 Task: Create a retirement savings estimate in Excel using the following parameters: current age 35, retirement age 58, investment up to now 10000, expected annual return 6%, and 15 payments made.
Action: Mouse moved to (380, 209)
Screenshot: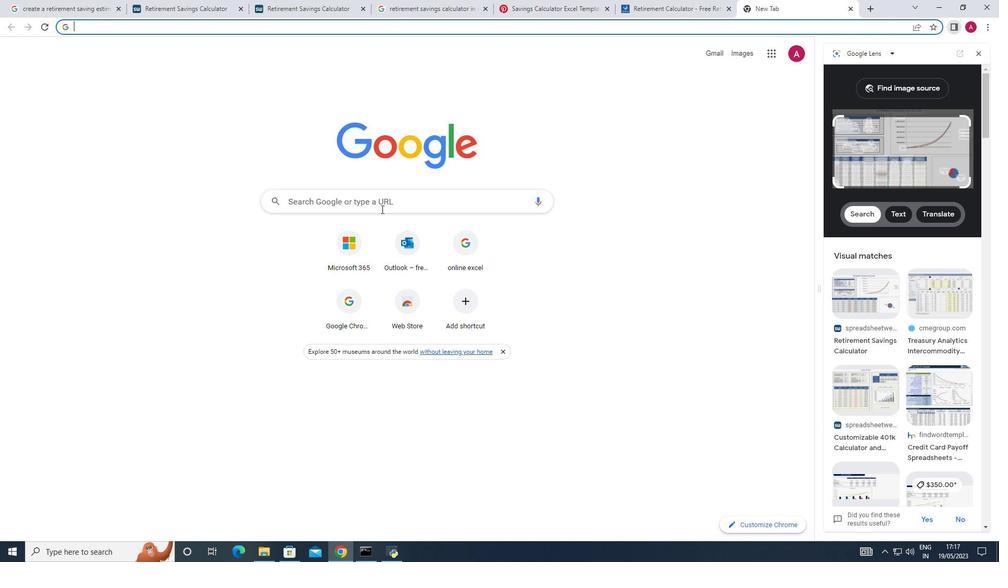 
Action: Mouse pressed left at (380, 209)
Screenshot: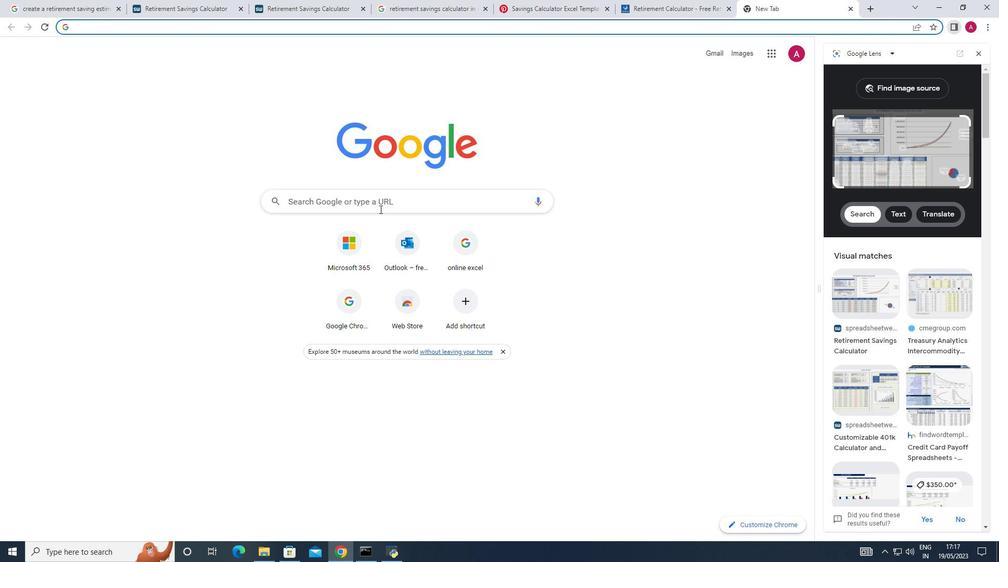 
Action: Mouse pressed left at (380, 209)
Screenshot: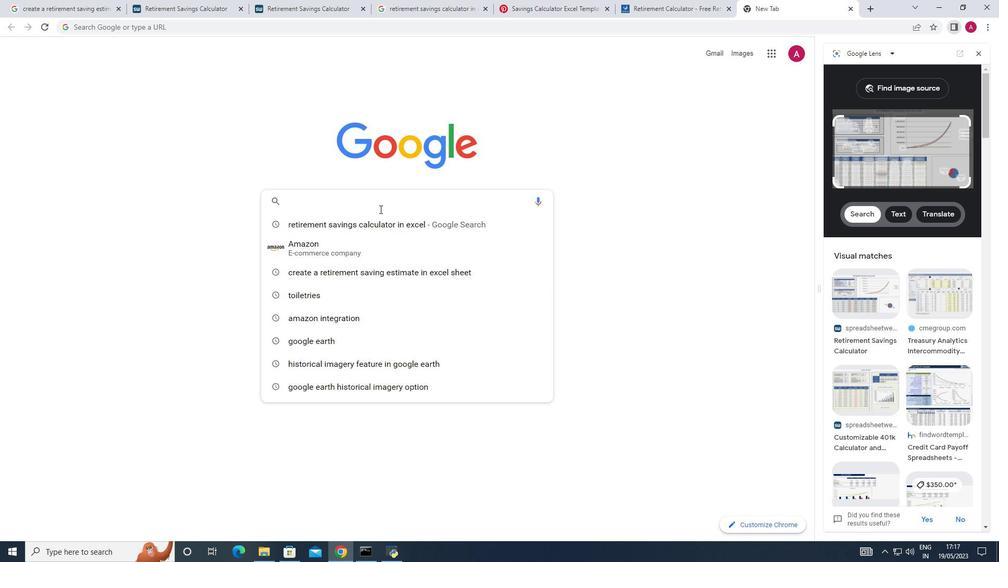 
Action: Mouse moved to (626, 216)
Screenshot: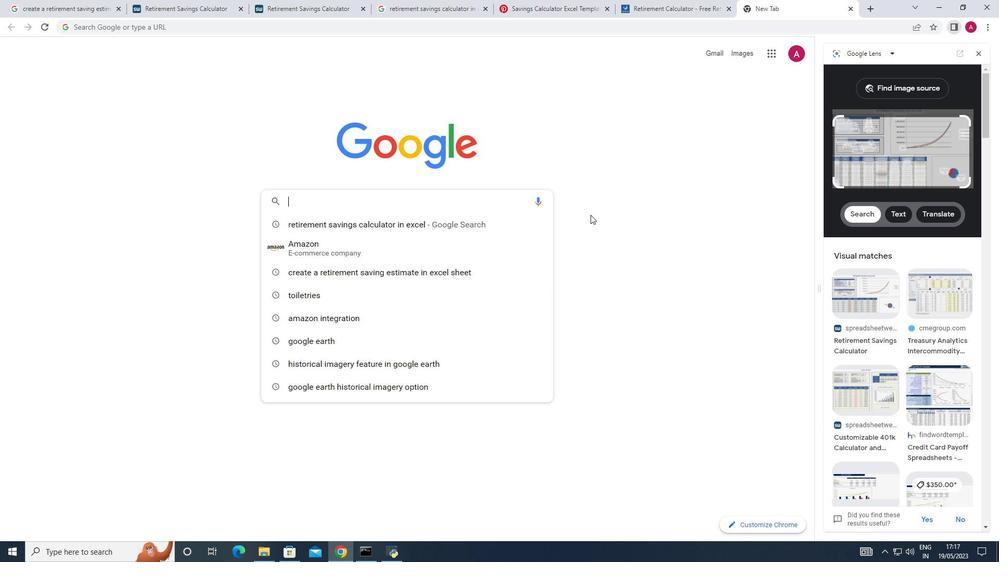 
Action: Mouse pressed left at (626, 216)
Screenshot: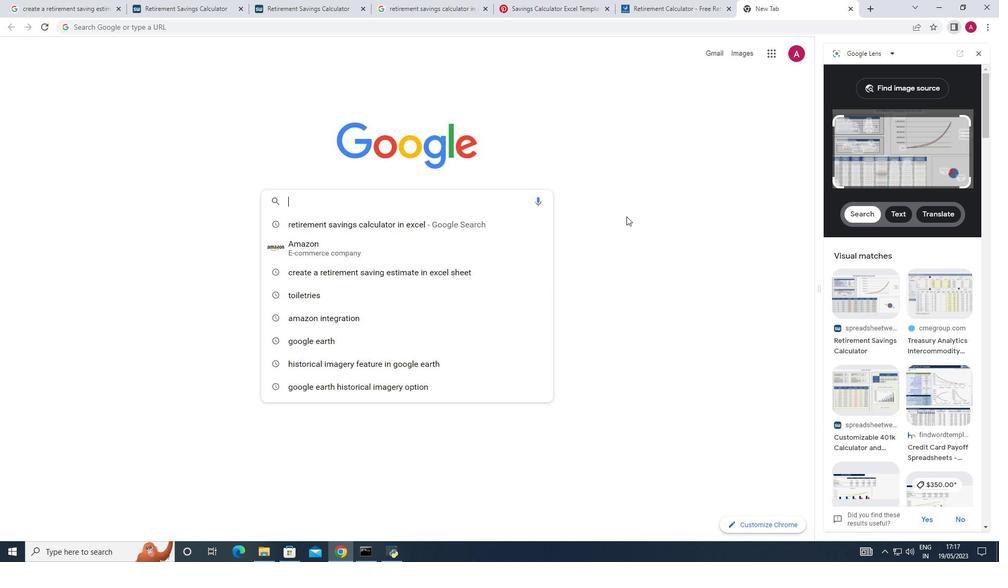 
Action: Mouse moved to (330, 242)
Screenshot: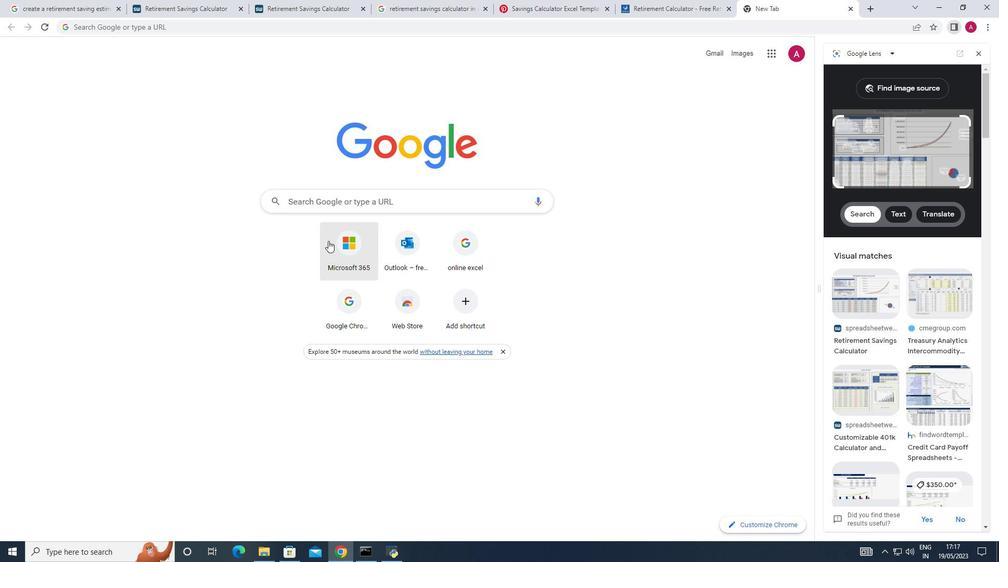
Action: Mouse pressed left at (330, 242)
Screenshot: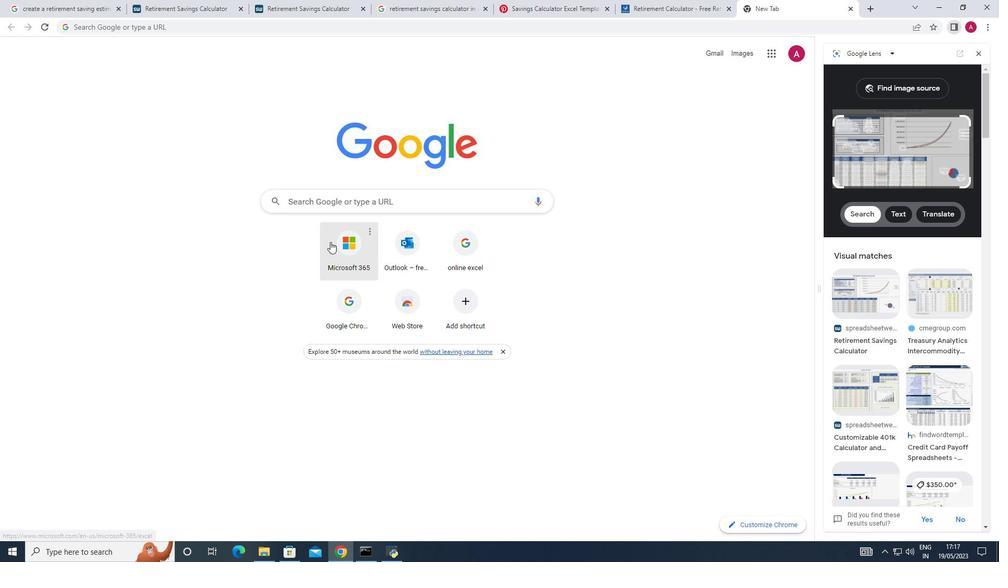 
Action: Mouse moved to (983, 56)
Screenshot: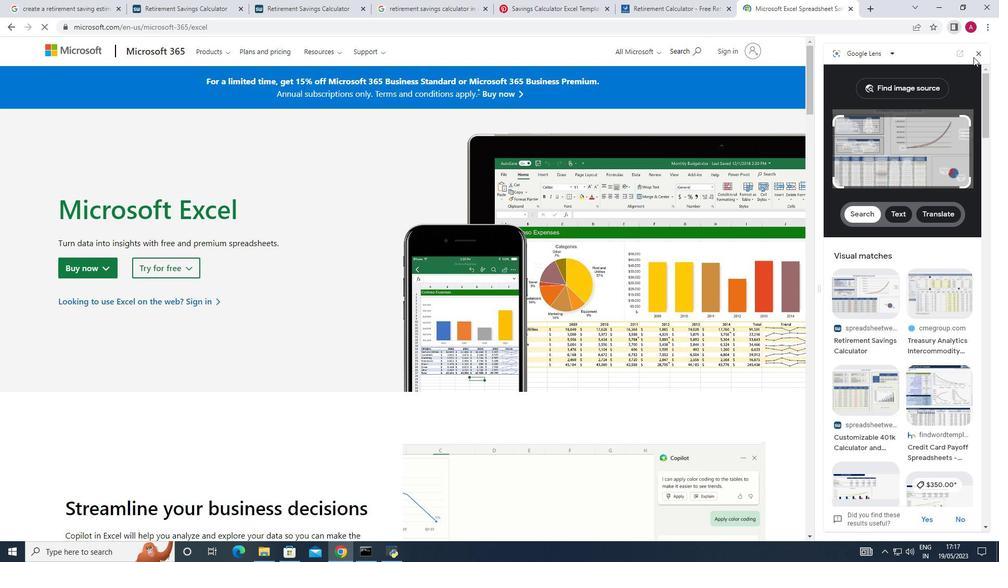 
Action: Mouse pressed left at (983, 56)
Screenshot: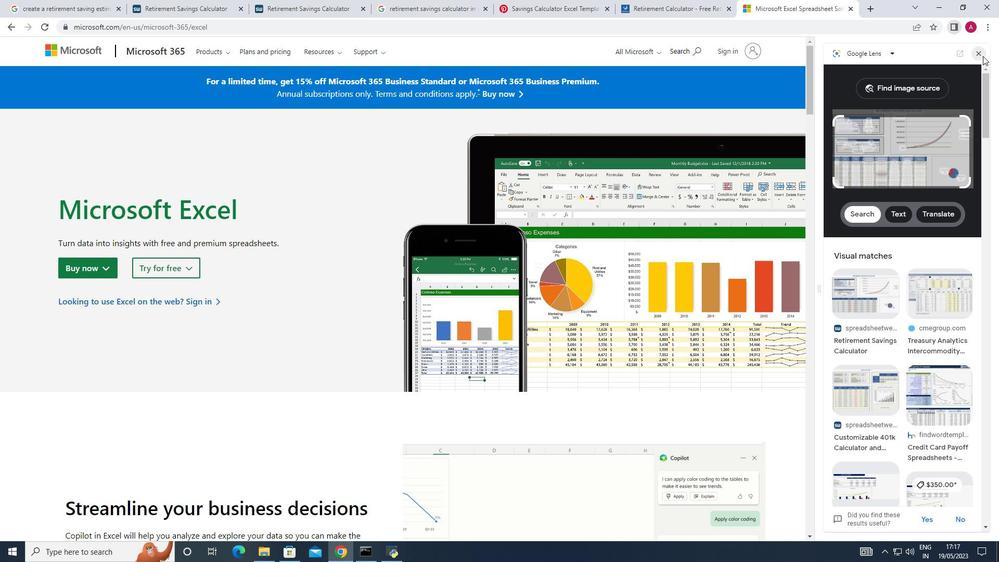 
Action: Mouse moved to (867, 53)
Screenshot: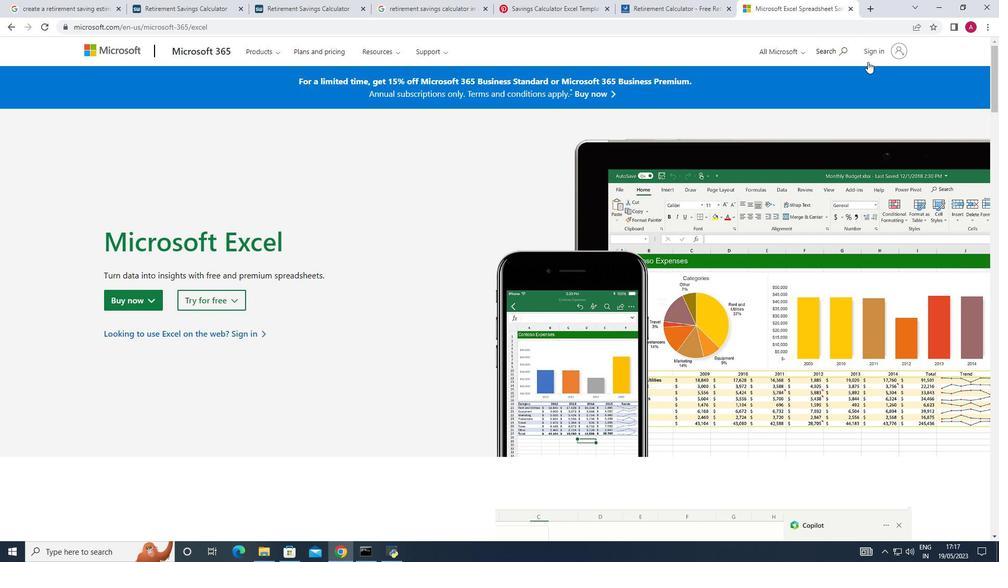 
Action: Mouse pressed left at (867, 53)
Screenshot: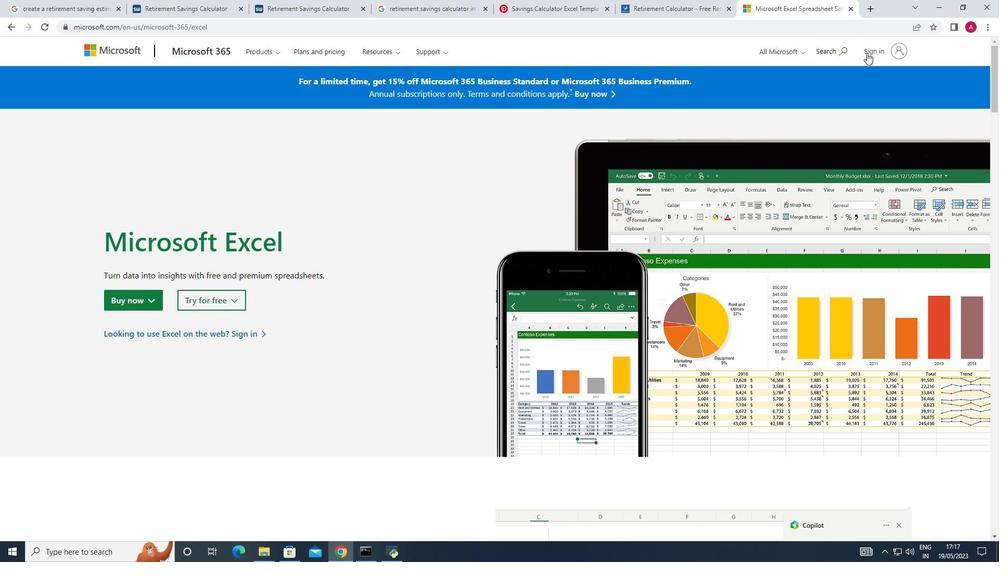 
Action: Mouse moved to (17, 308)
Screenshot: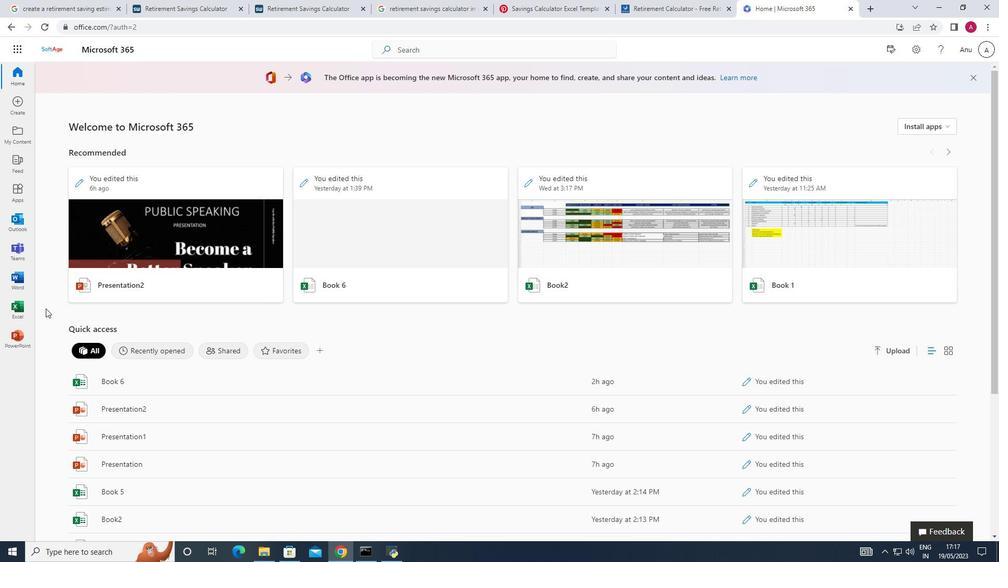 
Action: Mouse pressed left at (17, 308)
Screenshot: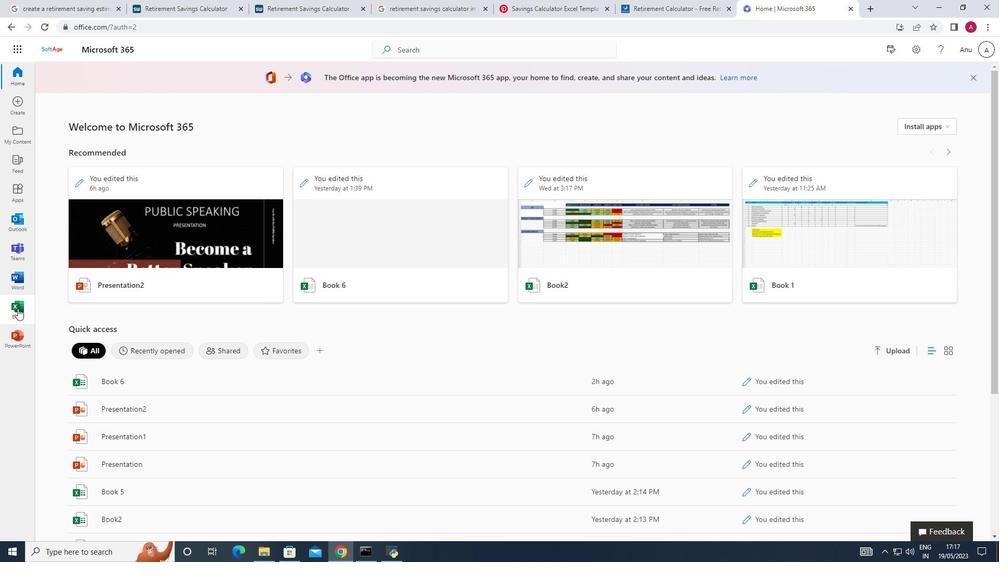 
Action: Mouse moved to (103, 178)
Screenshot: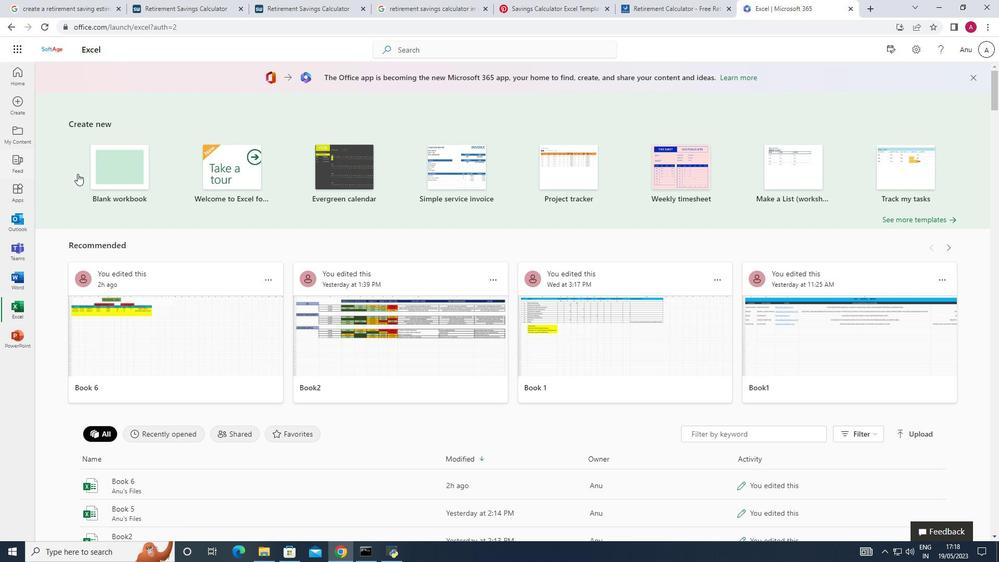 
Action: Mouse pressed left at (103, 178)
Screenshot: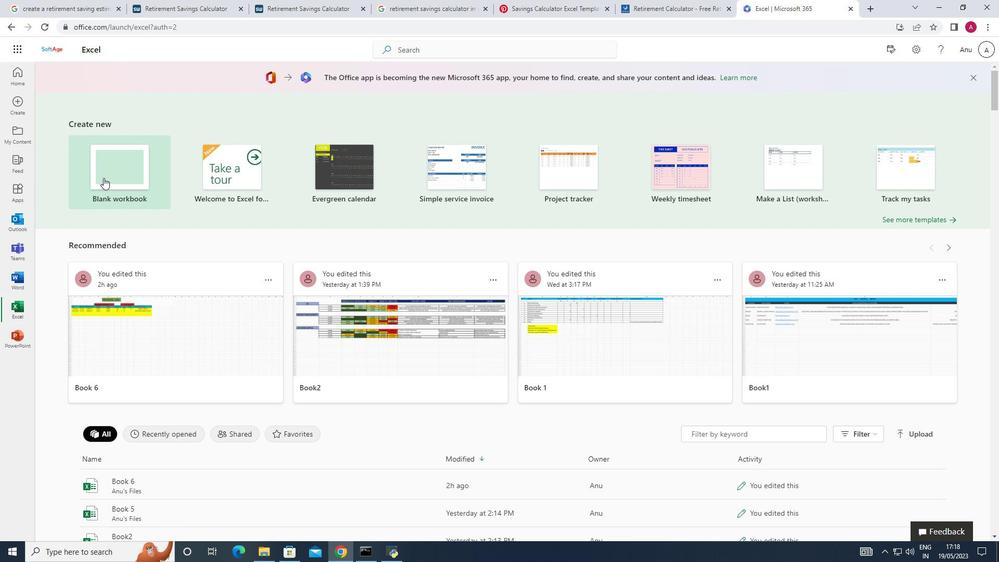 
Action: Mouse moved to (39, 174)
Screenshot: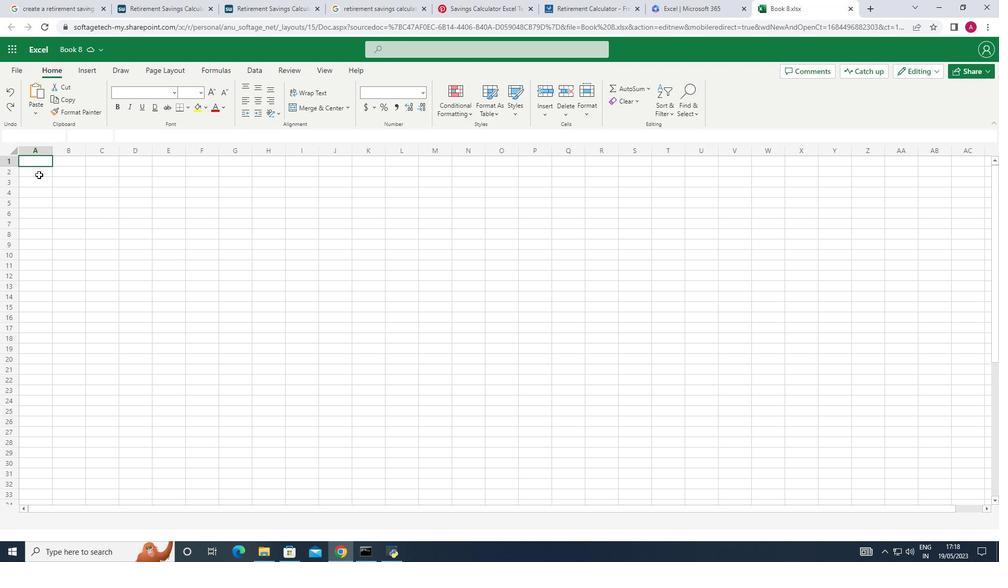 
Action: Mouse pressed left at (39, 174)
Screenshot: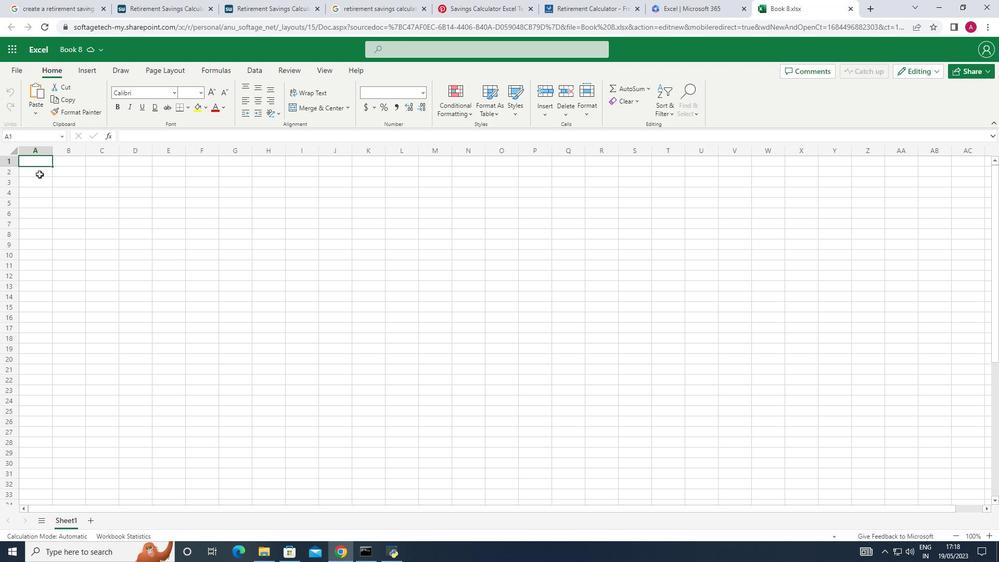 
Action: Key pressed <Key.caps_lock>INPUTS<Key.down>CURR<Key.backspace><Key.backspace><Key.backspace><Key.caps_lock>urrent<Key.space>age<Key.right>35<Key.down><Key.left><Key.shift>Retirement<Key.space>age<Key.right>58<Key.down><Key.left><Key.shift>Investment<Key.space>up<Key.space>to<Key.space>now<Key.right>10000
Screenshot: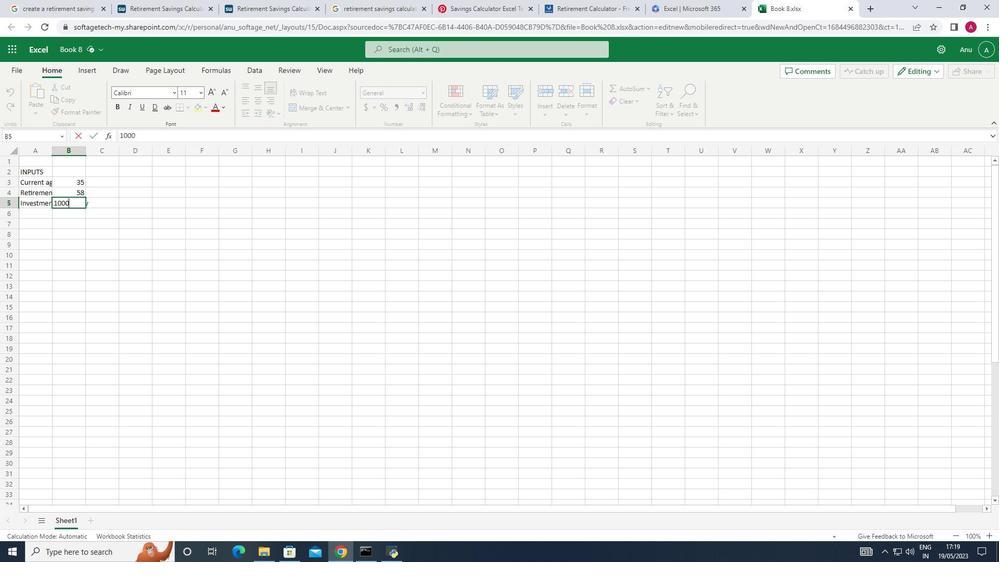 
Action: Mouse moved to (53, 148)
Screenshot: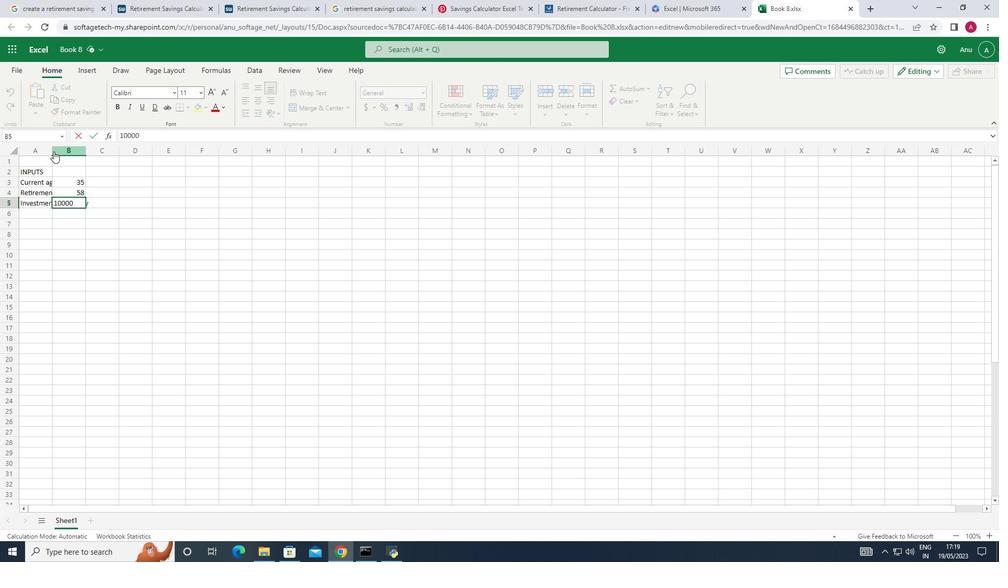 
Action: Mouse pressed left at (53, 148)
Screenshot: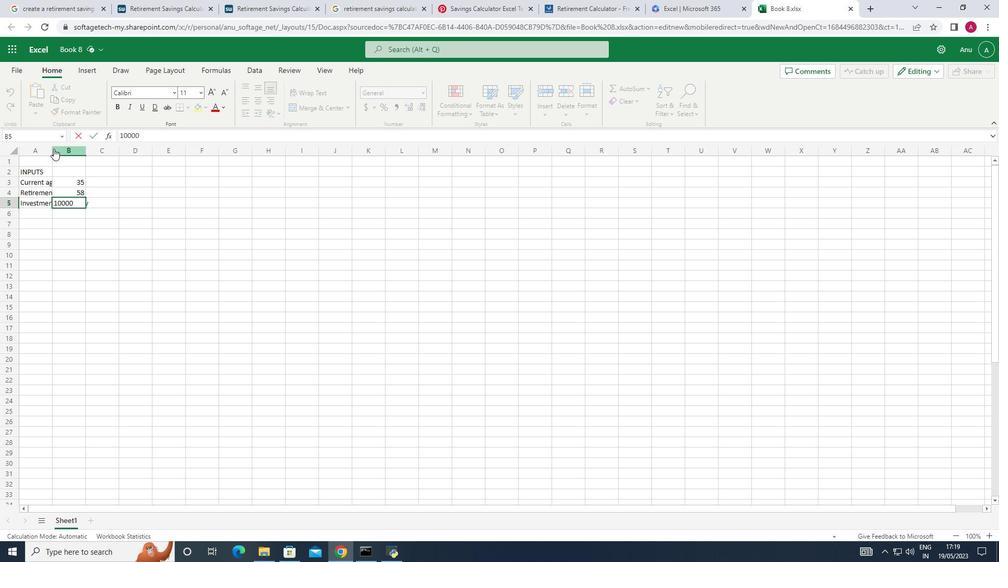 
Action: Mouse moved to (52, 150)
Screenshot: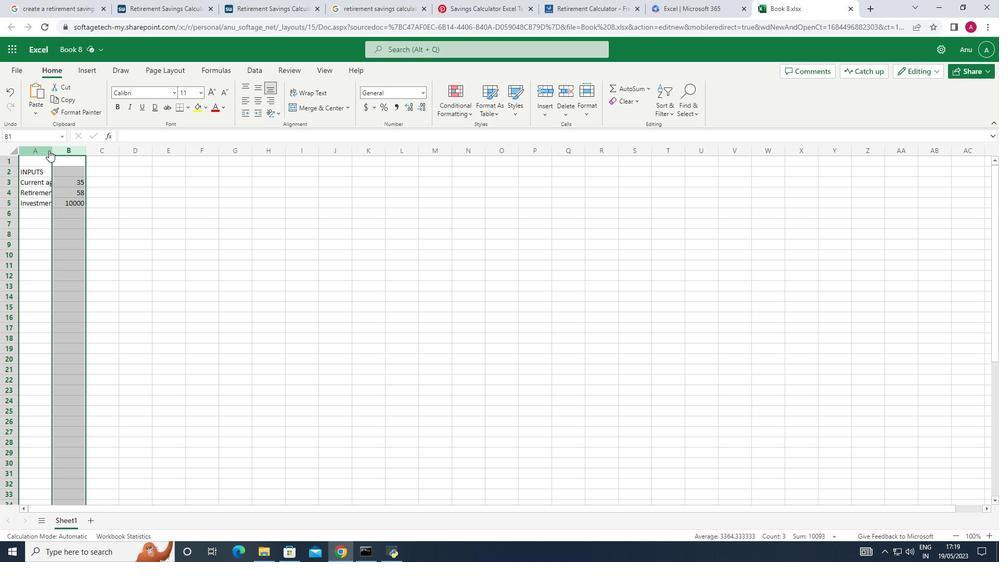 
Action: Mouse pressed left at (52, 150)
Screenshot: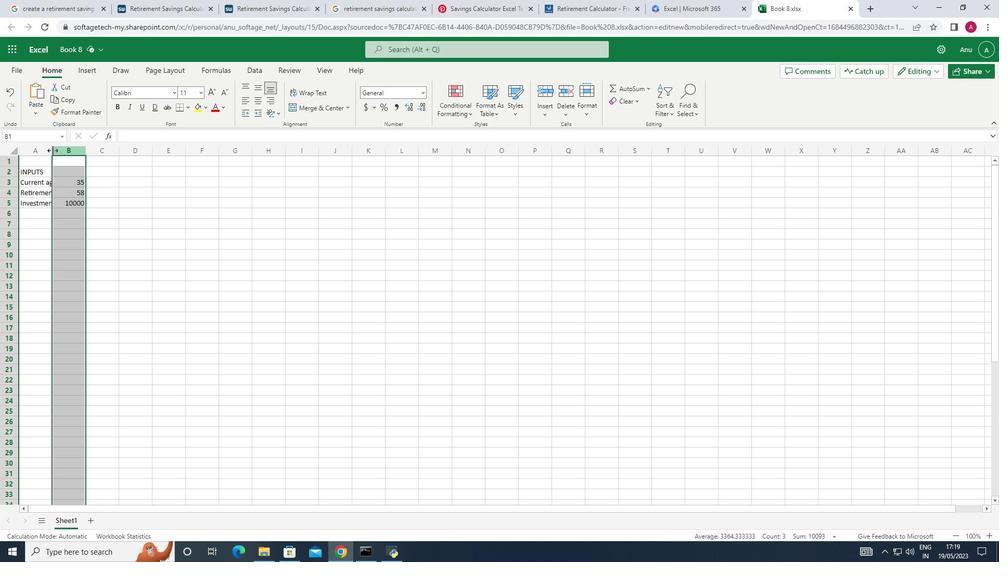 
Action: Mouse pressed left at (52, 150)
Screenshot: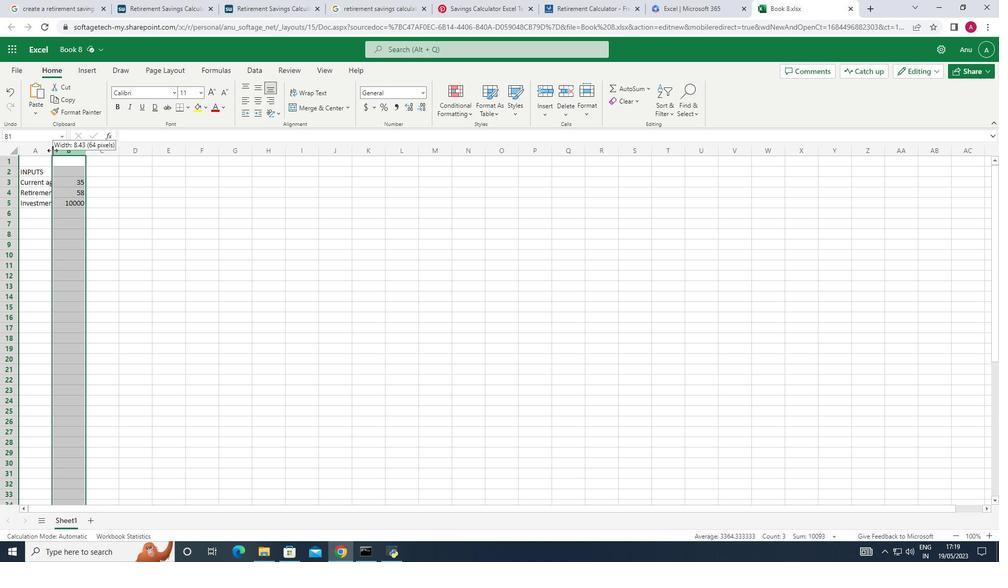 
Action: Mouse moved to (47, 211)
Screenshot: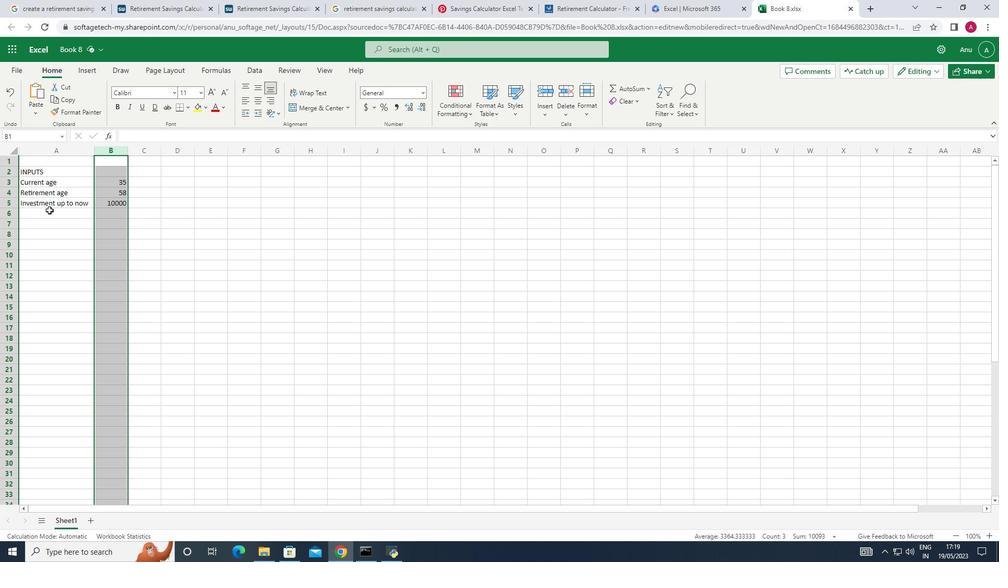 
Action: Mouse pressed left at (47, 211)
Screenshot: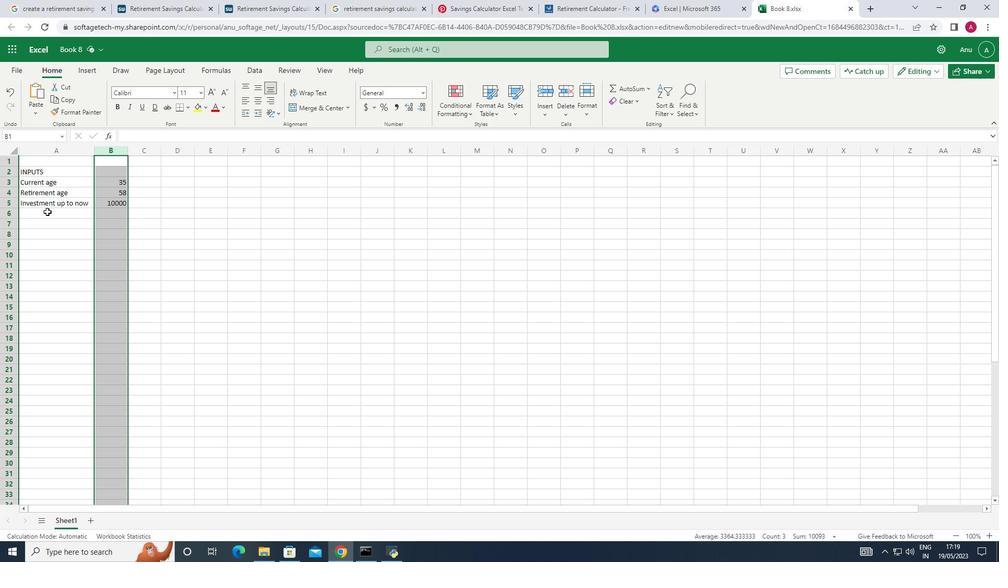 
Action: Mouse moved to (47, 210)
Screenshot: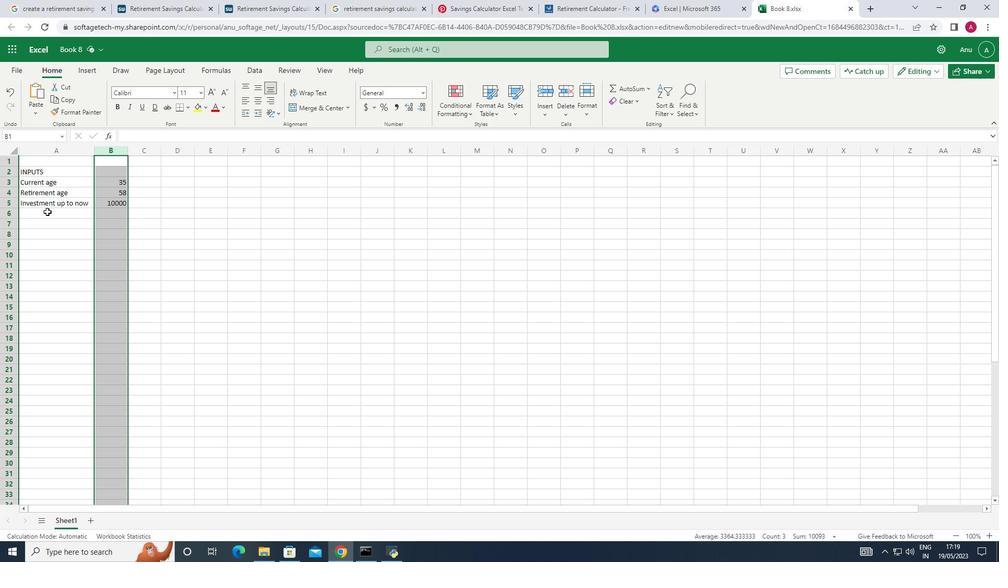 
Action: Key pressed <Key.shift>Expected<Key.space>annual<Key.space>returm<Key.backspace>n
Screenshot: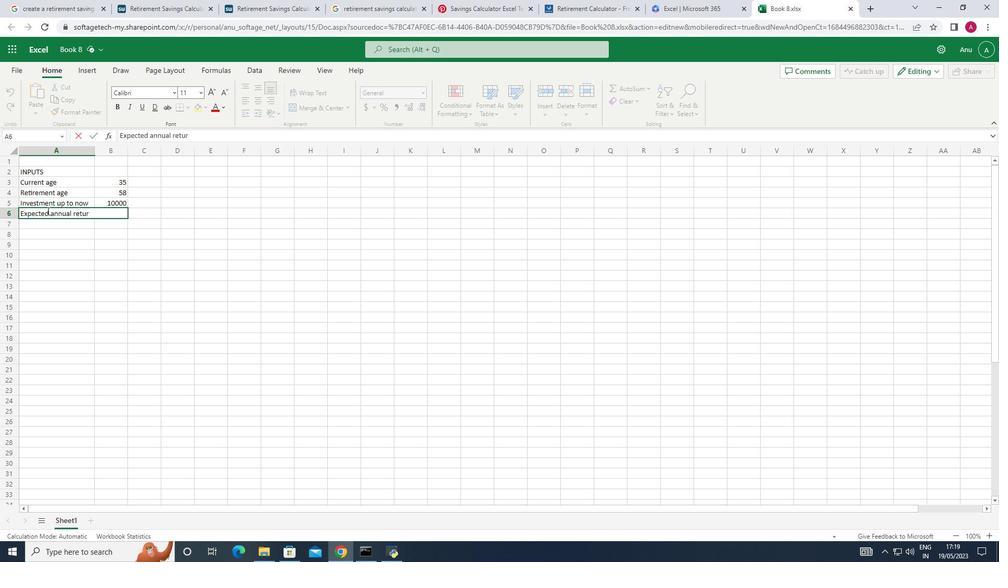 
Action: Mouse moved to (73, 212)
Screenshot: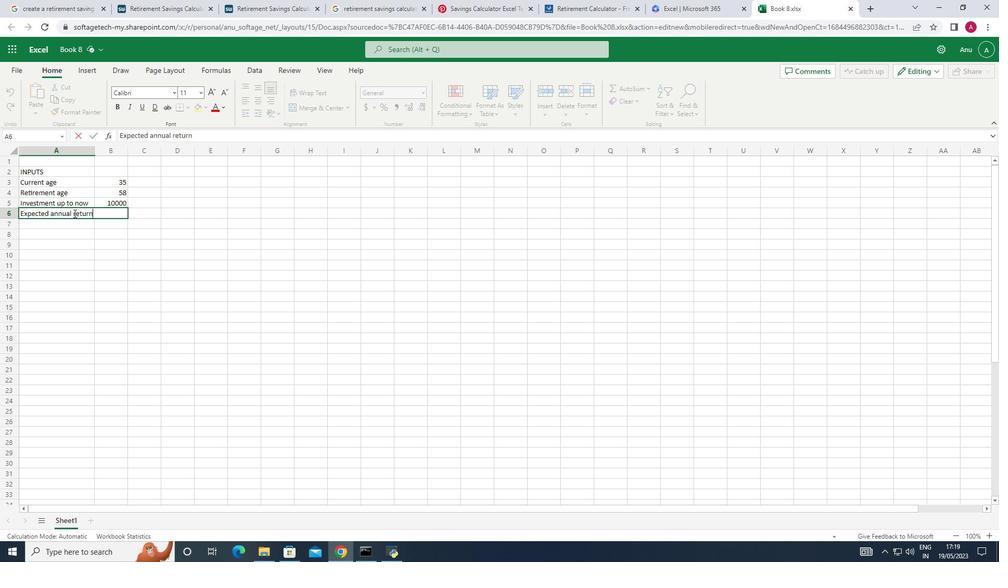 
Action: Mouse pressed left at (73, 212)
Screenshot: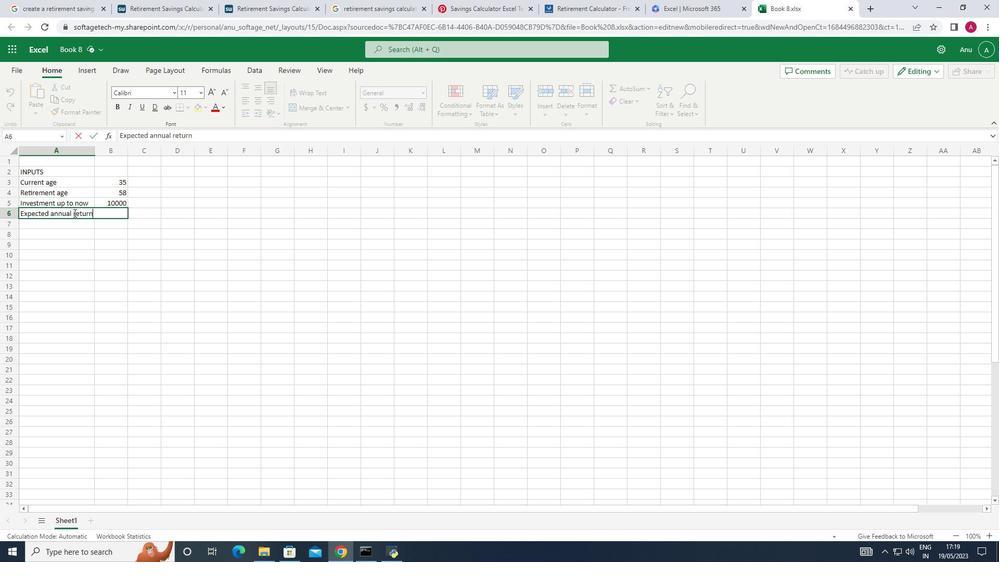 
Action: Mouse moved to (76, 212)
Screenshot: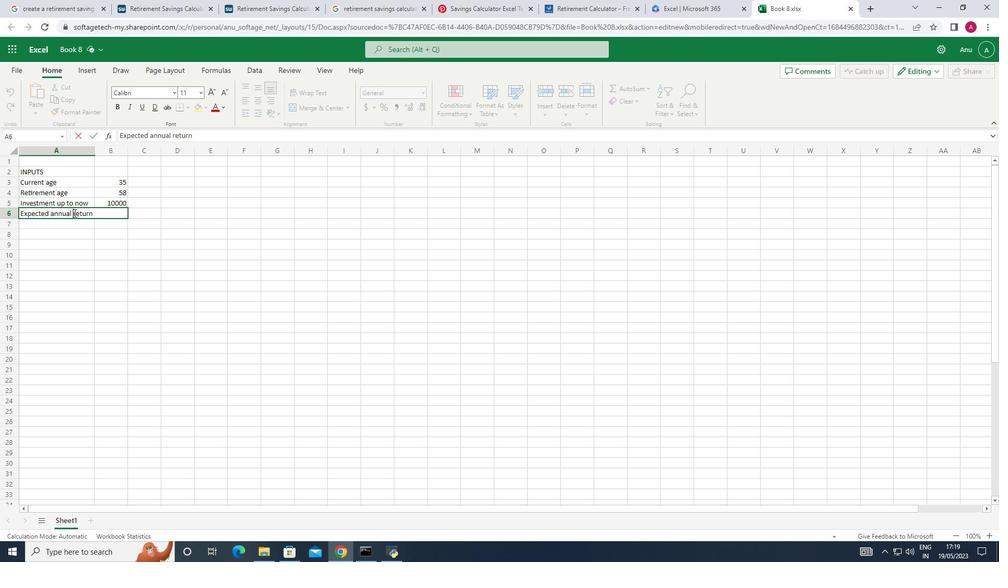 
Action: Mouse pressed left at (76, 212)
Screenshot: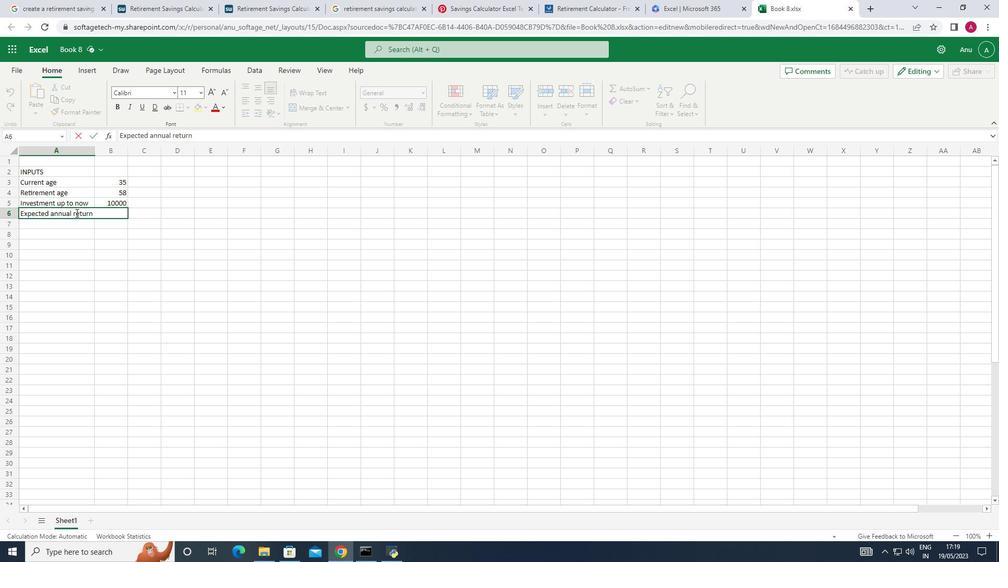 
Action: Key pressed <Key.backspace><Key.shift>R
Screenshot: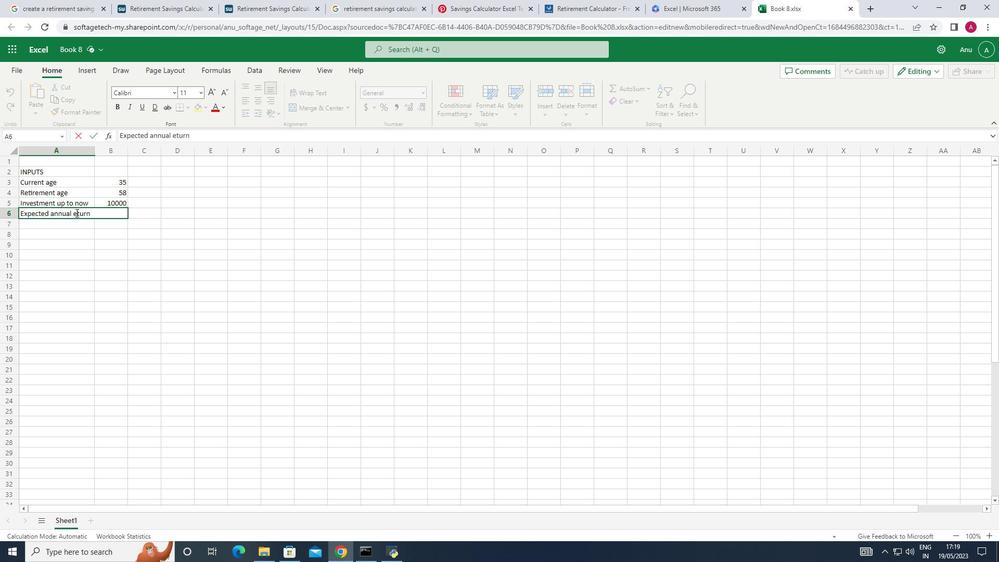 
Action: Mouse moved to (53, 209)
Screenshot: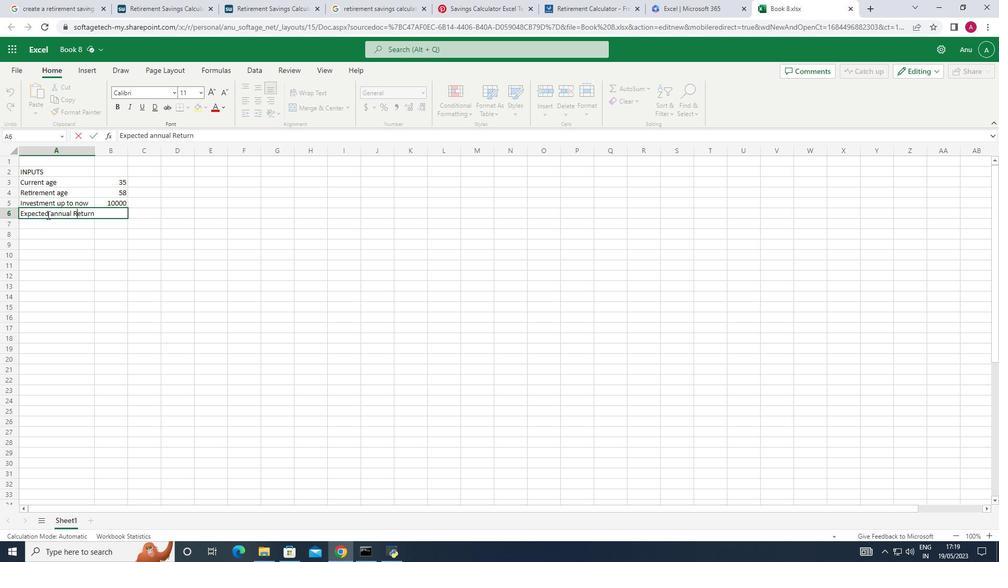 
Action: Mouse pressed left at (53, 209)
Screenshot: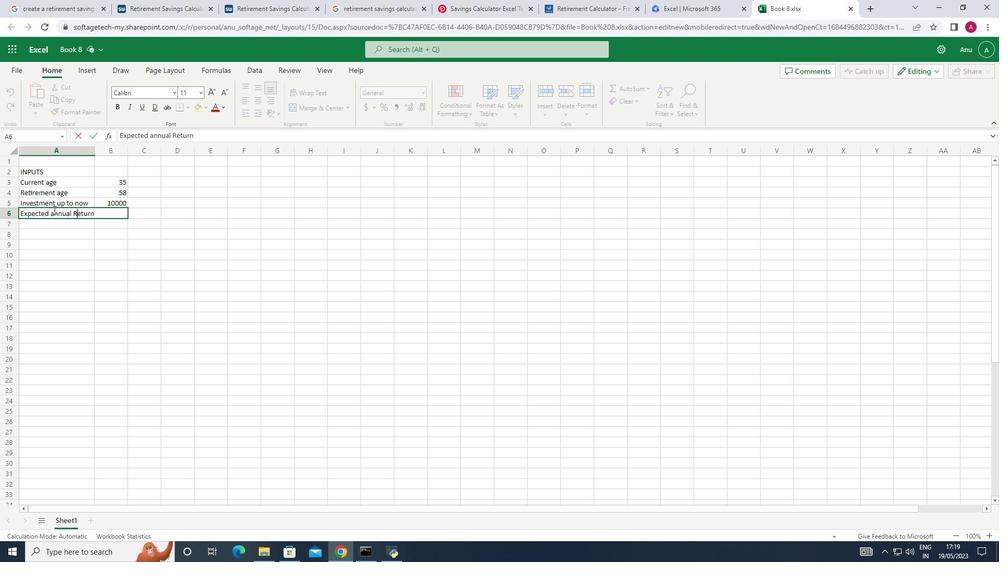 
Action: Key pressed <Key.backspace><Key.shift>A
Screenshot: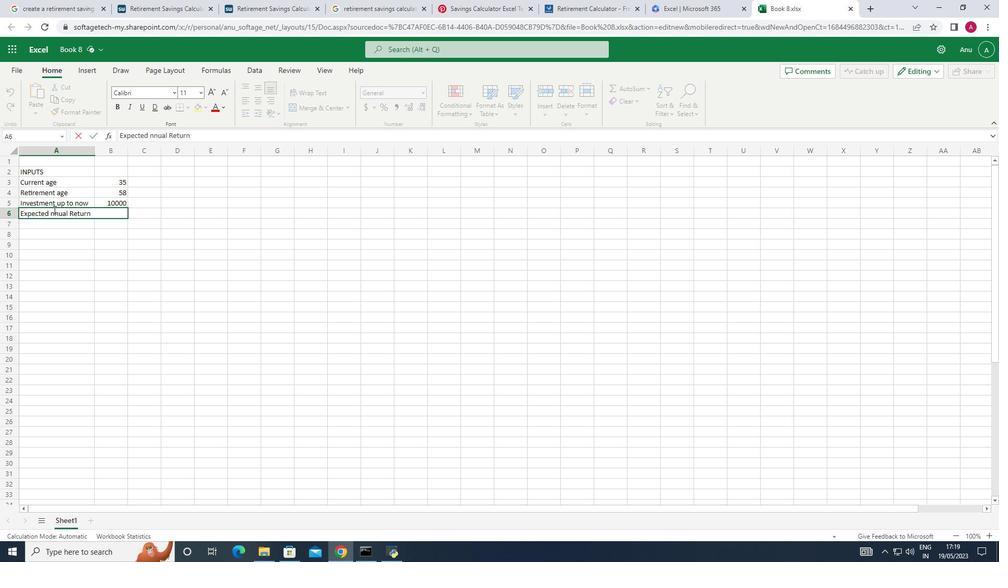 
Action: Mouse moved to (78, 203)
Screenshot: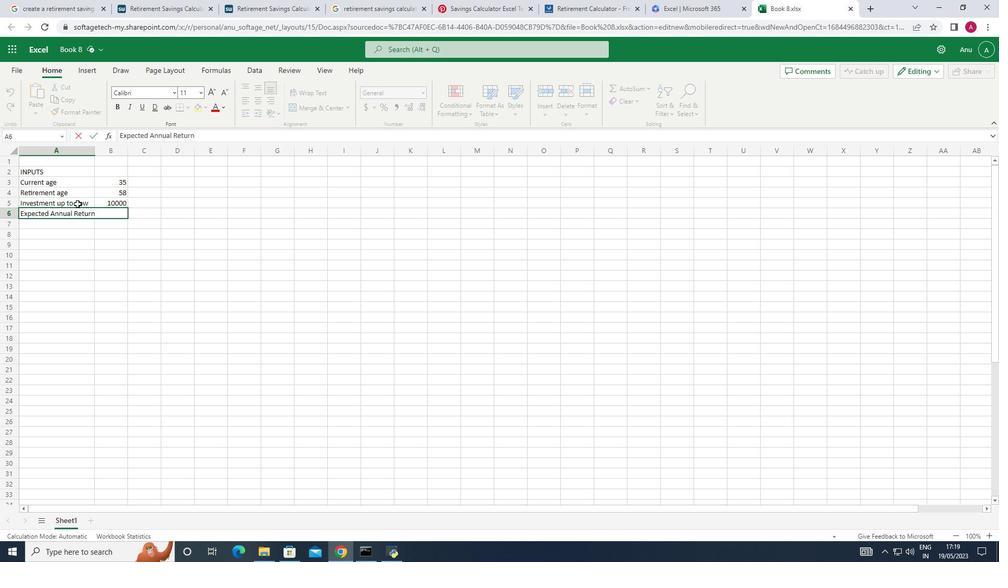 
Action: Mouse pressed left at (78, 203)
Screenshot: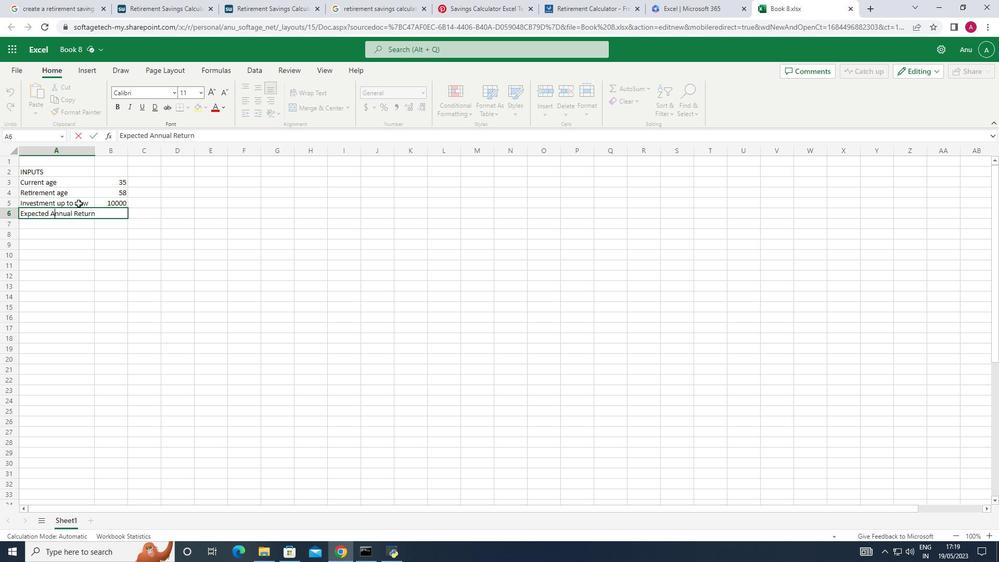 
Action: Mouse pressed left at (78, 203)
Screenshot: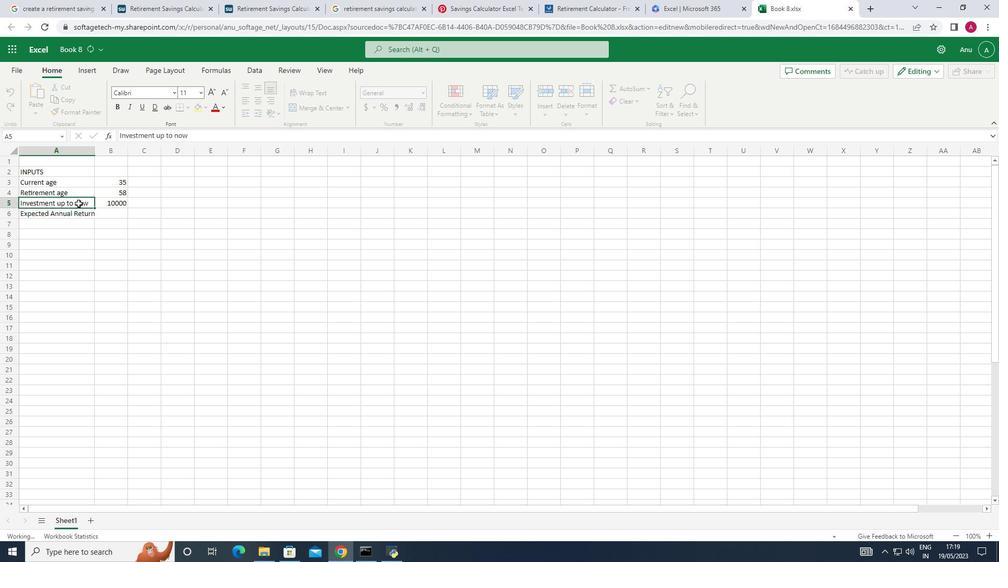 
Action: Mouse pressed left at (78, 203)
Screenshot: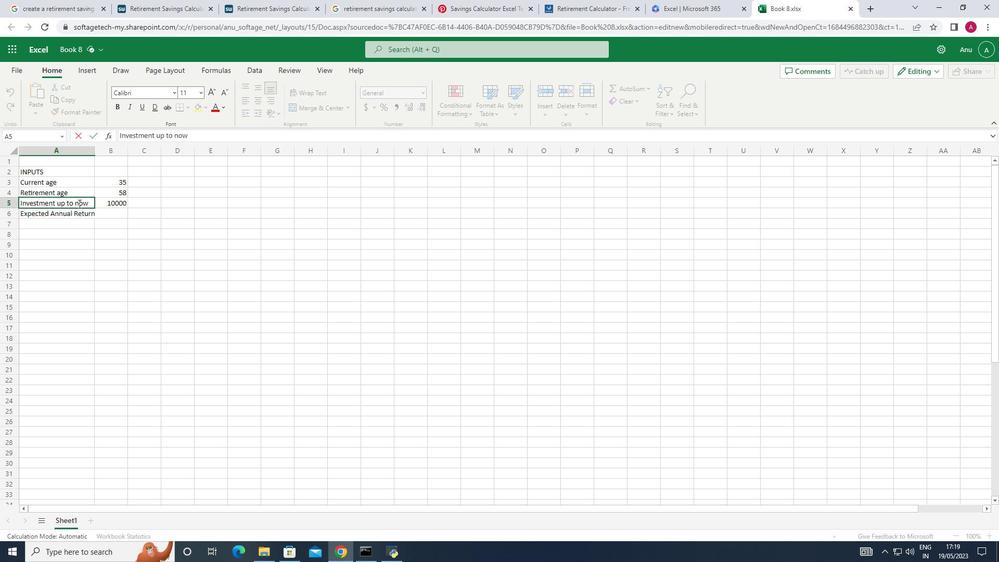 
Action: Key pressed <Key.backspace><Key.shift>N
Screenshot: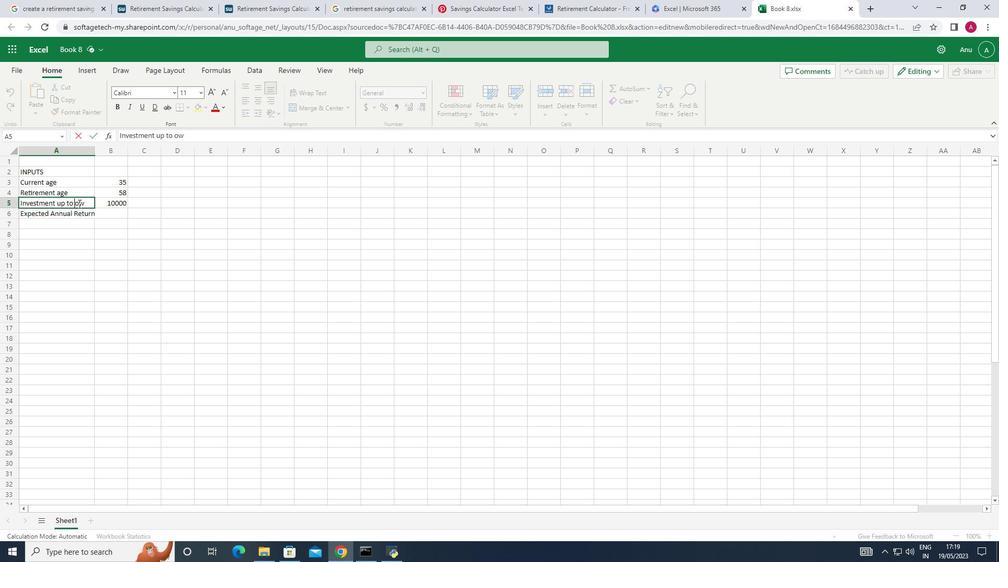
Action: Mouse moved to (60, 192)
Screenshot: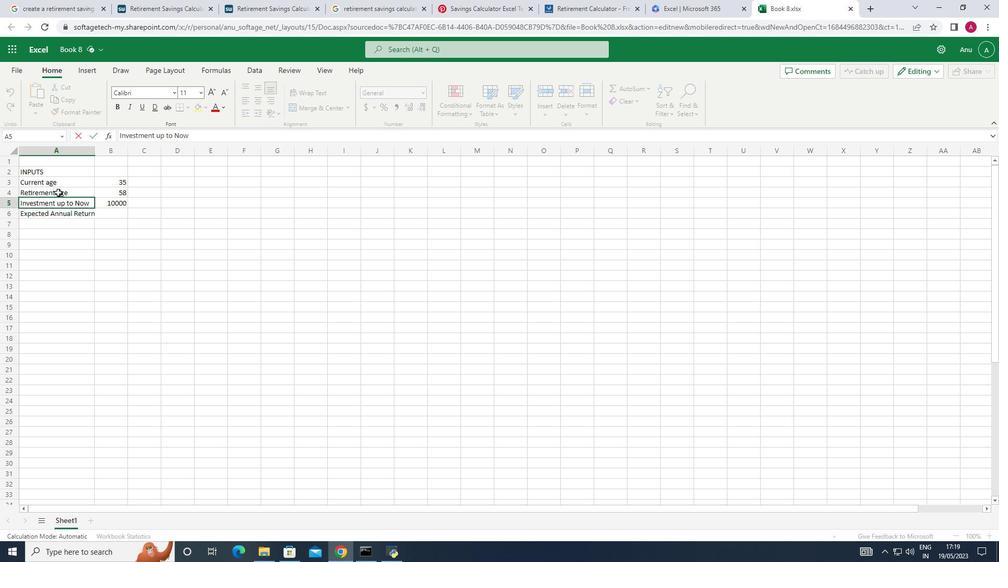 
Action: Mouse pressed left at (60, 192)
Screenshot: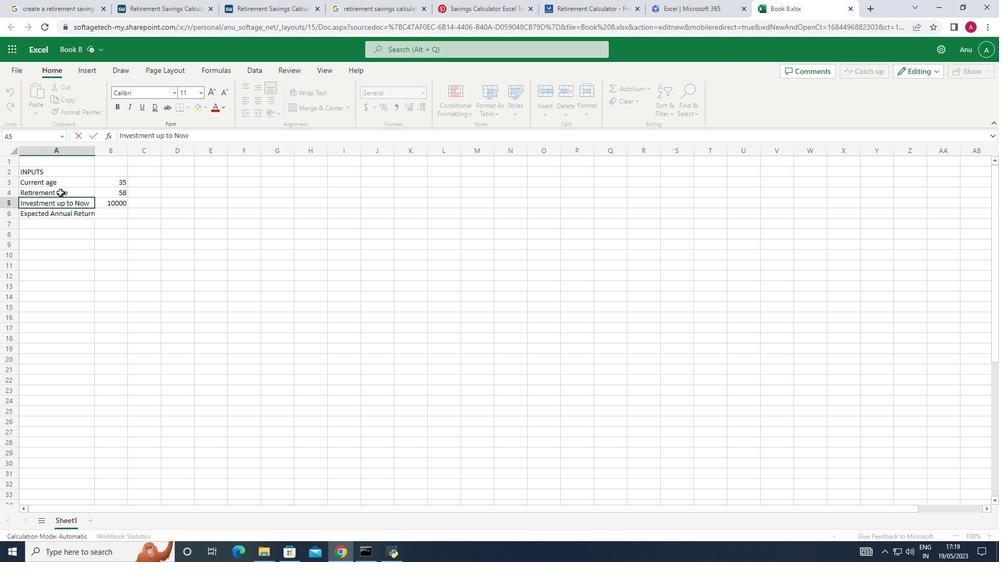 
Action: Mouse pressed left at (60, 192)
Screenshot: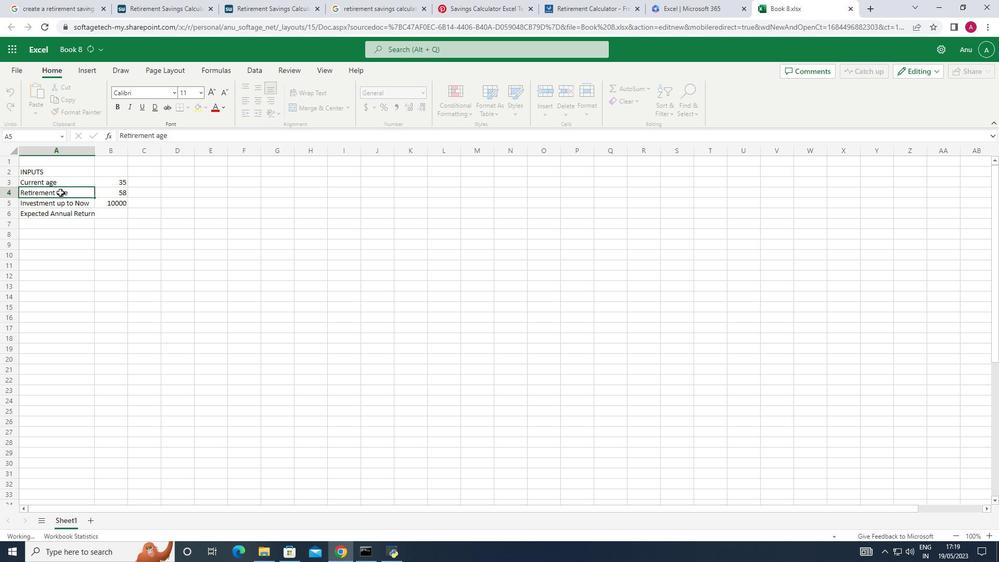 
Action: Mouse moved to (59, 194)
Screenshot: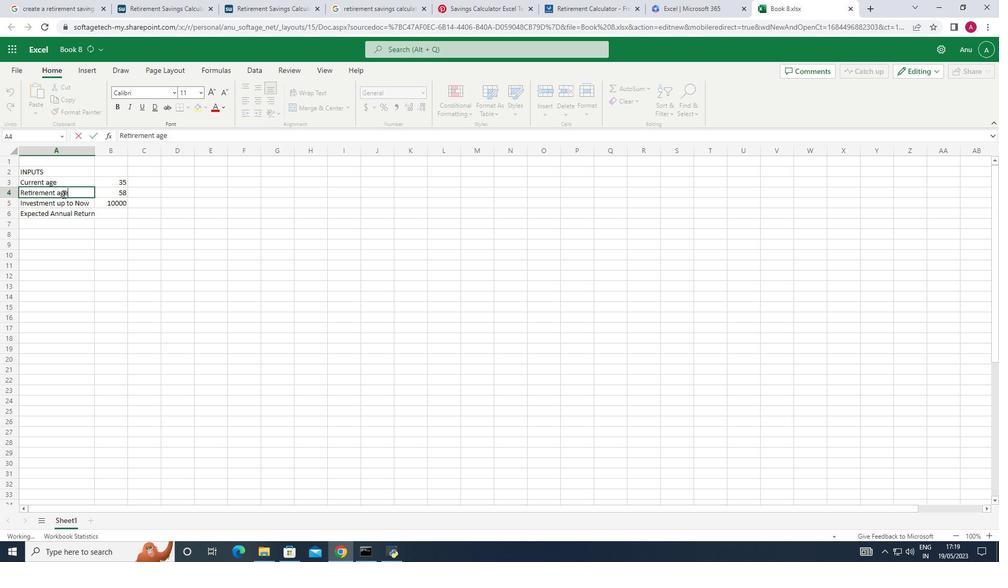 
Action: Mouse pressed left at (59, 194)
Screenshot: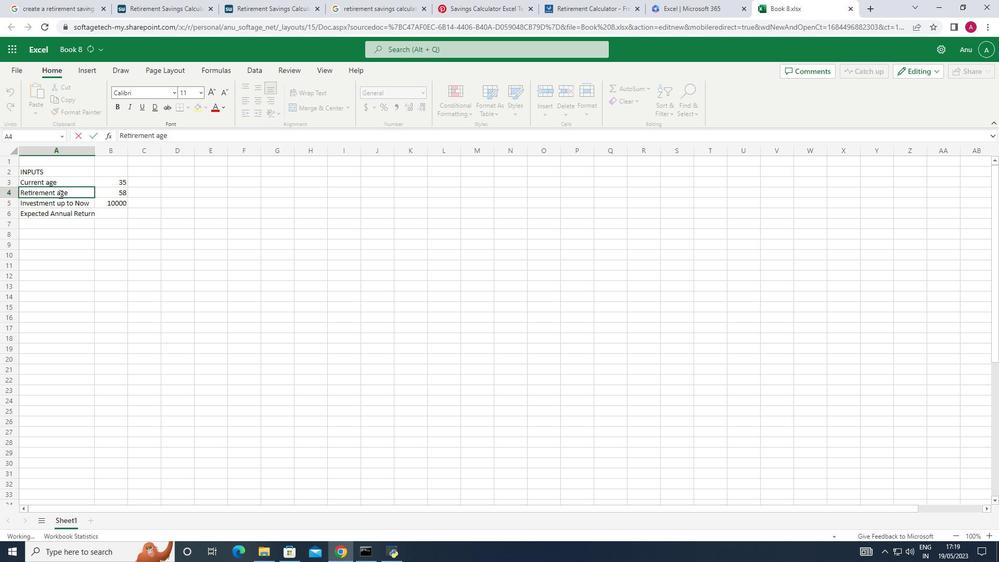
Action: Key pressed <Key.backspace><Key.shift>A
Screenshot: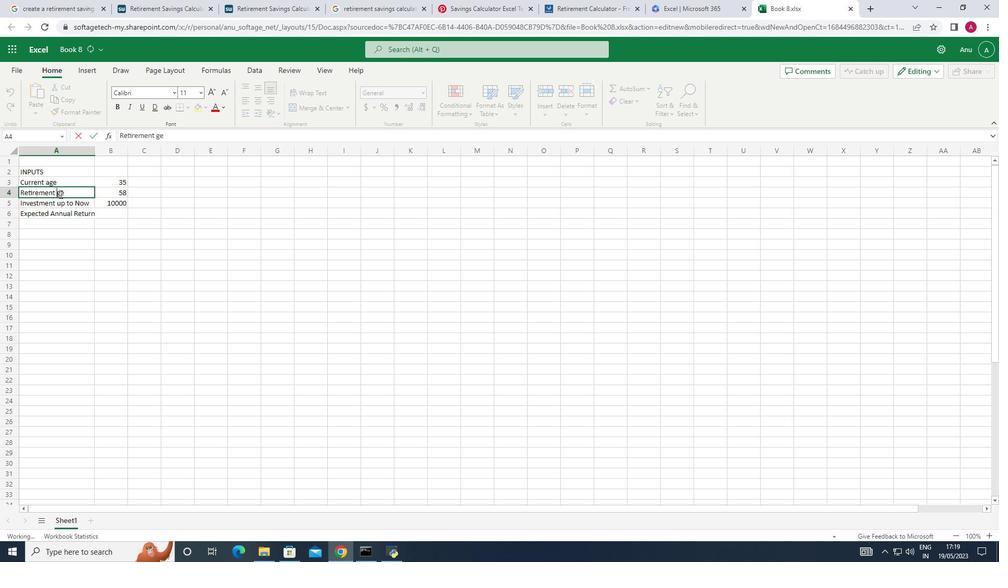 
Action: Mouse moved to (49, 182)
Screenshot: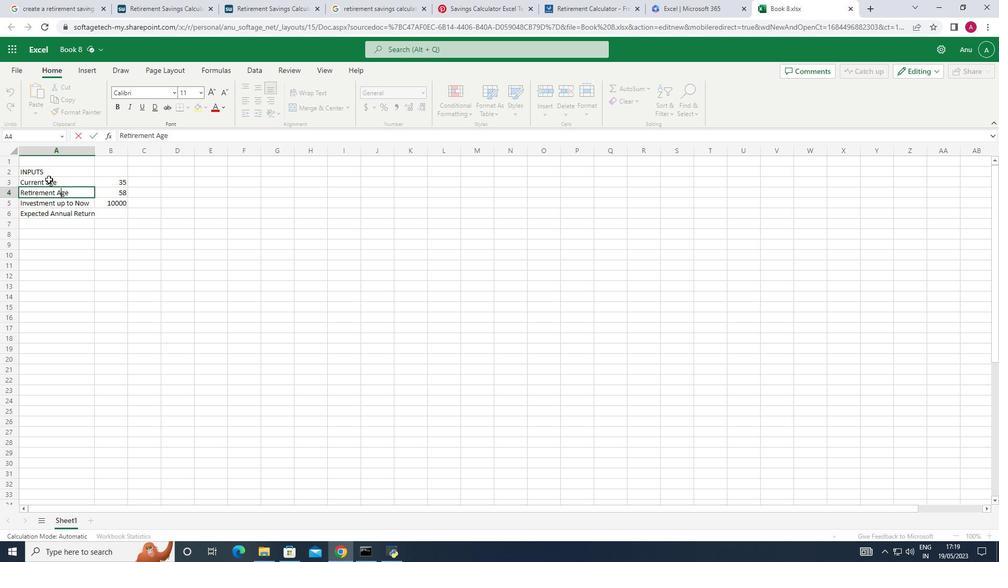 
Action: Mouse pressed left at (49, 182)
Screenshot: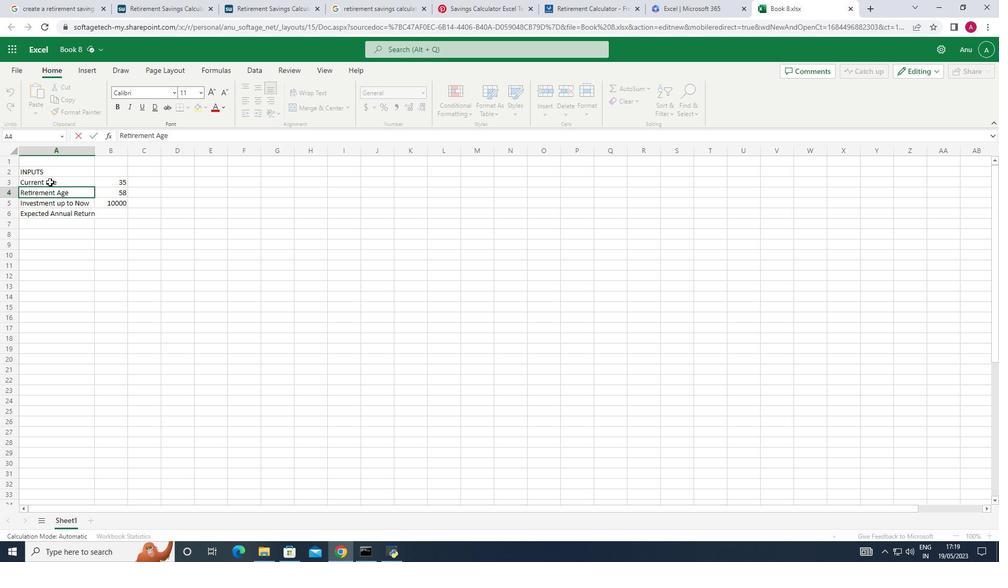 
Action: Mouse pressed left at (49, 182)
Screenshot: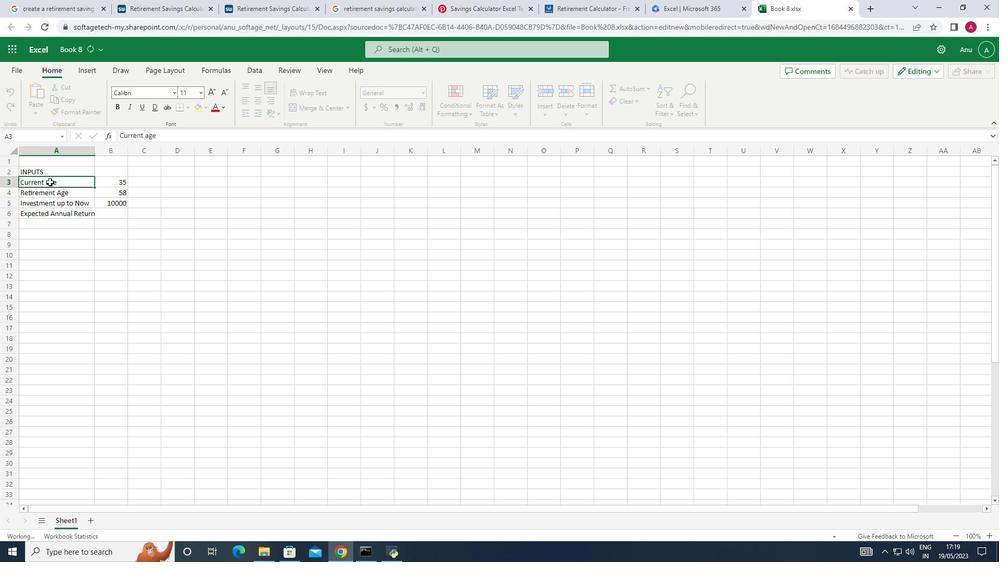 
Action: Mouse pressed left at (49, 182)
Screenshot: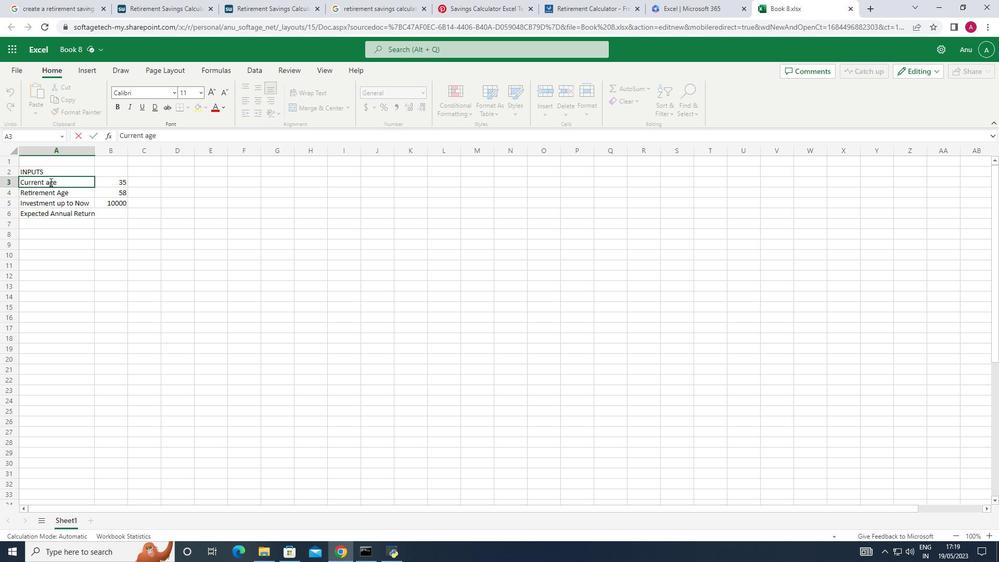 
Action: Key pressed <Key.backspace><Key.shift>A
Screenshot: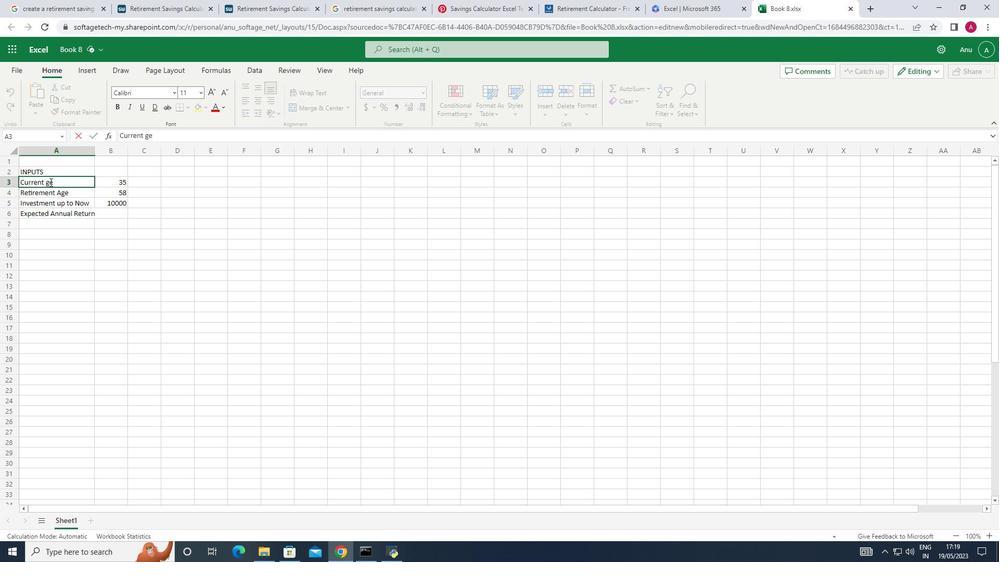 
Action: Mouse moved to (107, 211)
Screenshot: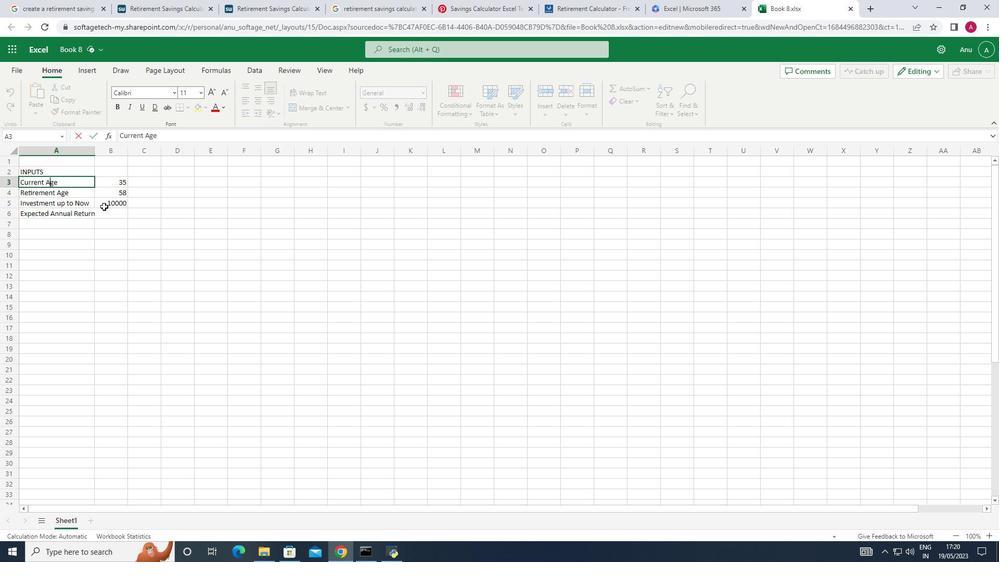 
Action: Mouse pressed left at (107, 211)
Screenshot: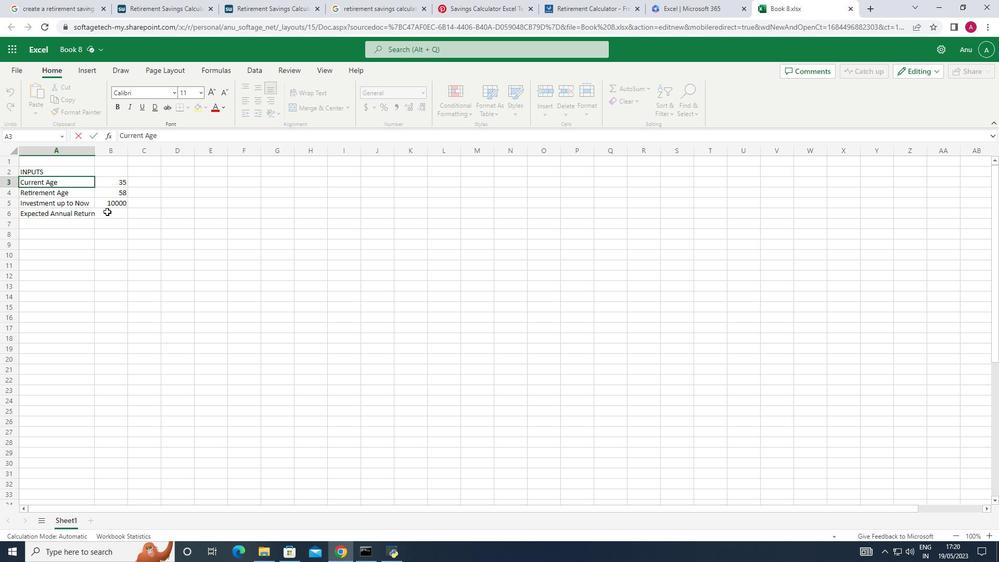 
Action: Key pressed 6.00<Key.shift_r><Key.shift_r><Key.shift_r><Key.shift_r><Key.shift_r><Key.shift_r><Key.shift_r><Key.shift_r><Key.shift_r><Key.shift_r><Key.shift_r><Key.shift_r><Key.shift_r><Key.shift_r><Key.shift_r><Key.shift_r><Key.shift_r><Key.shift_r><Key.shift_r><Key.shift_r><Key.shift_r><Key.shift_r><Key.shift_r><Key.shift_r><Key.shift_r><Key.shift_r><Key.shift_r><Key.shift_r><Key.shift_r><Key.shift_r><Key.shift_r><Key.shift_r><Key.shift_r><Key.shift_r><Key.shift_r><Key.shift_r><Key.shift_r><Key.shift_r><Key.shift_r><Key.shift_r><Key.shift_r><Key.shift_r><Key.shift_r><Key.shift_r><Key.shift_r><Key.shift_r><Key.shift_r><Key.shift_r><Key.shift_r><Key.shift_r><Key.shift_r><Key.shift_r><Key.shift_r><Key.shift_r><Key.shift_r>%
Screenshot: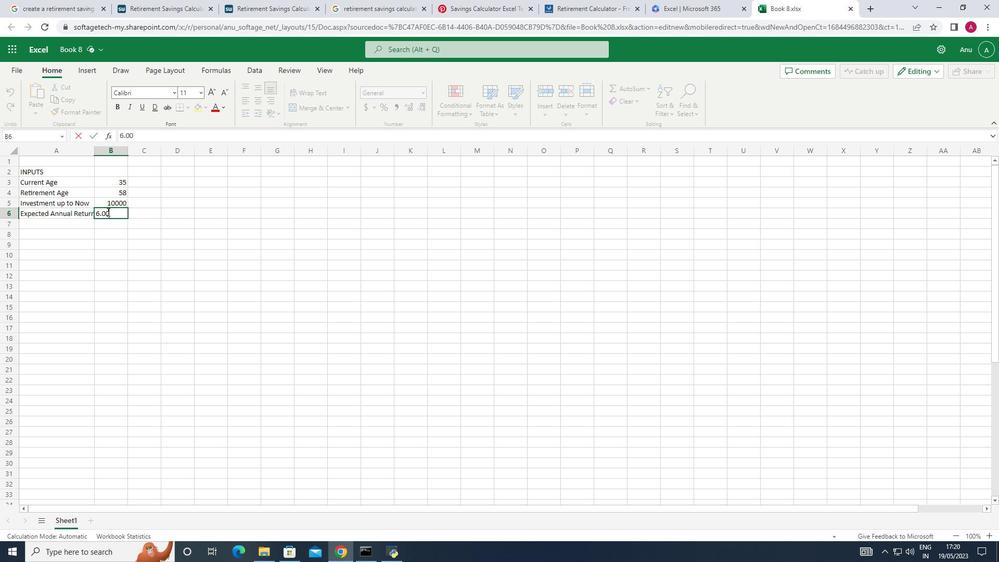 
Action: Mouse moved to (93, 151)
Screenshot: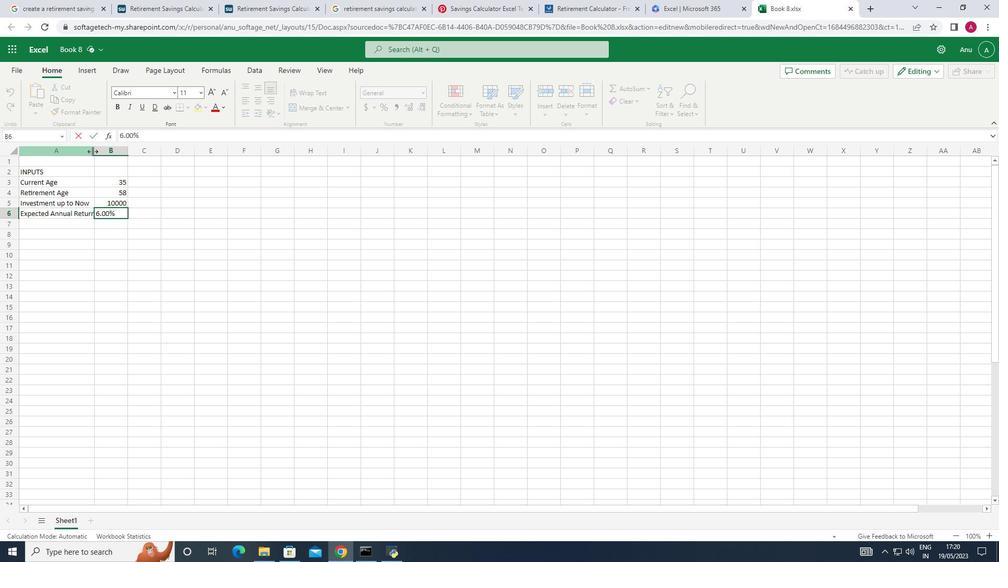 
Action: Mouse pressed left at (93, 151)
Screenshot: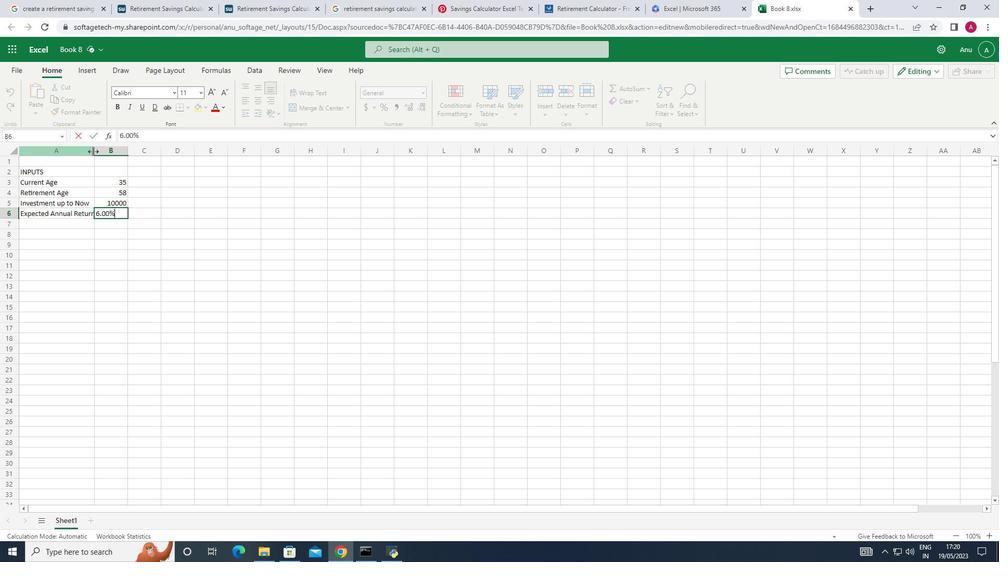 
Action: Mouse moved to (40, 224)
Screenshot: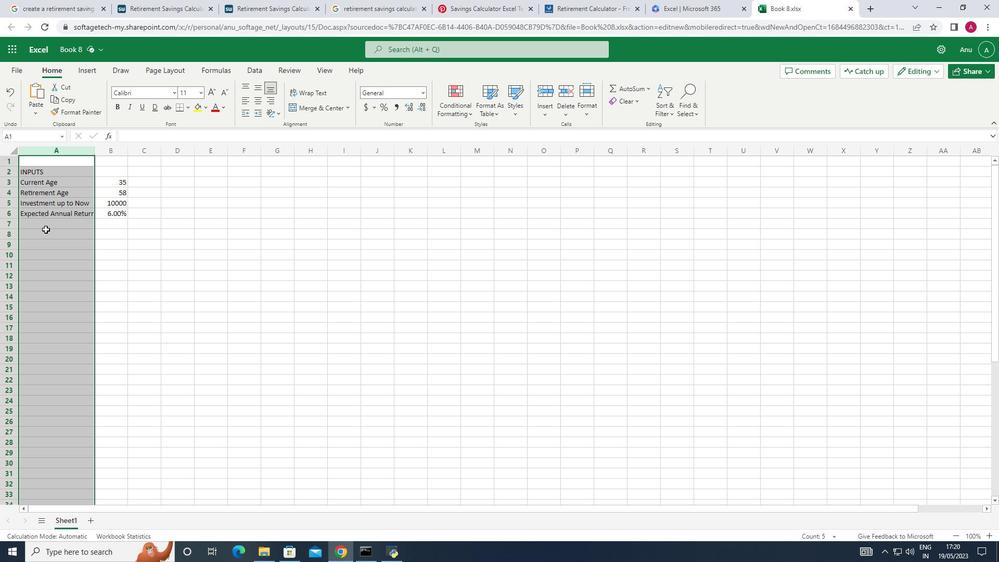 
Action: Mouse pressed left at (40, 224)
Screenshot: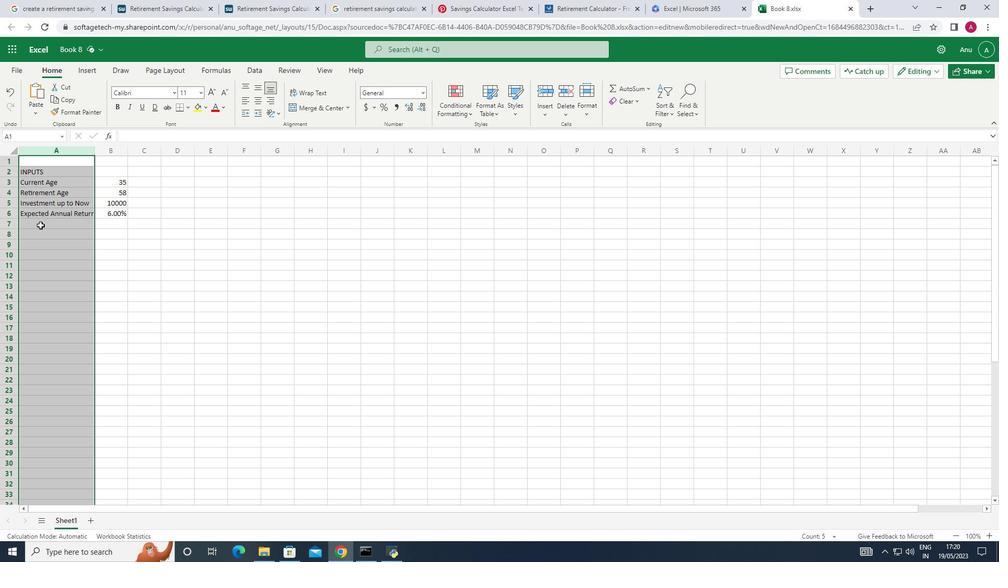 
Action: Key pressed pay<Key.backspace><Key.backspace><Key.backspace><Key.shift_r>#<Key.shift><Key.shift><Key.shift><Key.shift>Payment<Key.space>of<Key.space>the<Key.space>made<Key.right>15
Screenshot: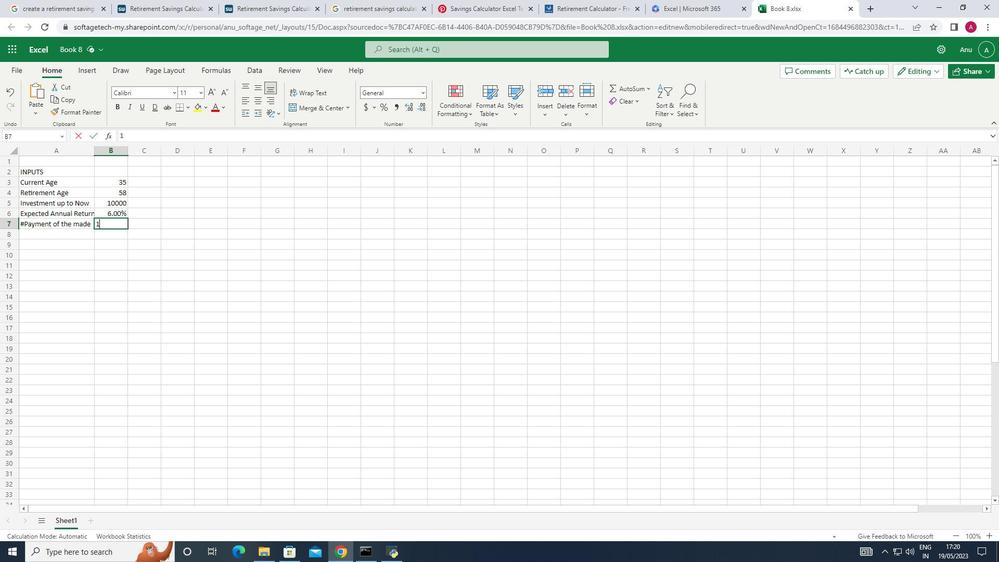 
Action: Mouse moved to (27, 170)
Screenshot: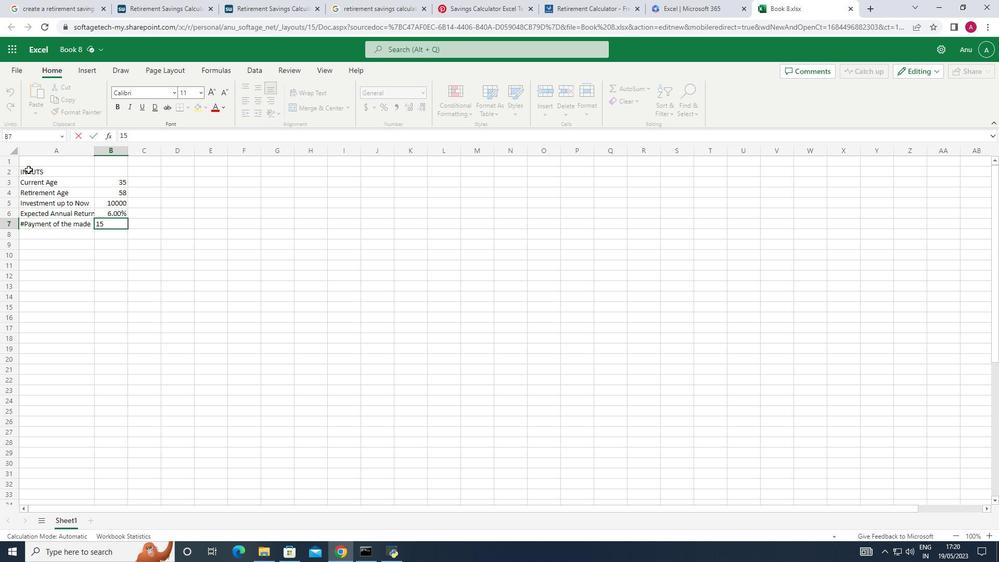 
Action: Mouse pressed left at (27, 170)
Screenshot: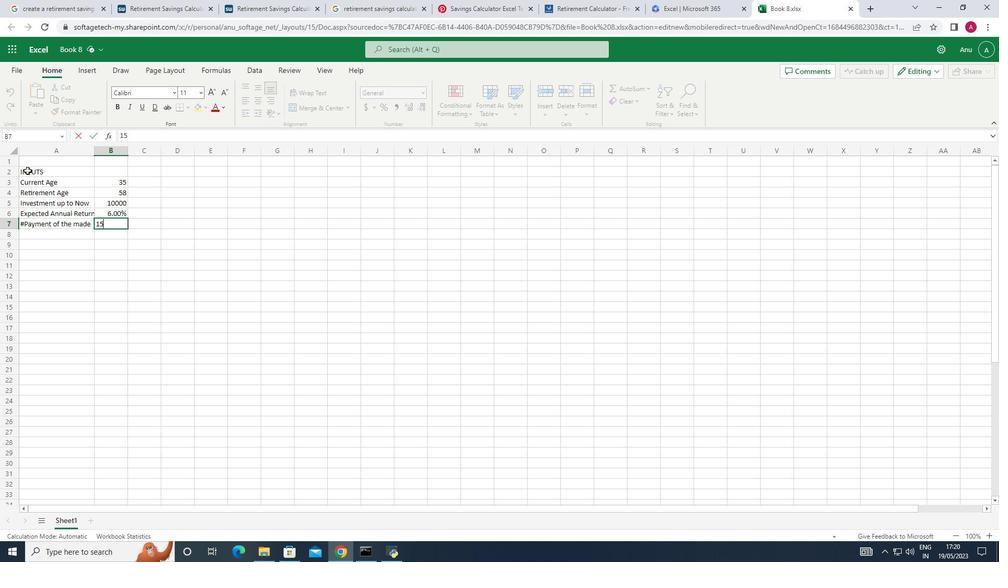 
Action: Mouse moved to (27, 183)
Screenshot: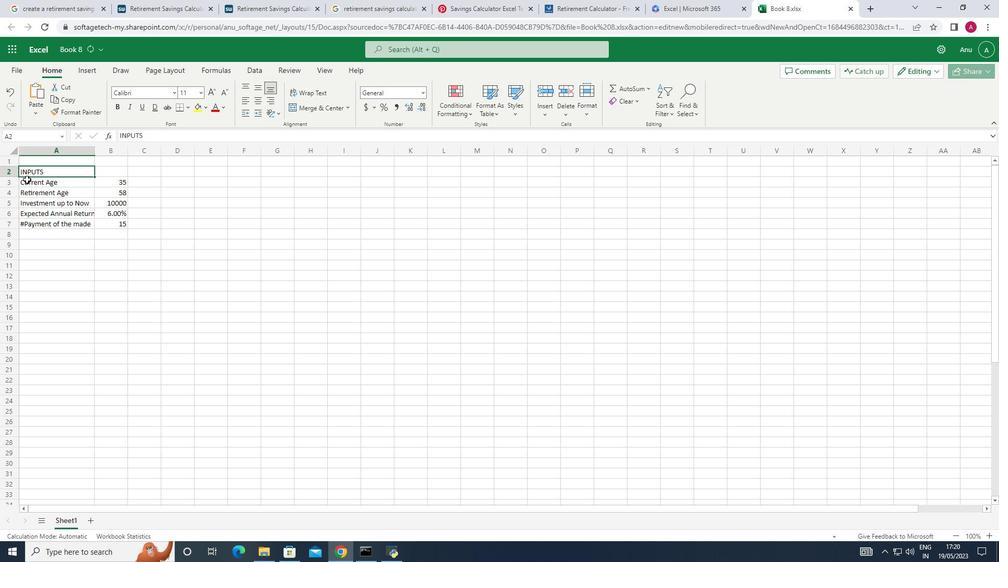 
Action: Mouse pressed left at (27, 183)
Screenshot: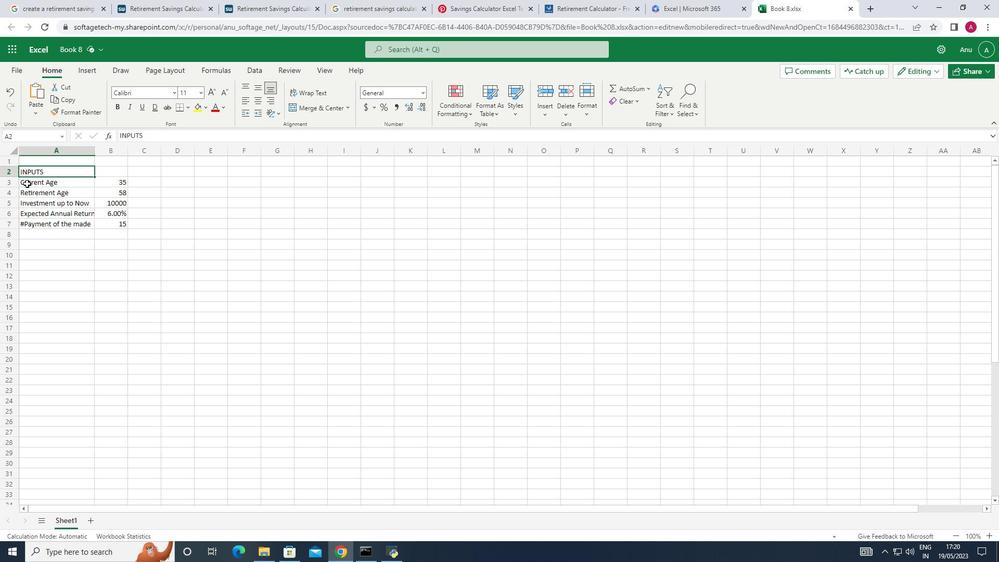 
Action: Mouse moved to (114, 221)
Screenshot: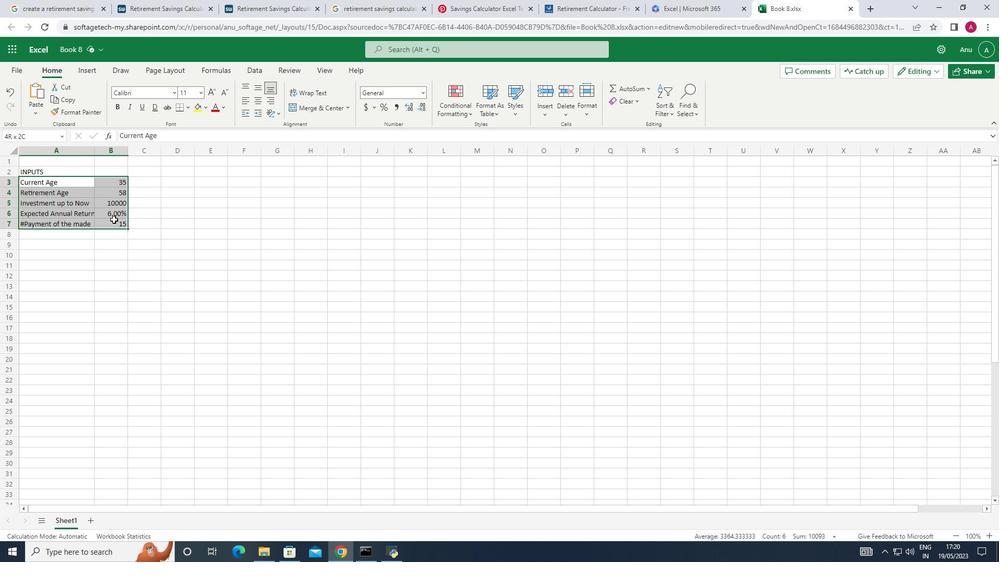 
Action: Key pressed ctrl+X
Screenshot: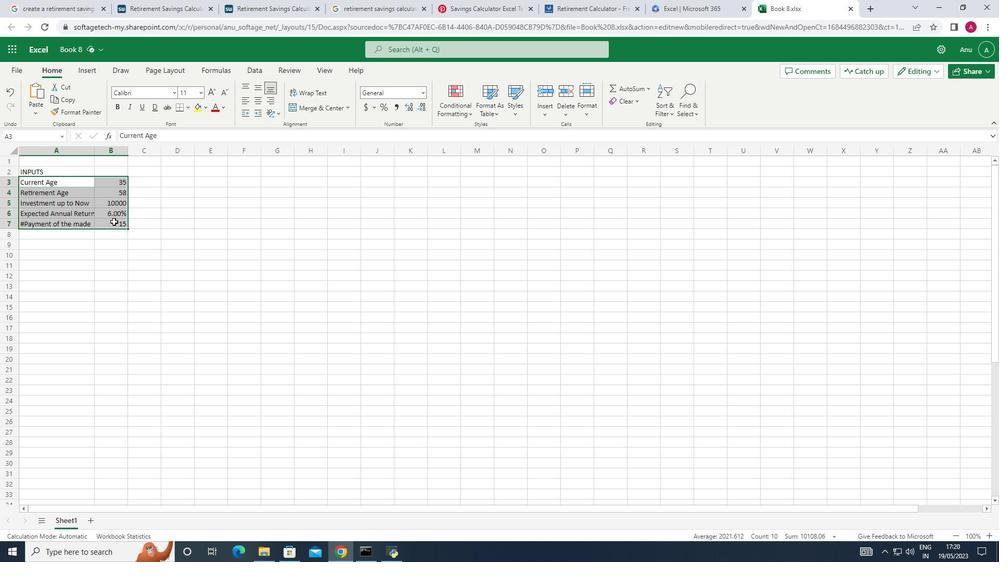 
Action: Mouse moved to (116, 183)
Screenshot: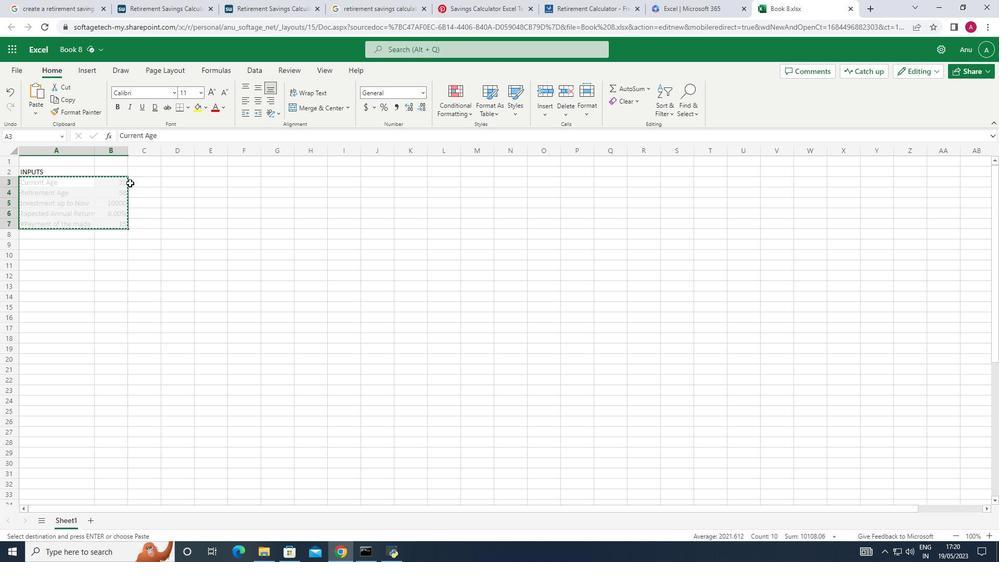 
Action: Mouse pressed left at (116, 183)
Screenshot: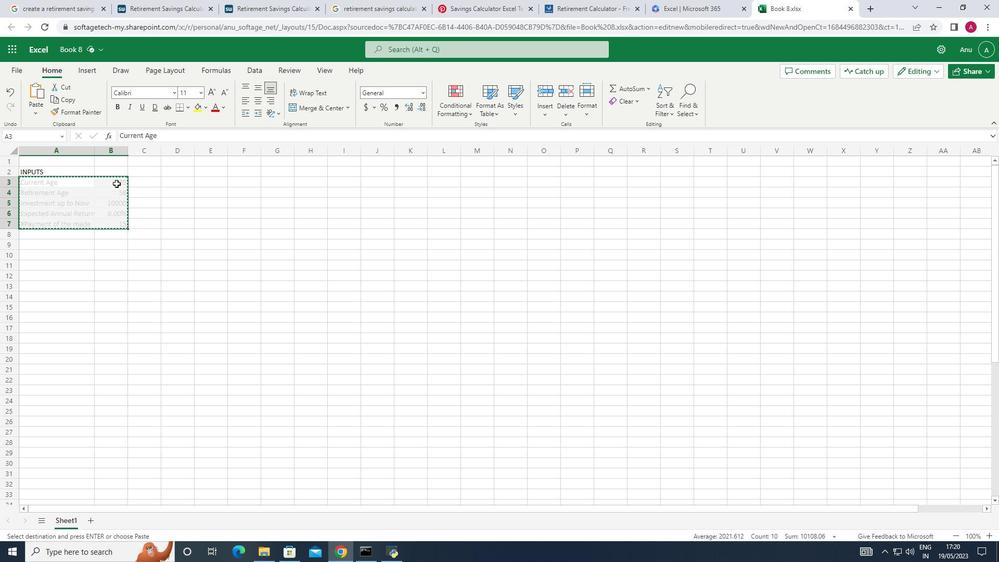 
Action: Key pressed ctrl+V
Screenshot: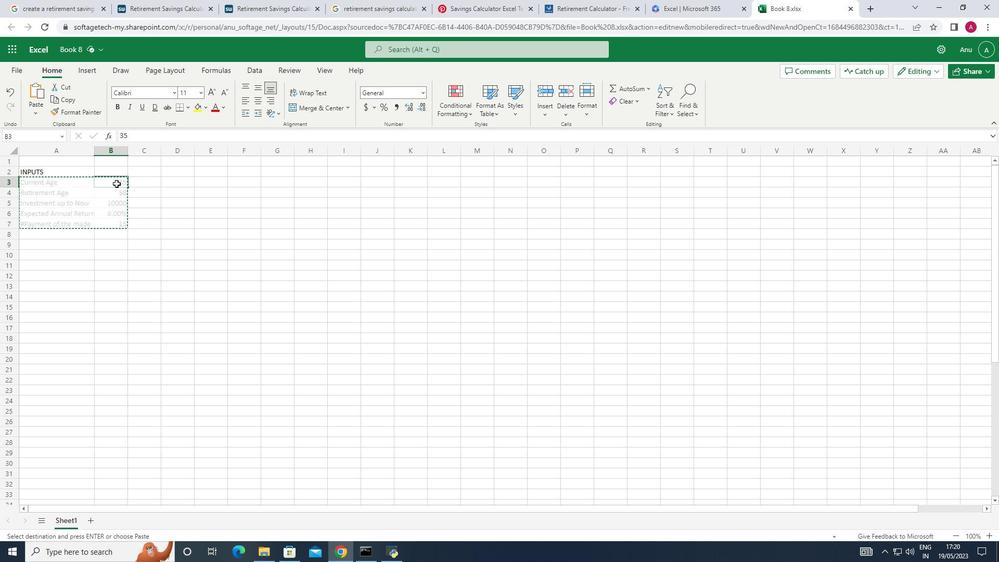 
Action: Mouse moved to (40, 170)
Screenshot: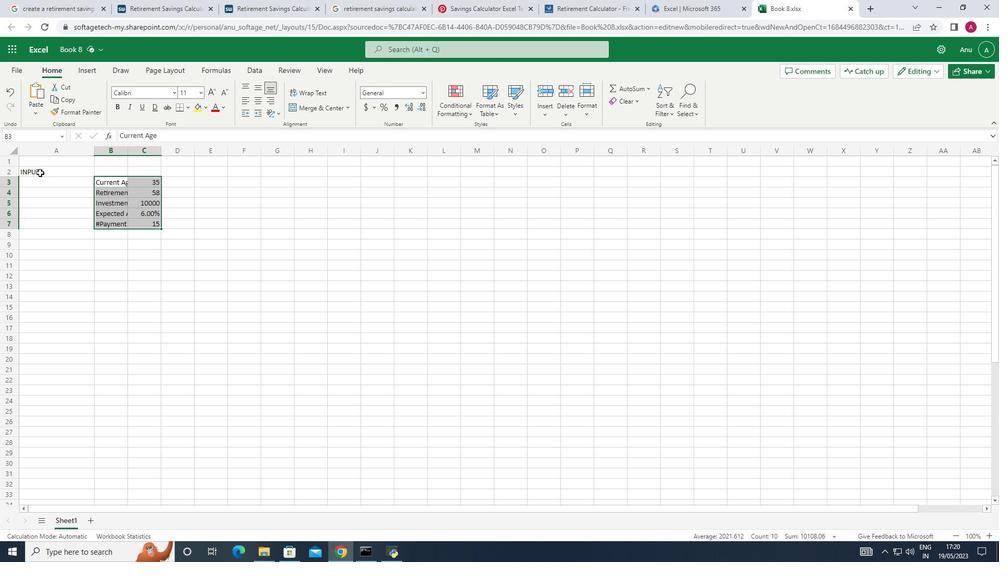 
Action: Mouse pressed left at (40, 170)
Screenshot: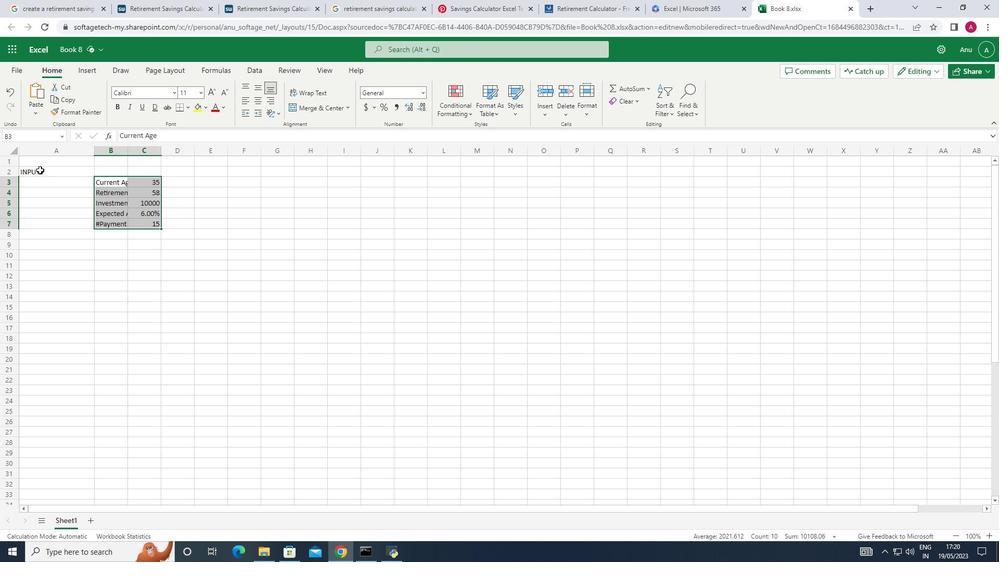 
Action: Key pressed ctrl+X
Screenshot: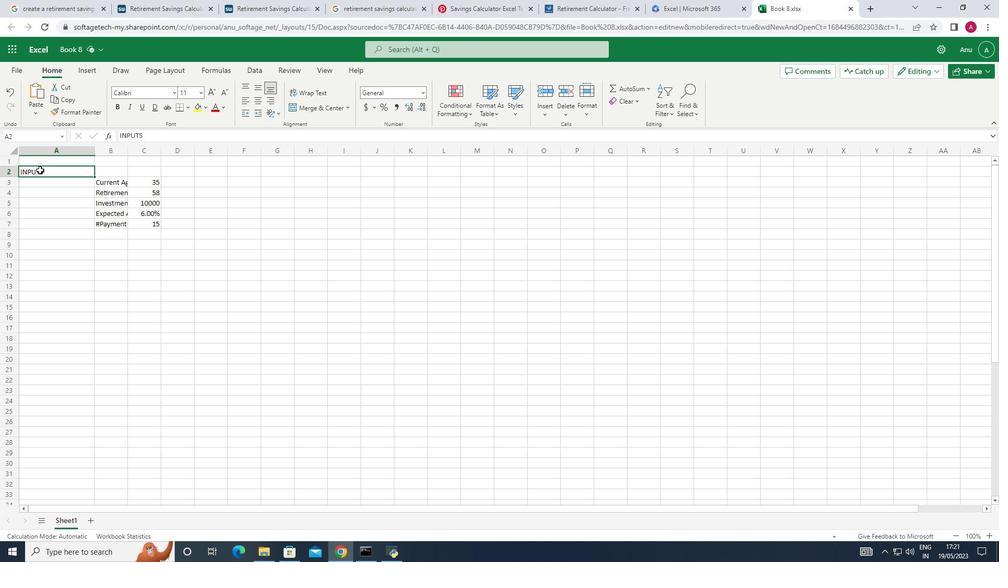 
Action: Mouse moved to (105, 169)
Screenshot: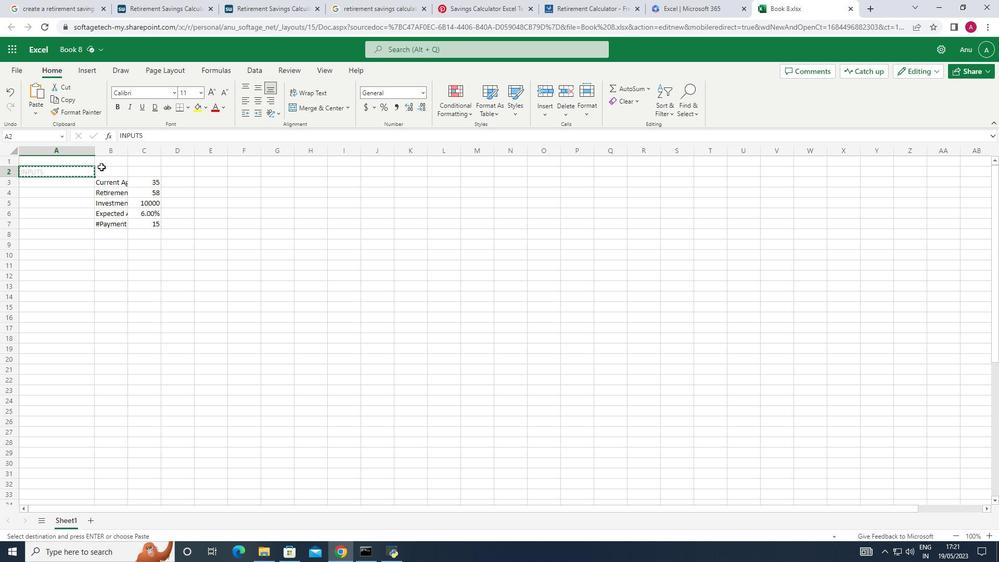 
Action: Mouse pressed left at (105, 169)
Screenshot: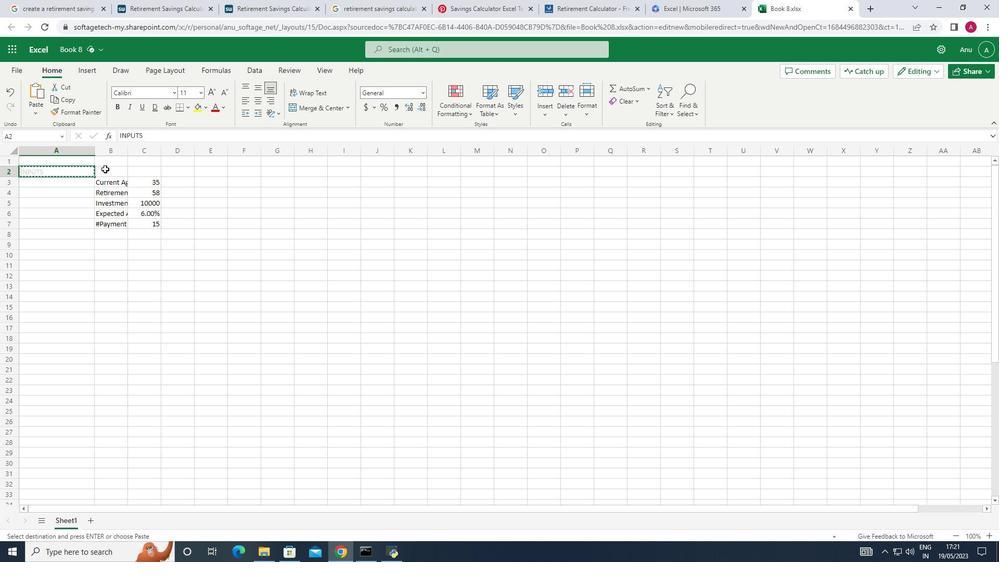 
Action: Key pressed ctrl+V
Screenshot: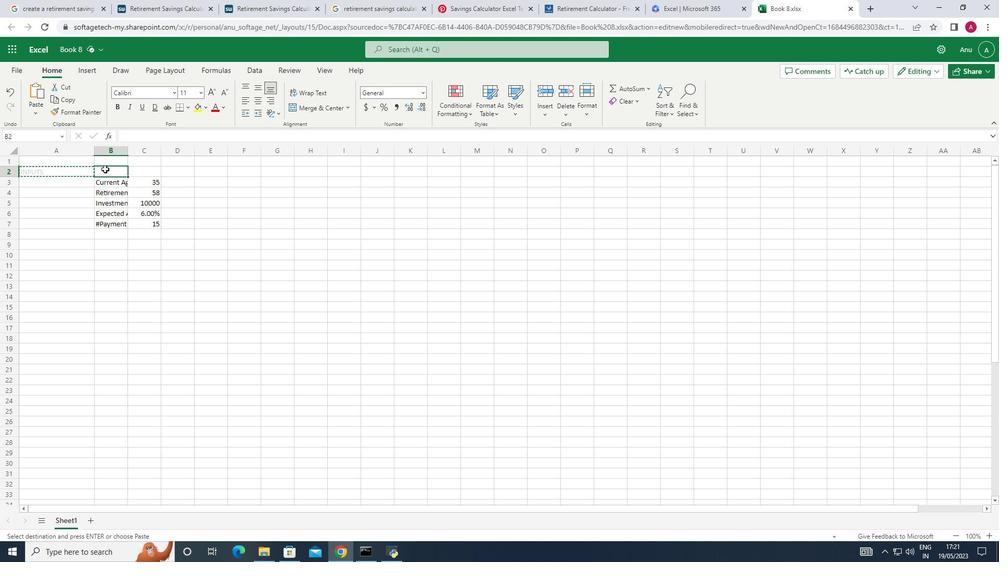 
Action: Mouse moved to (105, 181)
Screenshot: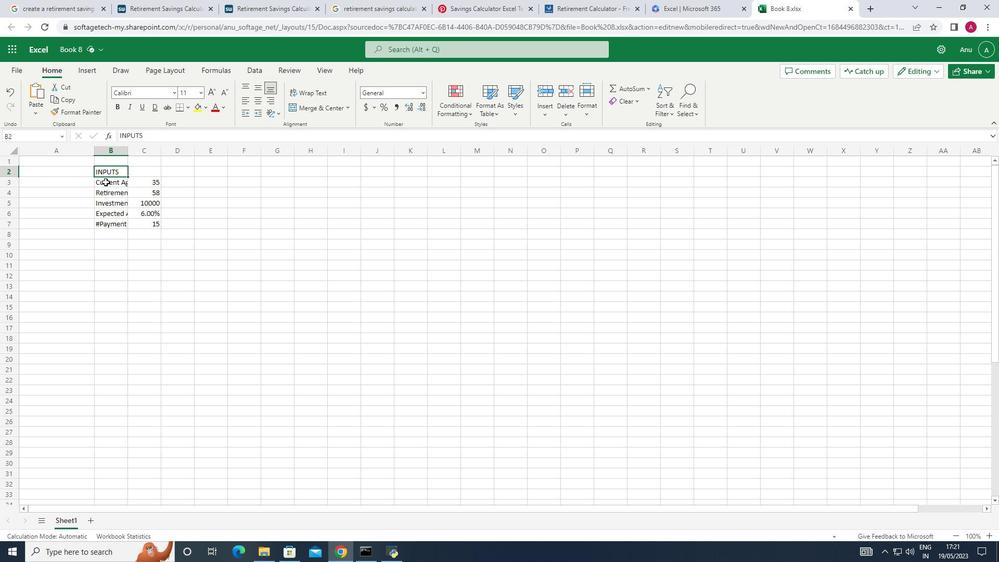 
Action: Mouse pressed left at (105, 181)
Screenshot: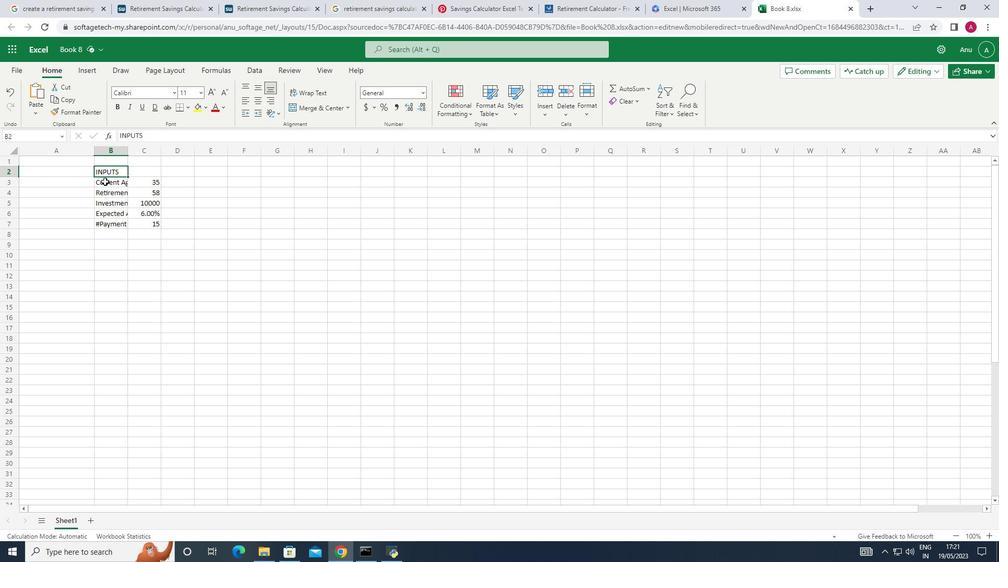 
Action: Mouse moved to (126, 150)
Screenshot: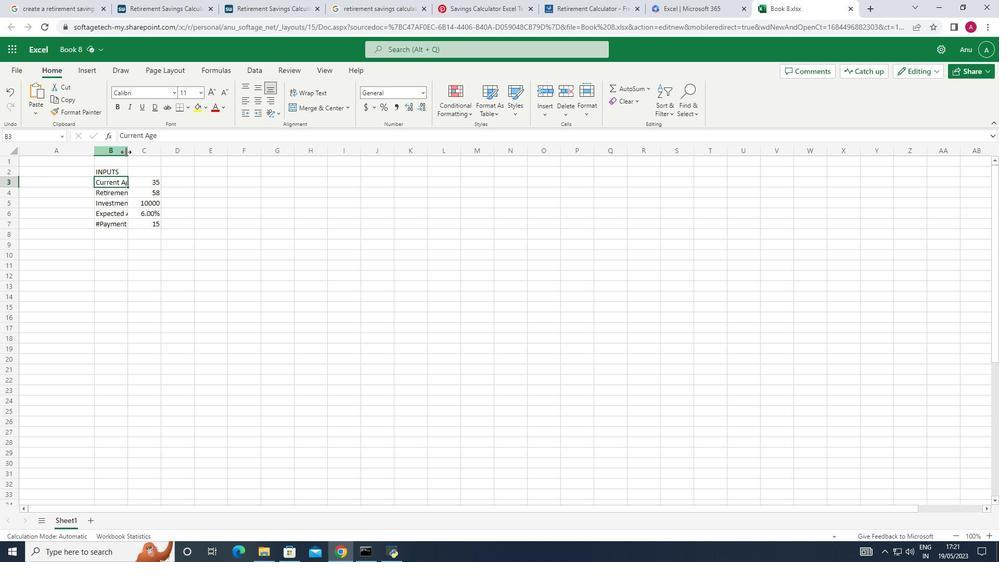 
Action: Mouse pressed left at (126, 150)
Screenshot: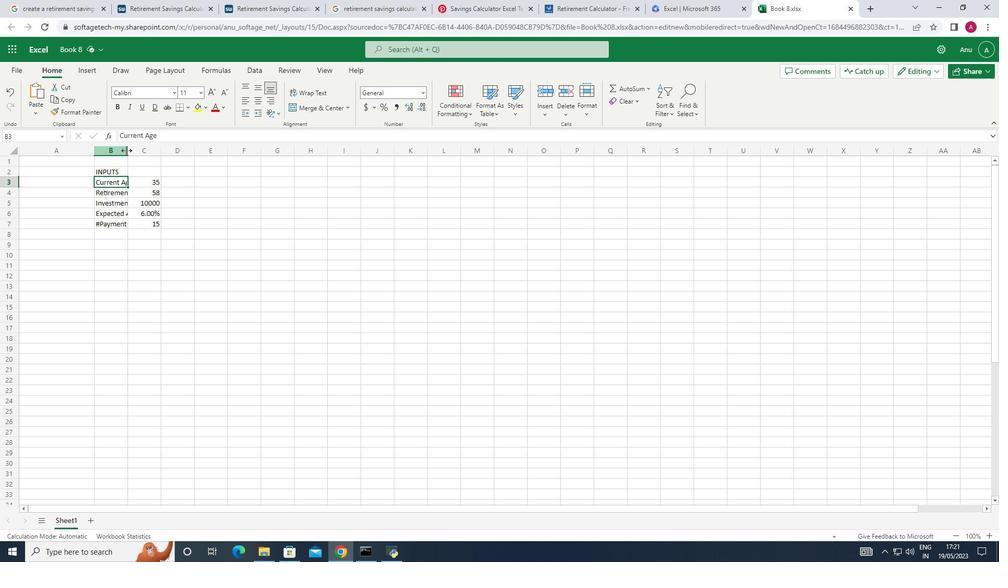 
Action: Mouse pressed left at (126, 150)
Screenshot: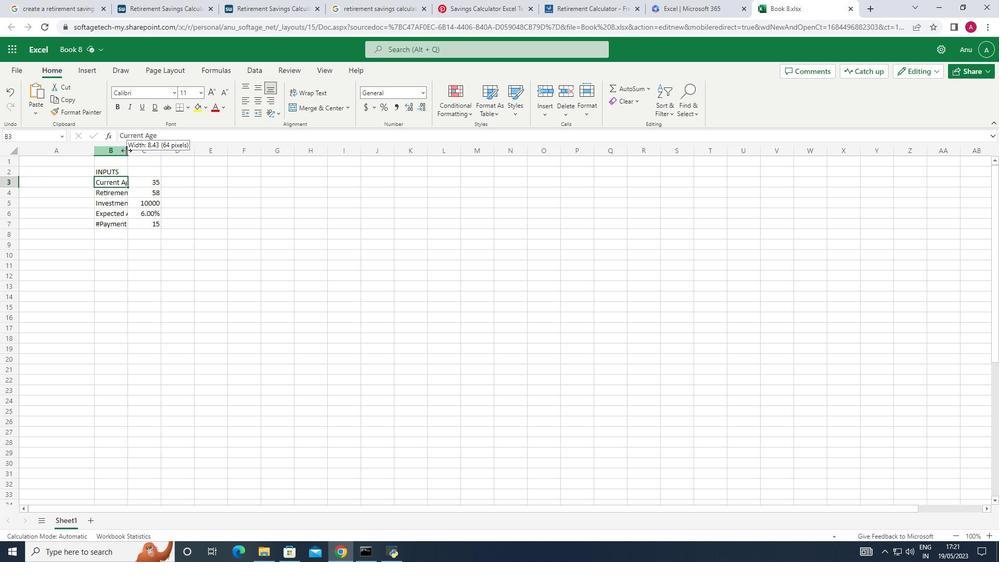 
Action: Mouse moved to (99, 182)
Screenshot: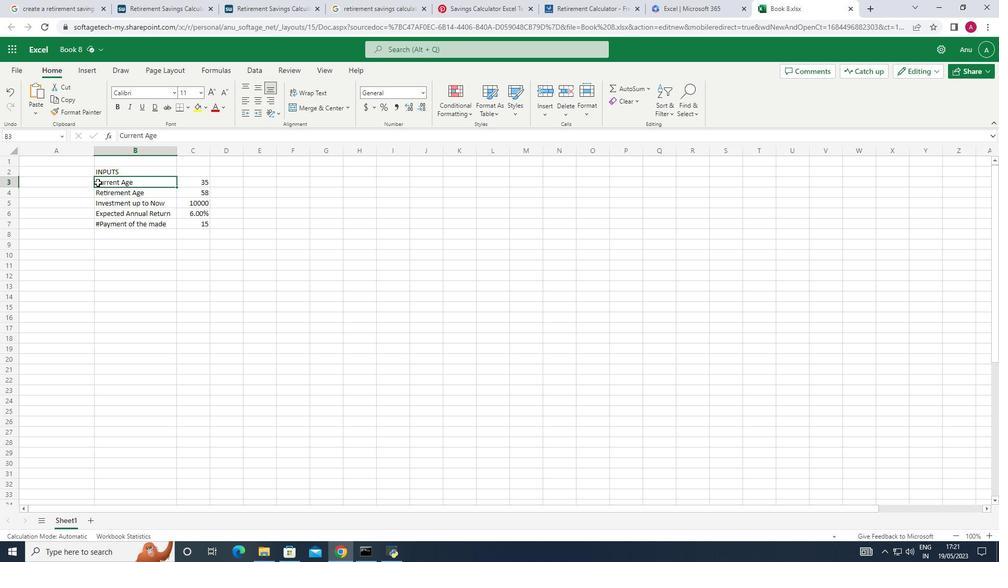 
Action: Mouse pressed left at (99, 182)
Screenshot: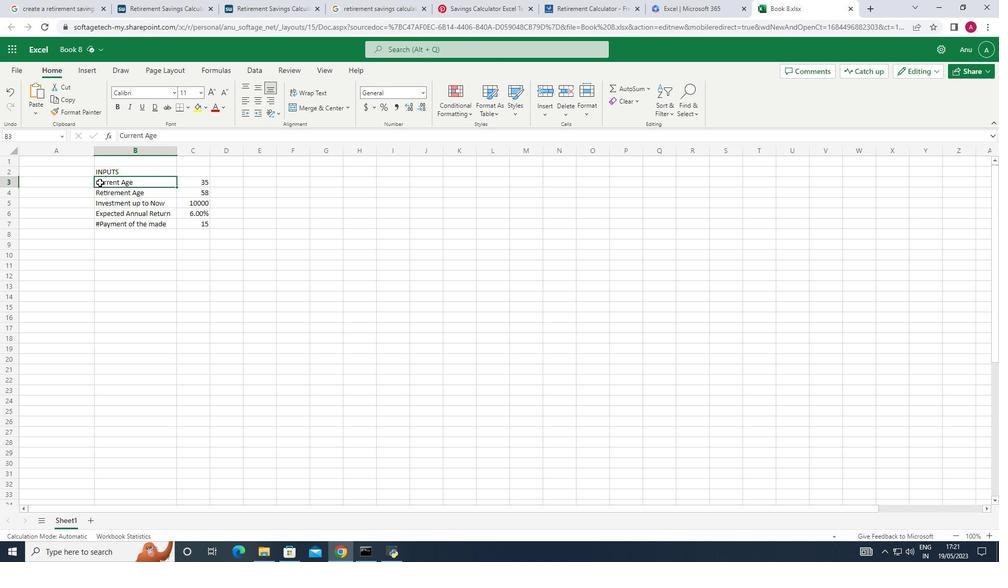 
Action: Mouse moved to (209, 149)
Screenshot: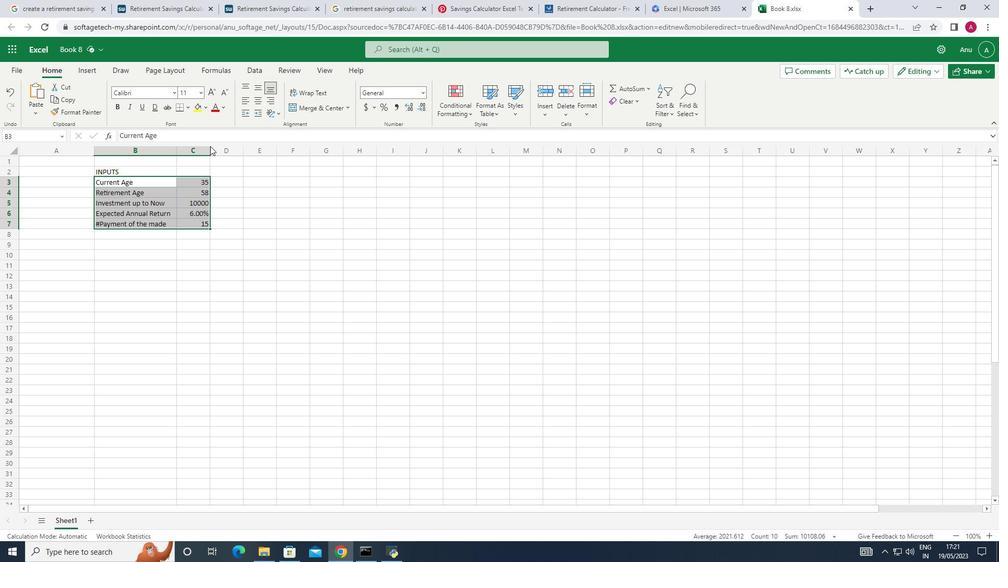 
Action: Mouse pressed left at (209, 149)
Screenshot: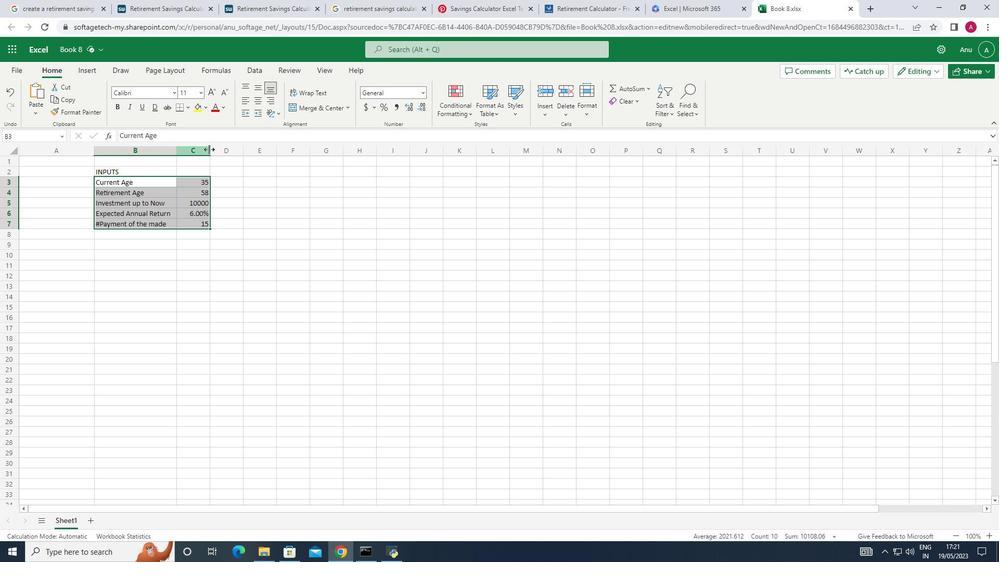 
Action: Mouse moved to (255, 97)
Screenshot: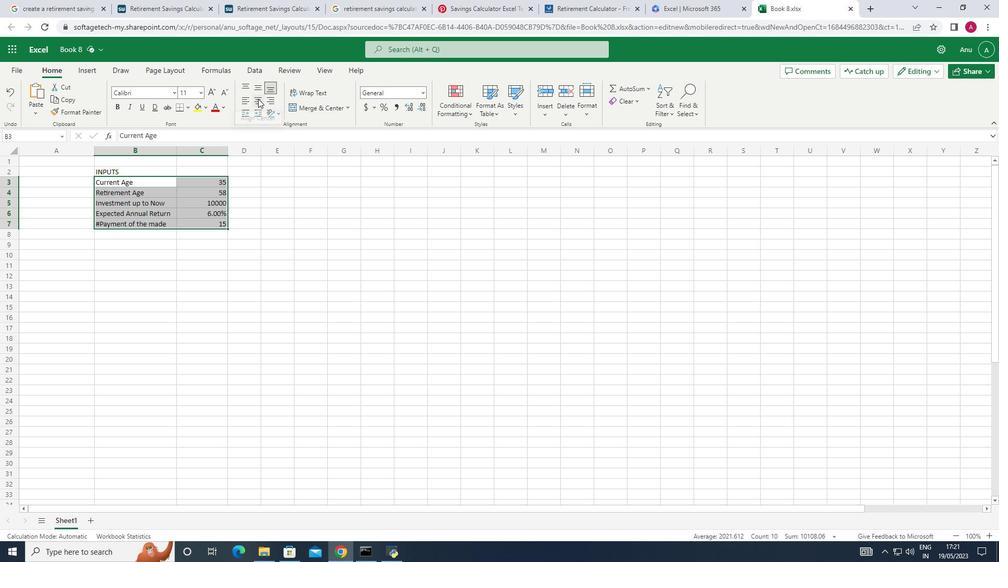 
Action: Mouse pressed left at (255, 97)
Screenshot: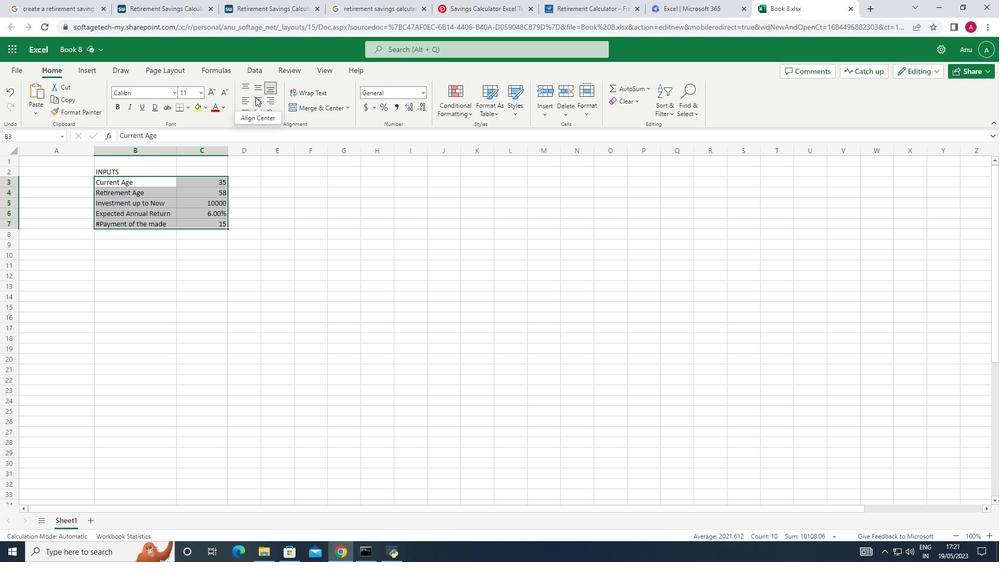 
Action: Mouse moved to (107, 170)
Screenshot: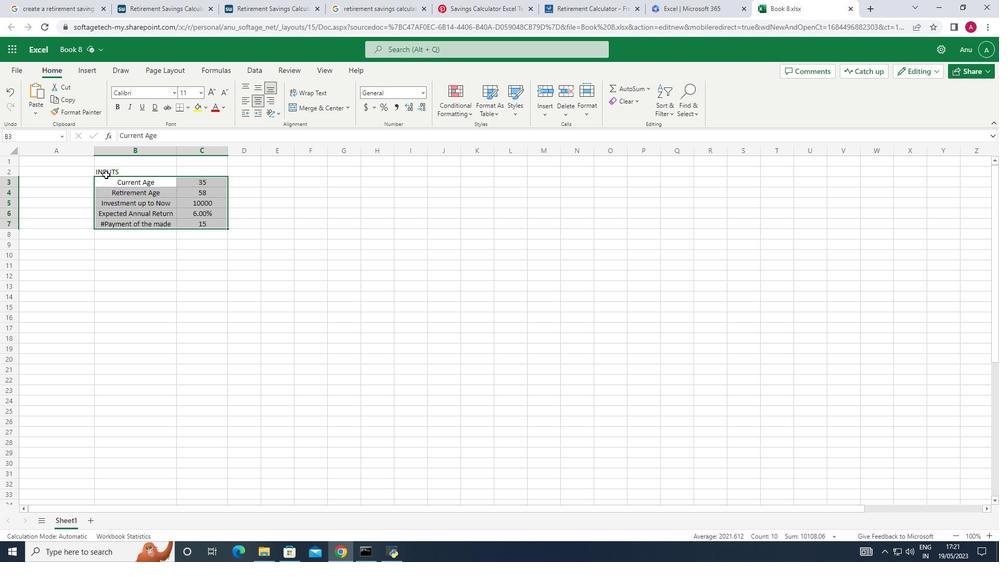 
Action: Mouse pressed left at (107, 170)
Screenshot: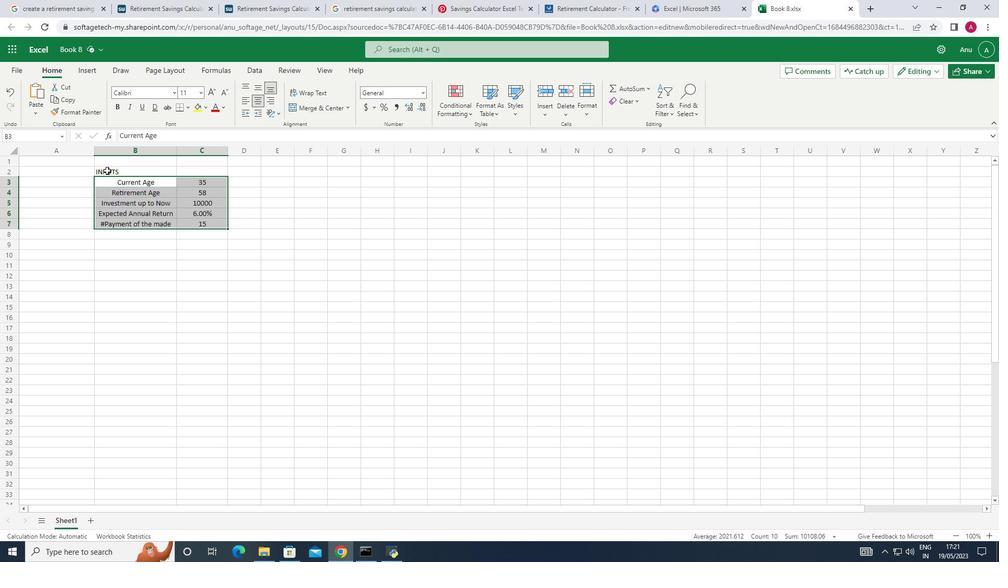 
Action: Mouse moved to (255, 97)
Screenshot: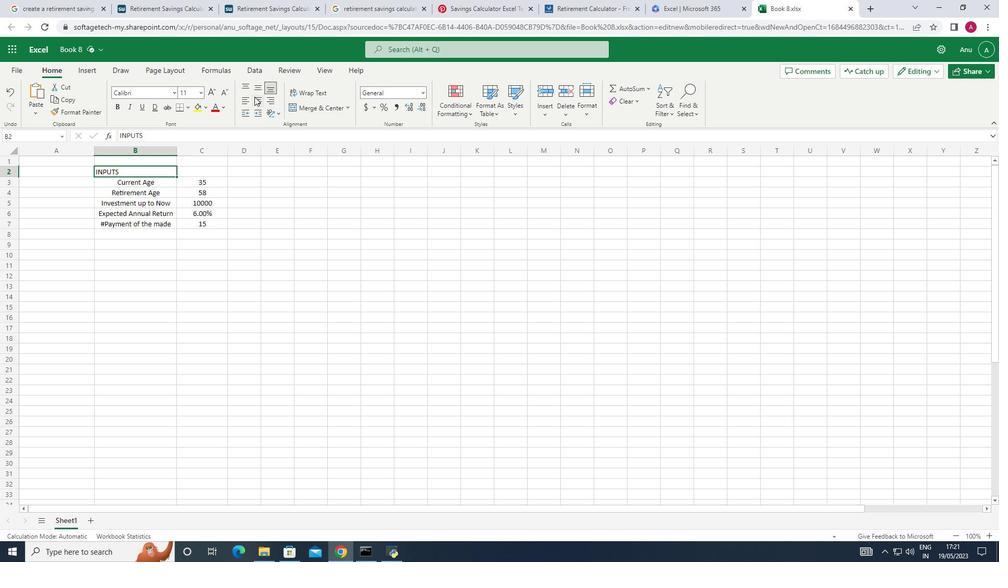 
Action: Mouse pressed left at (255, 97)
Screenshot: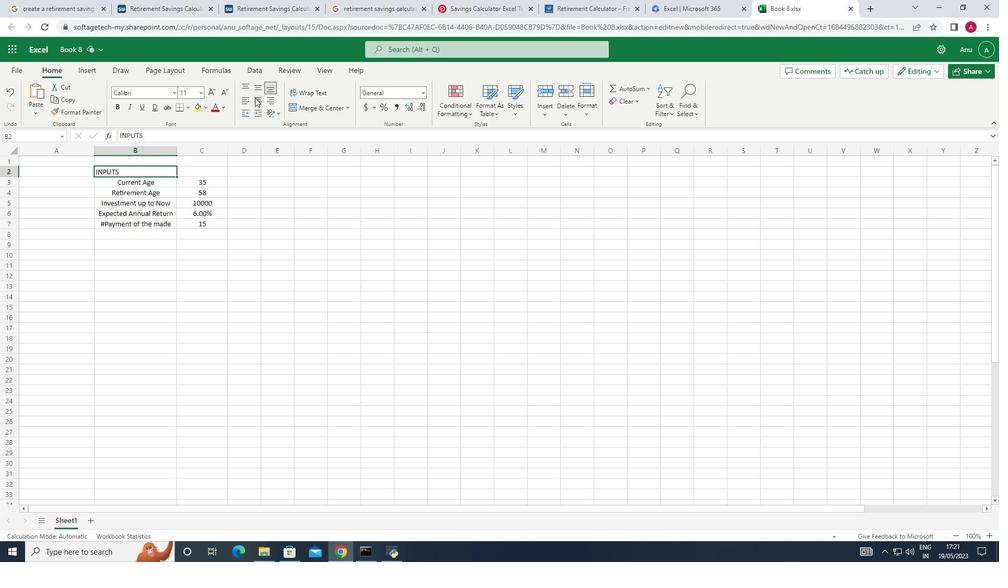 
Action: Mouse moved to (205, 106)
Screenshot: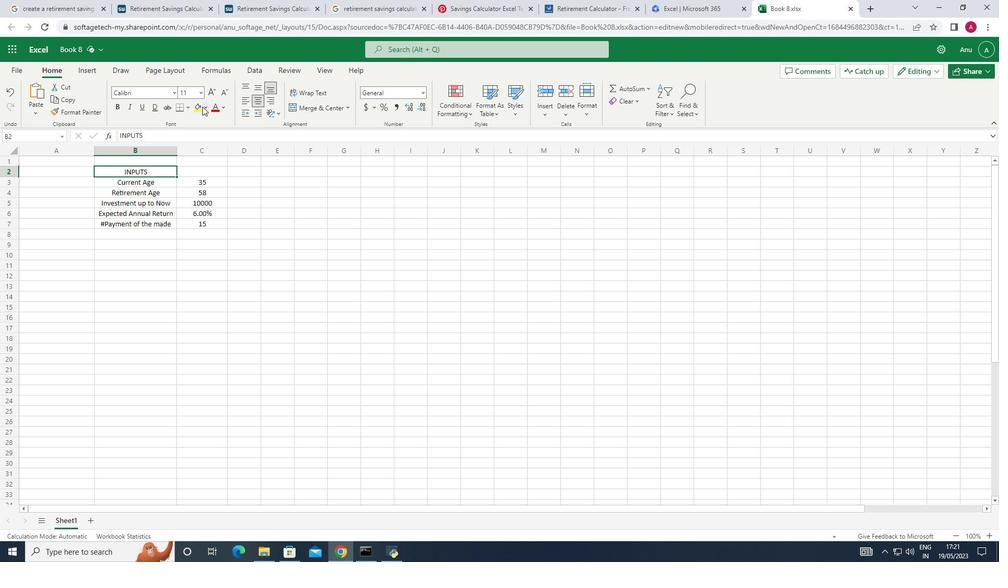 
Action: Mouse pressed left at (205, 106)
Screenshot: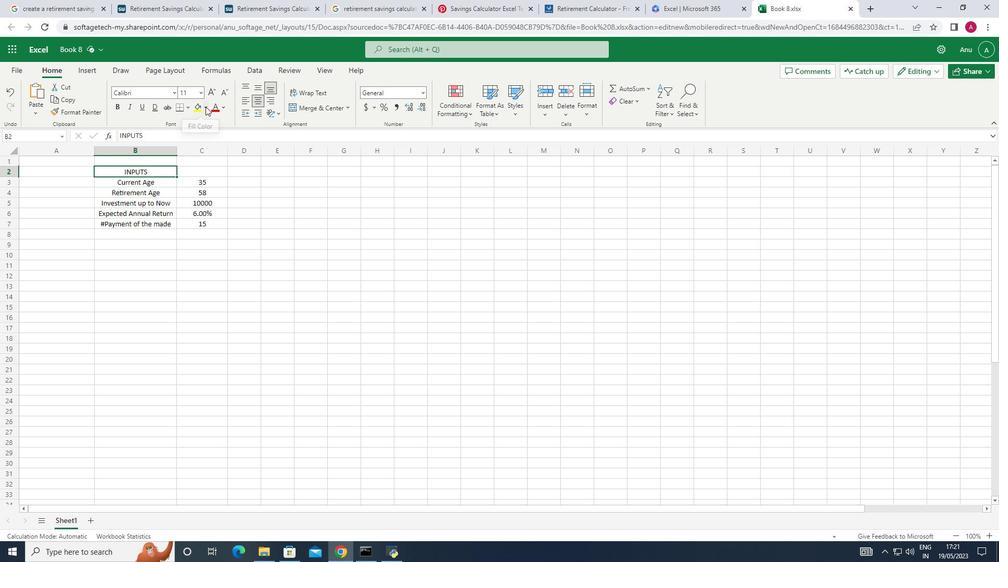 
Action: Mouse moved to (252, 193)
Screenshot: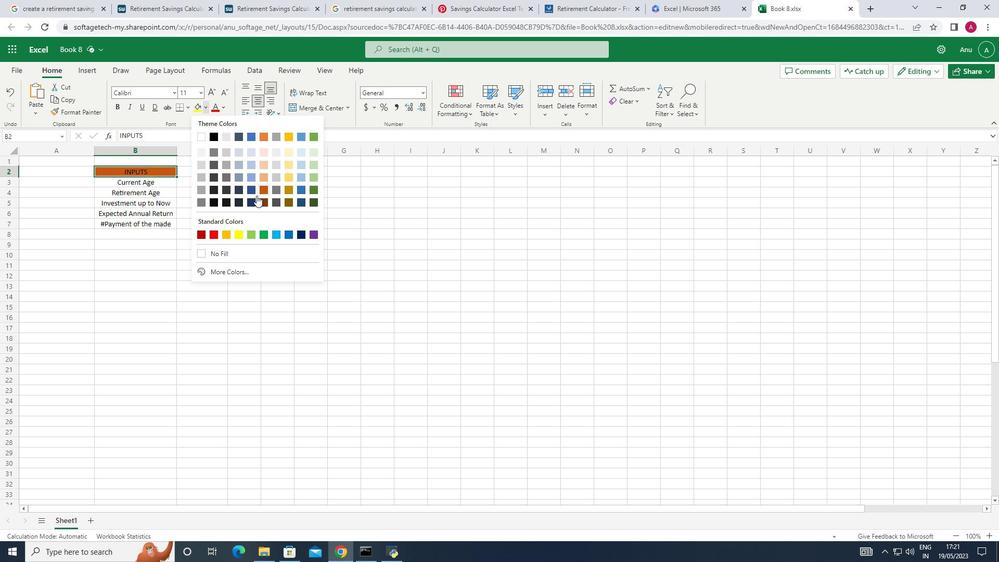 
Action: Mouse pressed left at (252, 193)
Screenshot: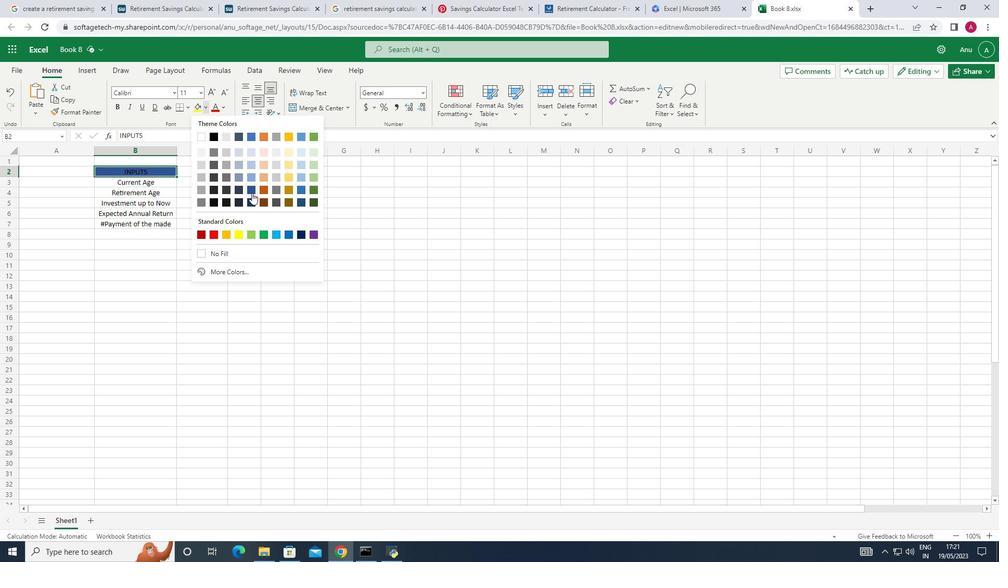 
Action: Mouse moved to (134, 171)
Screenshot: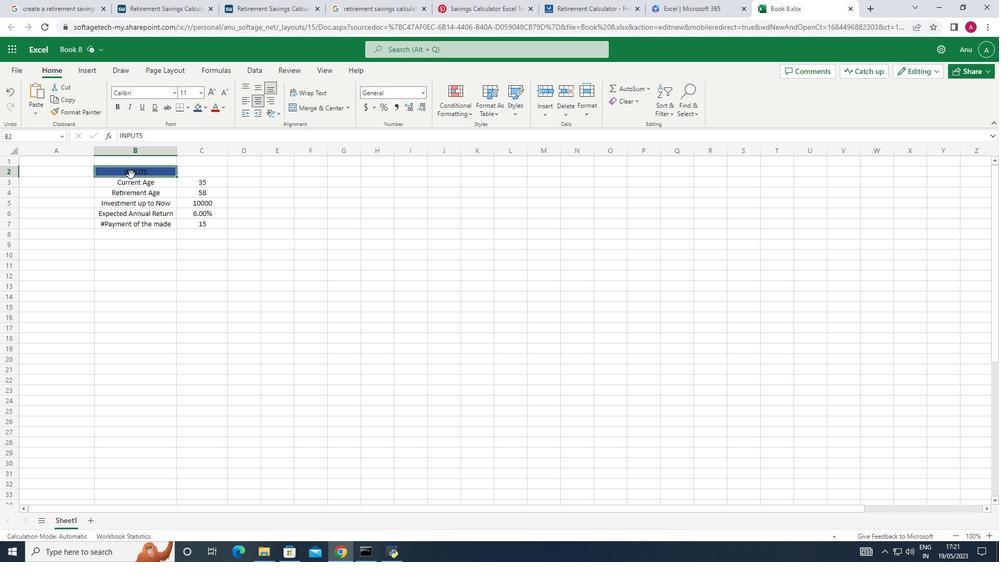 
Action: Mouse pressed left at (134, 171)
Screenshot: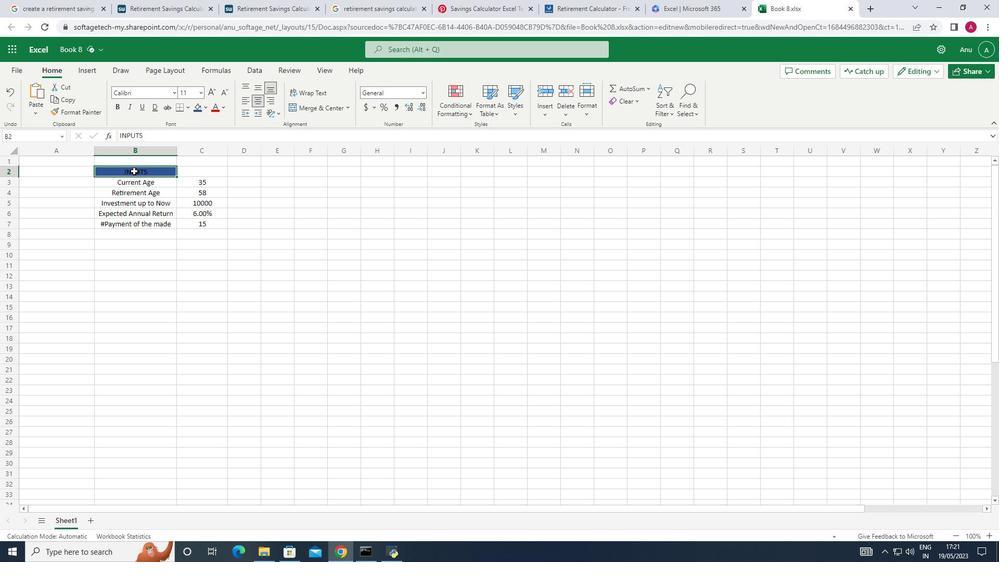 
Action: Mouse moved to (152, 174)
Screenshot: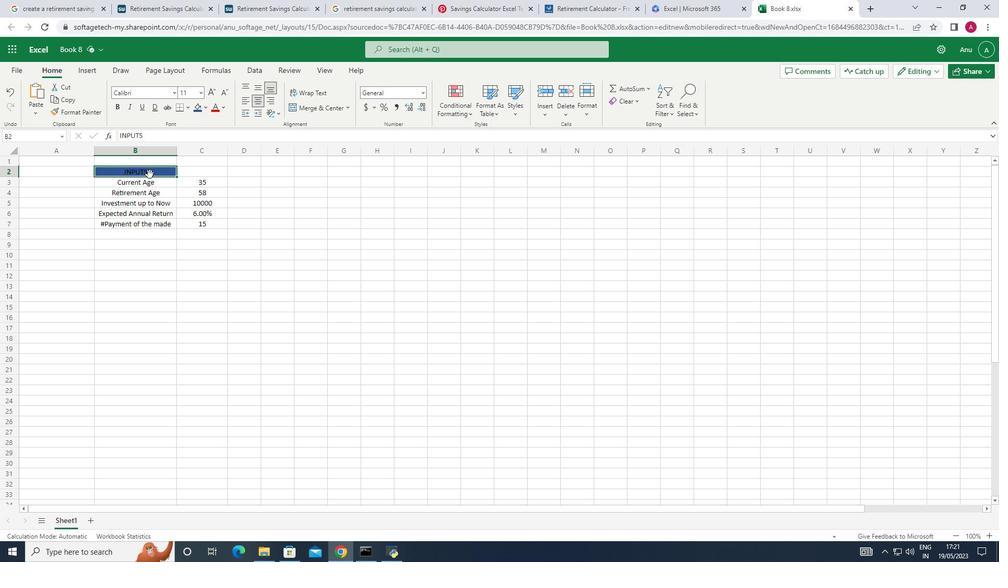 
Action: Mouse pressed left at (152, 174)
Screenshot: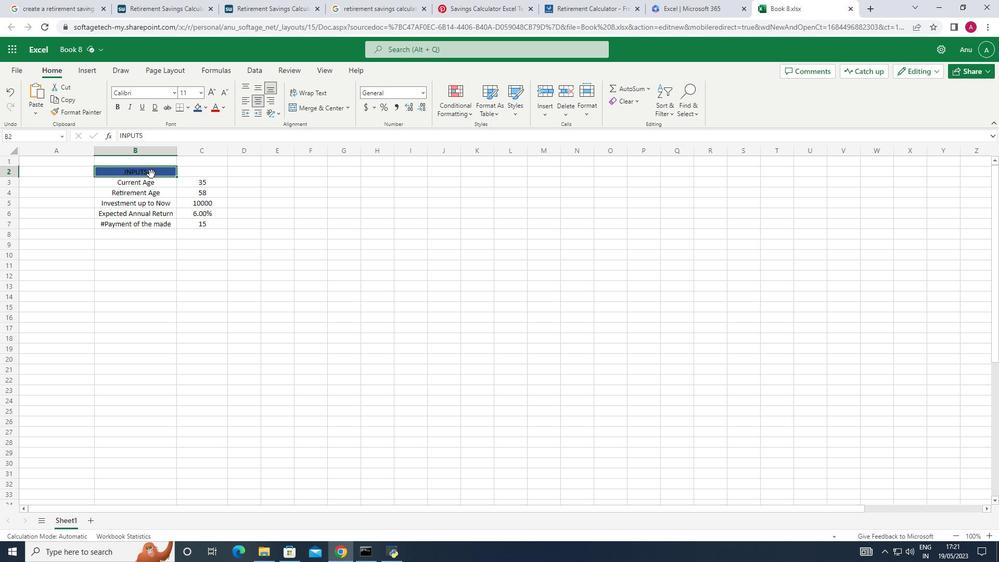 
Action: Mouse moved to (153, 174)
Screenshot: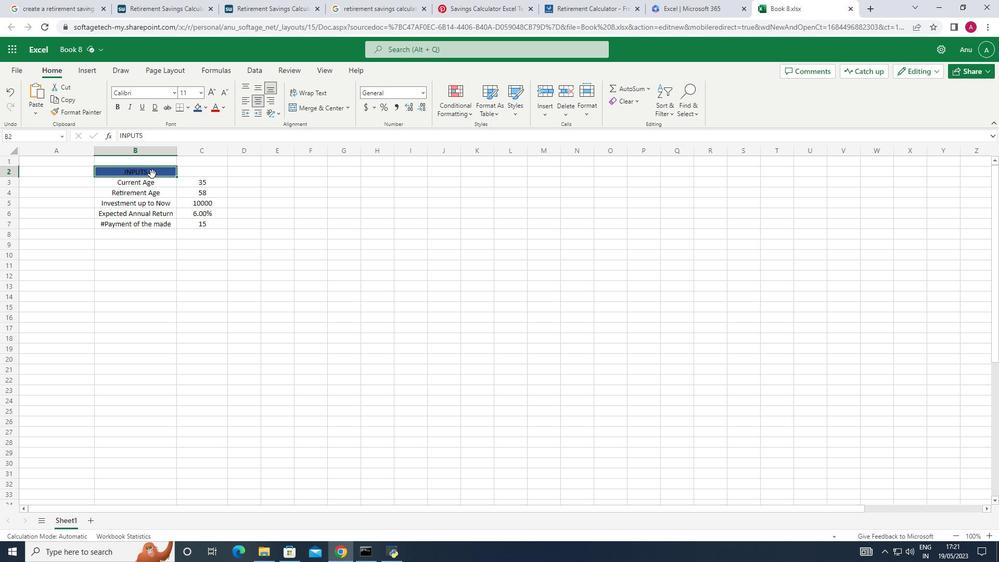 
Action: Mouse pressed left at (153, 174)
Screenshot: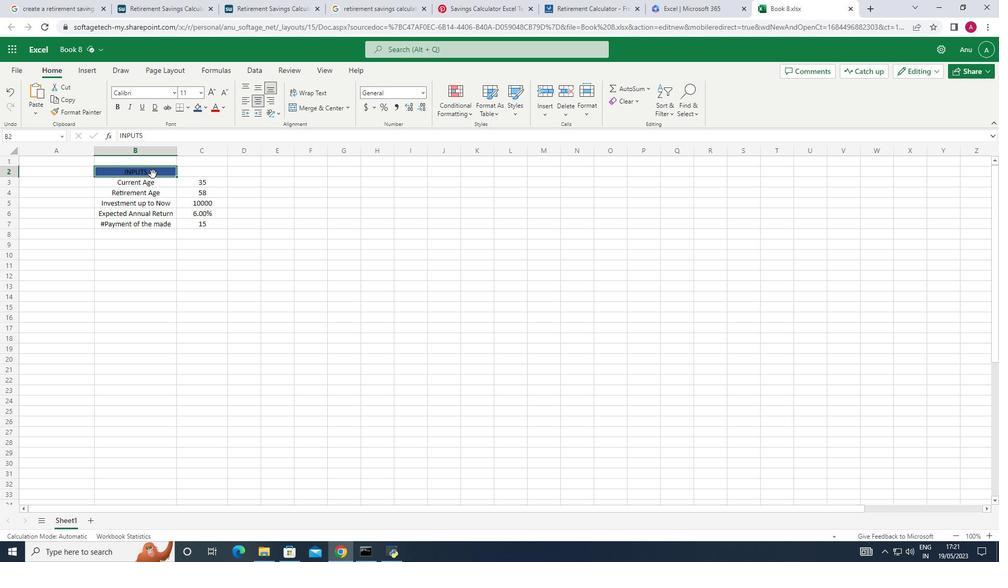
Action: Mouse moved to (117, 105)
Screenshot: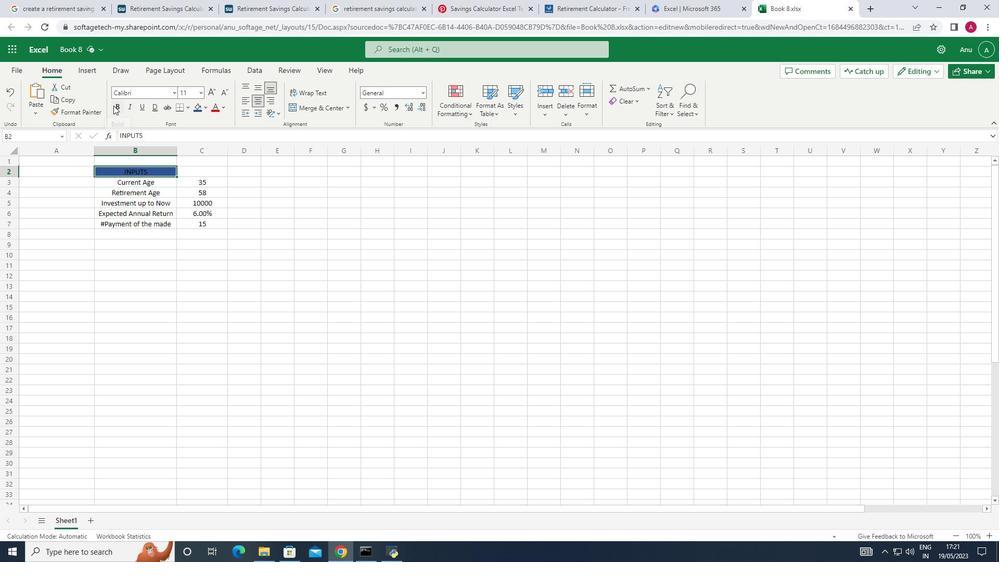 
Action: Mouse pressed left at (117, 105)
Screenshot: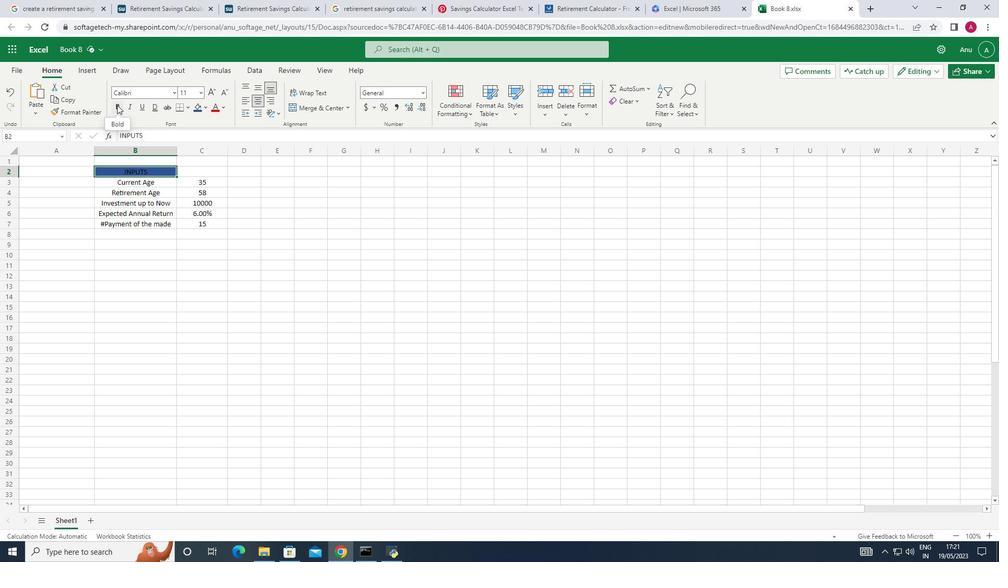 
Action: Mouse moved to (235, 197)
Screenshot: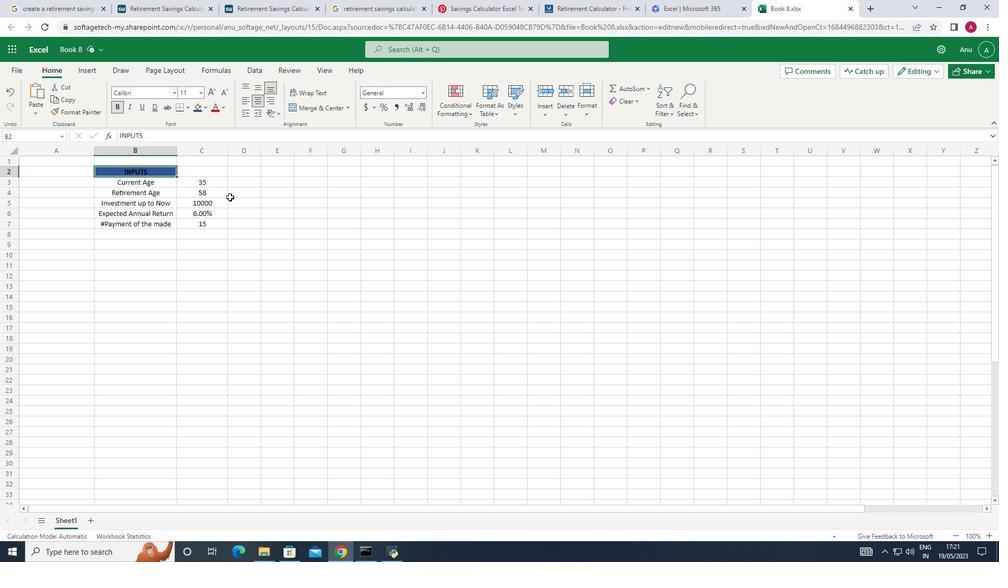 
Action: Mouse pressed left at (235, 197)
Screenshot: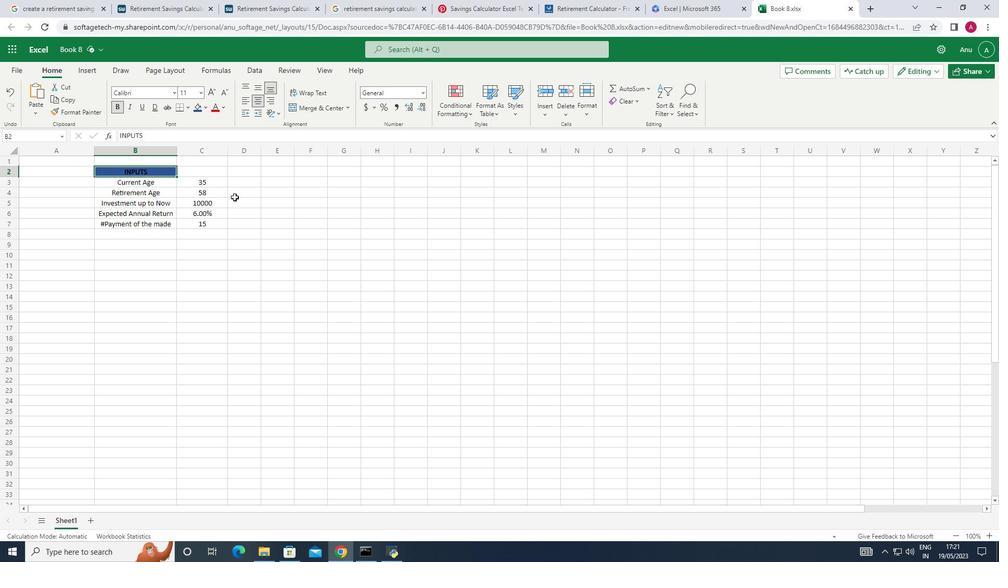 
Action: Mouse moved to (104, 181)
Screenshot: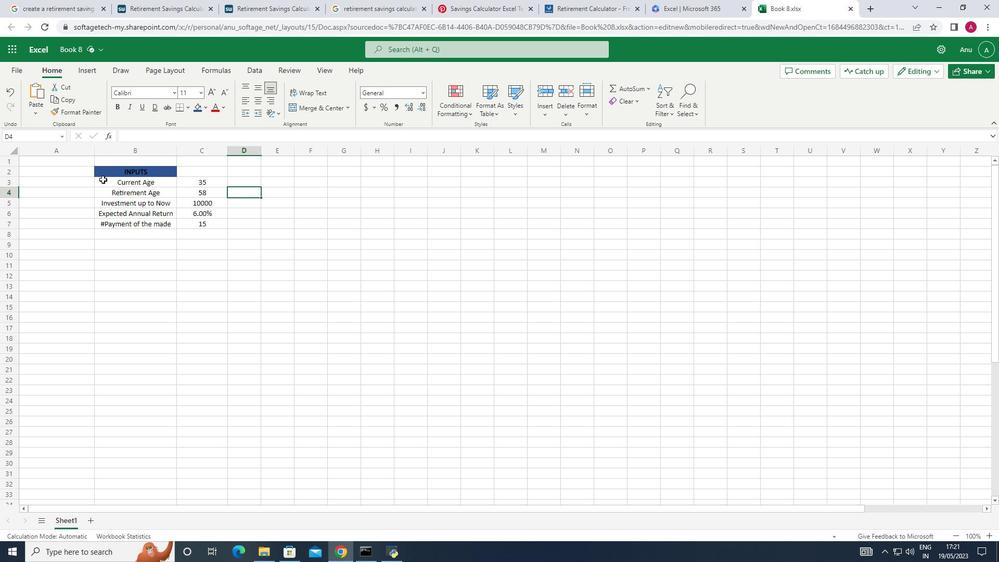 
Action: Mouse pressed left at (104, 181)
Screenshot: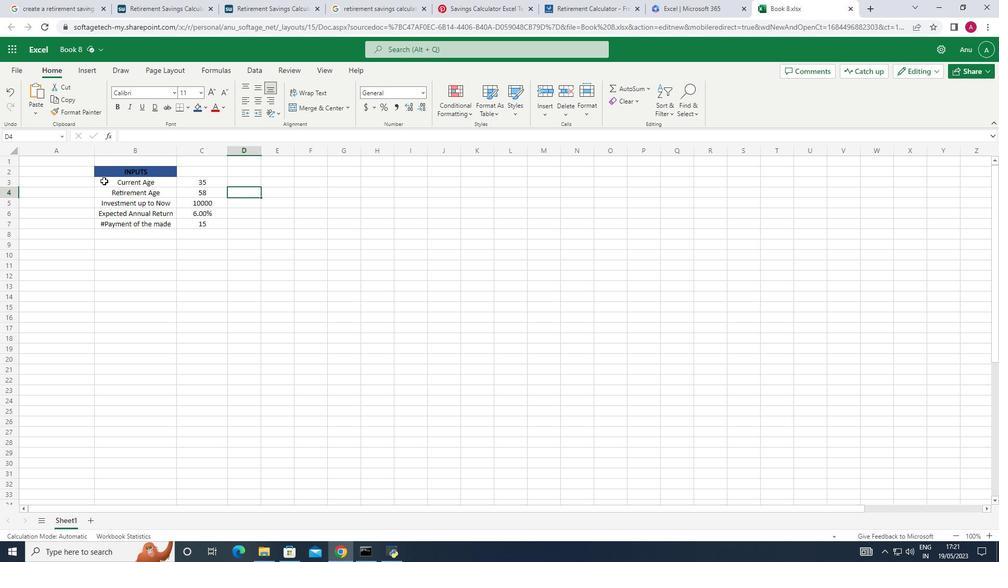 
Action: Mouse moved to (203, 106)
Screenshot: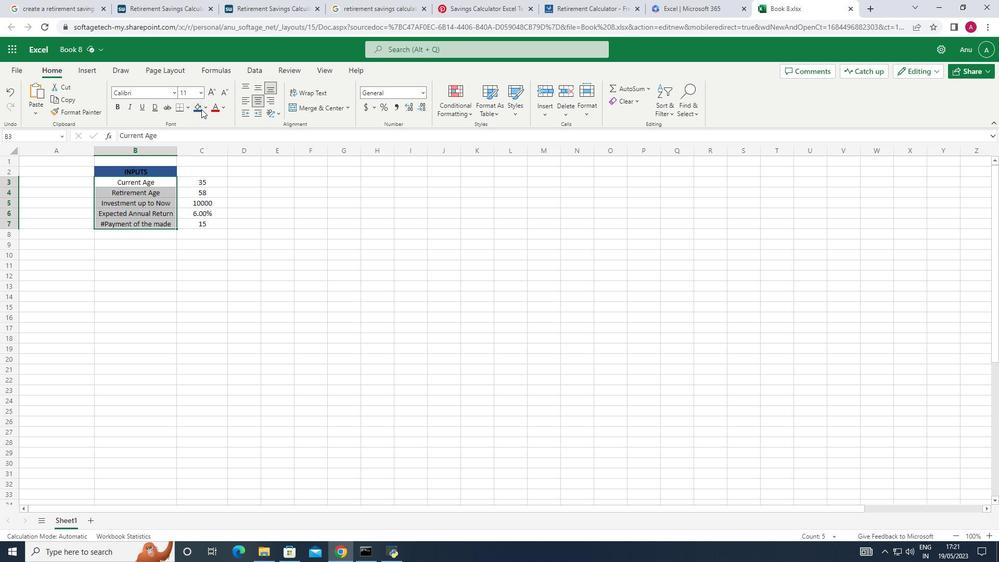 
Action: Mouse pressed left at (203, 106)
Screenshot: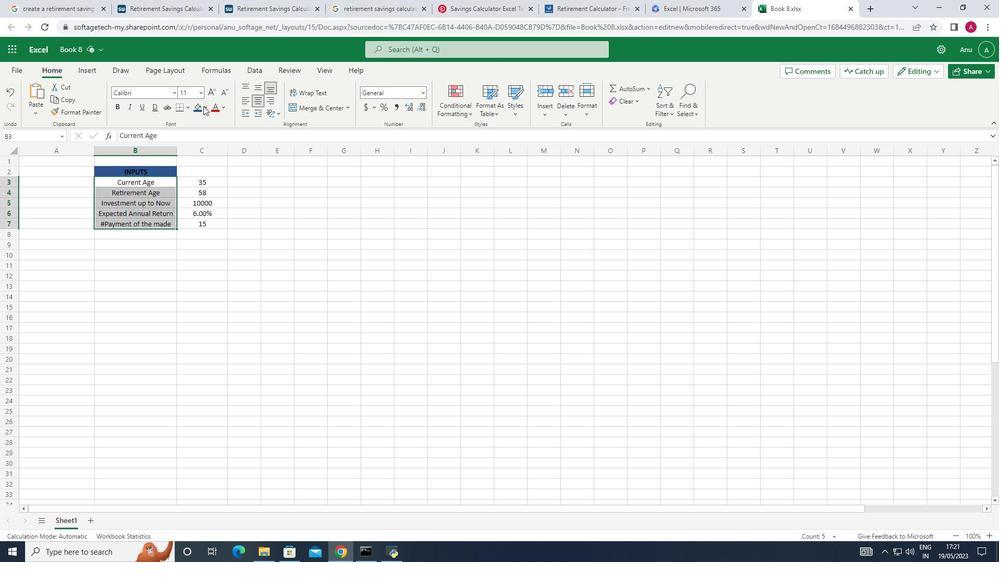 
Action: Mouse moved to (248, 151)
Screenshot: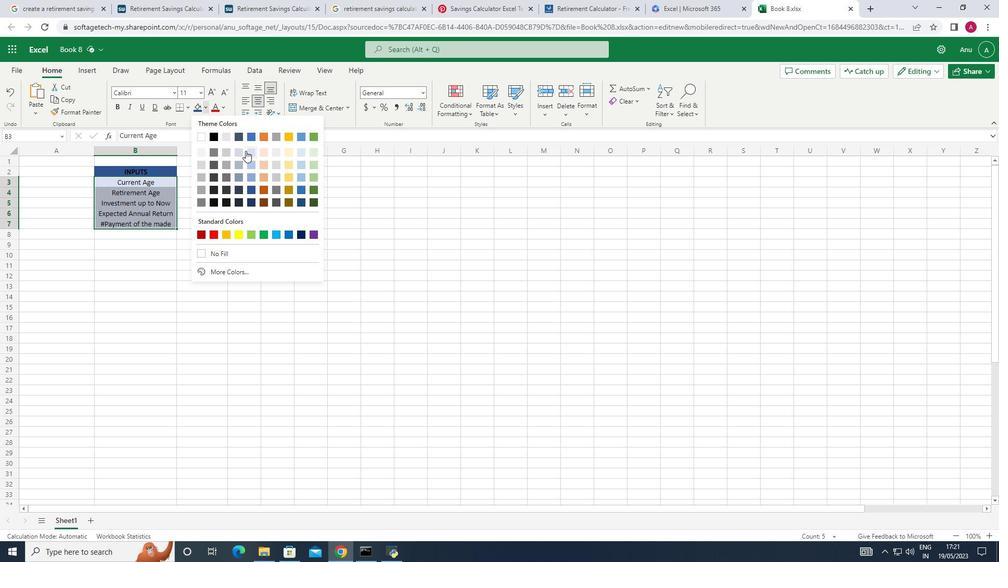 
Action: Mouse pressed left at (248, 151)
Screenshot: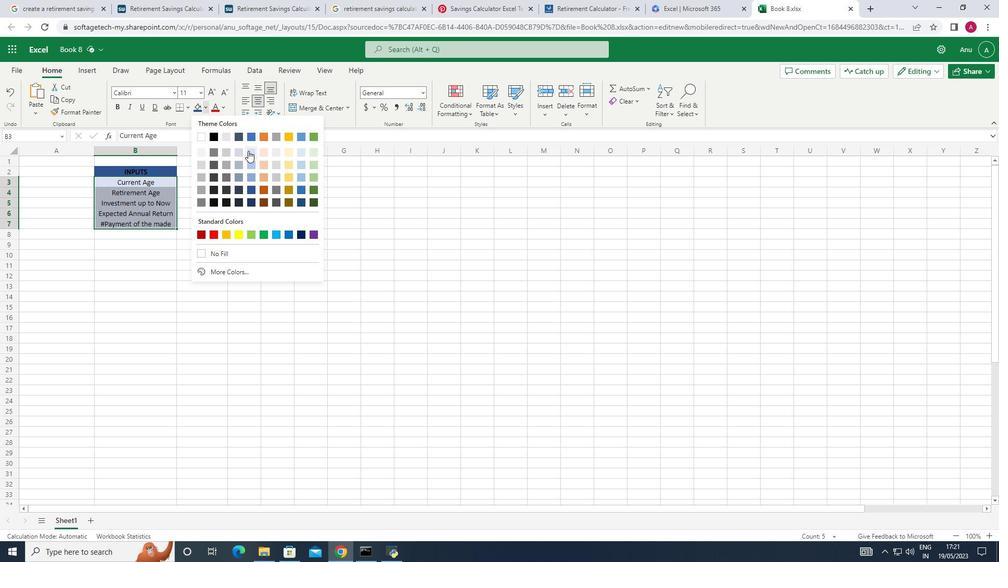 
Action: Mouse moved to (249, 256)
Screenshot: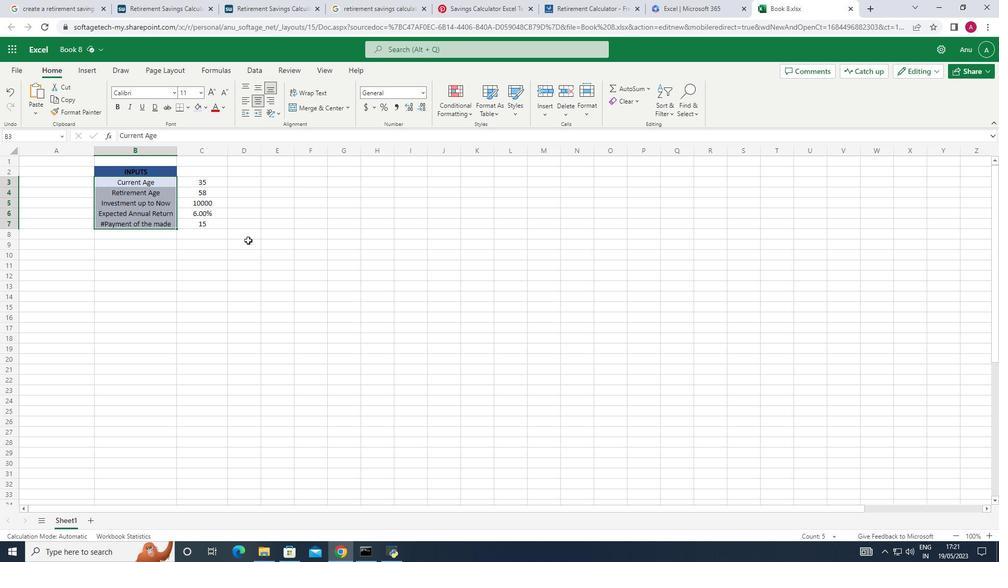 
Action: Mouse pressed left at (249, 256)
Screenshot: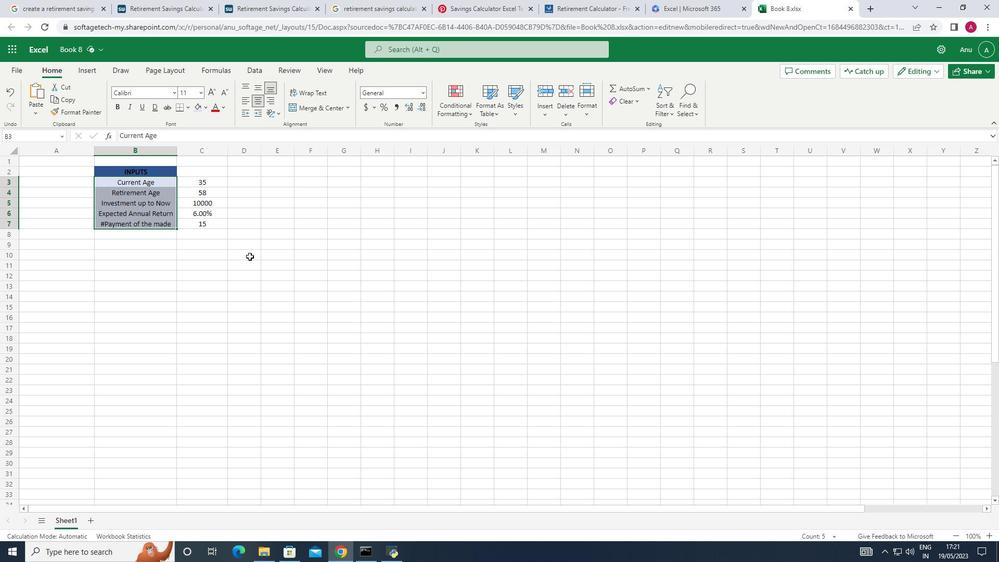 
Action: Mouse moved to (102, 171)
Screenshot: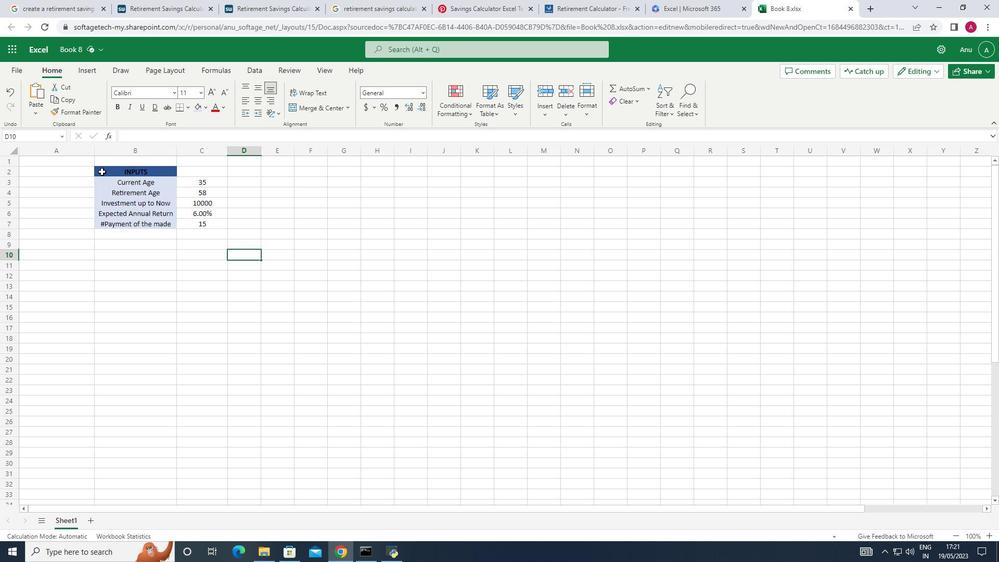 
Action: Mouse pressed left at (102, 171)
Screenshot: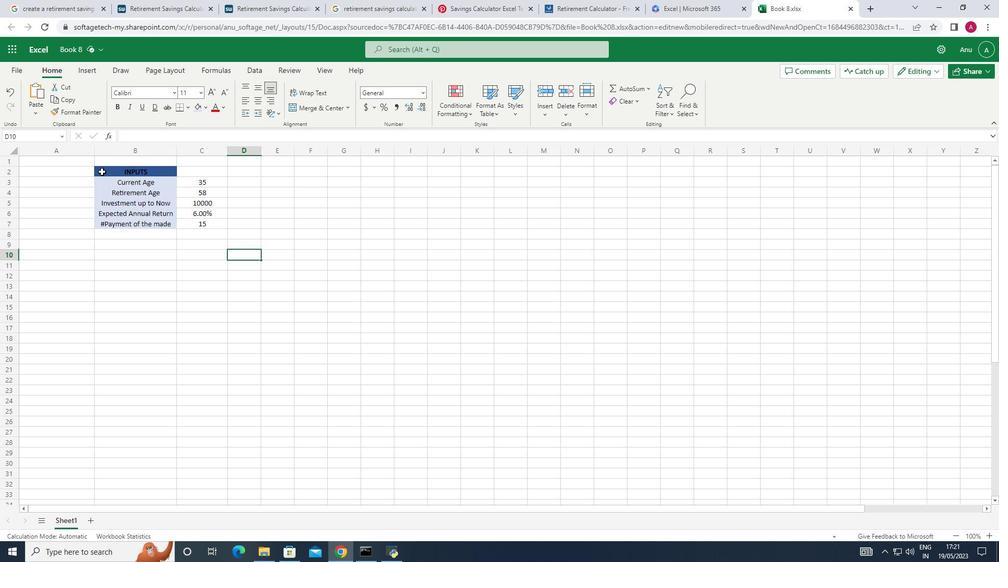 
Action: Mouse moved to (185, 106)
Screenshot: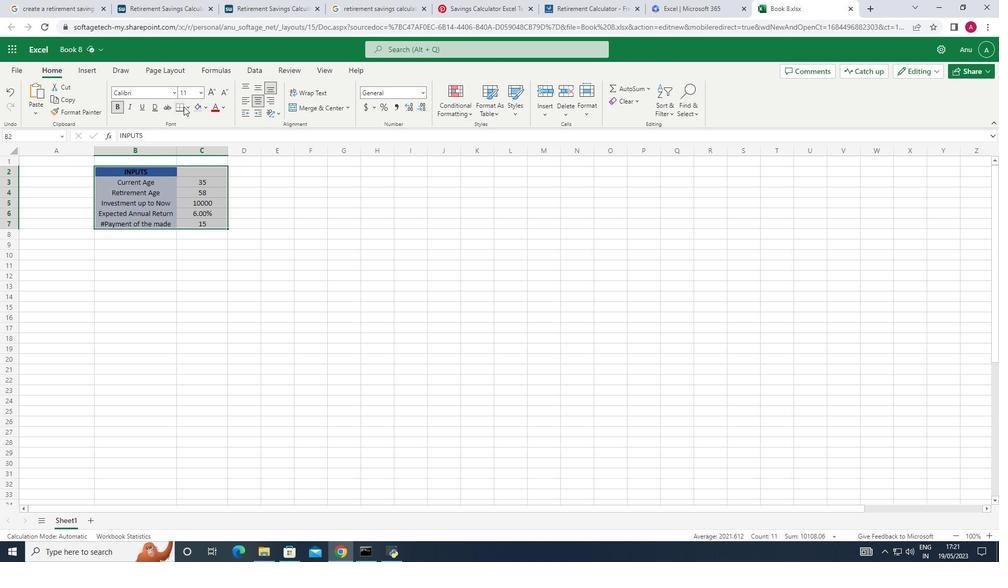 
Action: Mouse pressed left at (185, 106)
Screenshot: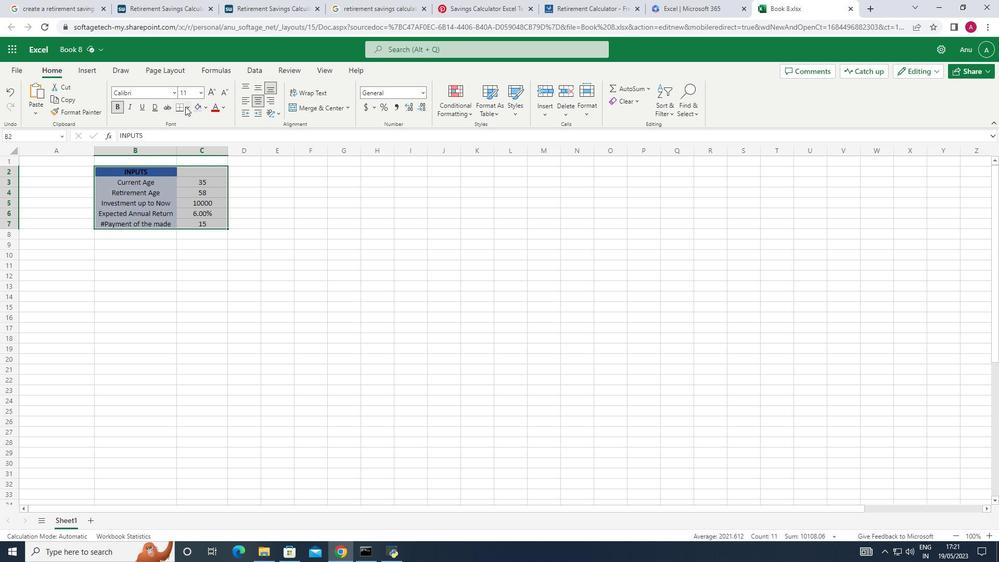 
Action: Mouse moved to (225, 152)
Screenshot: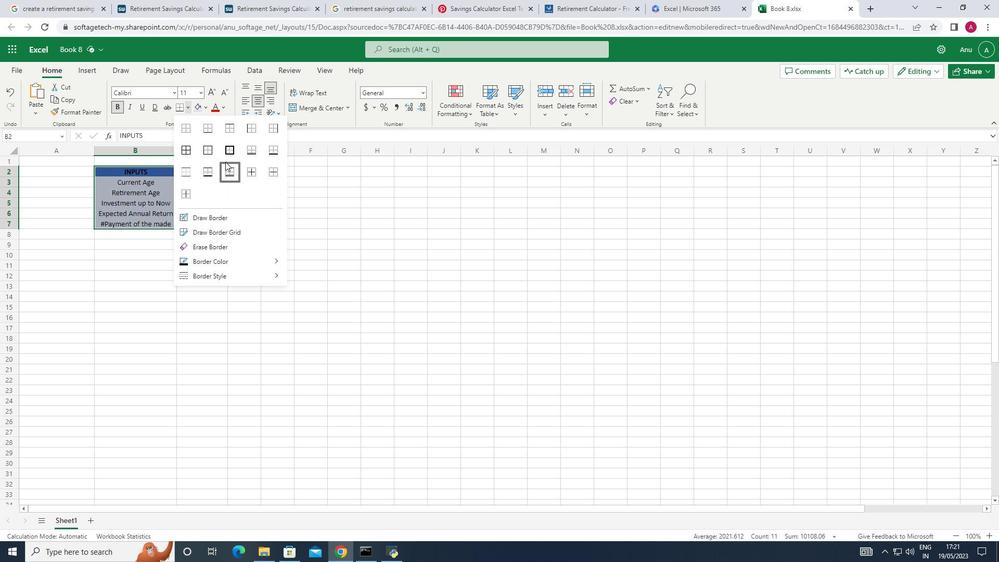
Action: Mouse pressed left at (225, 152)
Screenshot: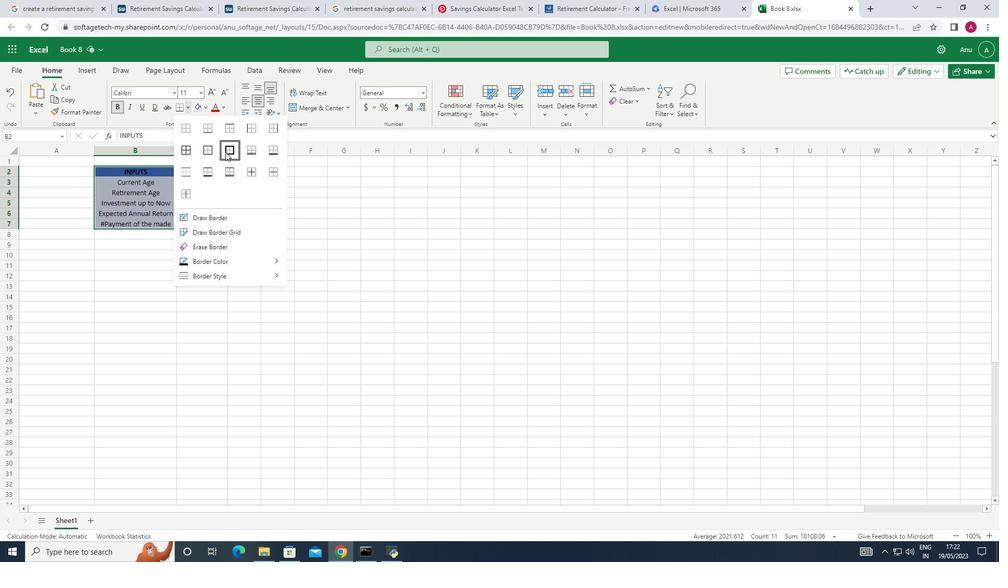 
Action: Mouse moved to (278, 187)
Screenshot: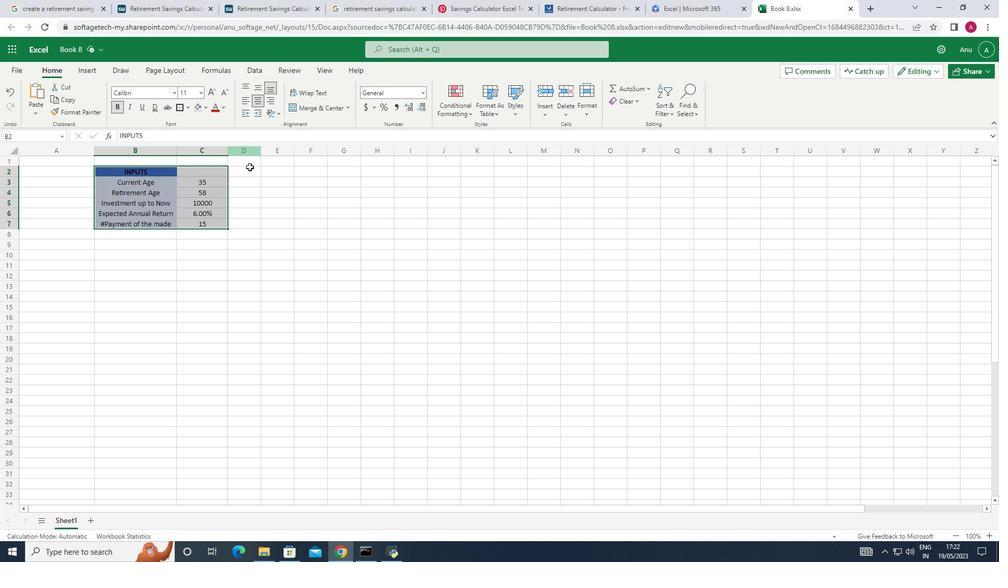 
Action: Mouse pressed left at (278, 187)
Screenshot: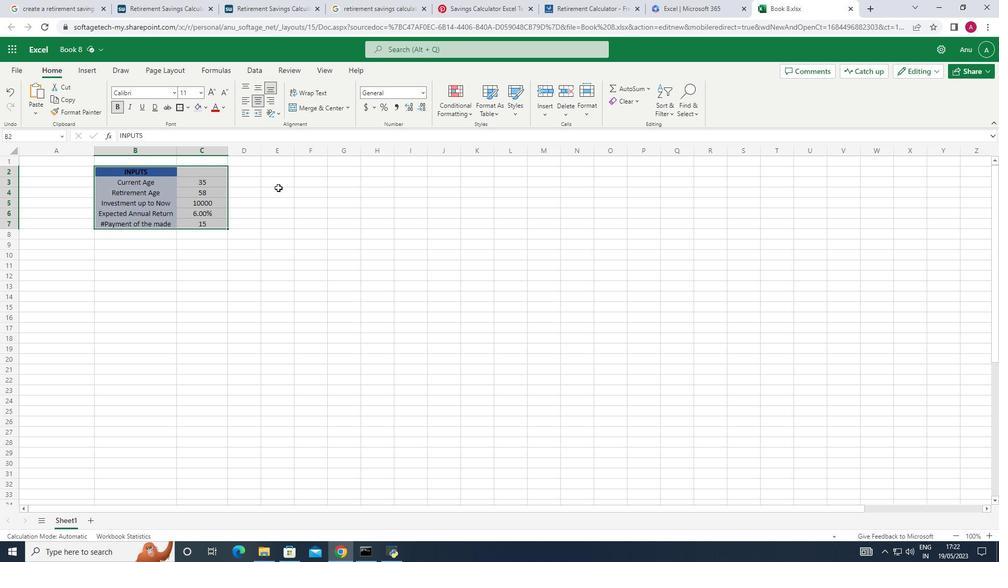 
Action: Mouse moved to (117, 170)
Screenshot: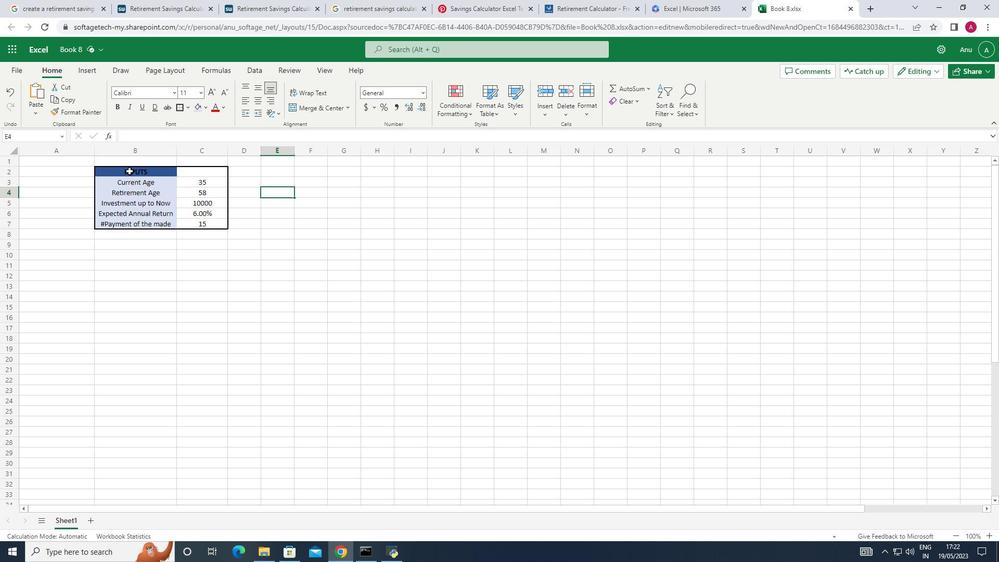 
Action: Mouse pressed left at (117, 170)
Screenshot: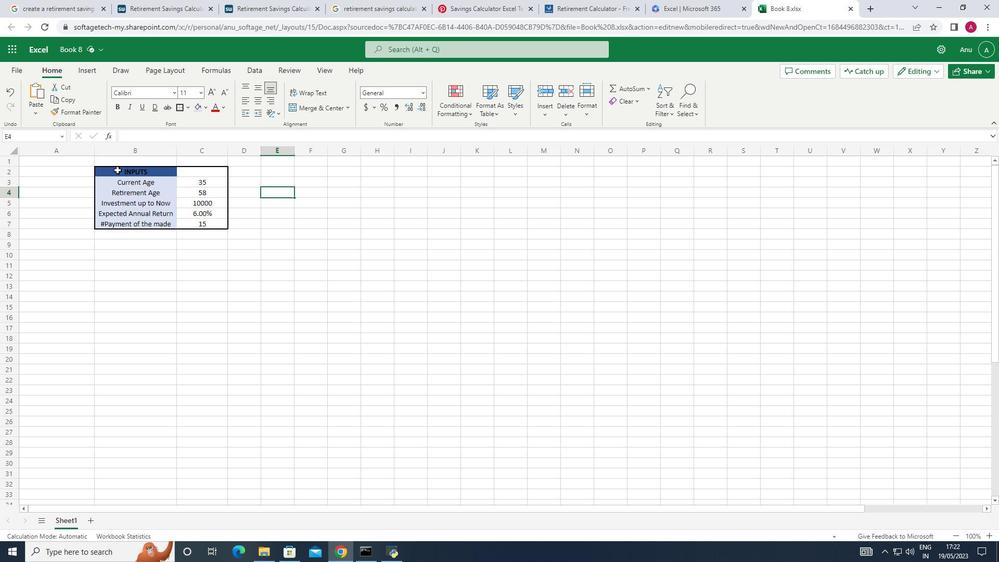 
Action: Mouse moved to (194, 171)
Screenshot: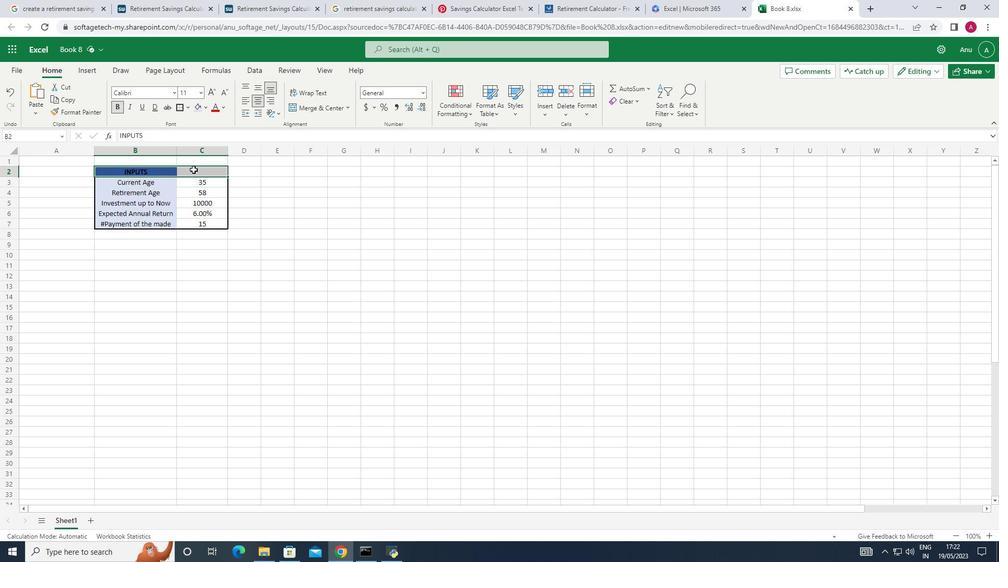 
Action: Mouse pressed left at (194, 171)
Screenshot: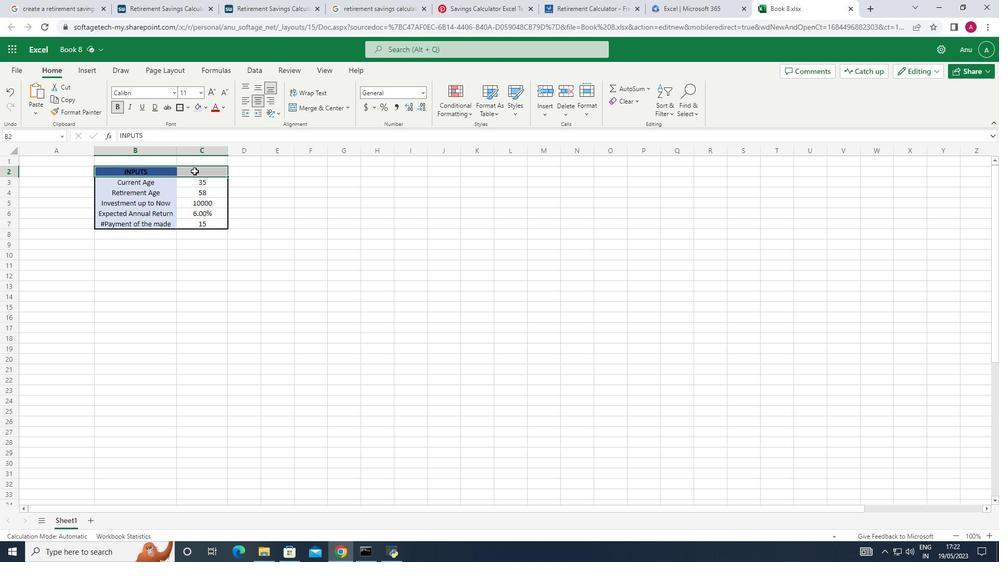 
Action: Mouse pressed left at (194, 171)
Screenshot: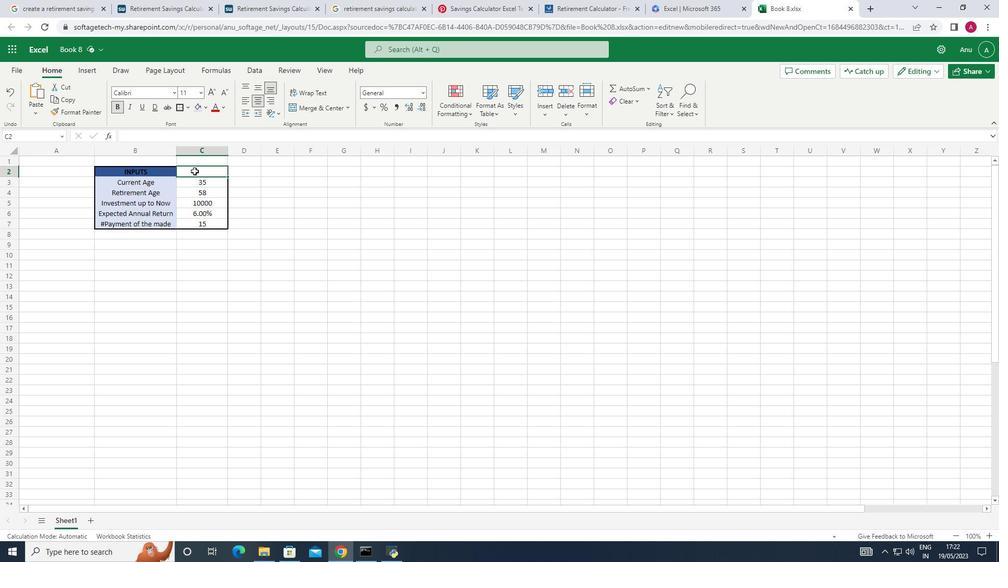 
Action: Mouse moved to (253, 192)
Screenshot: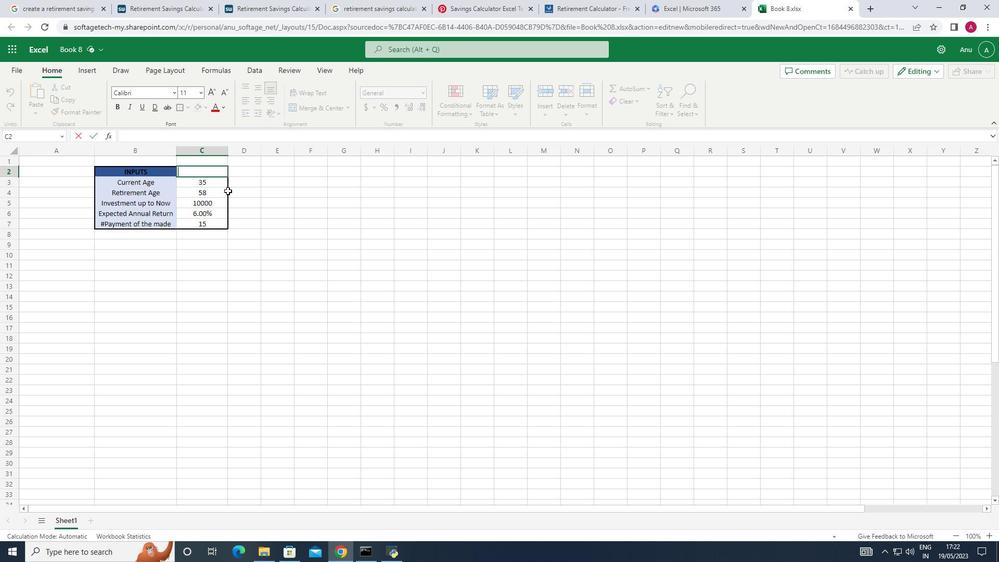 
Action: Mouse pressed left at (253, 192)
Screenshot: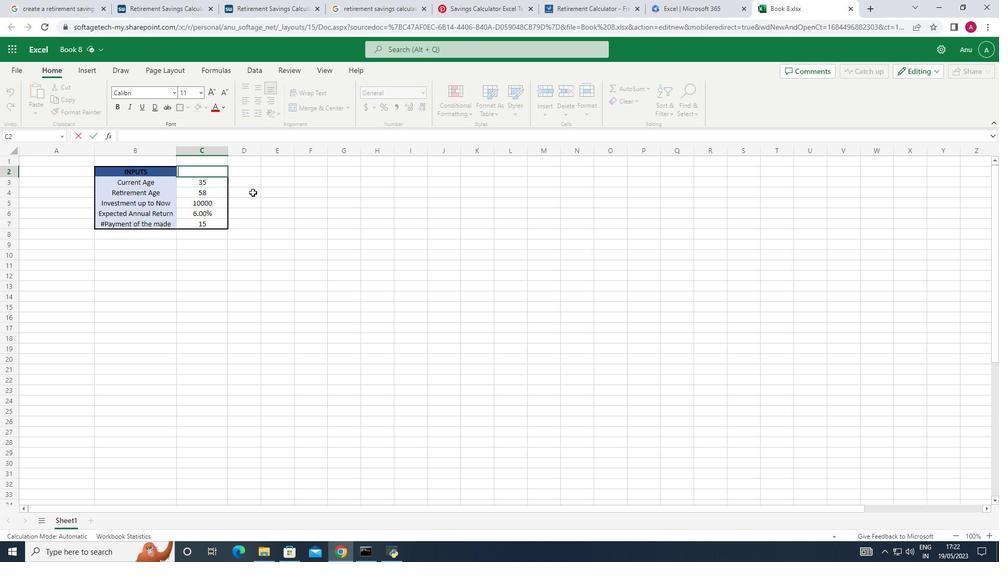
Action: Mouse moved to (197, 170)
Screenshot: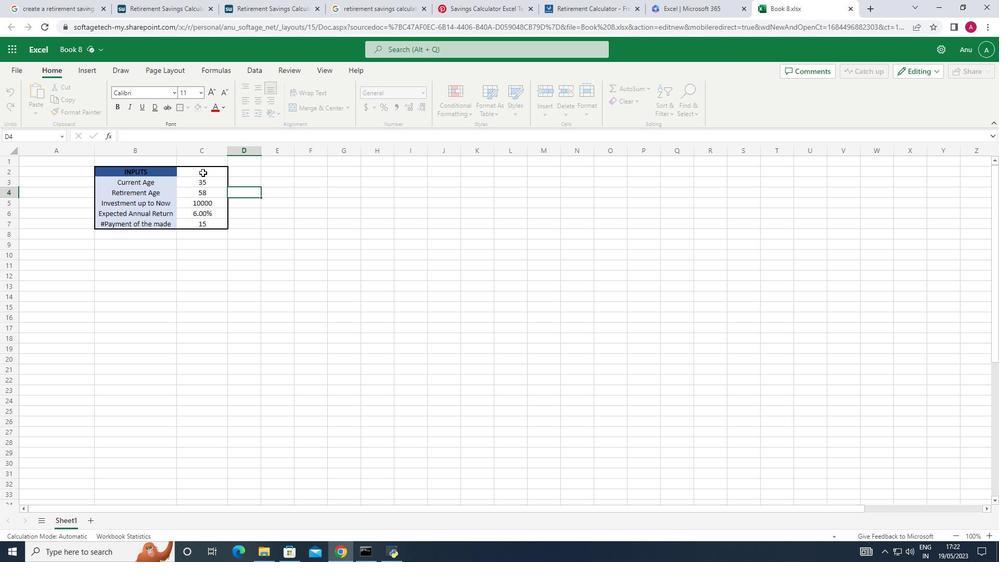 
Action: Mouse pressed left at (197, 170)
Screenshot: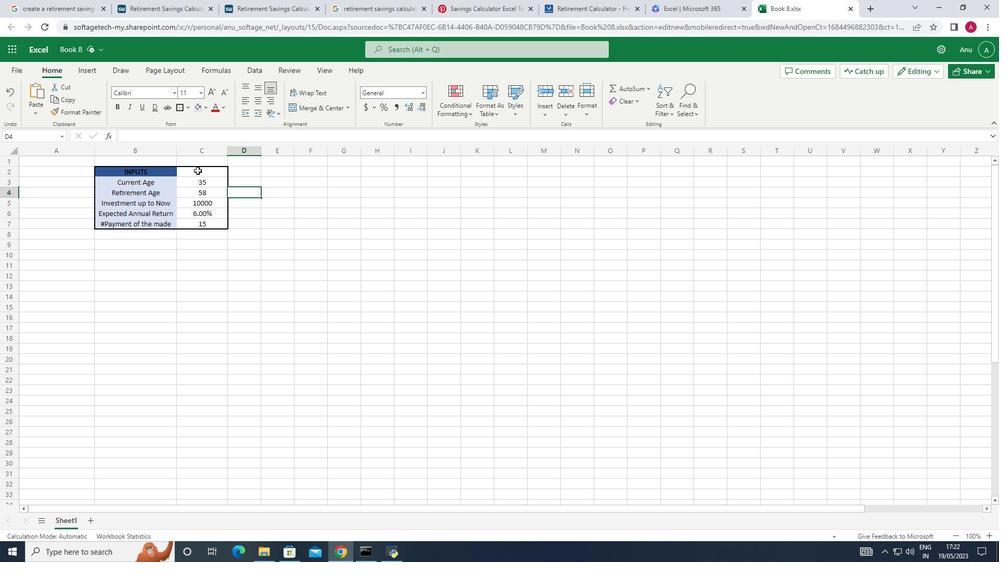 
Action: Mouse moved to (206, 108)
Screenshot: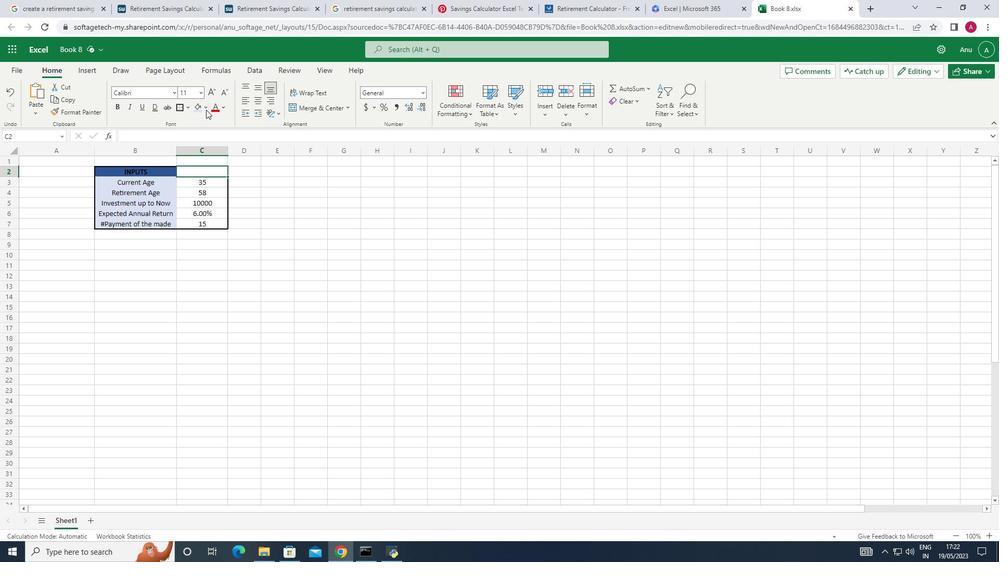 
Action: Mouse pressed left at (206, 108)
Screenshot: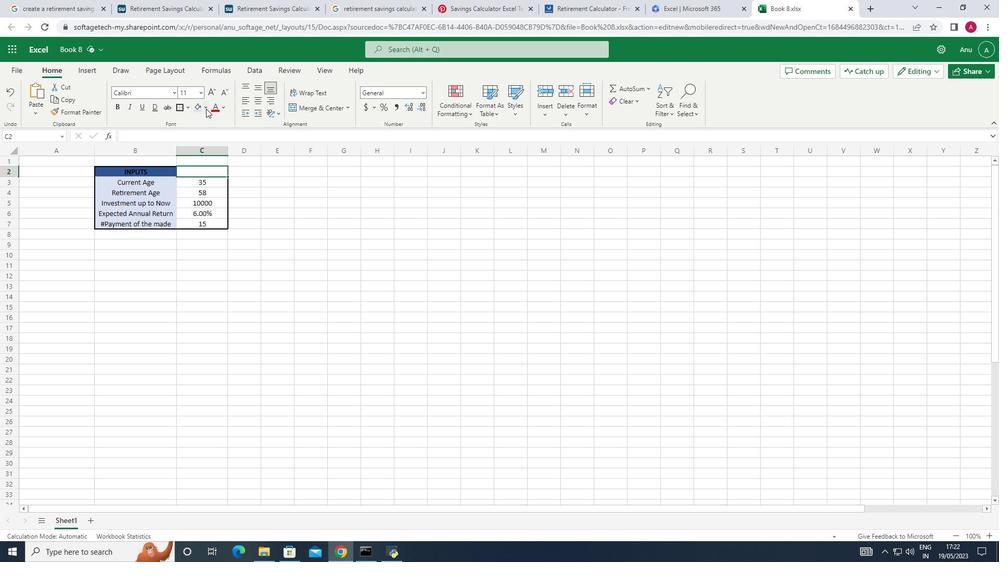 
Action: Mouse moved to (252, 188)
Screenshot: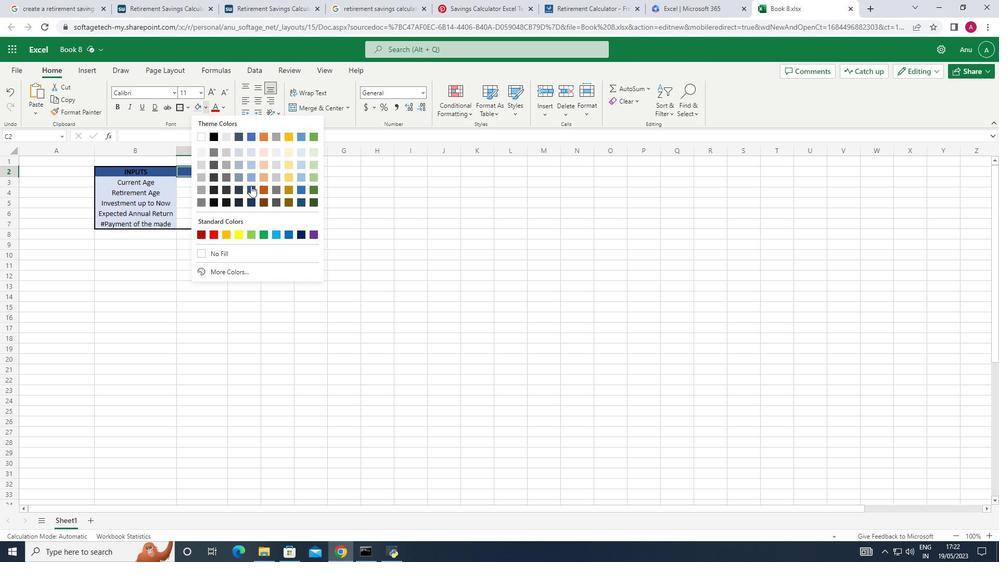 
Action: Mouse pressed left at (252, 188)
Screenshot: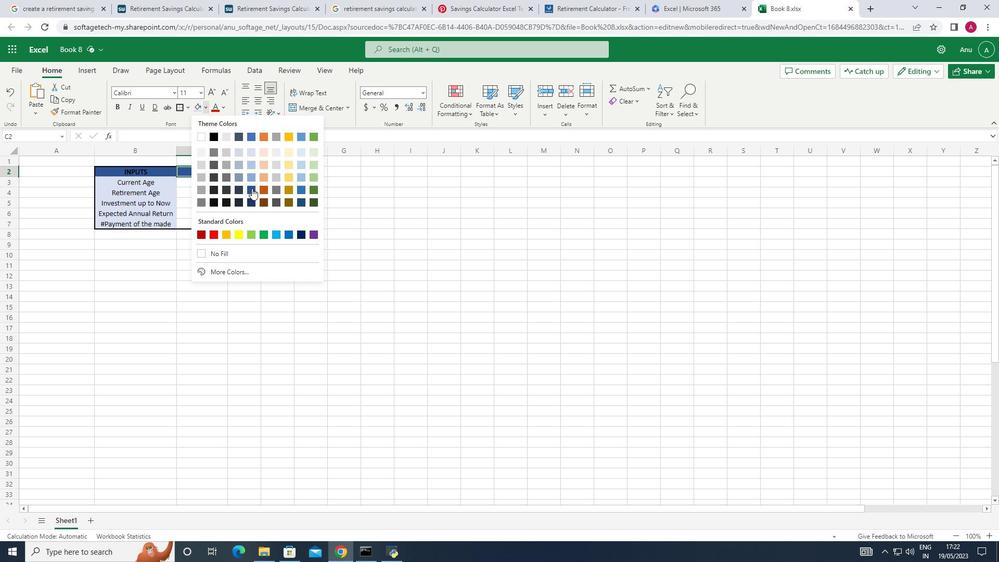 
Action: Mouse moved to (280, 220)
Screenshot: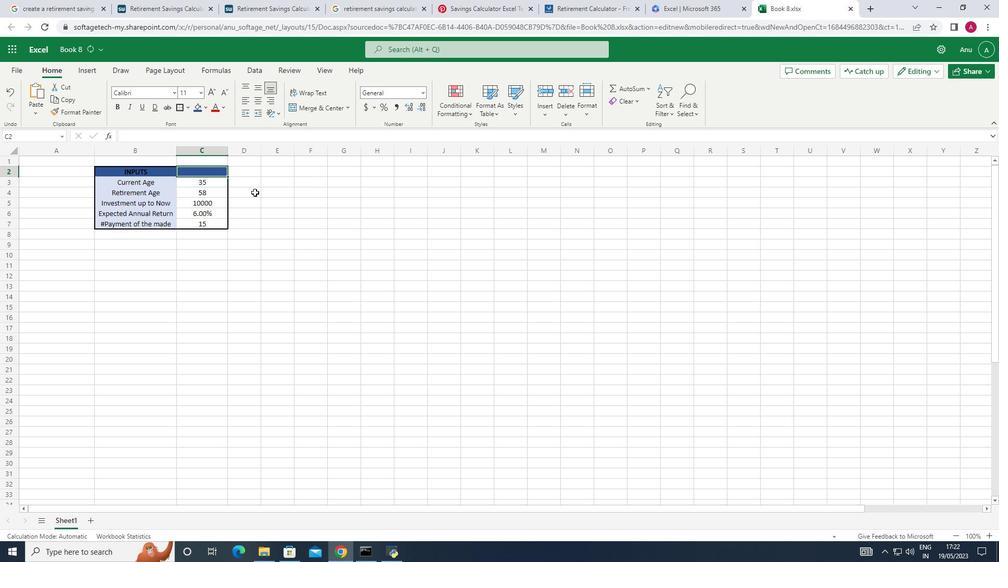 
Action: Mouse pressed left at (280, 220)
Screenshot: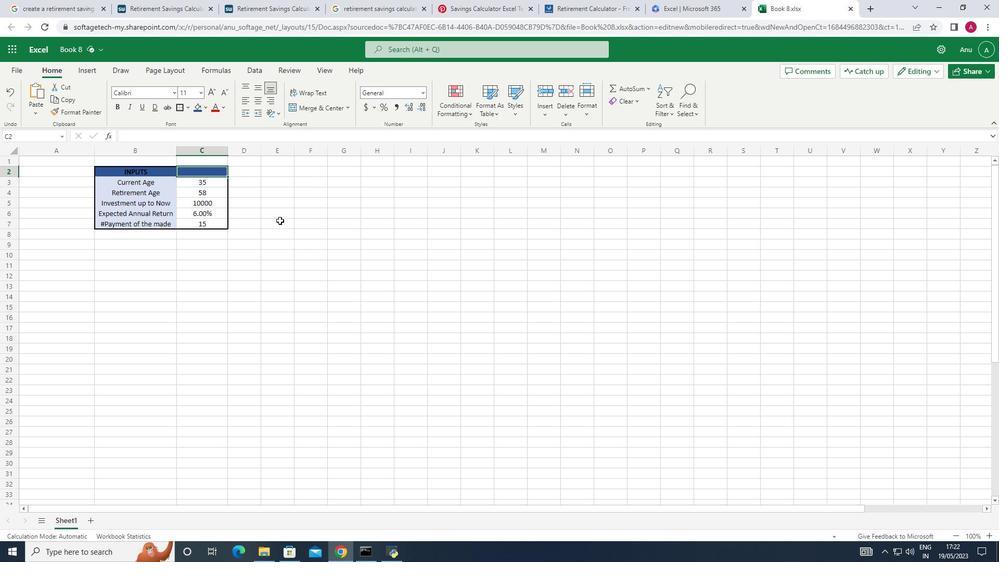
Action: Mouse moved to (159, 271)
Screenshot: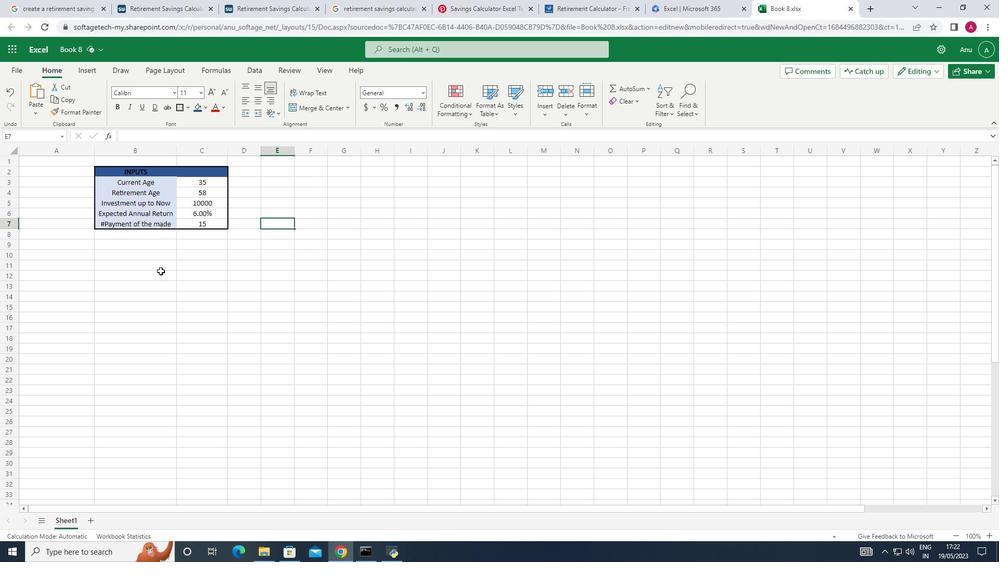 
Action: Mouse scrolled (159, 270) with delta (0, 0)
Screenshot: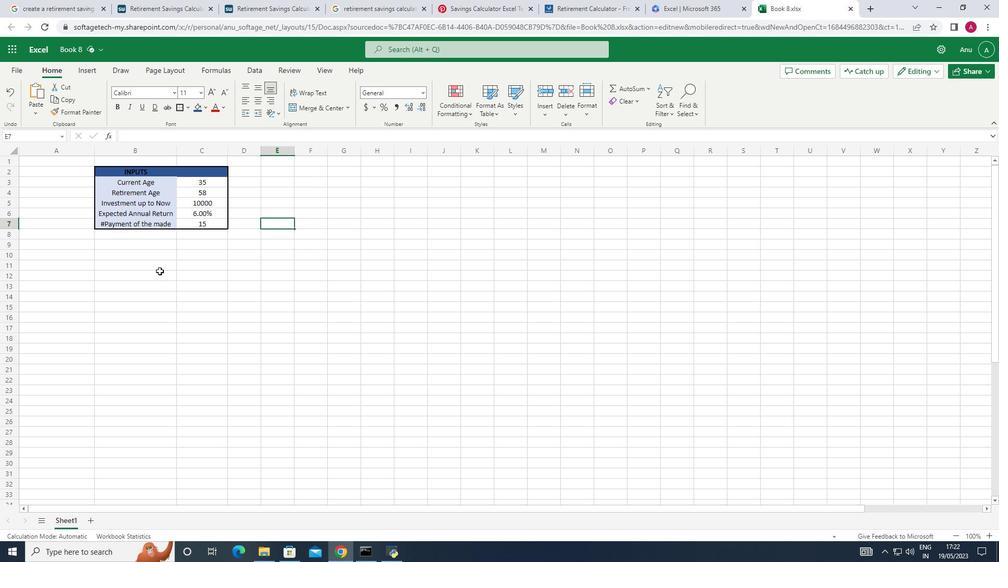 
Action: Mouse moved to (159, 268)
Screenshot: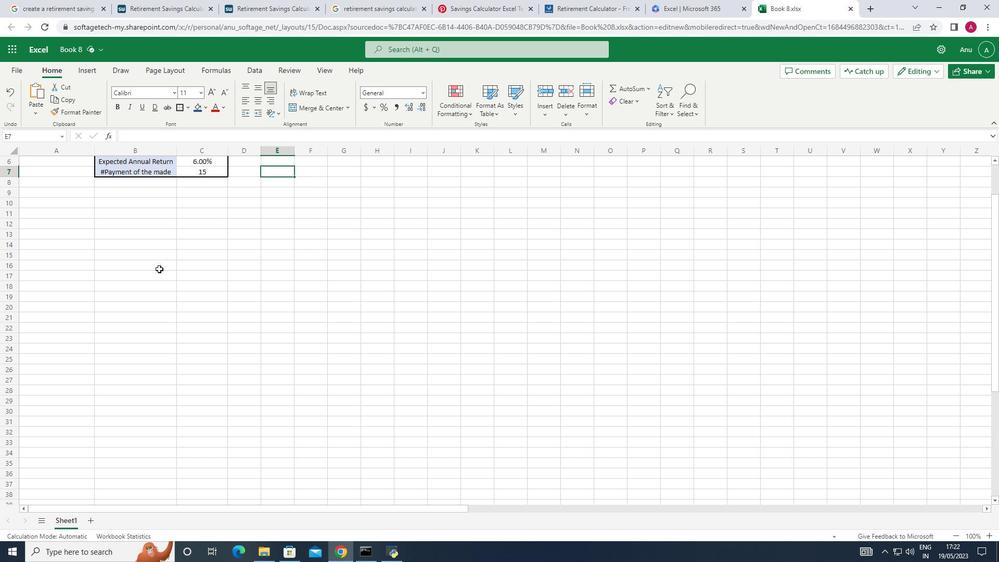 
Action: Mouse scrolled (159, 268) with delta (0, 0)
Screenshot: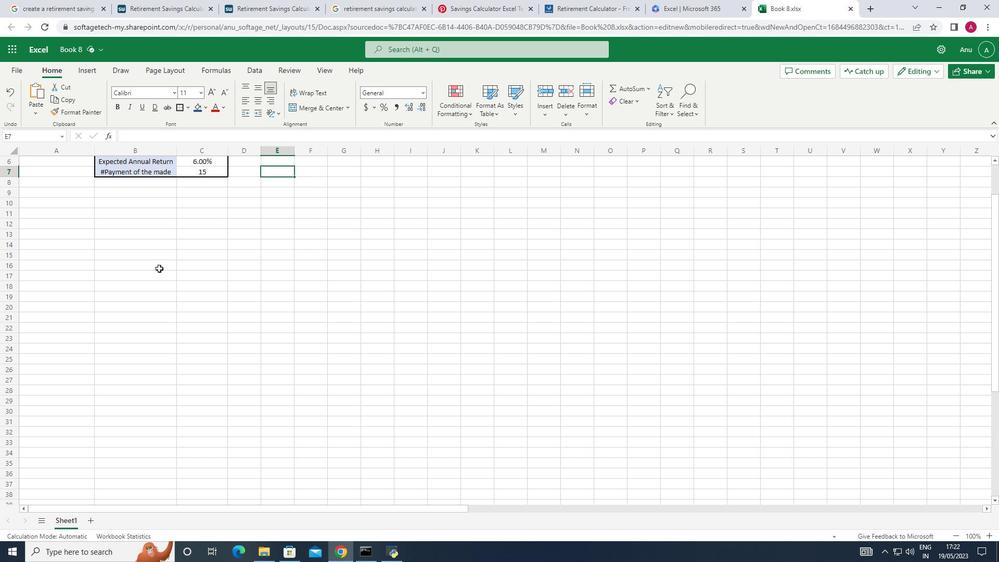 
Action: Mouse moved to (105, 255)
Screenshot: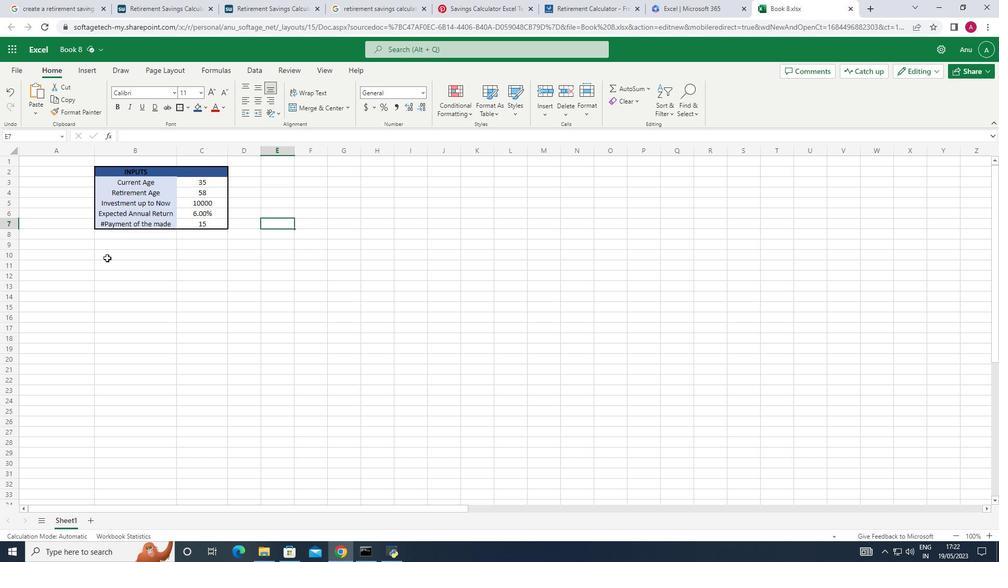 
Action: Mouse pressed left at (105, 255)
Screenshot: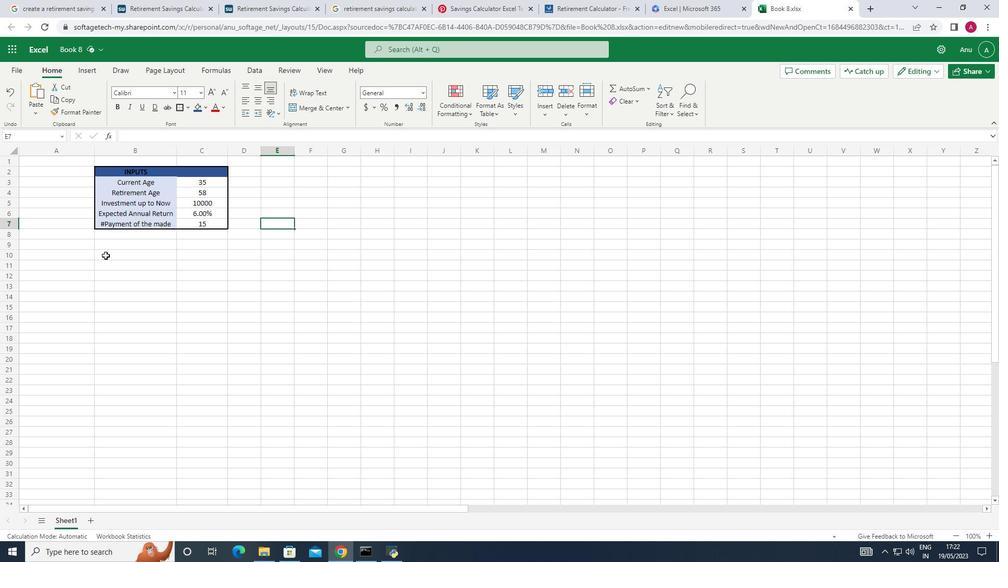 
Action: Mouse moved to (105, 255)
Screenshot: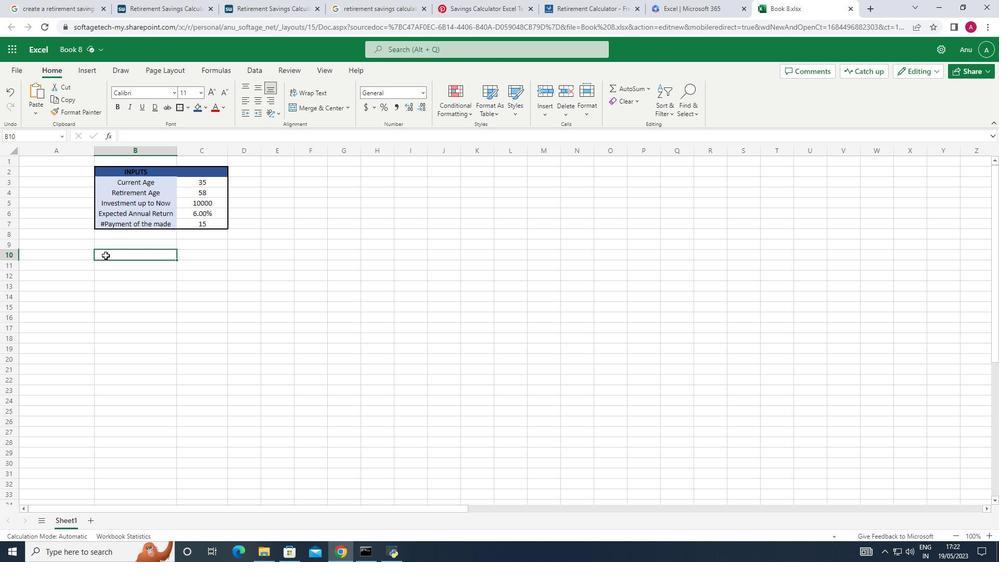 
Action: Key pressed <Key.caps_lock>OUTCOME<Key.down>Y<Key.caps_lock>ear<Key.space>until<Key.space><Key.shift><Key.shift><Key.shift><Key.shift><Key.shift><Key.shift><Key.shift><Key.shift><Key.shift>Retirement
Screenshot: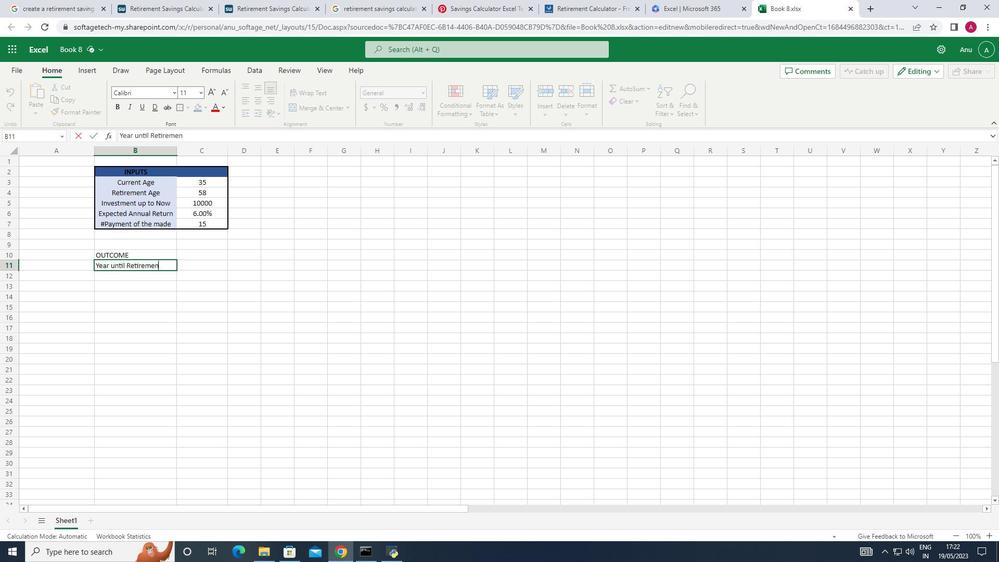 
Action: Mouse moved to (105, 254)
Screenshot: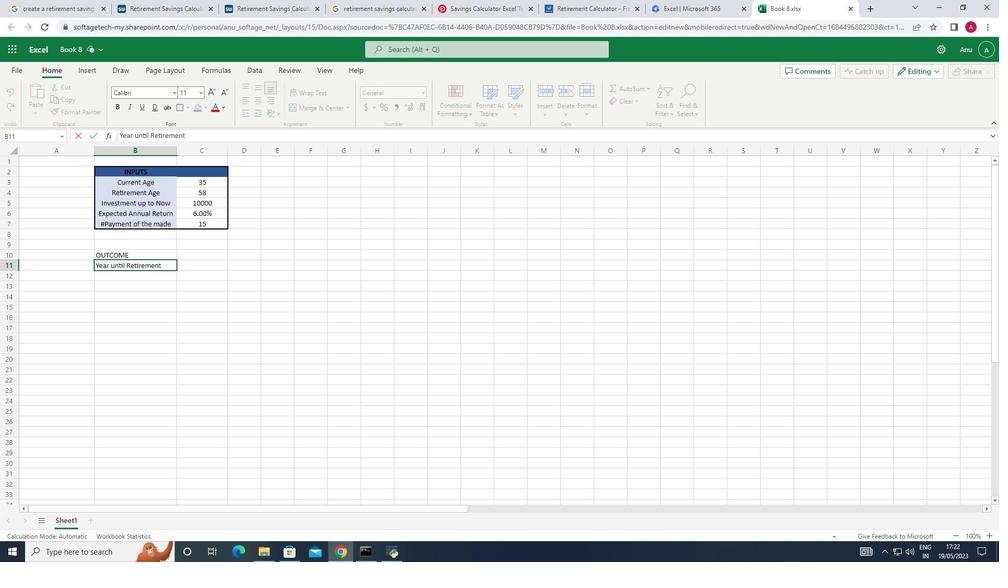 
Action: Key pressed <Key.right>23<Key.down>
Screenshot: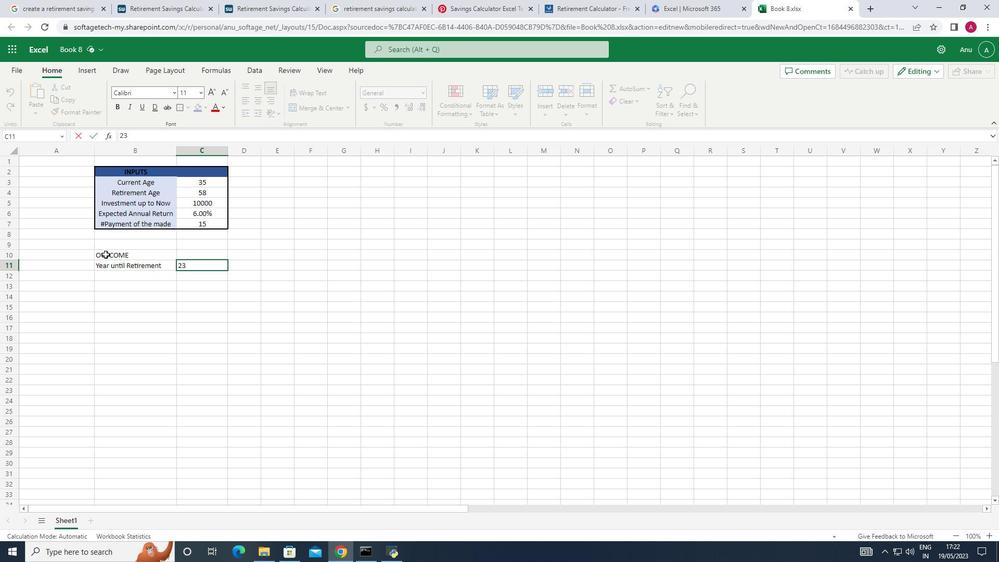 
Action: Mouse moved to (123, 275)
Screenshot: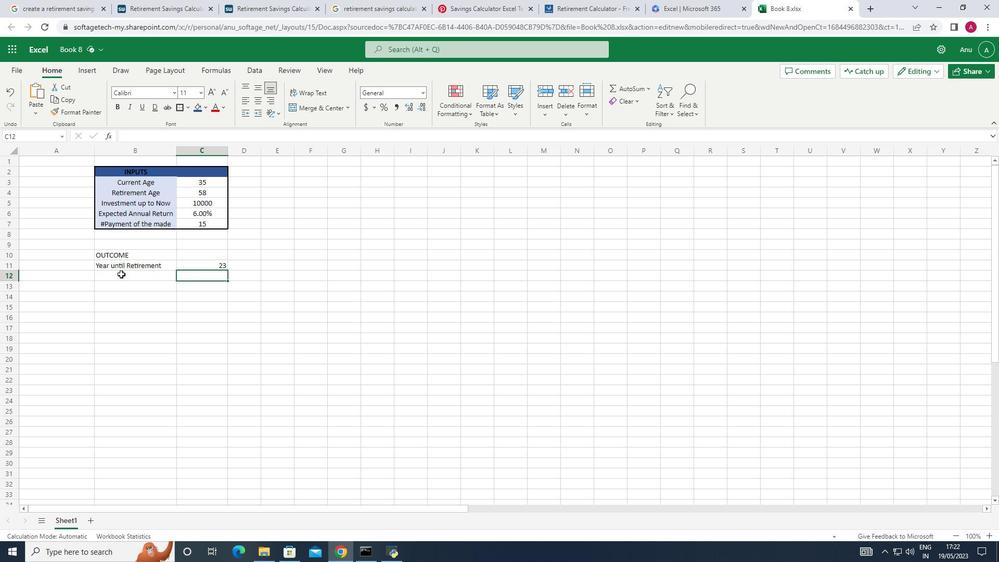 
Action: Mouse pressed left at (123, 275)
Screenshot: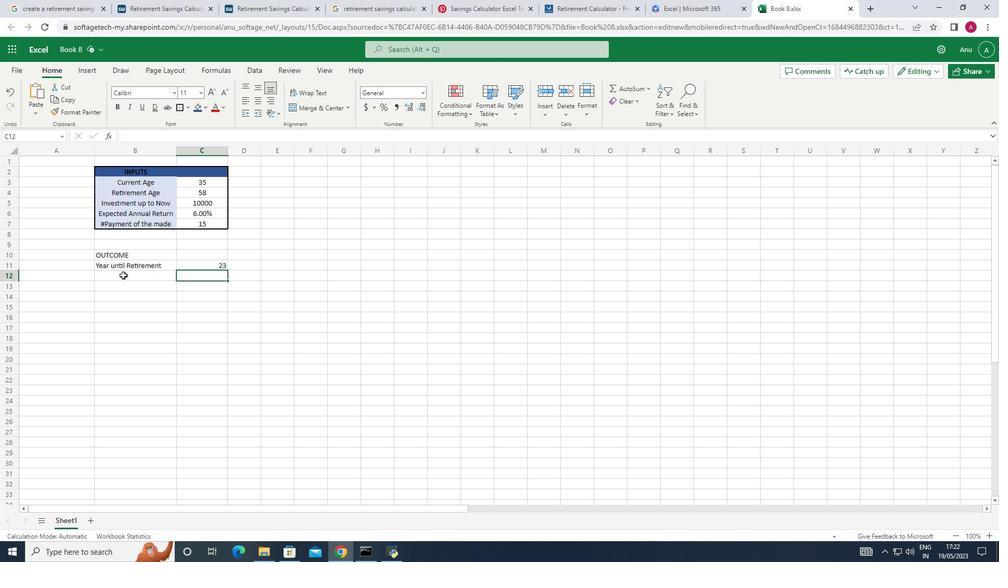 
Action: Key pressed <Key.shift><Key.shift><Key.shift><Key.shift>Estimate<Key.space>value<Key.space><Key.shift_r><Key.shift_r><Key.shift_r><Key.shift_r><Key.shift_r>&<Key.space><Key.shift><Key.shift>Retirement
Screenshot: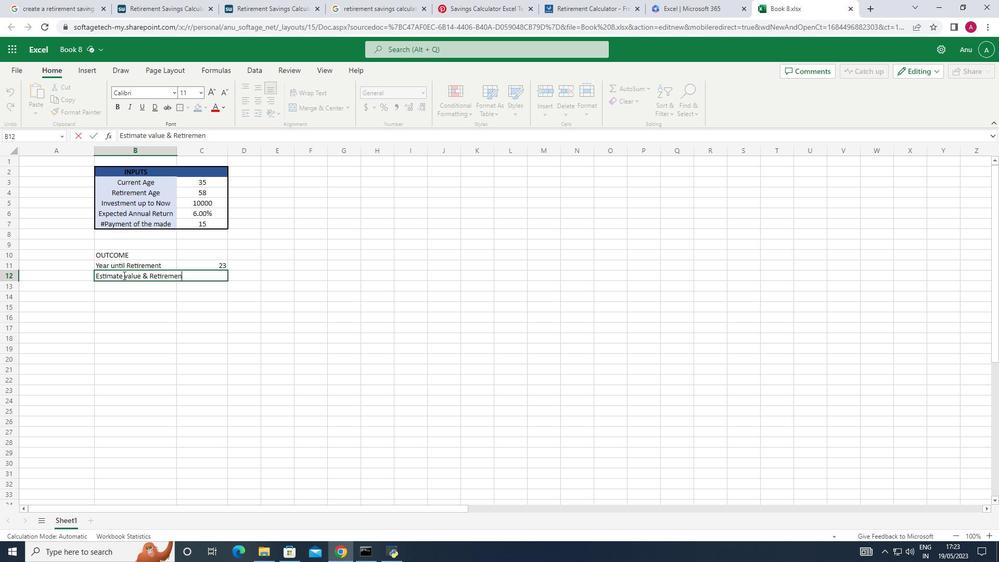 
Action: Mouse moved to (128, 287)
Screenshot: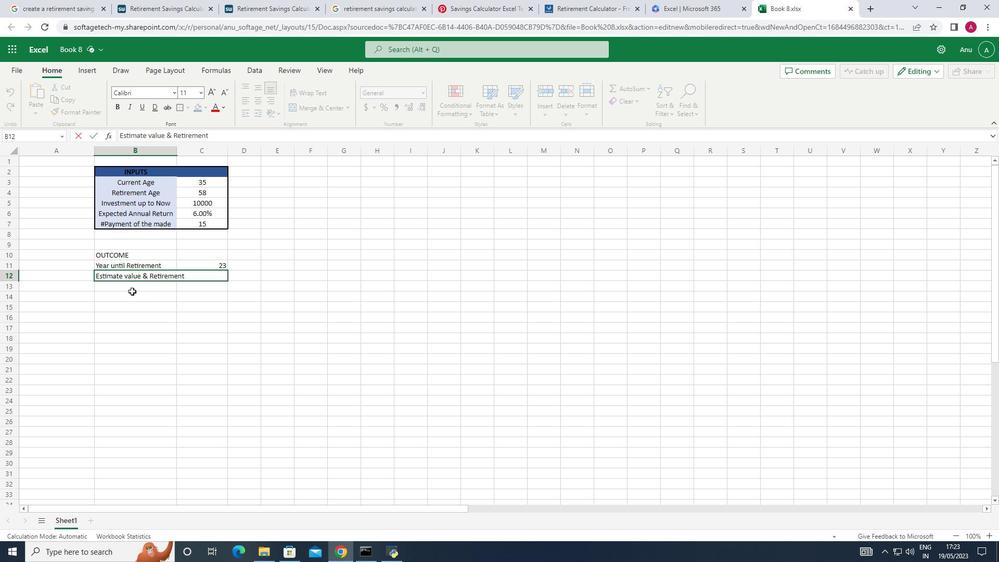 
Action: Mouse pressed left at (128, 287)
Screenshot: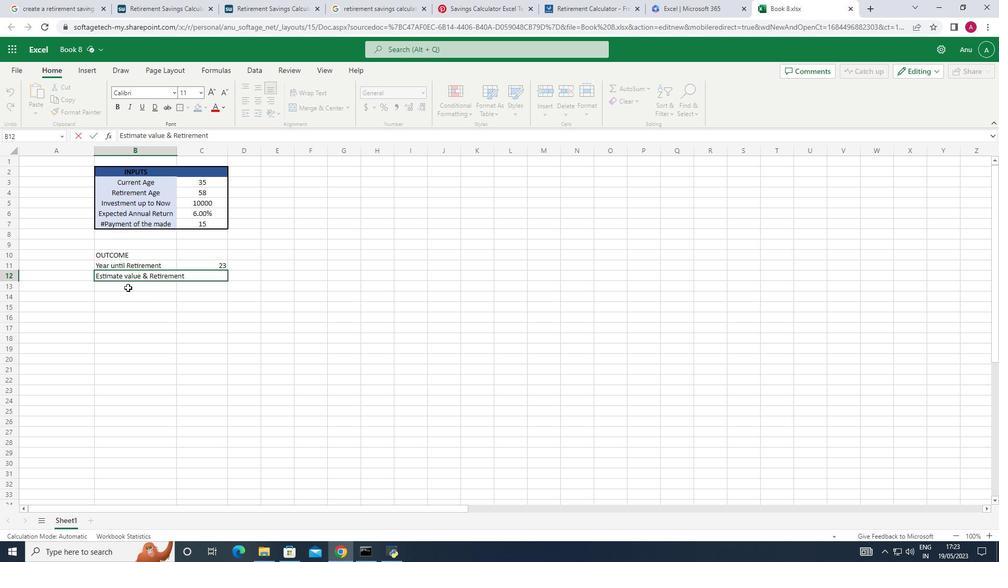
Action: Key pressed <Key.shift>Invested<Key.right><Key.shift><Key.shift><Key.shift>Invested<Key.space><Key.shift>Earned
Screenshot: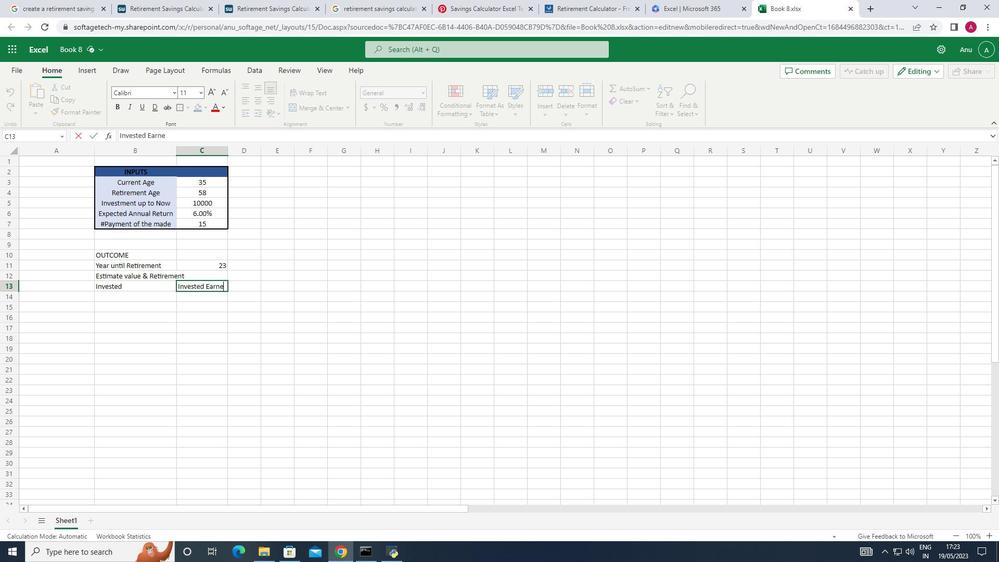 
Action: Mouse moved to (118, 300)
Screenshot: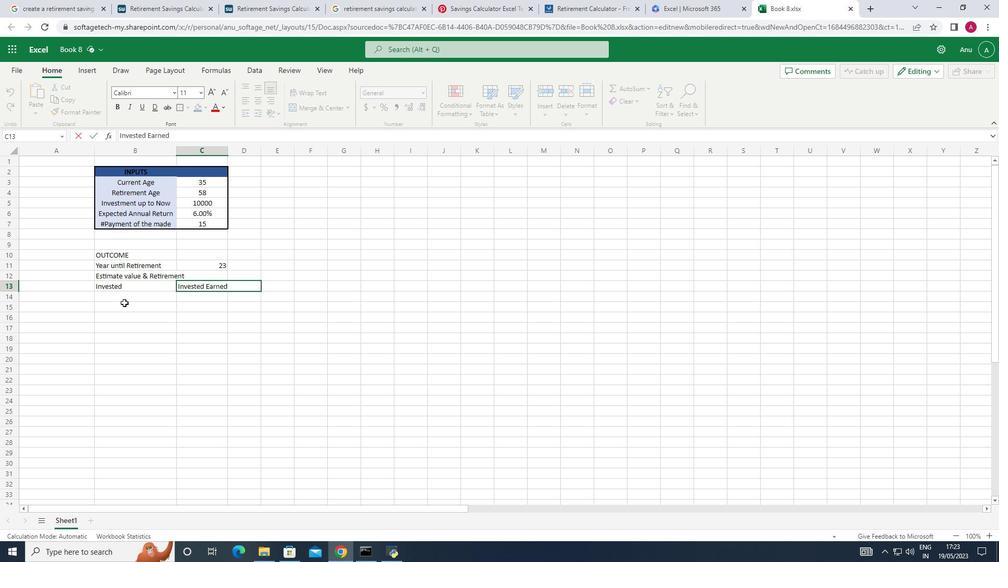 
Action: Mouse pressed left at (118, 300)
Screenshot: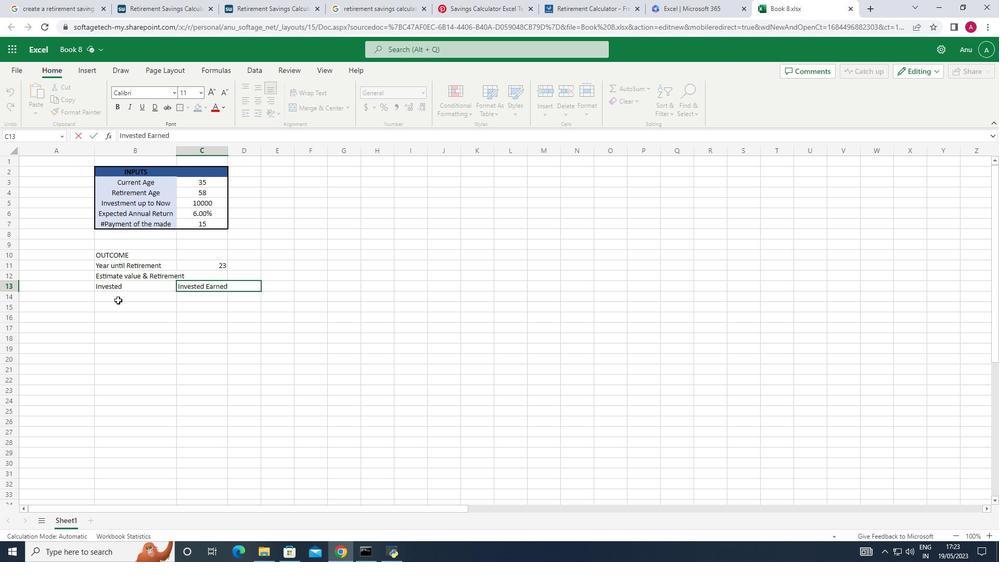 
Action: Key pressed 4000000
Screenshot: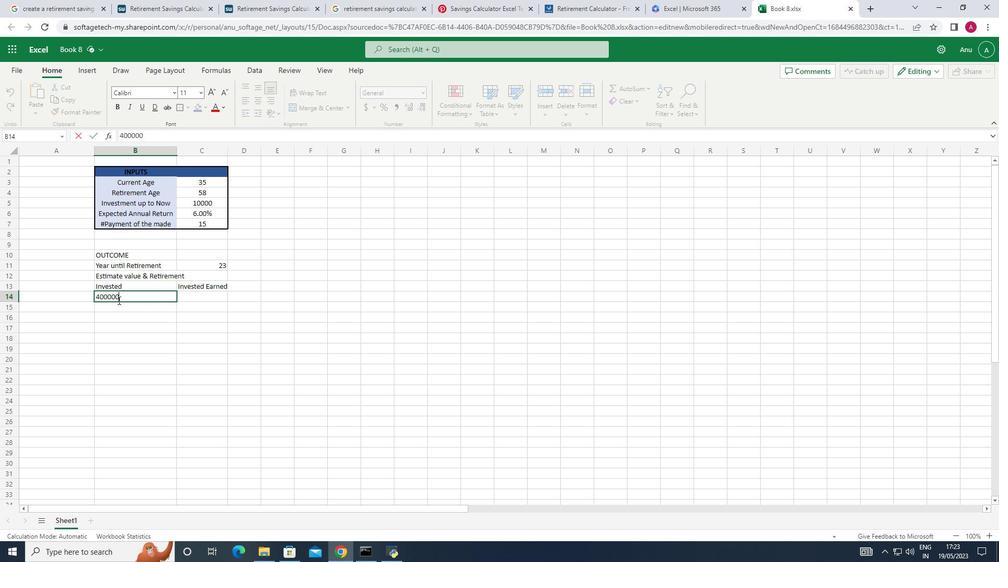 
Action: Mouse moved to (192, 299)
Screenshot: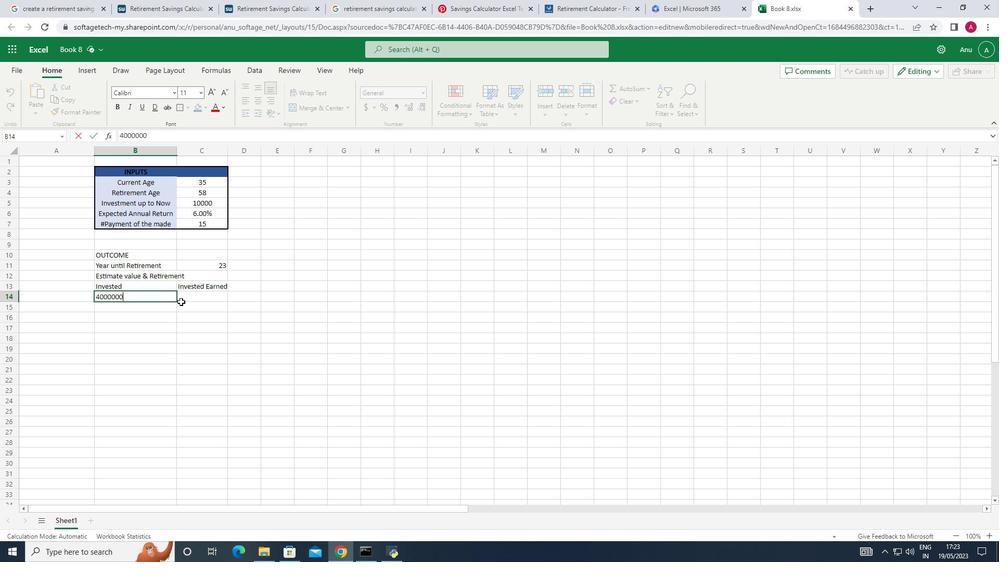 
Action: Mouse pressed left at (192, 299)
Screenshot: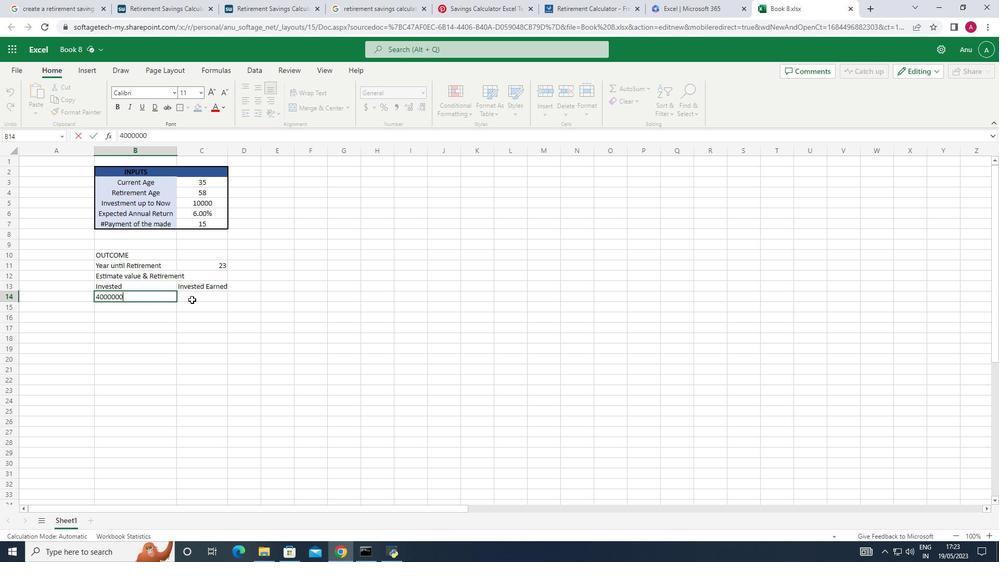 
Action: Key pressed 7239422
Screenshot: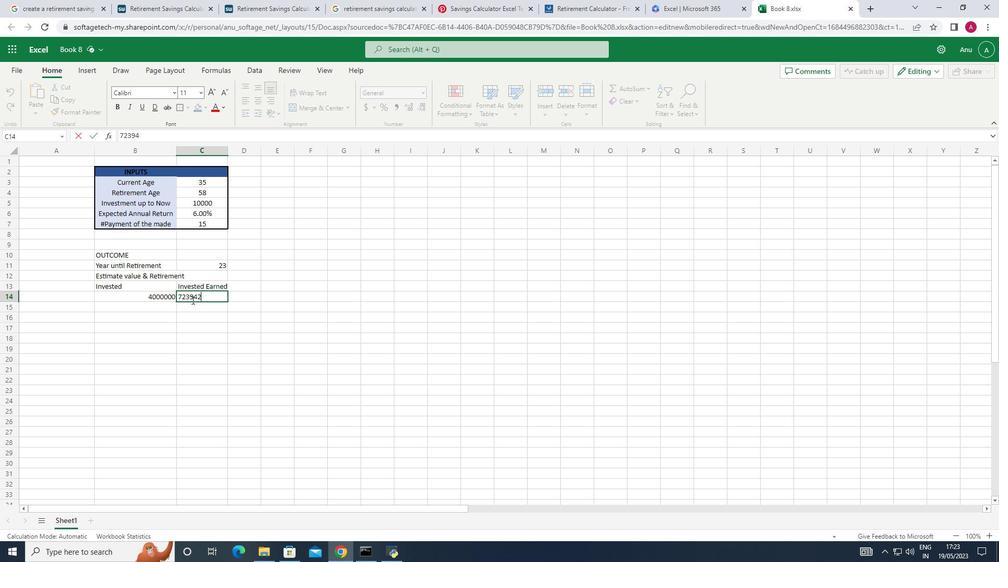 
Action: Mouse moved to (124, 298)
Screenshot: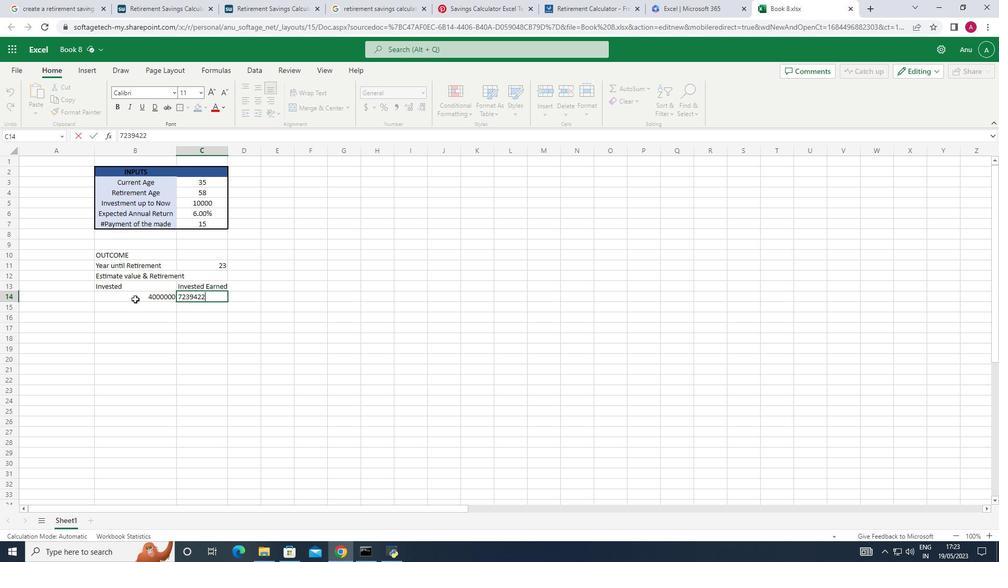 
Action: Mouse pressed left at (124, 298)
Screenshot: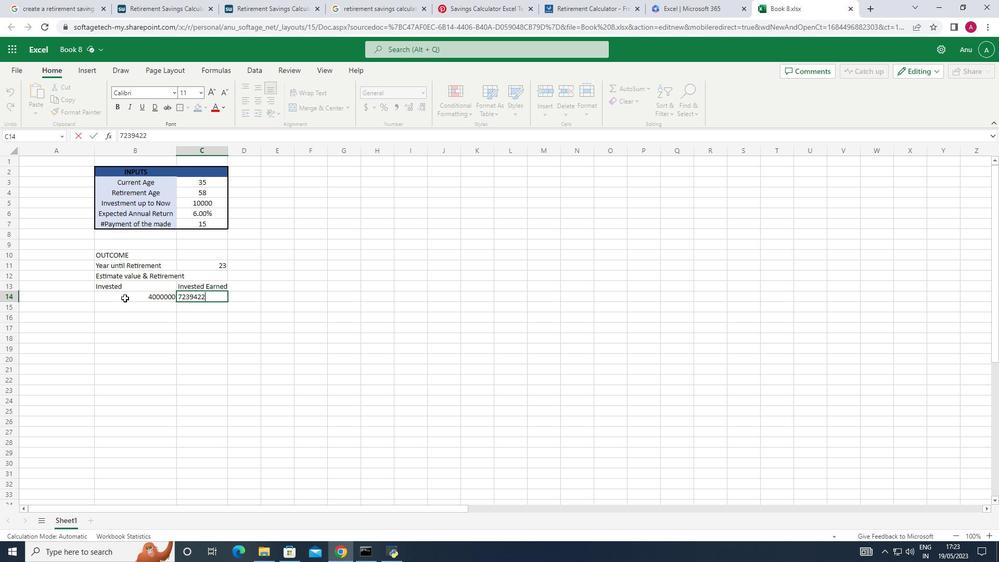
Action: Mouse moved to (211, 298)
Screenshot: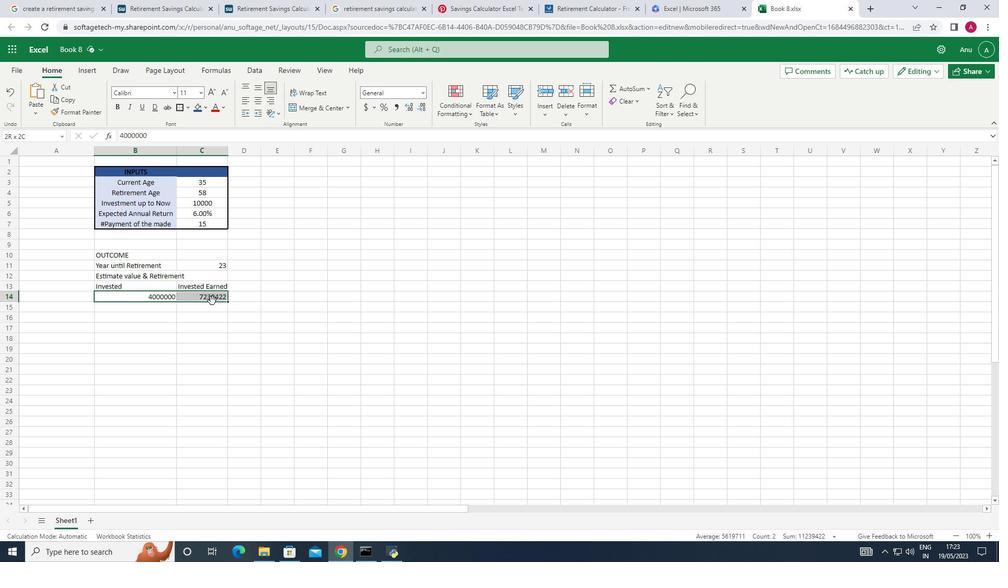 
Action: Mouse pressed left at (211, 298)
Screenshot: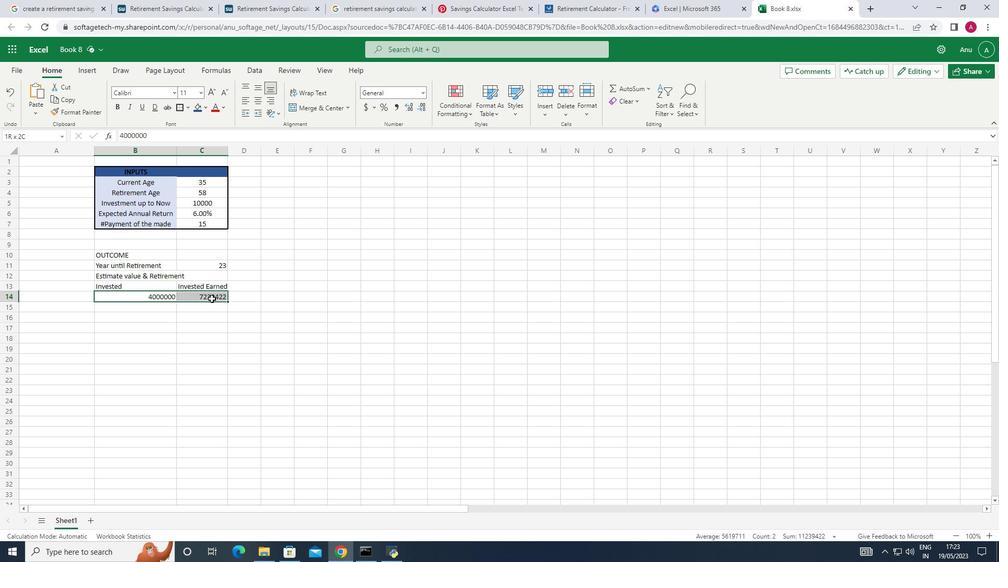 
Action: Mouse moved to (106, 289)
Screenshot: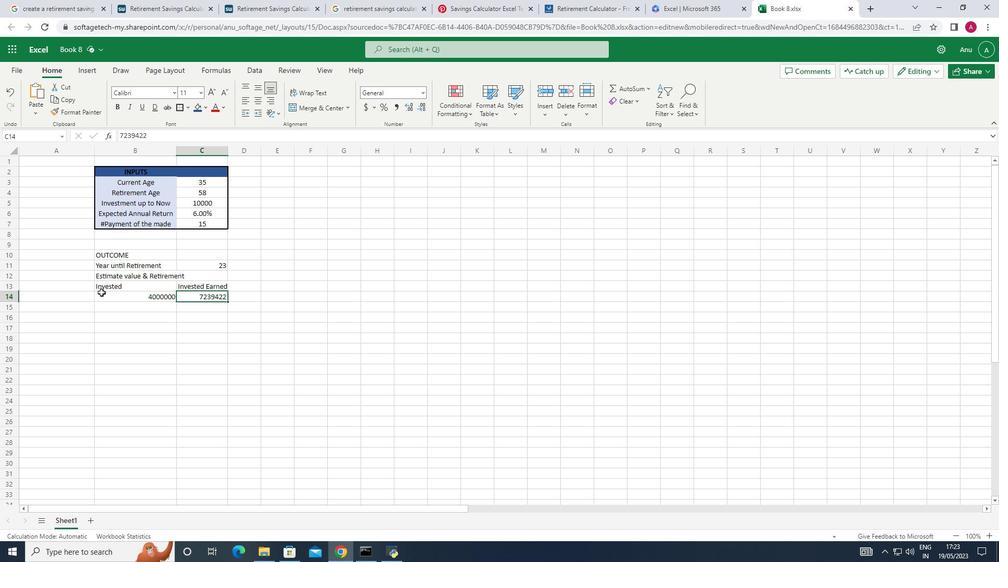 
Action: Mouse pressed left at (106, 289)
Screenshot: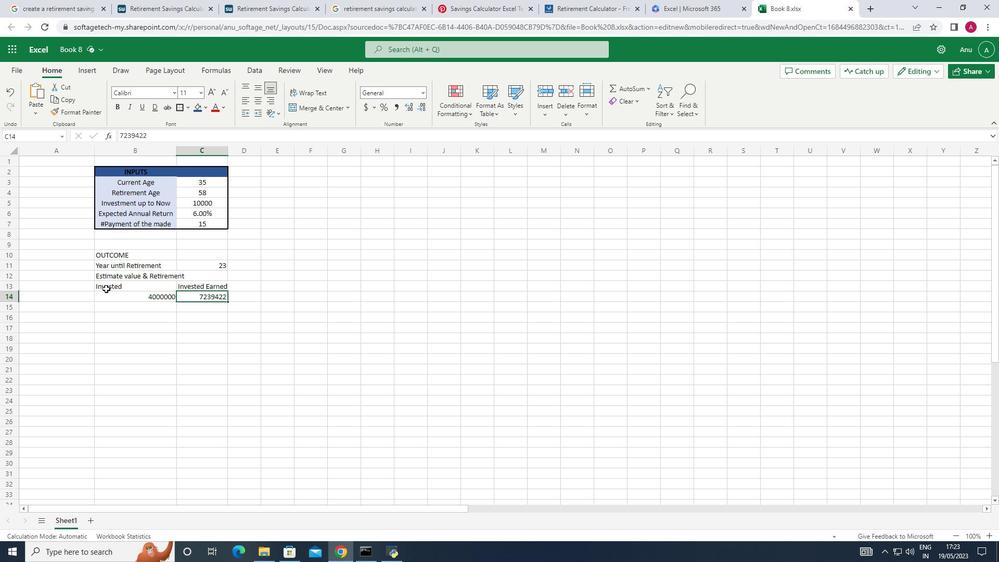 
Action: Mouse moved to (259, 96)
Screenshot: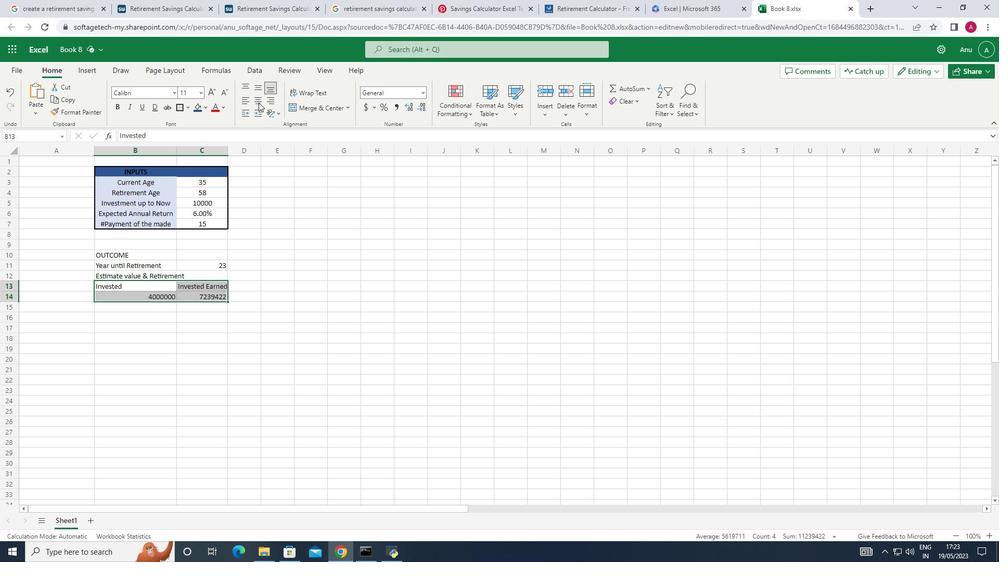 
Action: Mouse pressed left at (259, 96)
Screenshot: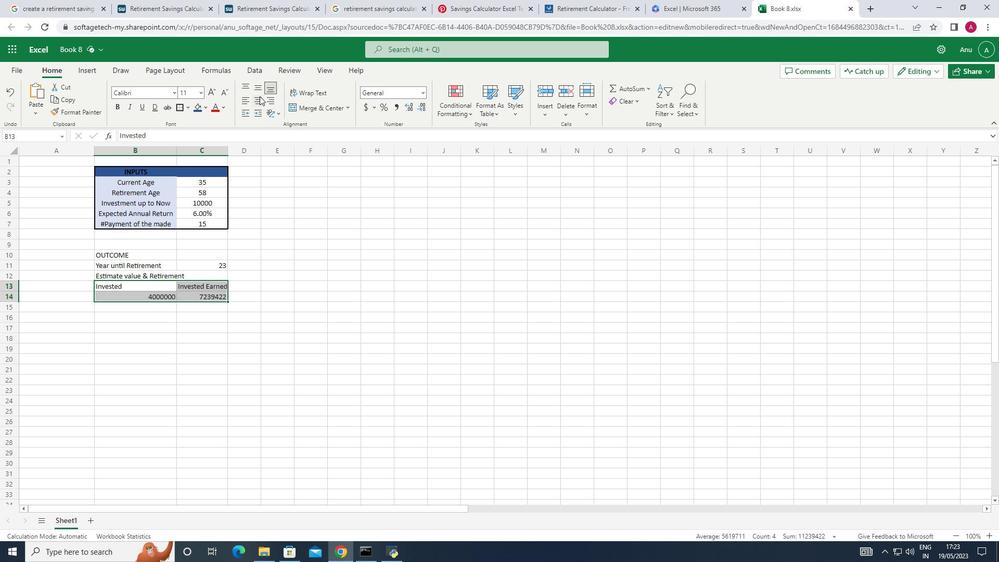 
Action: Mouse moved to (164, 311)
Screenshot: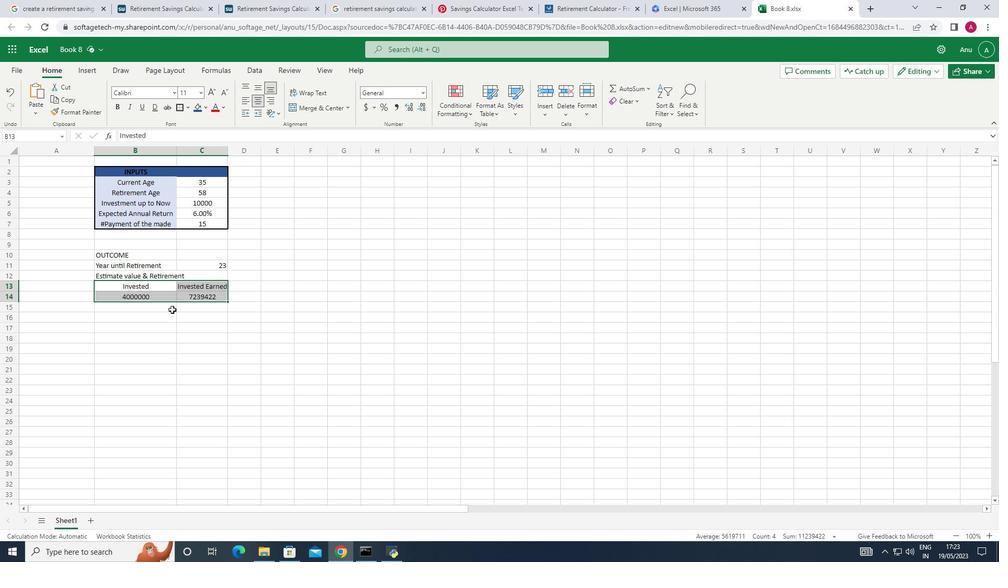 
Action: Mouse pressed left at (164, 311)
Screenshot: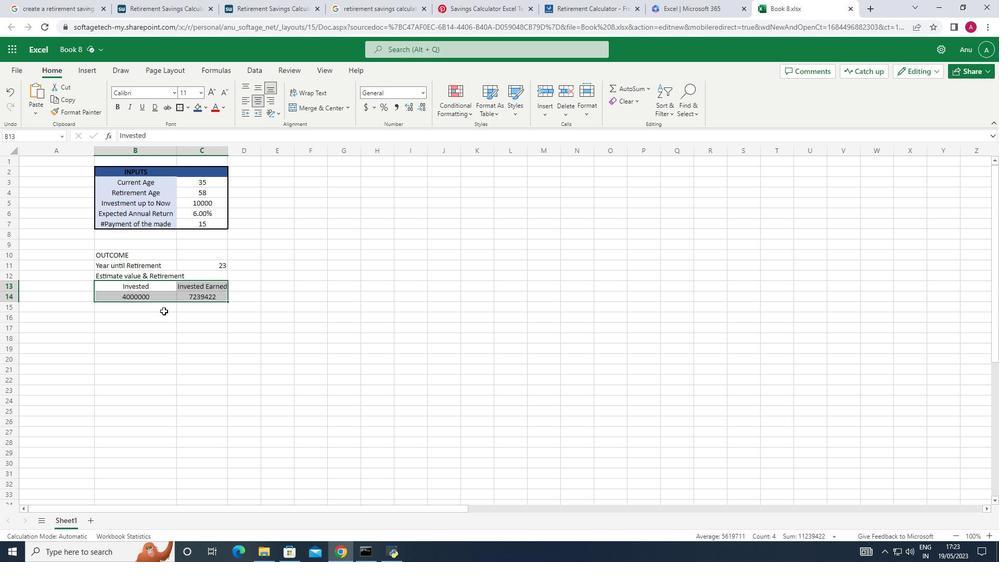 
Action: Mouse moved to (174, 305)
Screenshot: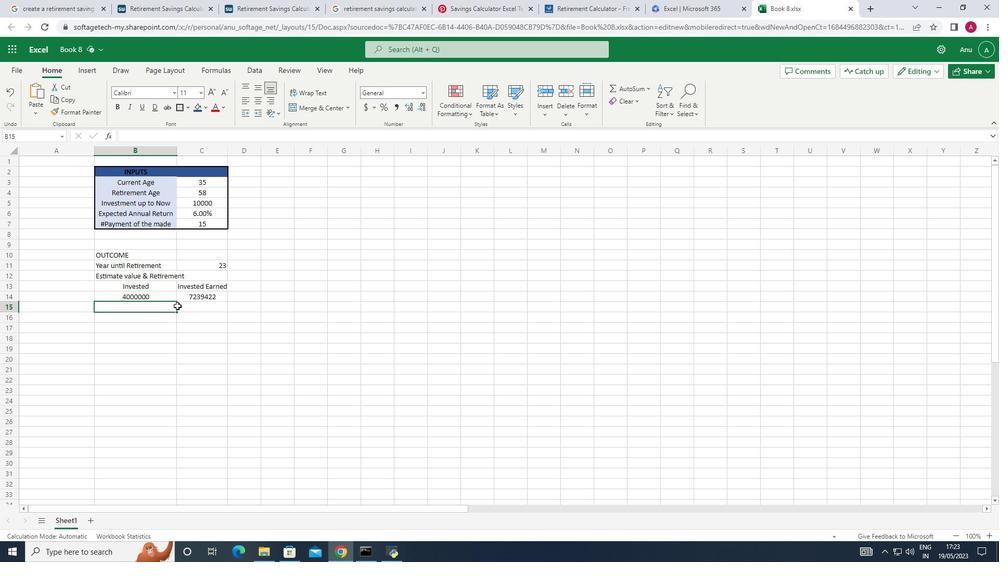 
Action: Mouse pressed left at (174, 305)
Screenshot: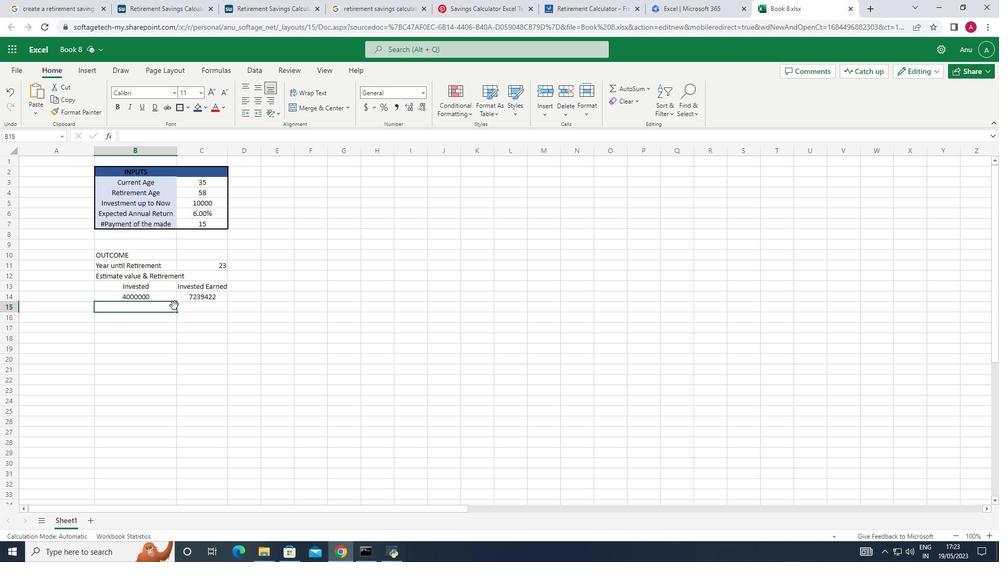 
Action: Mouse moved to (152, 306)
Screenshot: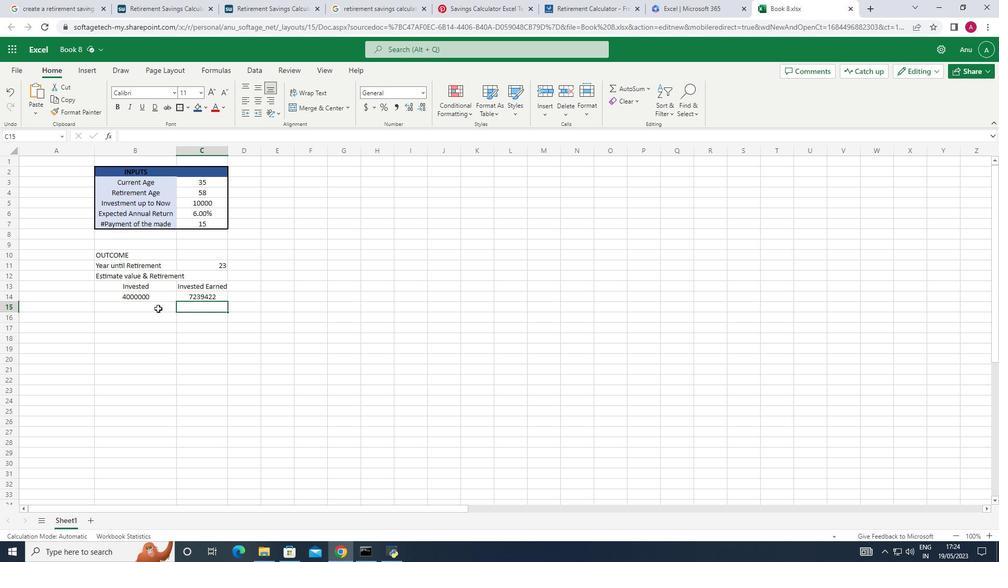 
Action: Mouse pressed left at (152, 306)
Screenshot: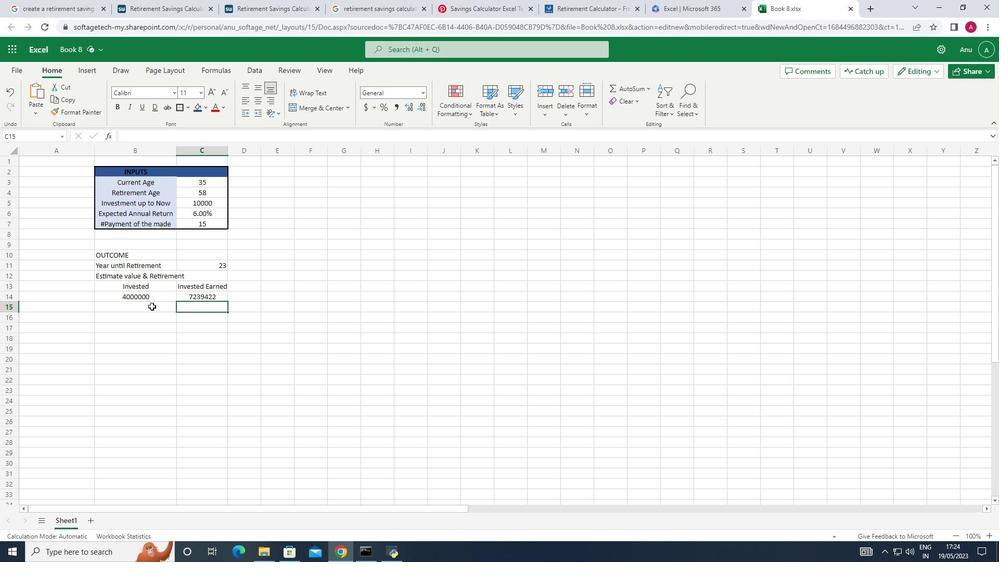 
Action: Mouse moved to (206, 105)
Screenshot: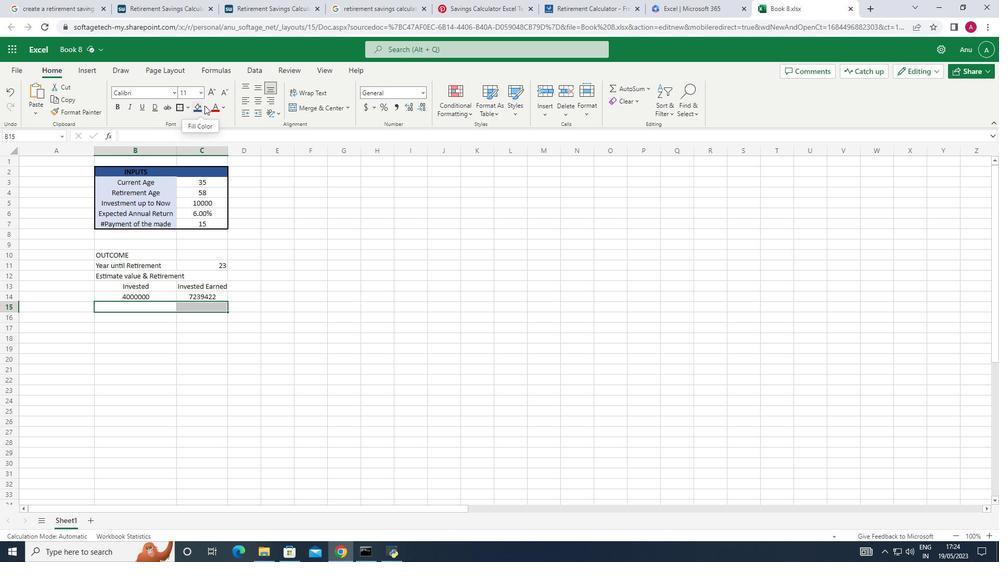 
Action: Mouse pressed left at (206, 105)
Screenshot: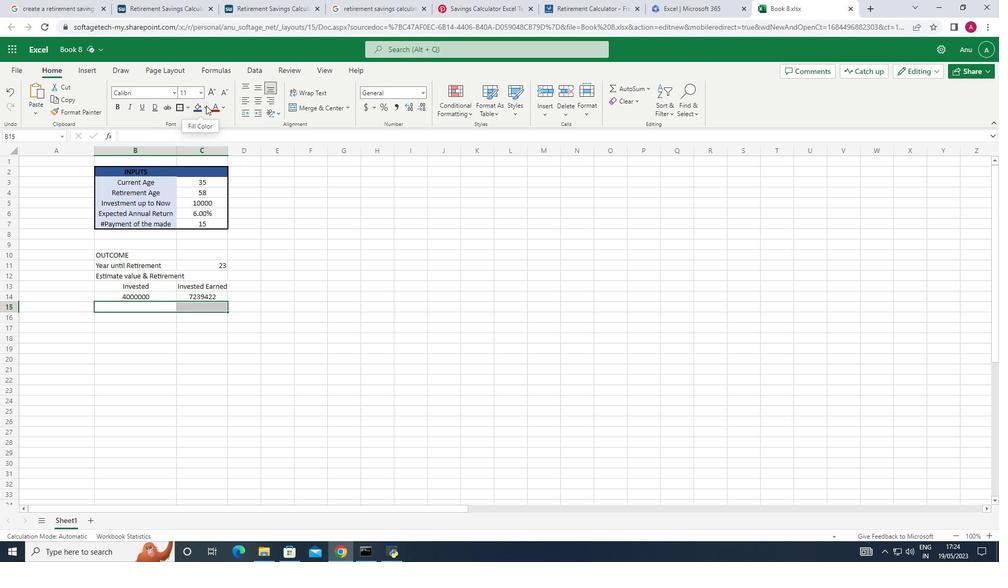 
Action: Mouse moved to (201, 132)
Screenshot: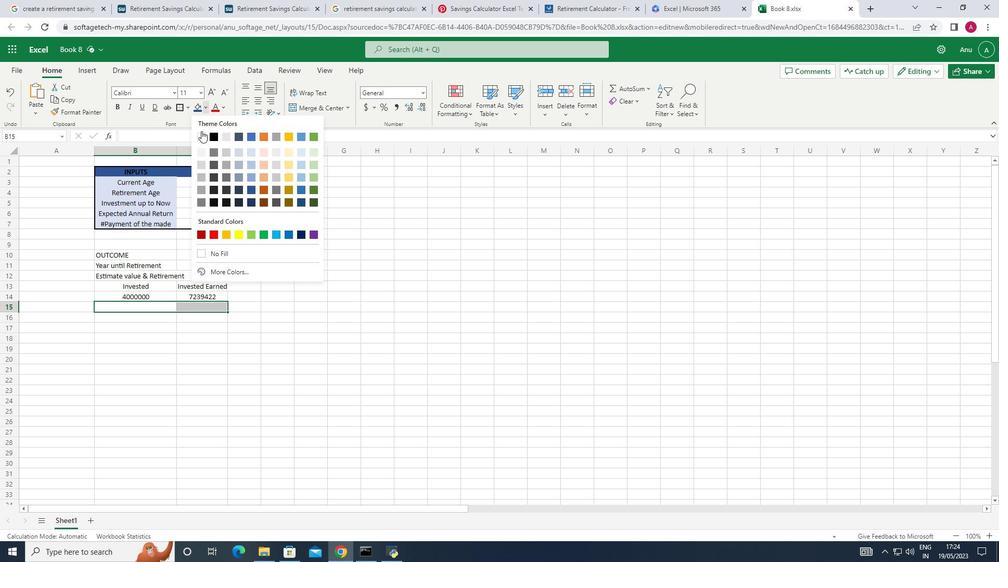 
Action: Mouse pressed left at (201, 132)
Screenshot: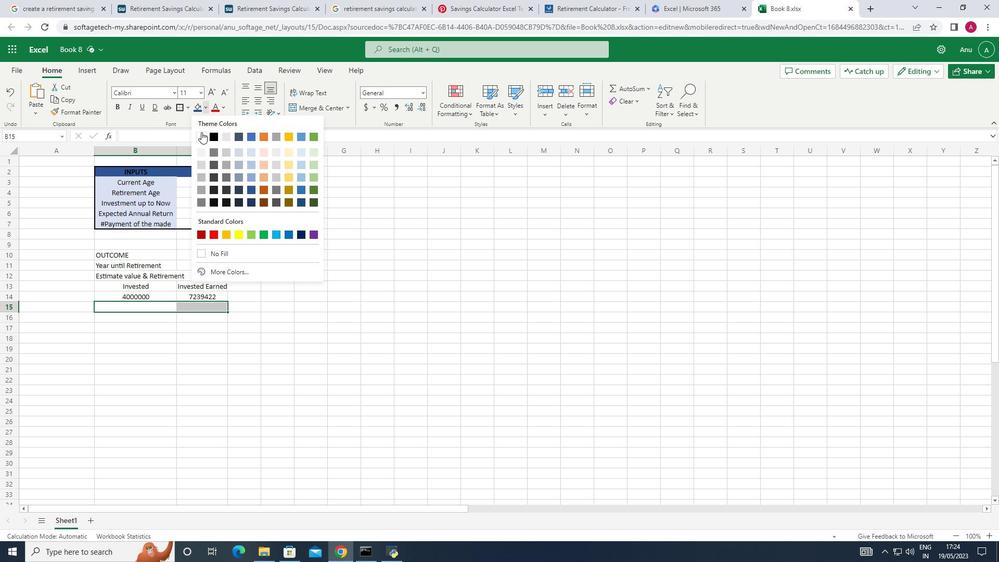
Action: Mouse moved to (160, 304)
Screenshot: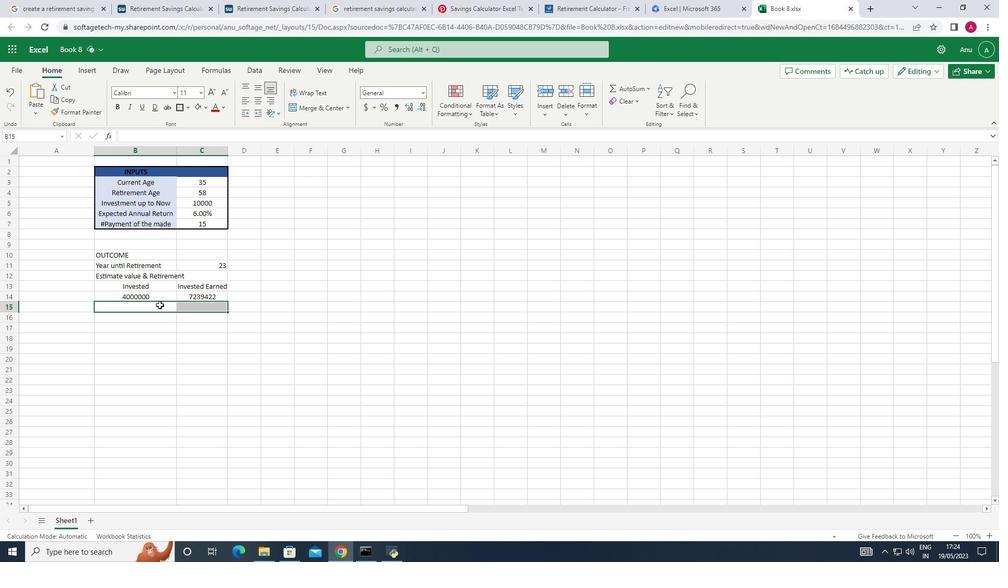 
Action: Mouse pressed left at (160, 304)
Screenshot: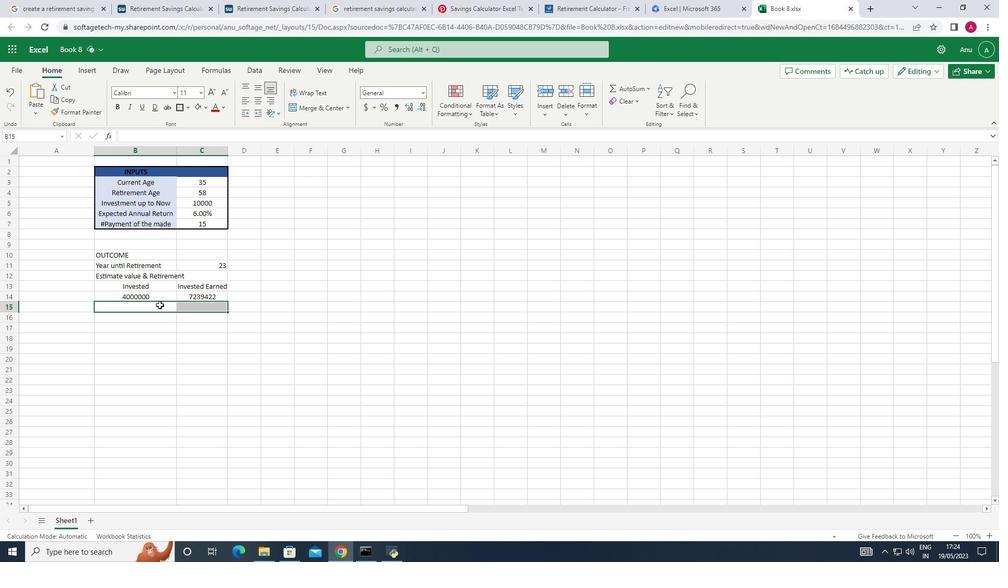 
Action: Mouse moved to (154, 307)
Screenshot: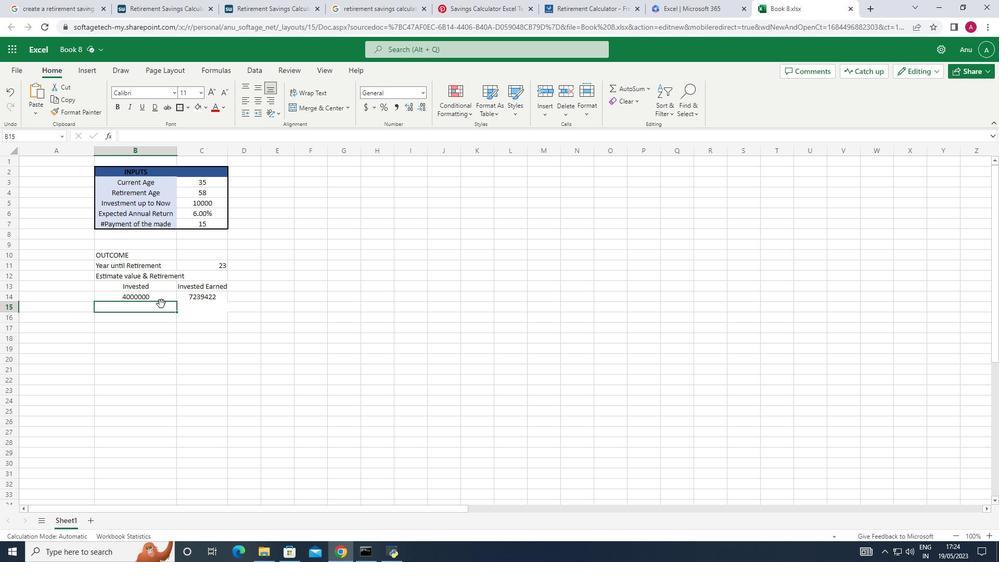 
Action: Mouse pressed left at (154, 307)
Screenshot: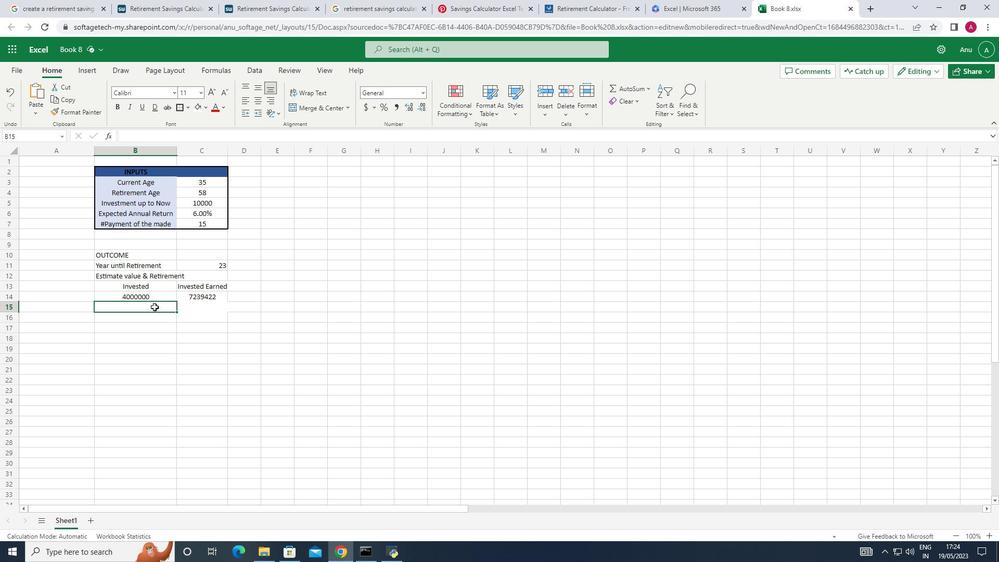
Action: Mouse moved to (149, 306)
Screenshot: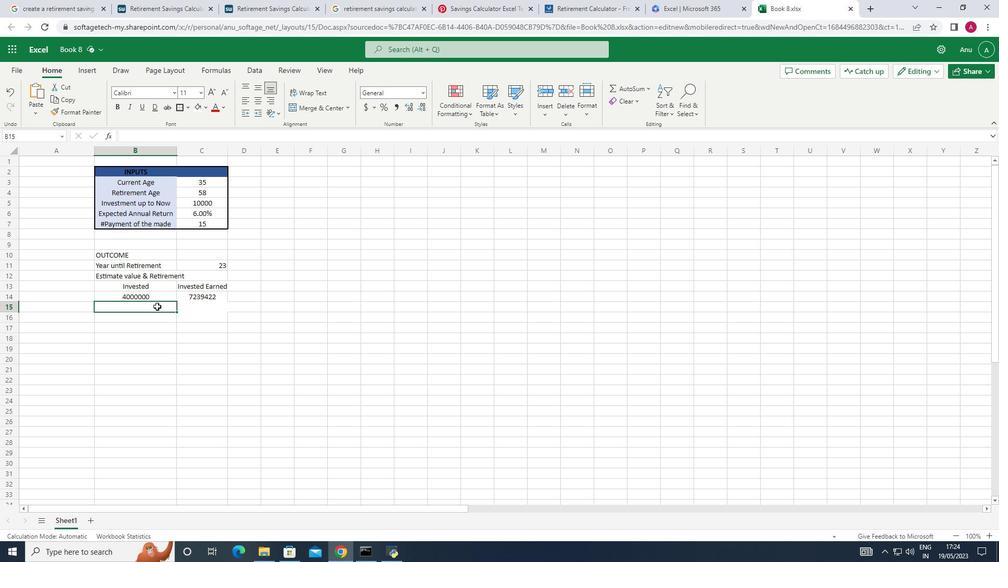 
Action: Mouse pressed left at (149, 306)
Screenshot: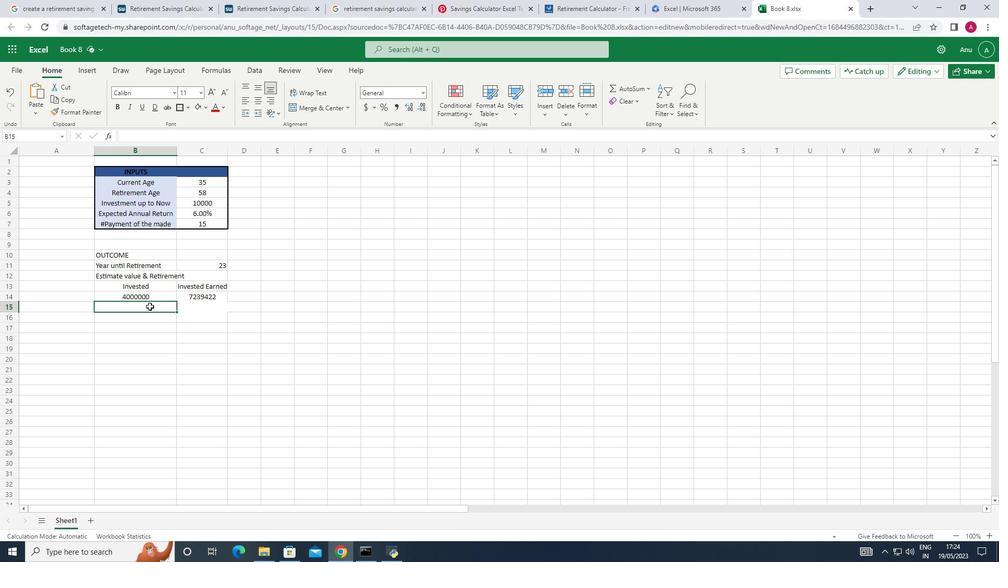 
Action: Mouse moved to (145, 306)
Screenshot: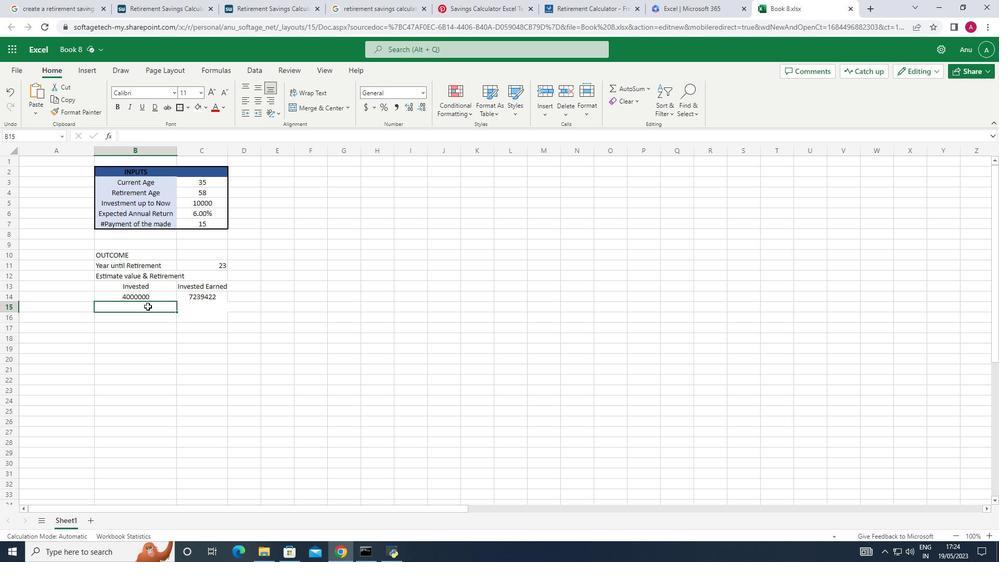 
Action: Mouse pressed left at (145, 306)
Screenshot: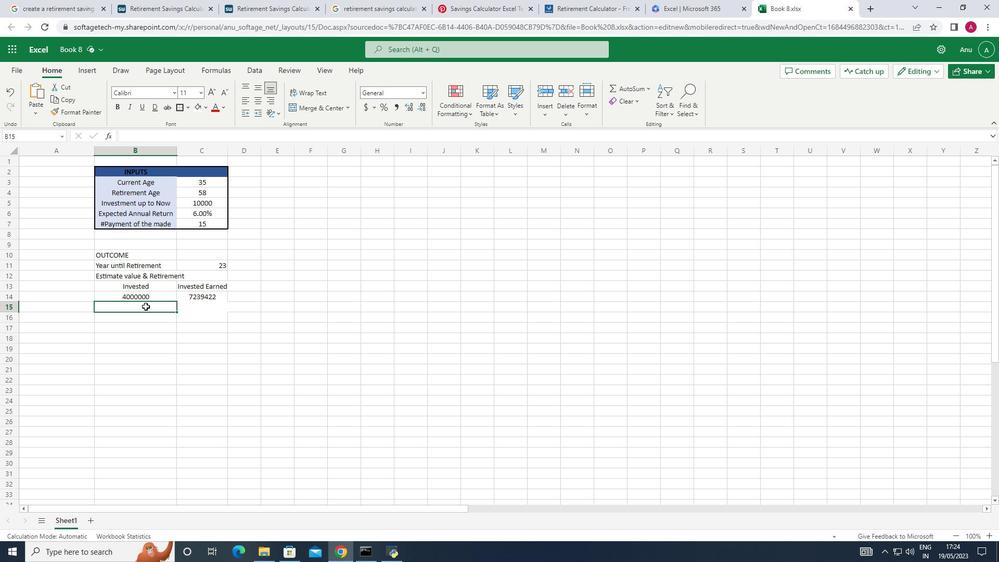 
Action: Mouse pressed left at (145, 306)
Screenshot: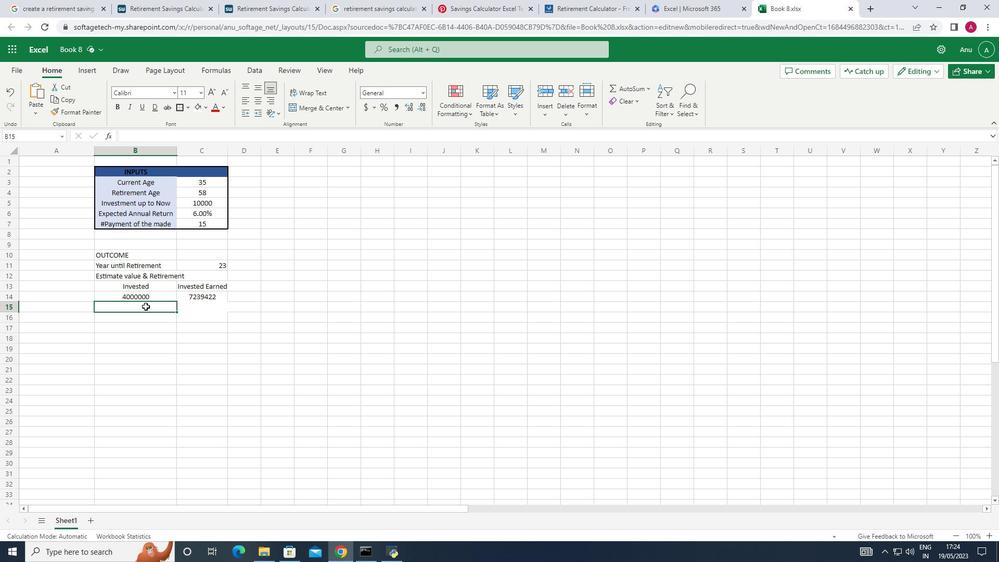 
Action: Mouse pressed left at (145, 306)
Screenshot: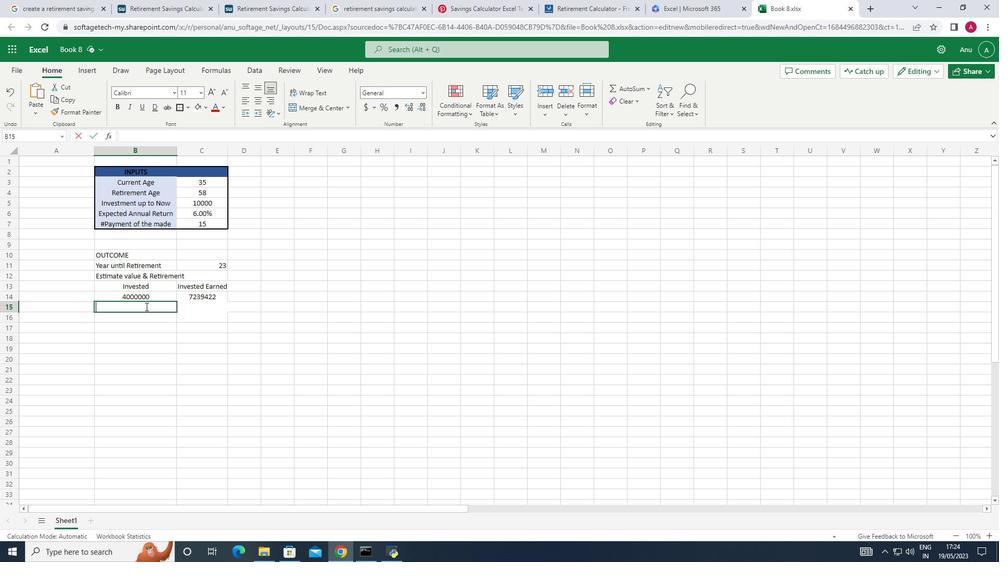
Action: Mouse moved to (158, 307)
Screenshot: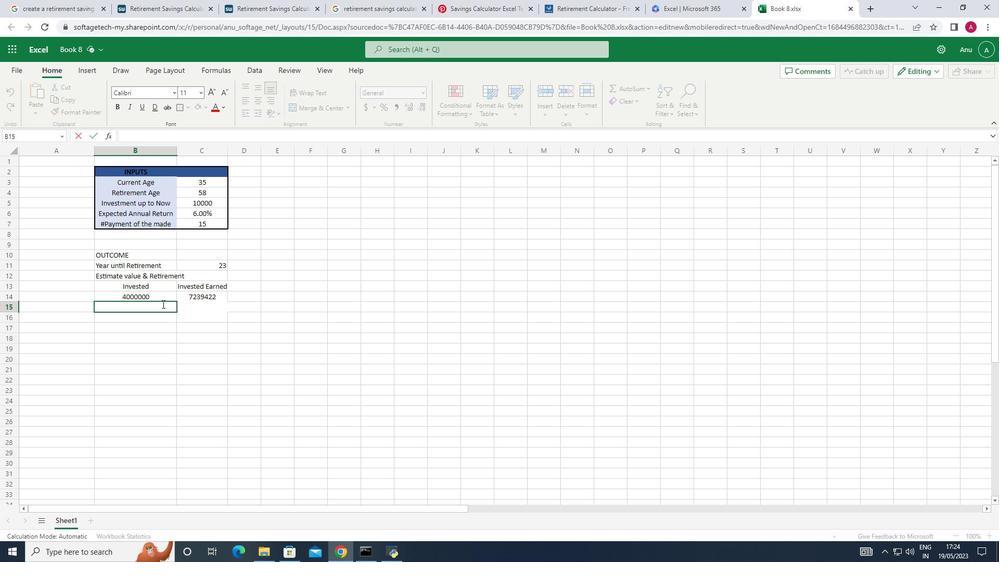 
Action: Mouse pressed left at (158, 307)
Screenshot: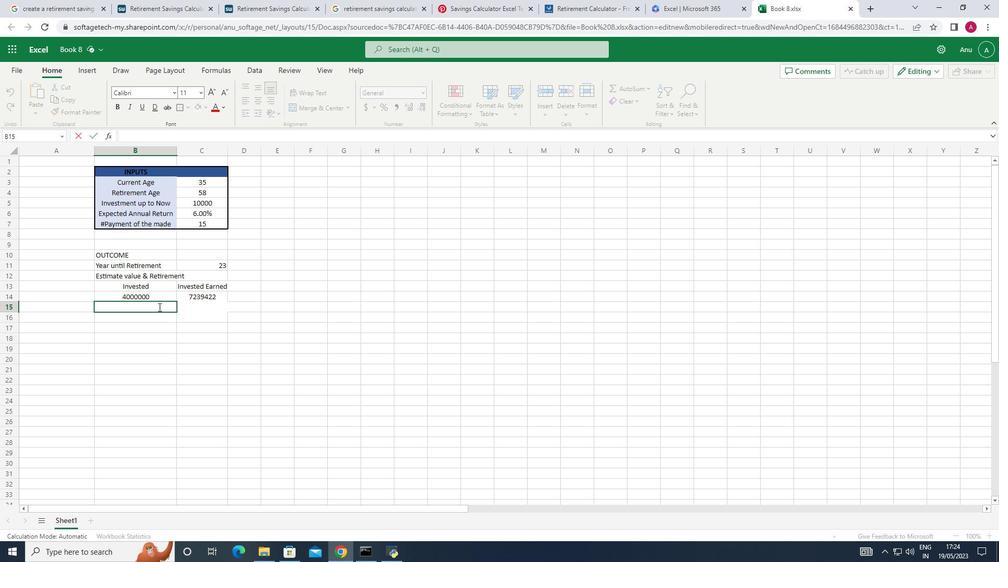 
Action: Mouse moved to (146, 305)
Screenshot: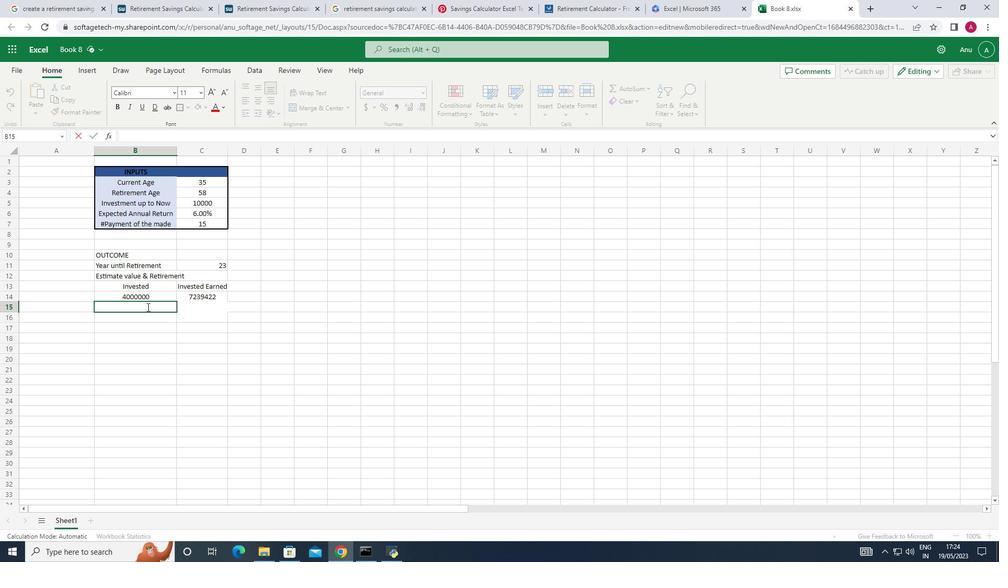 
Action: Key pressed 11239422
Screenshot: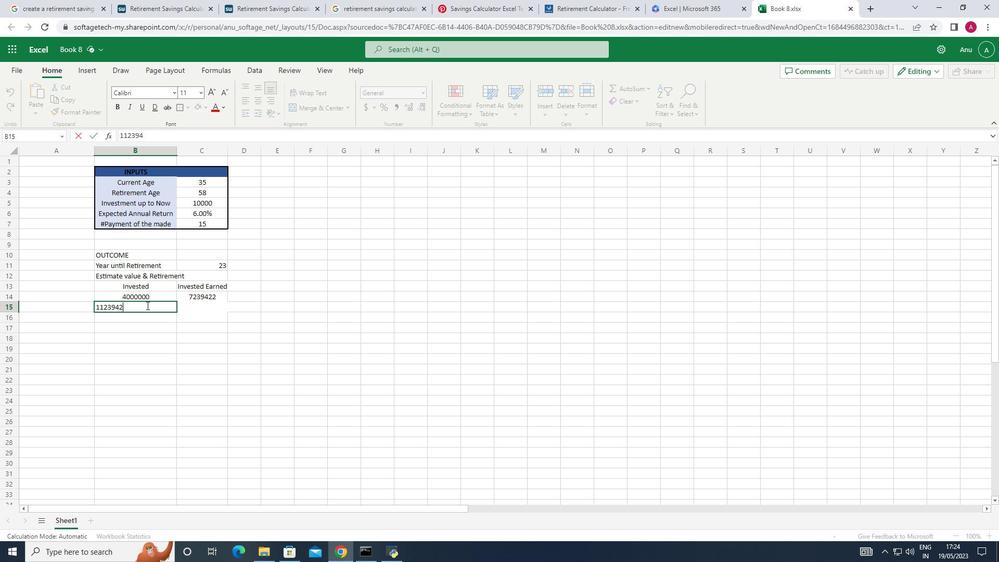 
Action: Mouse moved to (220, 314)
Screenshot: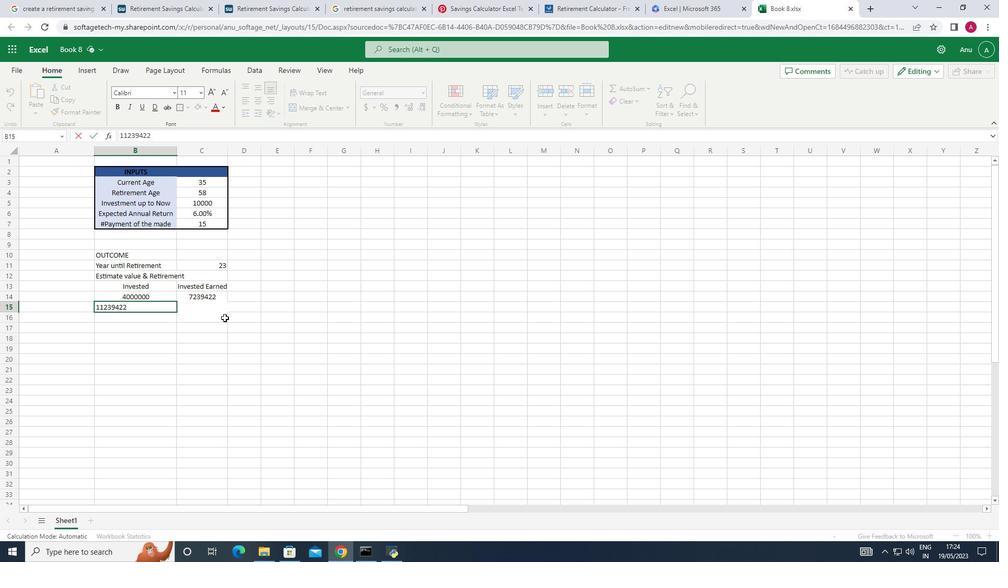 
Action: Mouse pressed left at (220, 314)
Screenshot: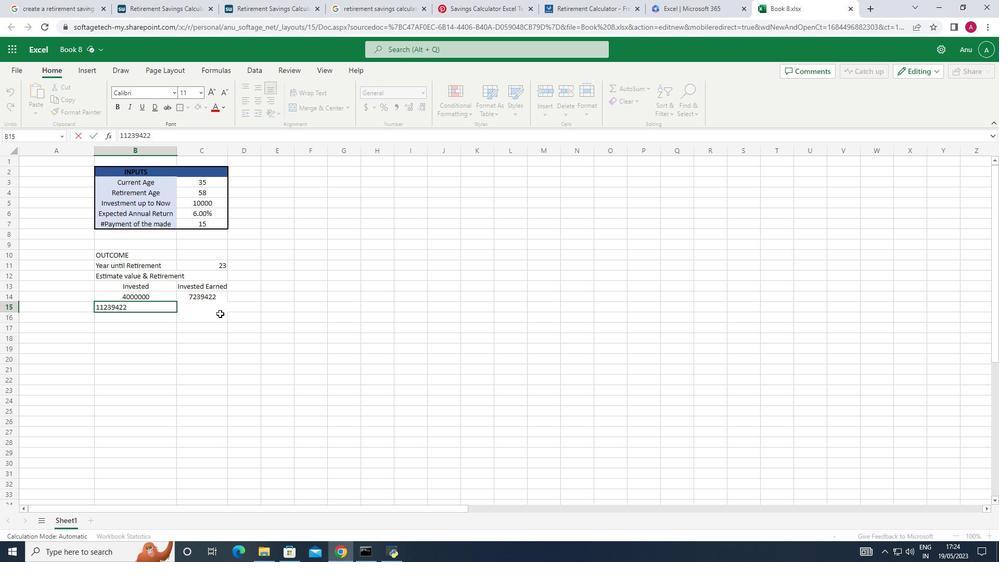 
Action: Mouse moved to (170, 307)
Screenshot: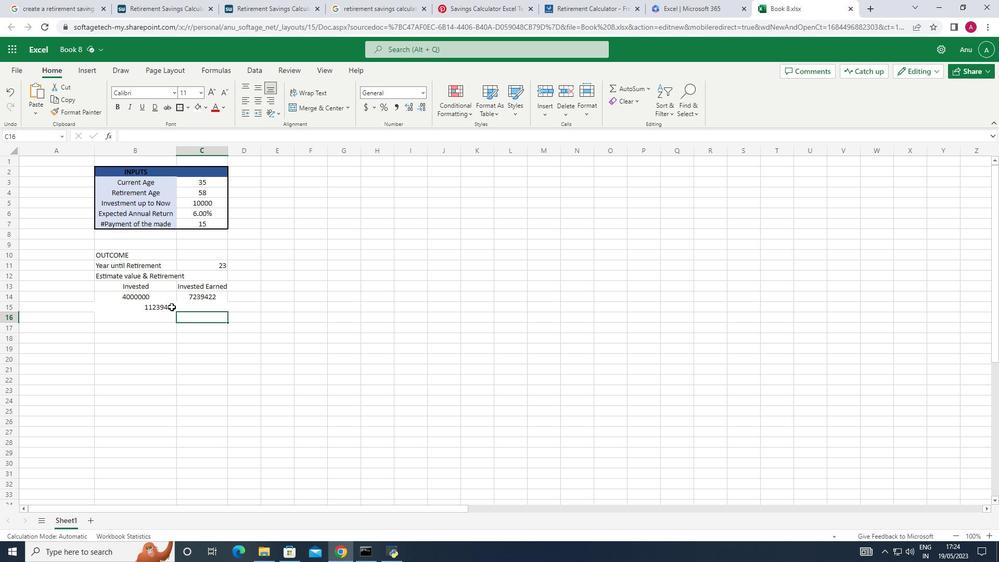 
Action: Mouse pressed left at (170, 307)
Screenshot: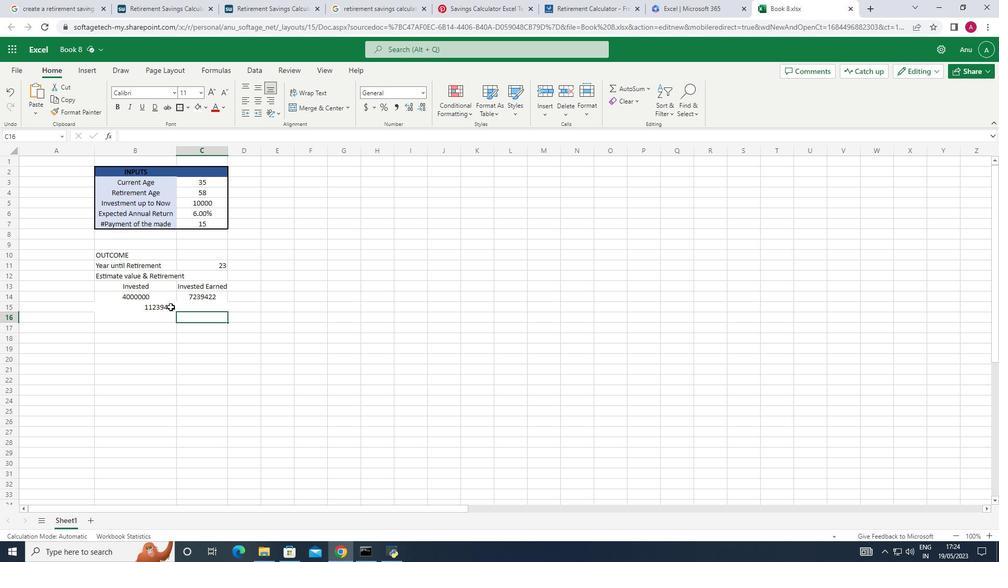 
Action: Mouse moved to (258, 94)
Screenshot: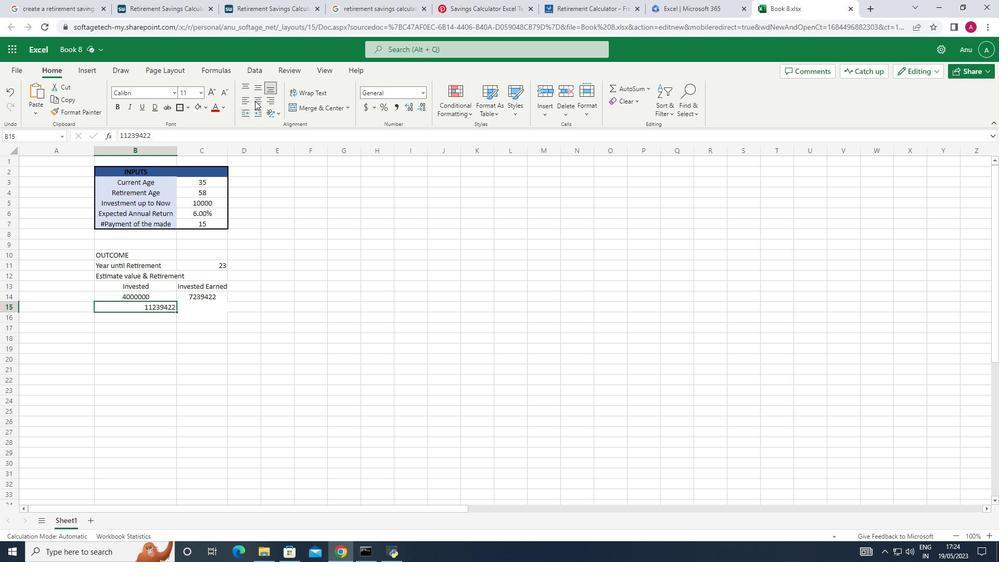 
Action: Mouse pressed left at (258, 94)
Screenshot: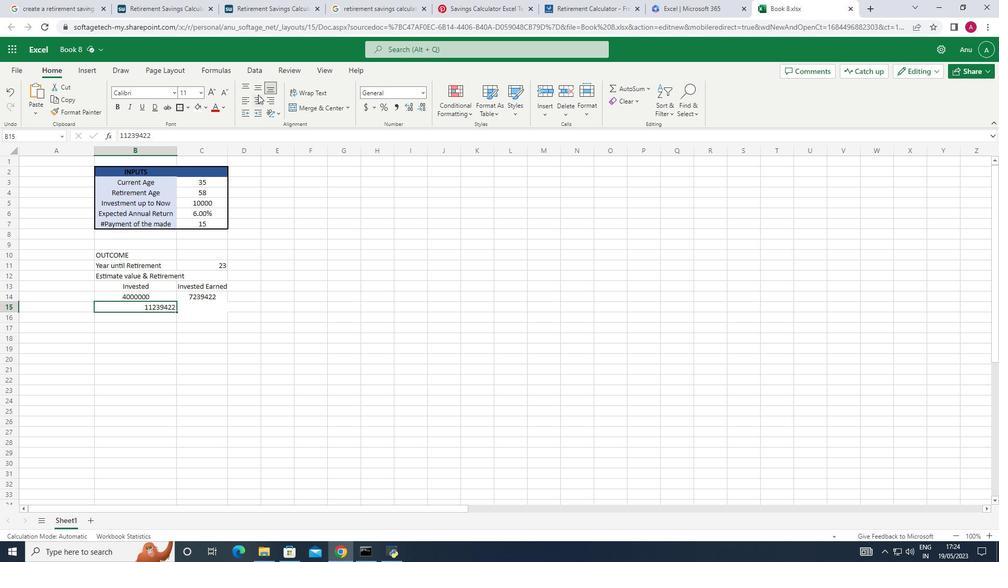 
Action: Mouse pressed left at (258, 94)
Screenshot: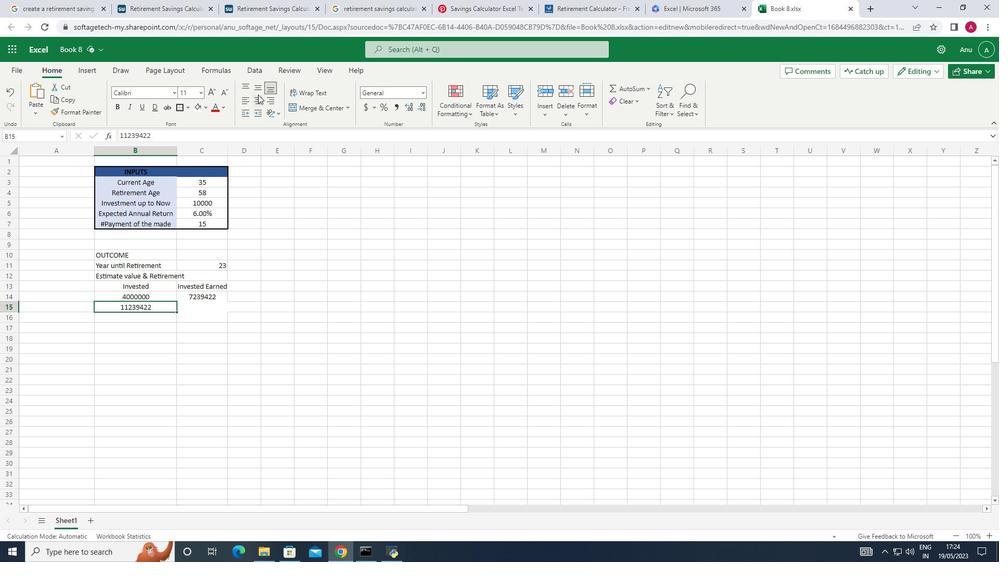 
Action: Mouse moved to (219, 354)
Screenshot: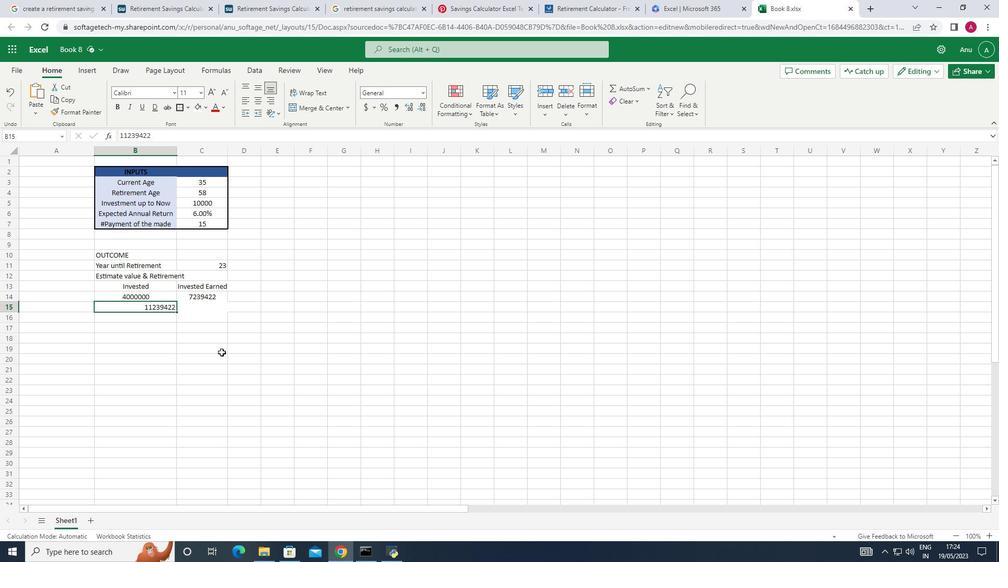 
Action: Mouse pressed left at (219, 354)
Screenshot: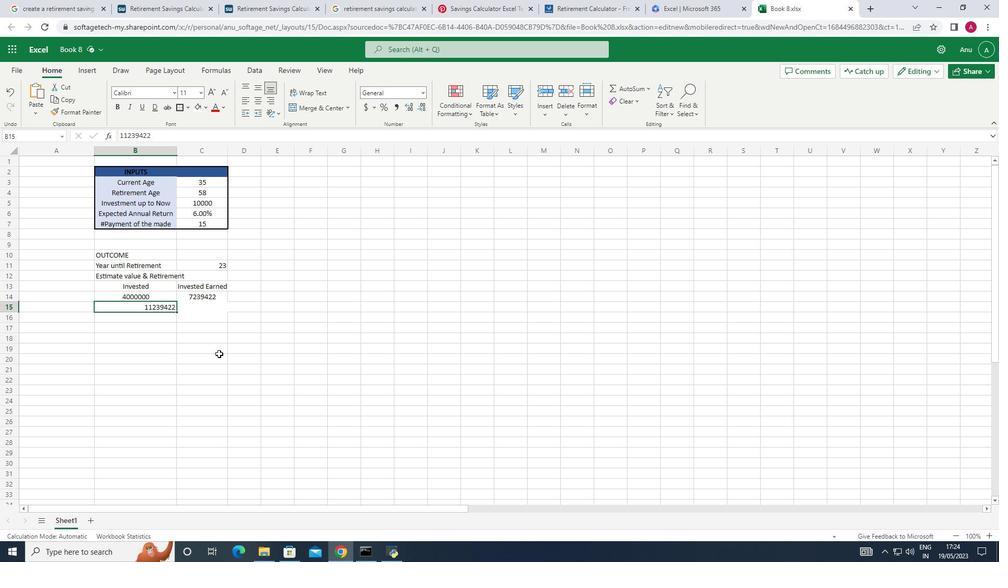 
Action: Mouse moved to (97, 254)
Screenshot: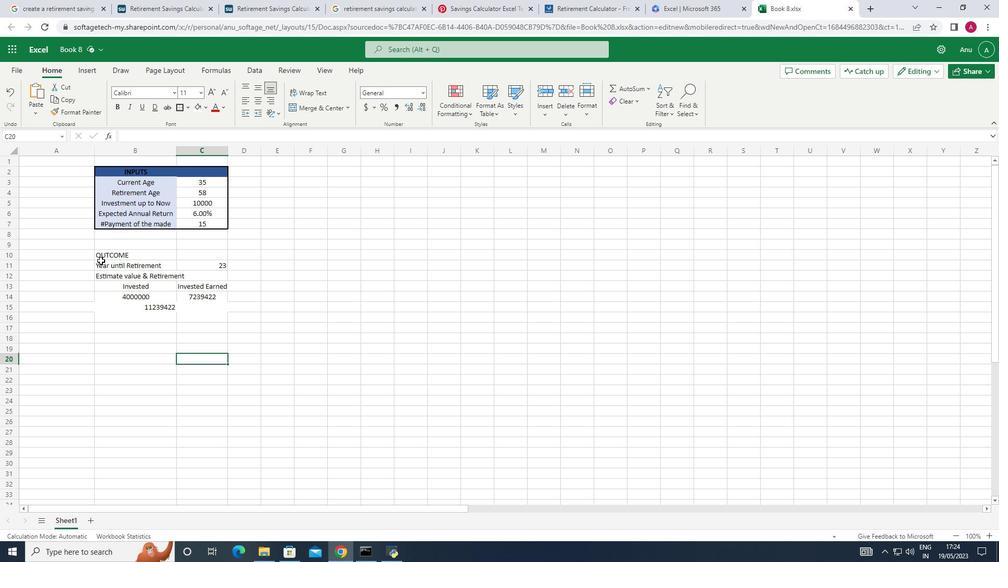 
Action: Mouse pressed left at (97, 254)
Screenshot: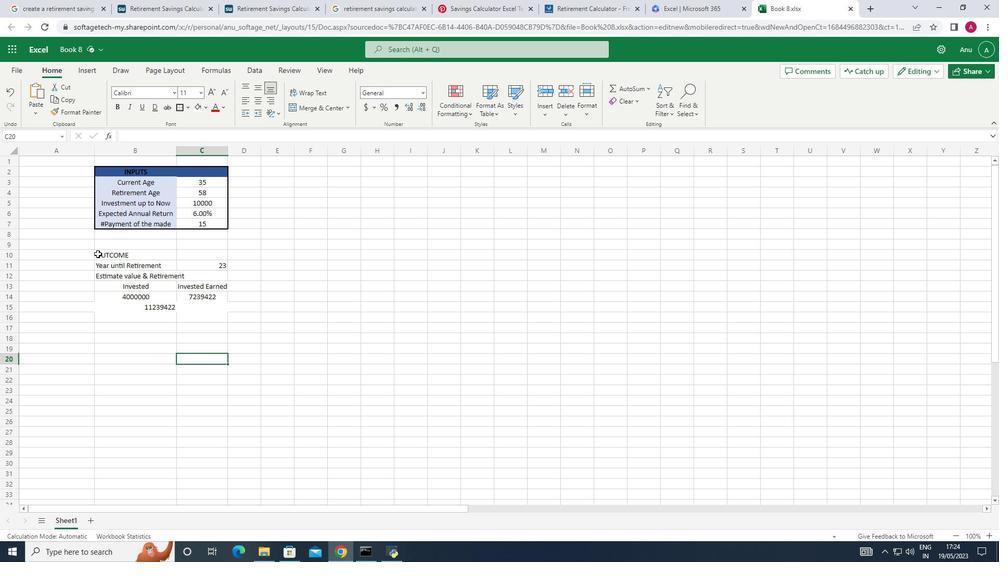 
Action: Mouse moved to (204, 106)
Screenshot: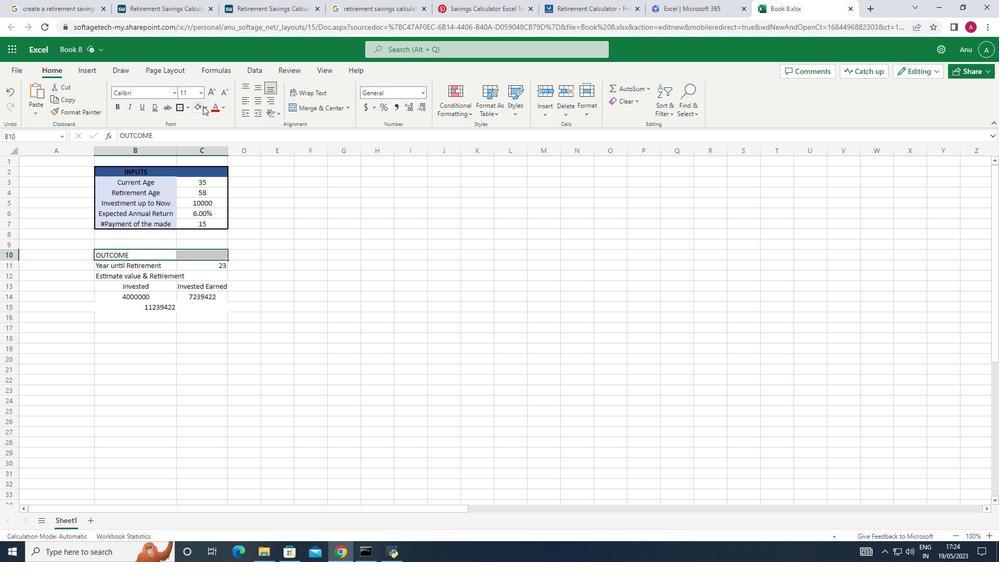 
Action: Mouse pressed left at (204, 106)
Screenshot: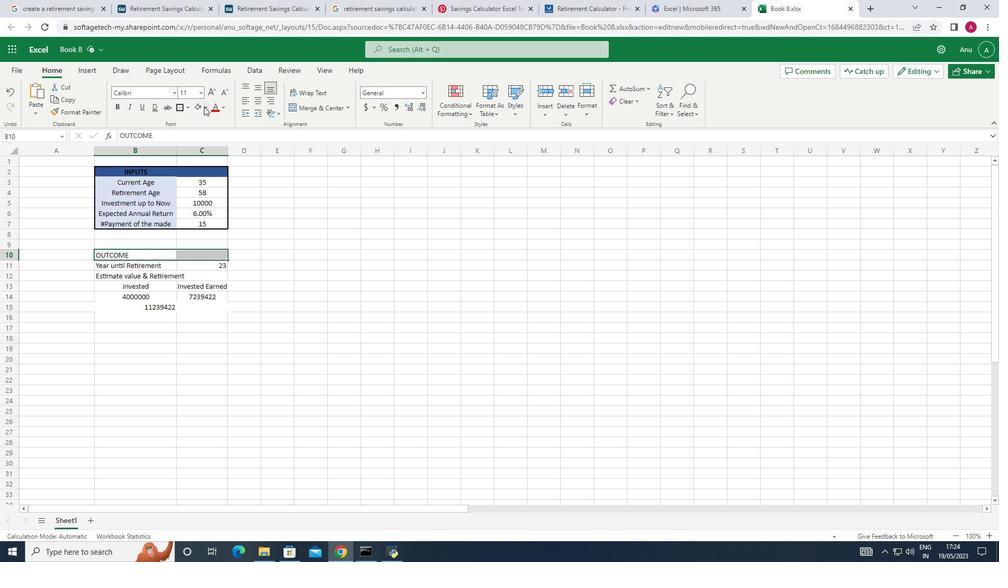 
Action: Mouse moved to (253, 188)
Screenshot: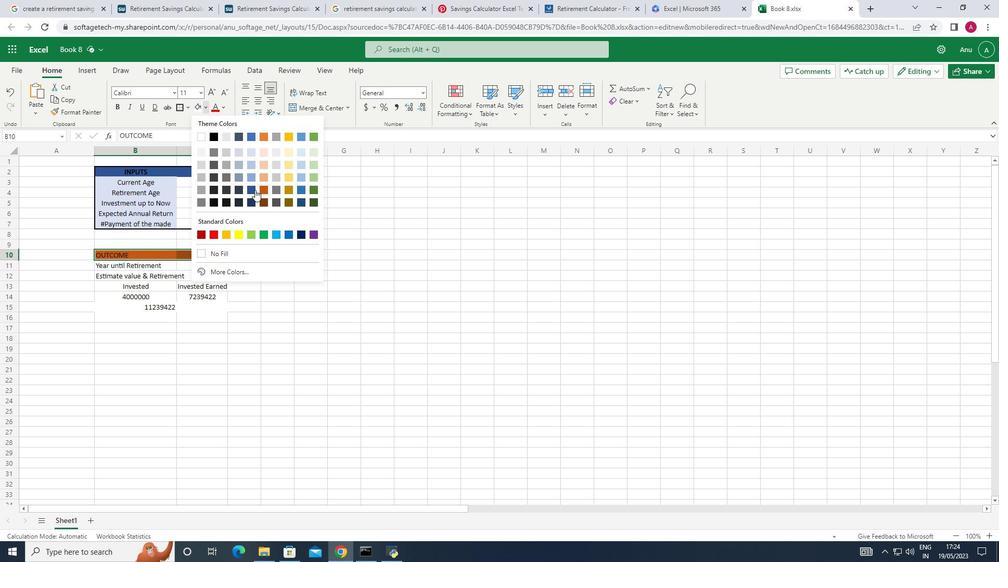 
Action: Mouse pressed left at (253, 188)
Screenshot: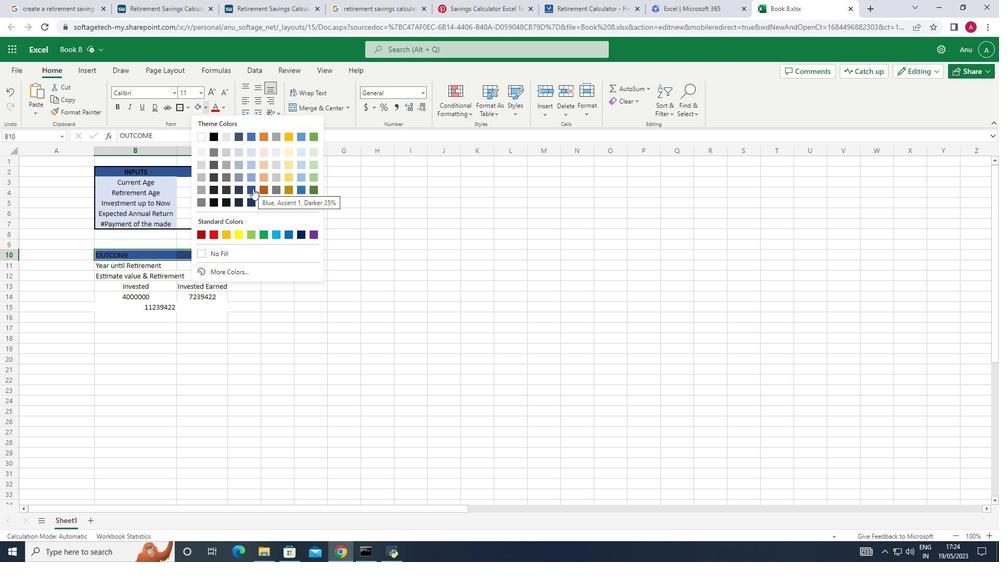 
Action: Mouse moved to (130, 255)
Screenshot: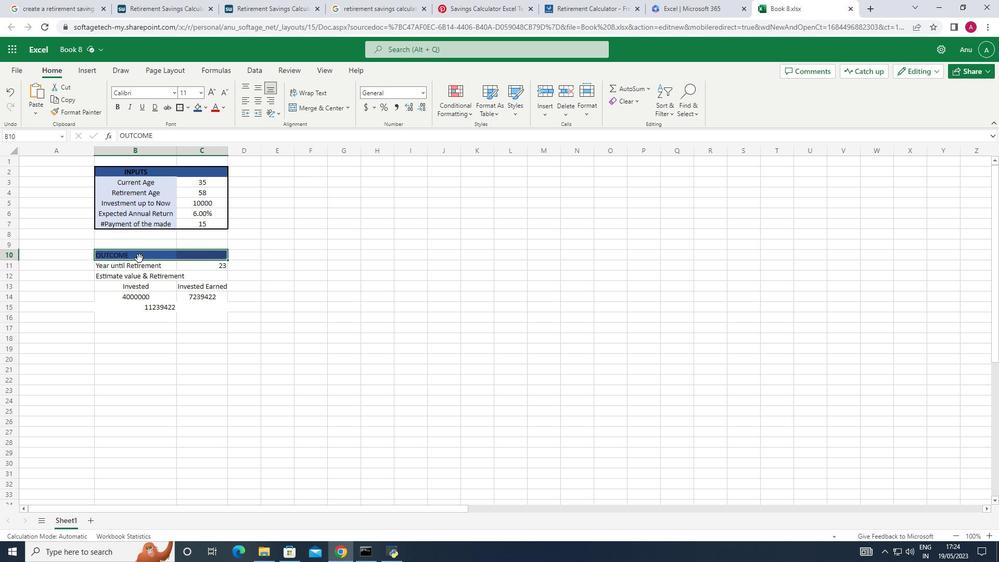 
Action: Mouse pressed left at (130, 255)
Screenshot: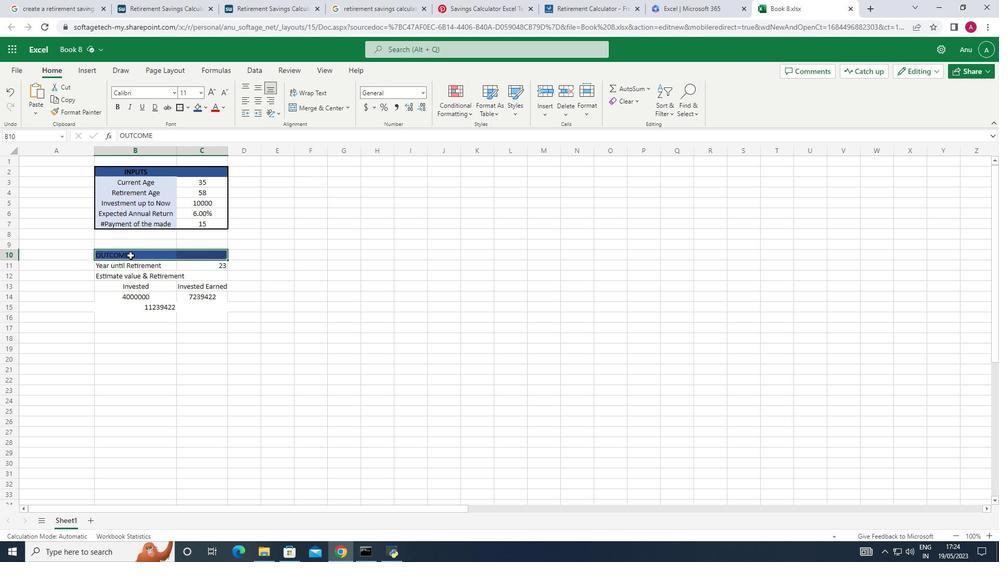 
Action: Mouse moved to (258, 101)
Screenshot: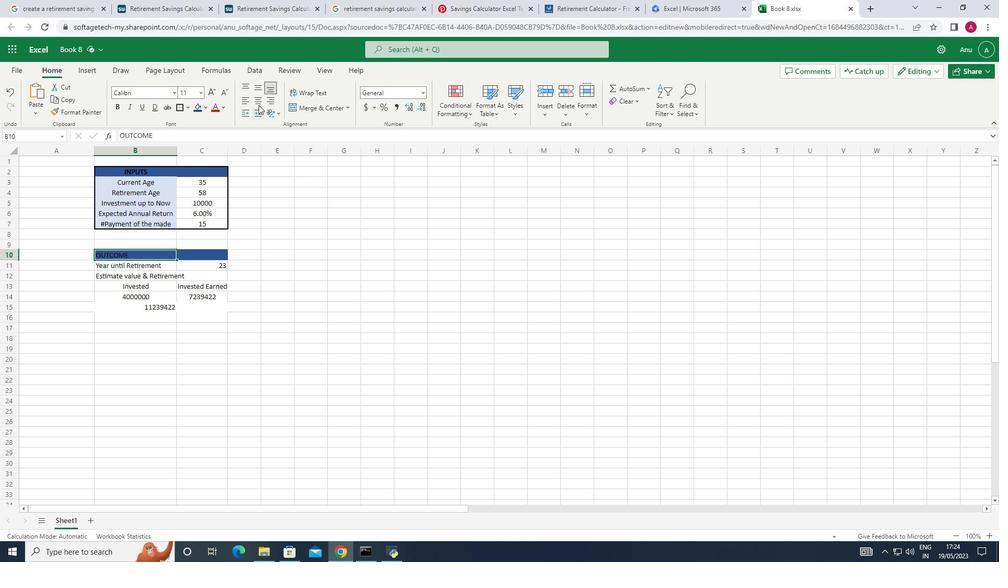 
Action: Mouse pressed left at (258, 101)
Screenshot: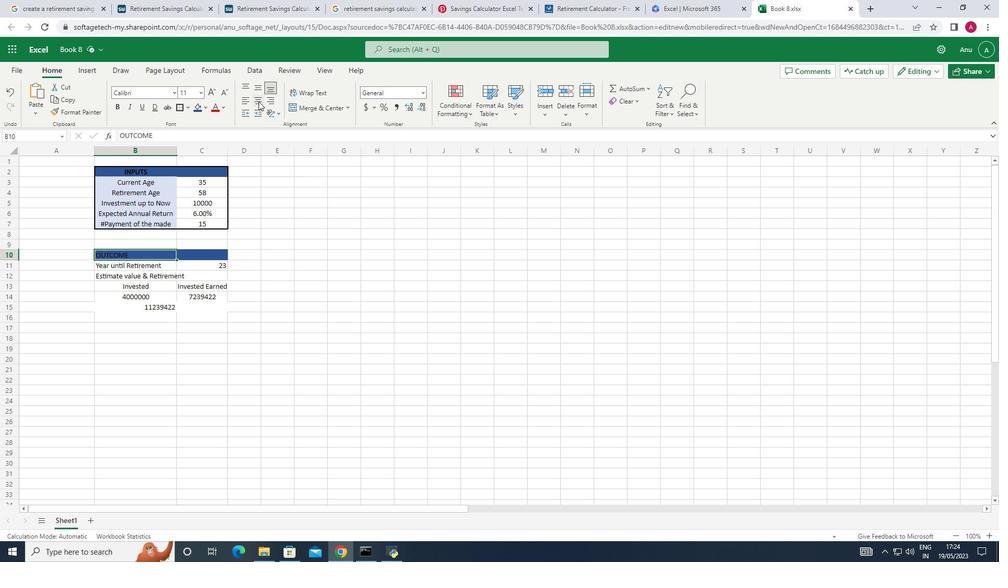 
Action: Mouse moved to (120, 104)
Screenshot: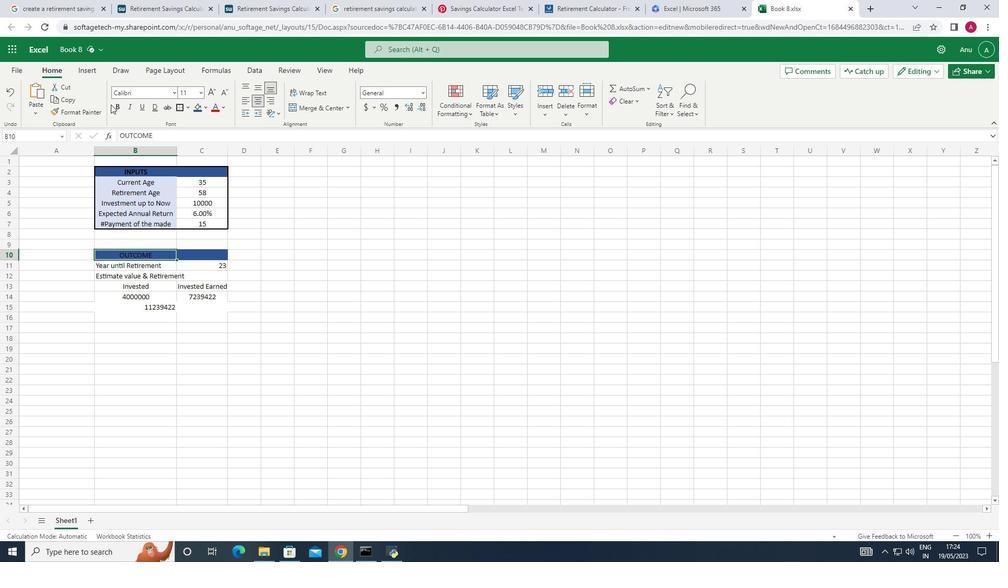 
Action: Mouse pressed left at (120, 104)
Screenshot: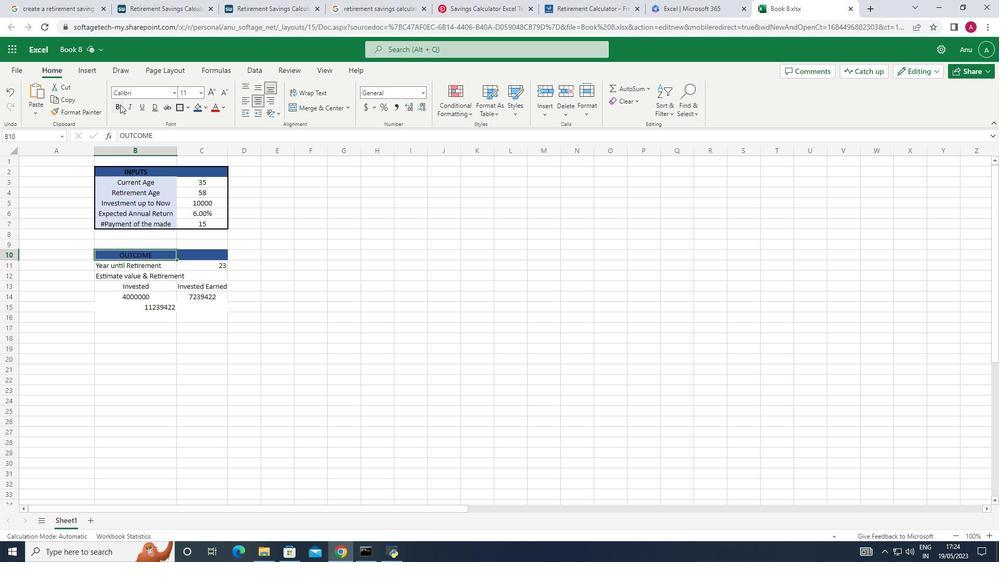 
Action: Mouse moved to (277, 254)
Screenshot: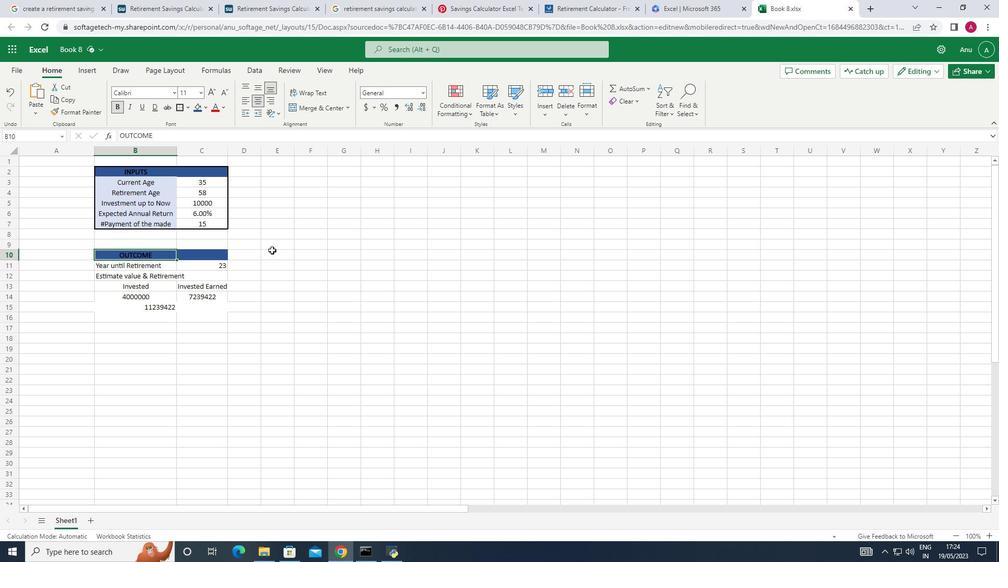 
Action: Mouse pressed left at (277, 254)
Screenshot: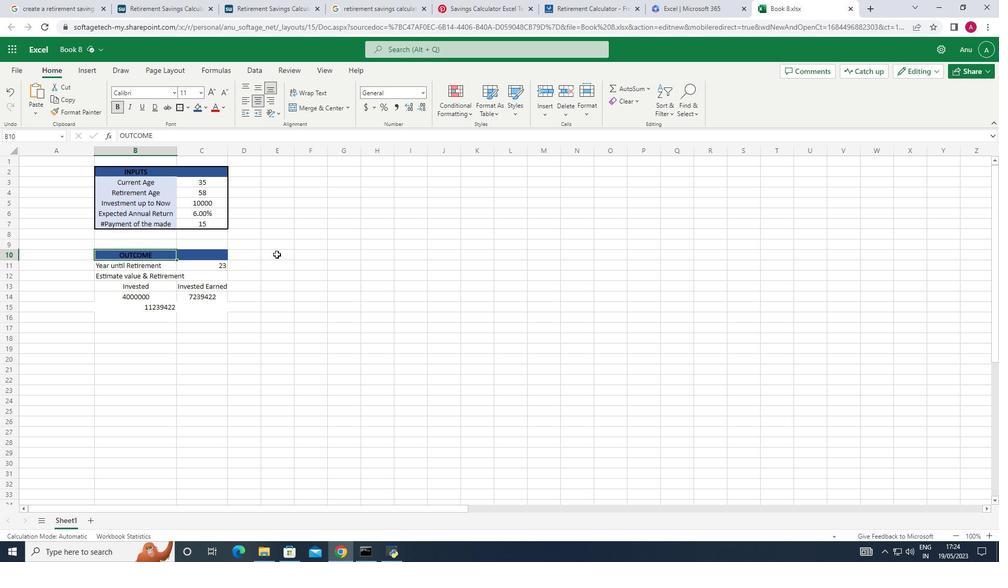 
Action: Mouse moved to (98, 255)
Screenshot: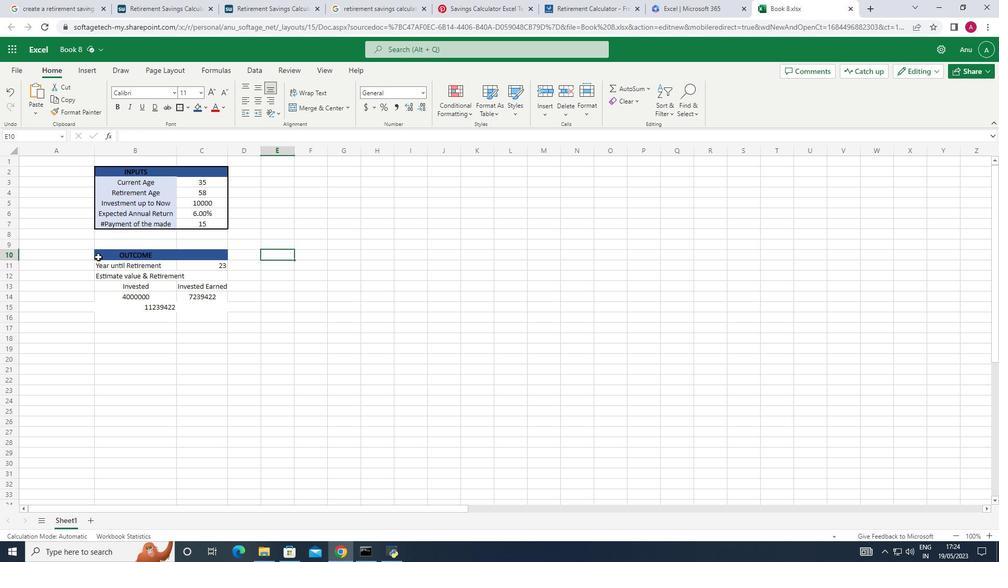 
Action: Mouse pressed left at (98, 255)
Screenshot: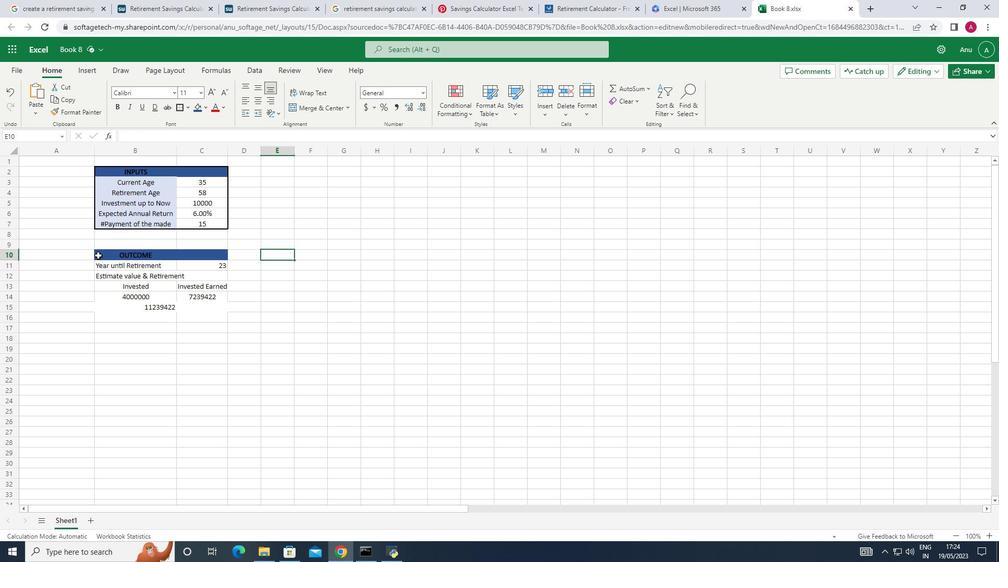 
Action: Mouse moved to (179, 105)
Screenshot: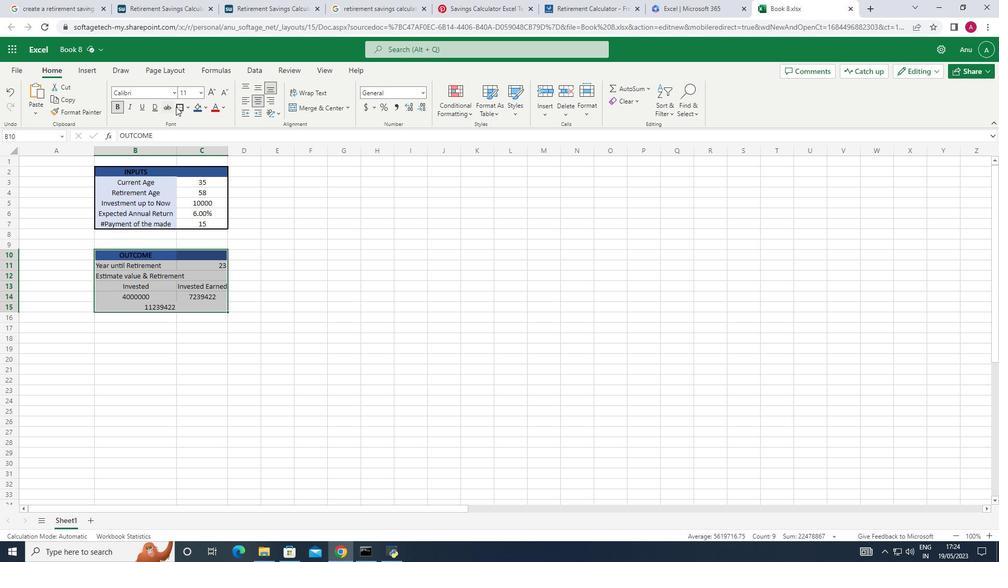 
Action: Mouse pressed left at (179, 105)
Screenshot: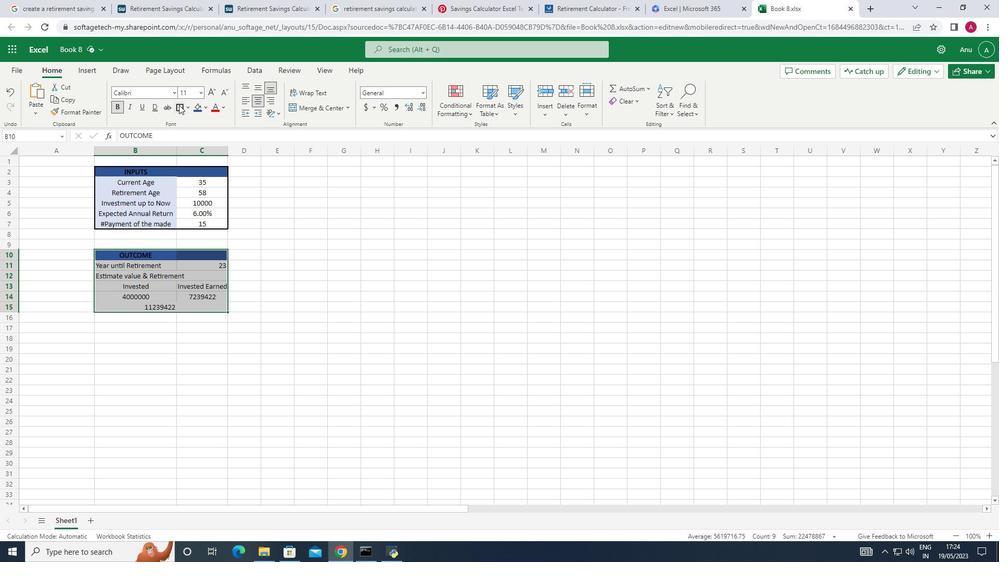 
Action: Mouse moved to (299, 292)
Screenshot: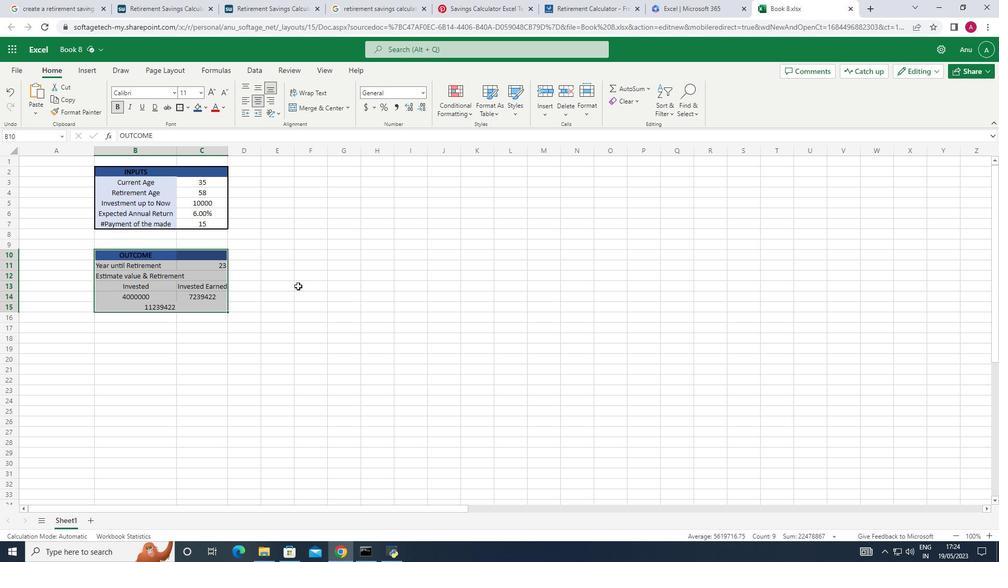 
Action: Mouse pressed left at (299, 292)
Screenshot: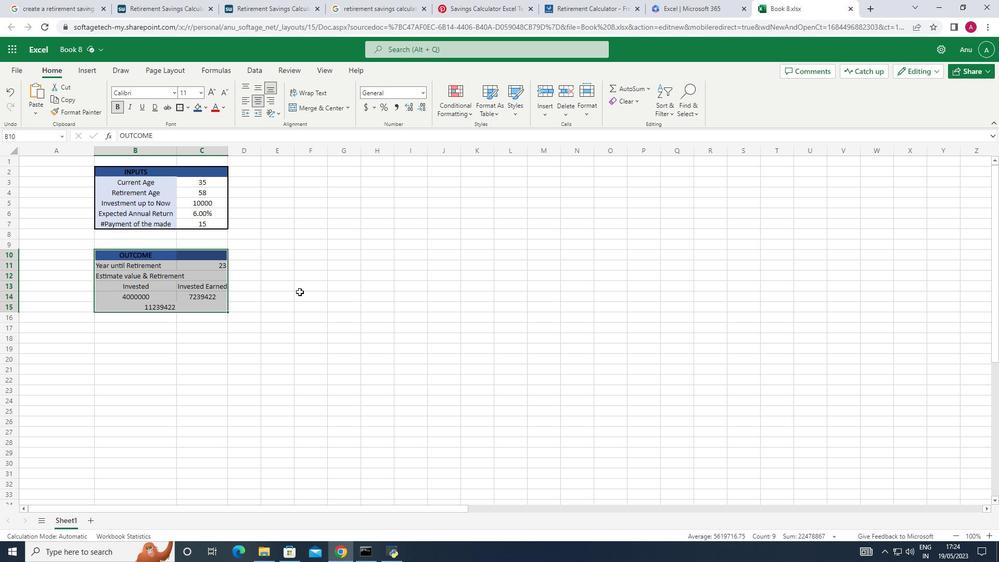 
Action: Mouse moved to (109, 265)
Screenshot: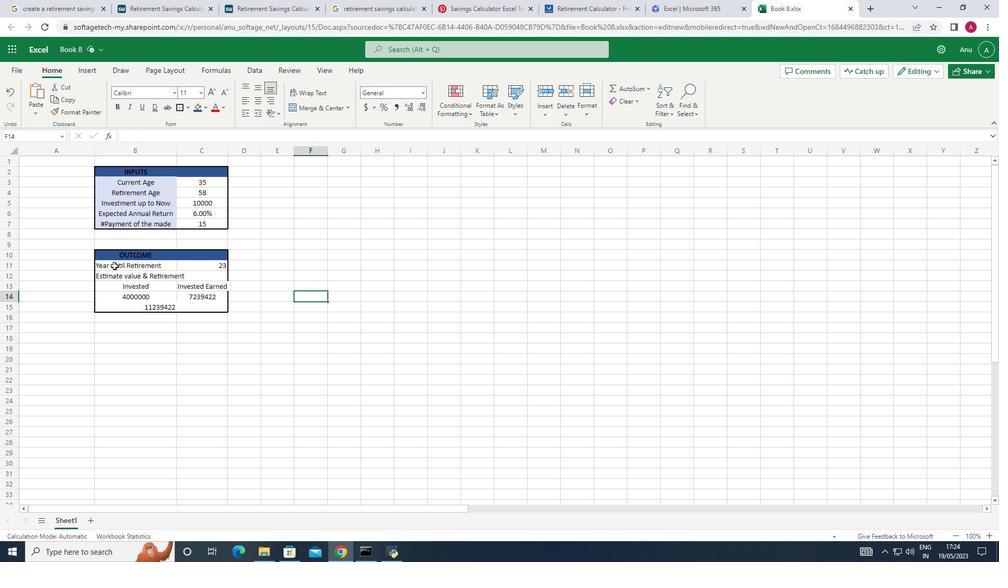 
Action: Mouse pressed left at (109, 265)
Screenshot: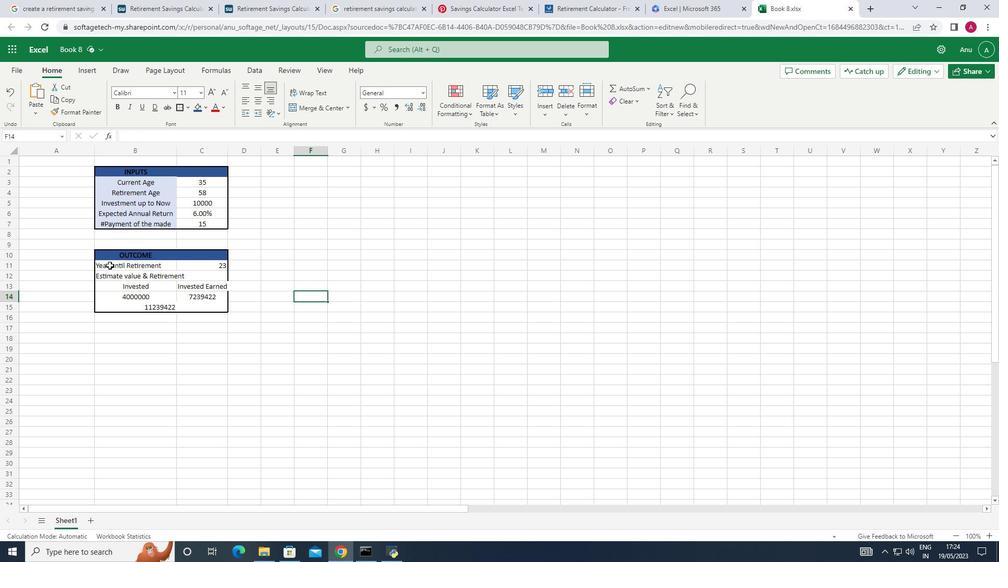 
Action: Mouse moved to (151, 264)
Screenshot: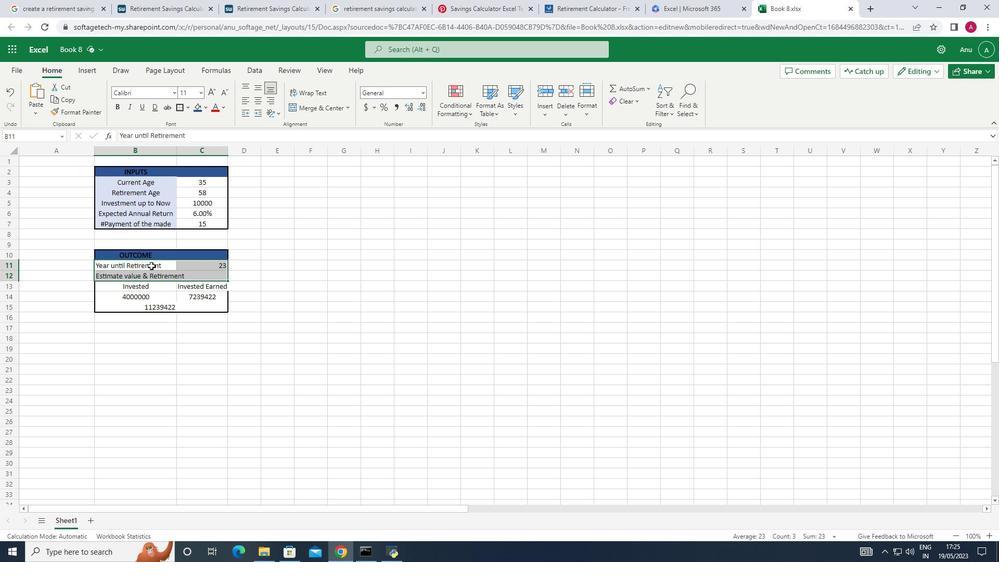 
Action: Mouse pressed left at (151, 264)
Screenshot: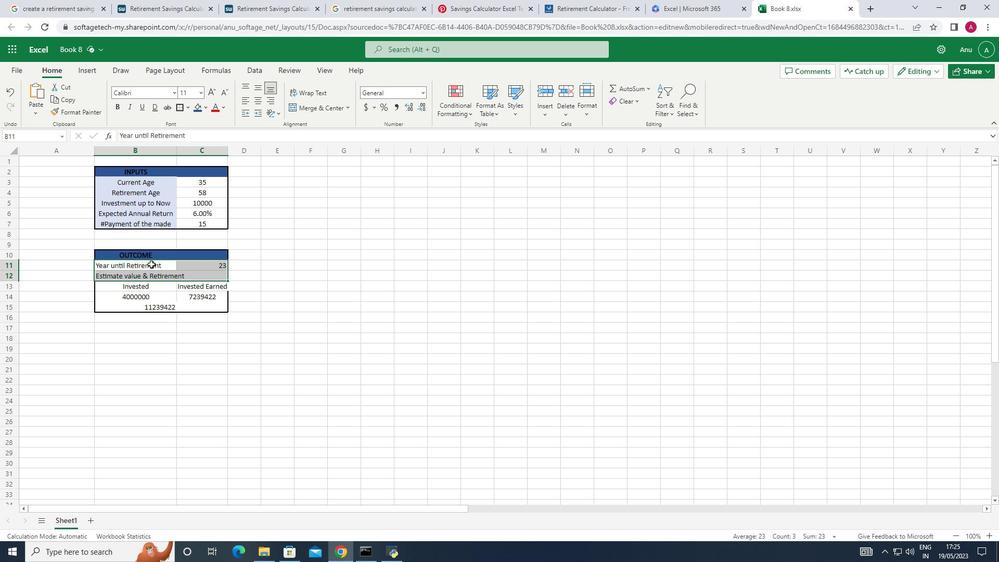 
Action: Mouse moved to (255, 98)
Screenshot: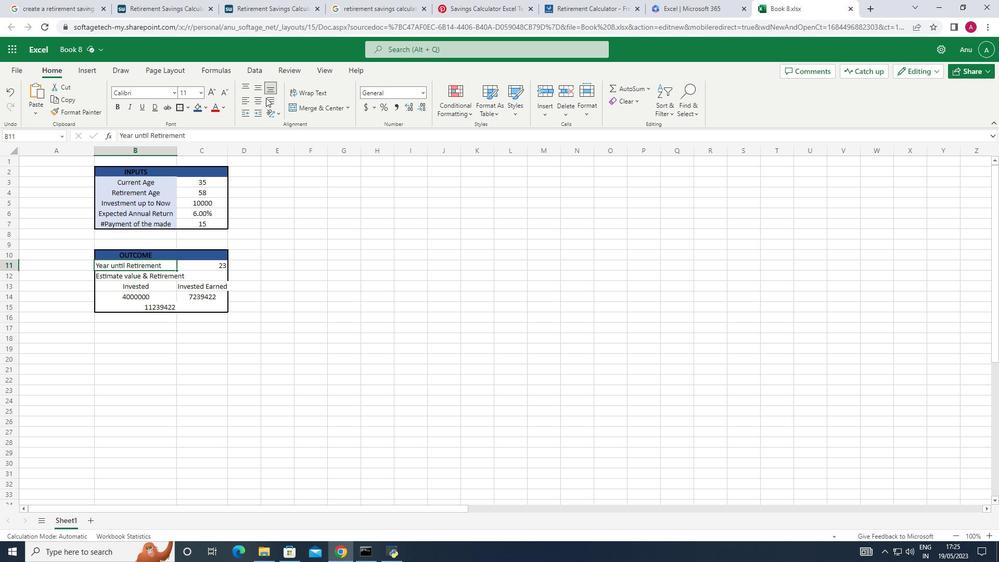 
Action: Mouse pressed left at (255, 98)
Screenshot: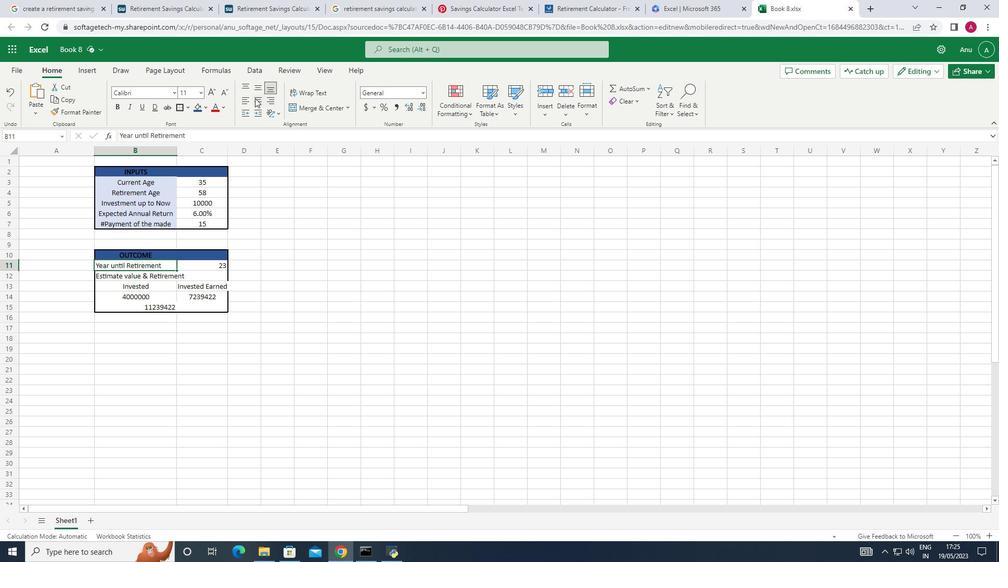 
Action: Mouse moved to (212, 267)
Screenshot: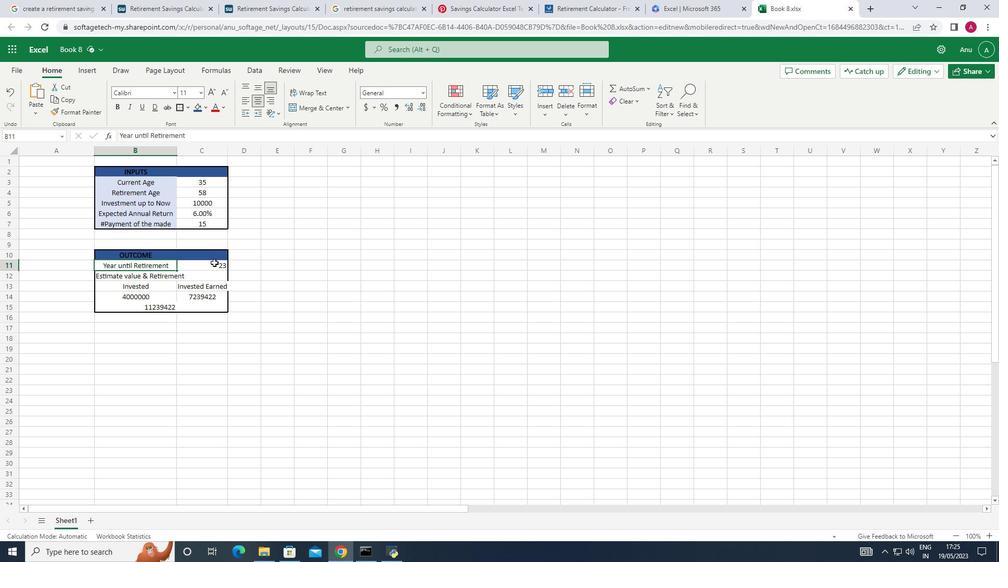 
Action: Mouse pressed left at (212, 267)
Screenshot: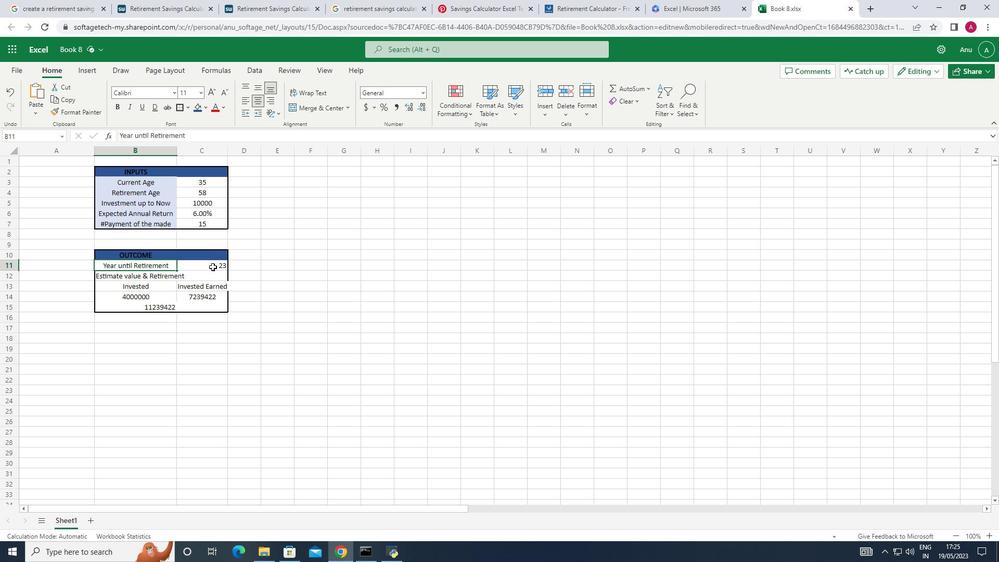 
Action: Mouse moved to (256, 96)
Screenshot: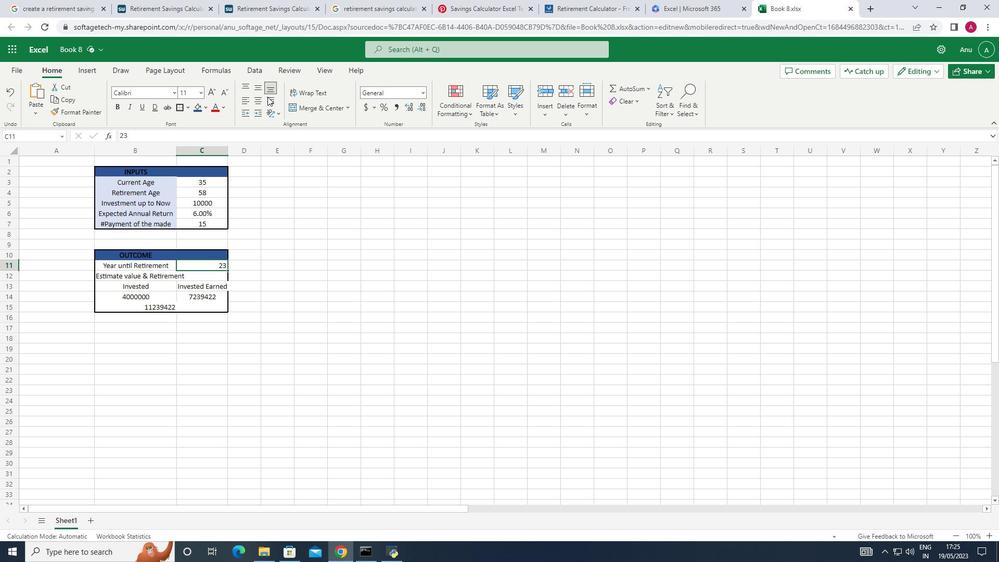 
Action: Mouse pressed left at (256, 96)
Screenshot: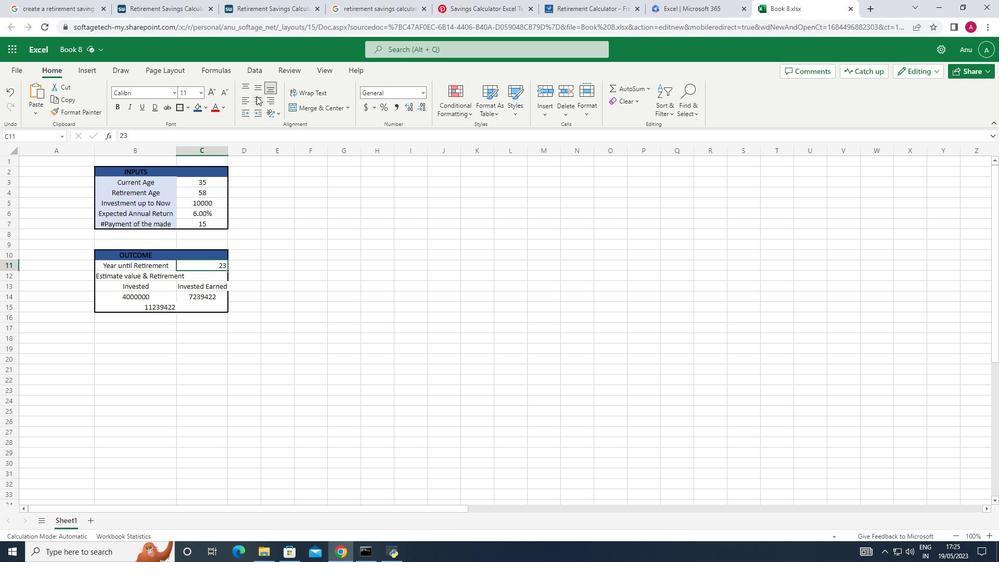 
Action: Mouse moved to (159, 278)
Screenshot: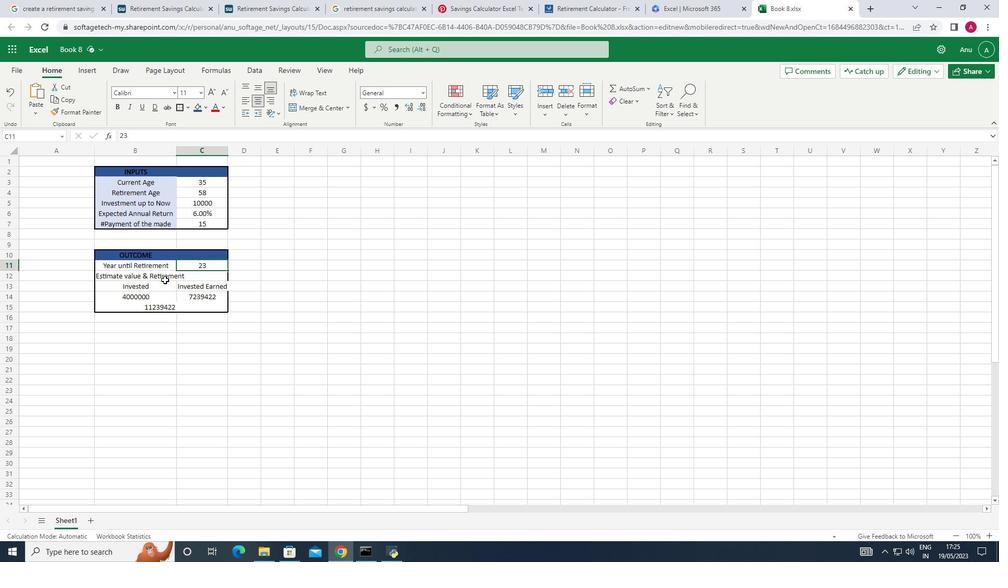 
Action: Mouse pressed left at (159, 278)
Screenshot: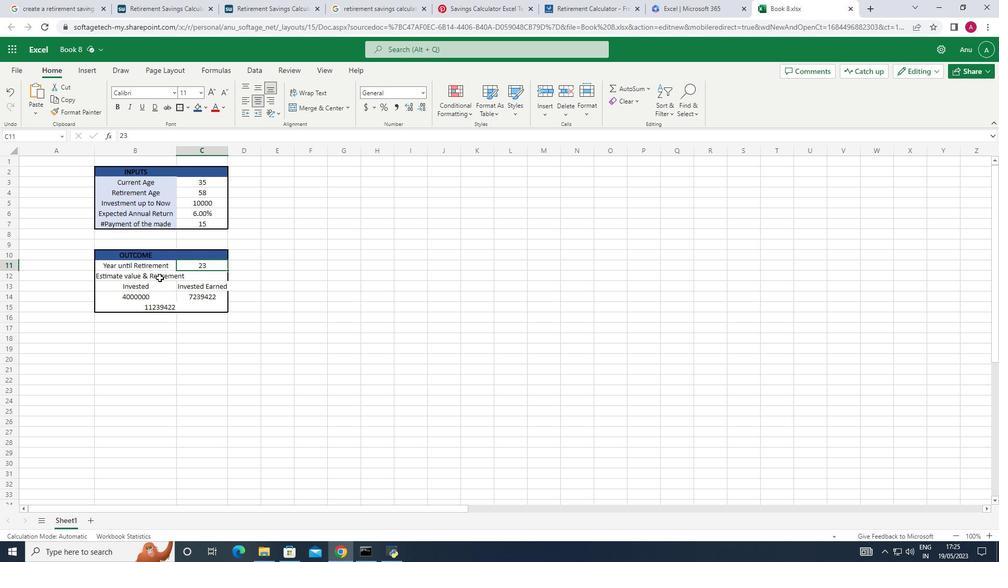
Action: Mouse moved to (261, 97)
Screenshot: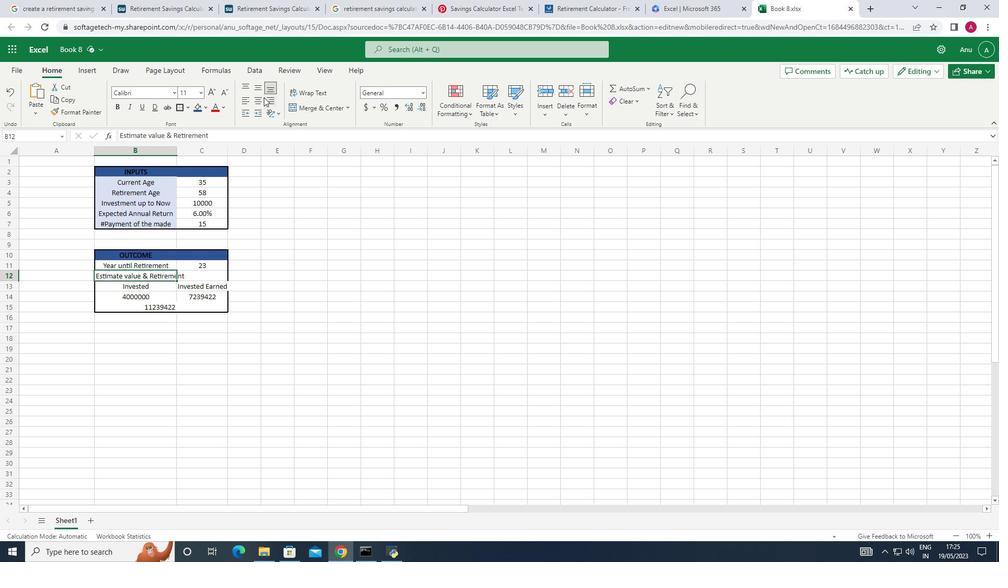 
Action: Mouse pressed left at (261, 97)
Screenshot: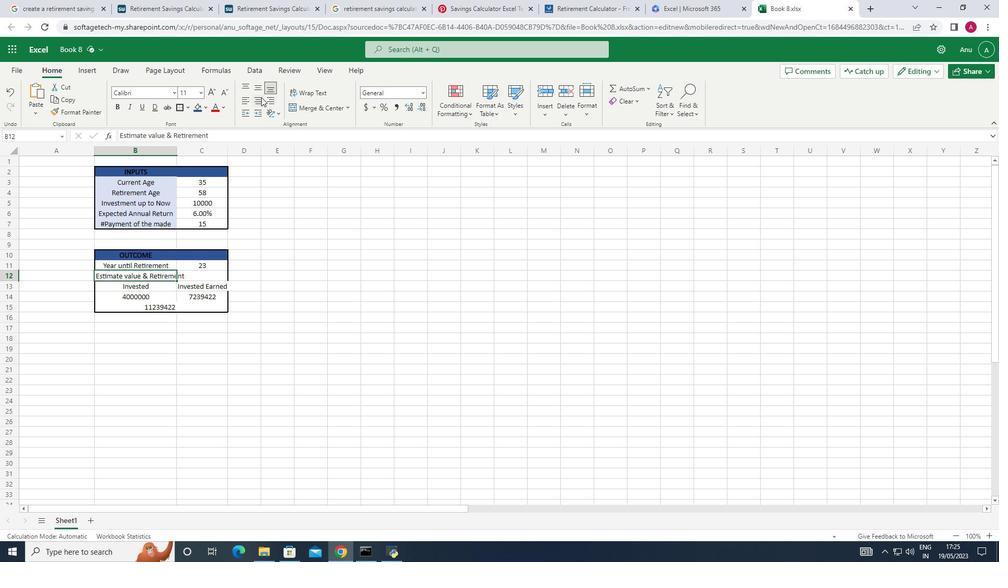 
Action: Mouse moved to (247, 98)
Screenshot: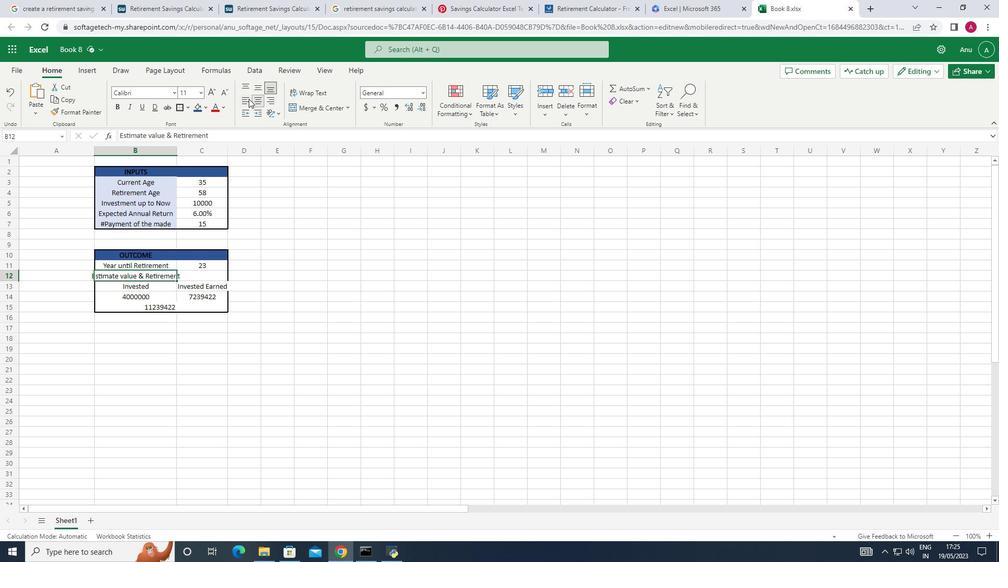 
Action: Mouse pressed left at (247, 98)
Screenshot: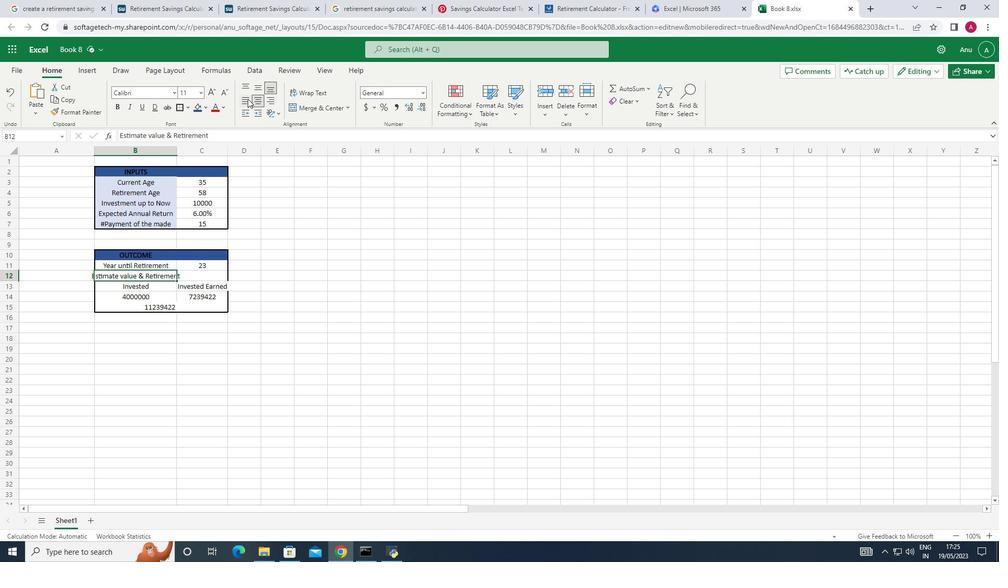 
Action: Mouse moved to (261, 290)
Screenshot: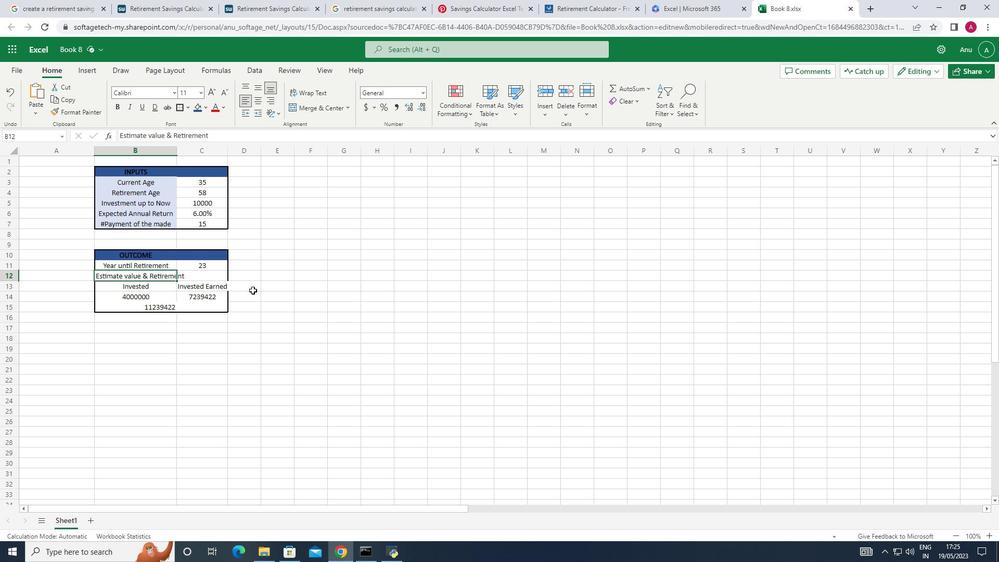 
Action: Mouse pressed left at (261, 290)
Screenshot: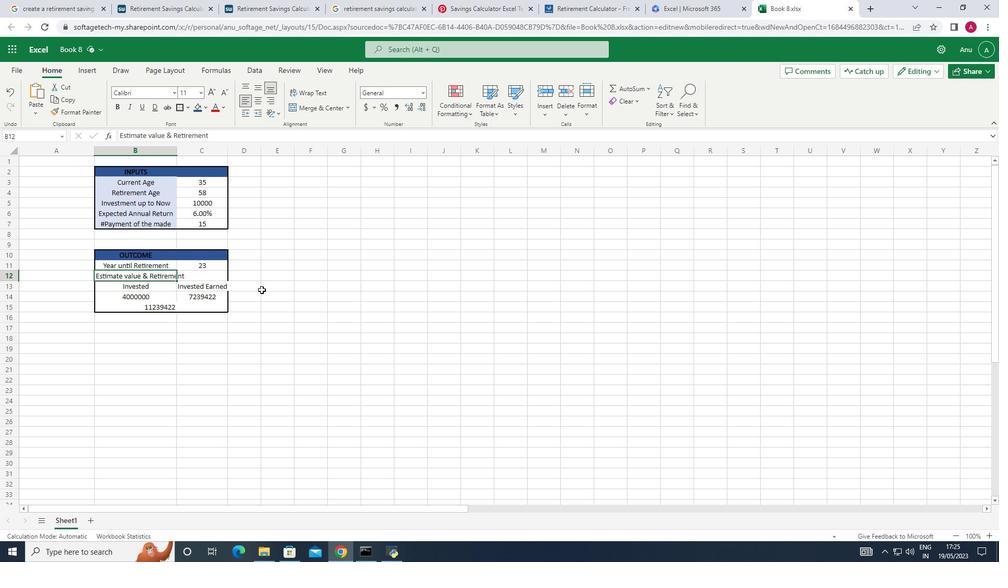 
Action: Mouse moved to (115, 275)
Screenshot: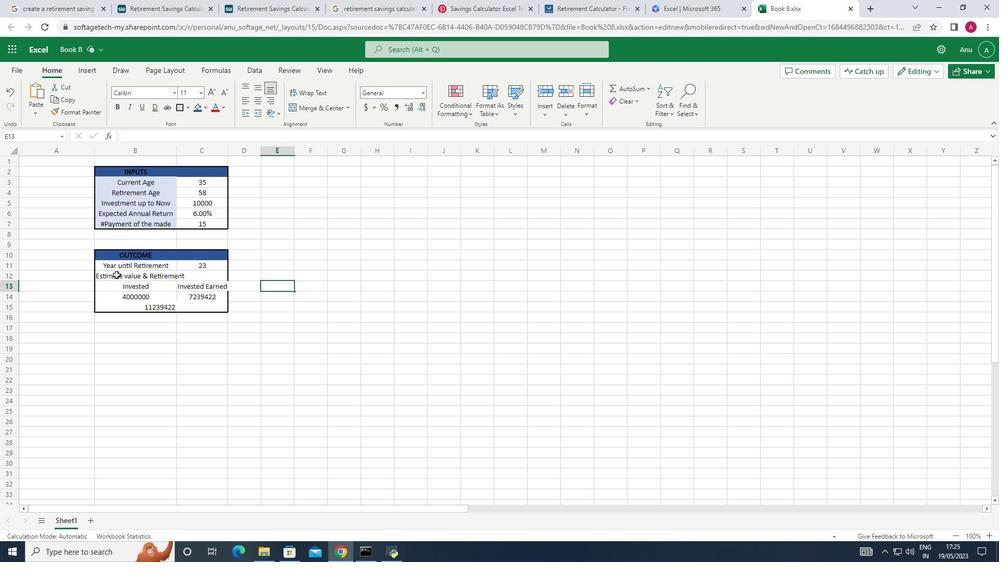 
Action: Mouse pressed left at (115, 275)
Screenshot: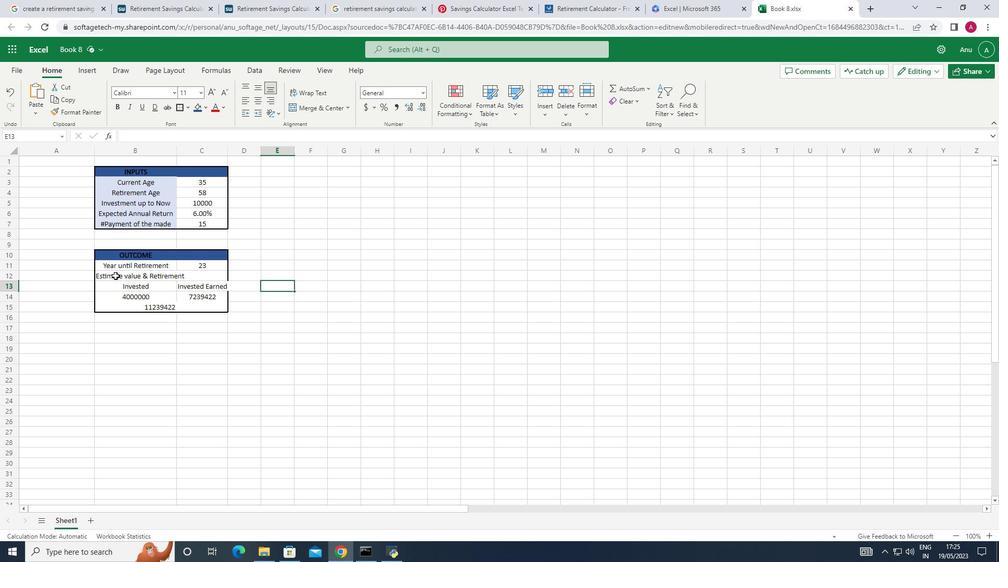 
Action: Mouse moved to (203, 104)
Screenshot: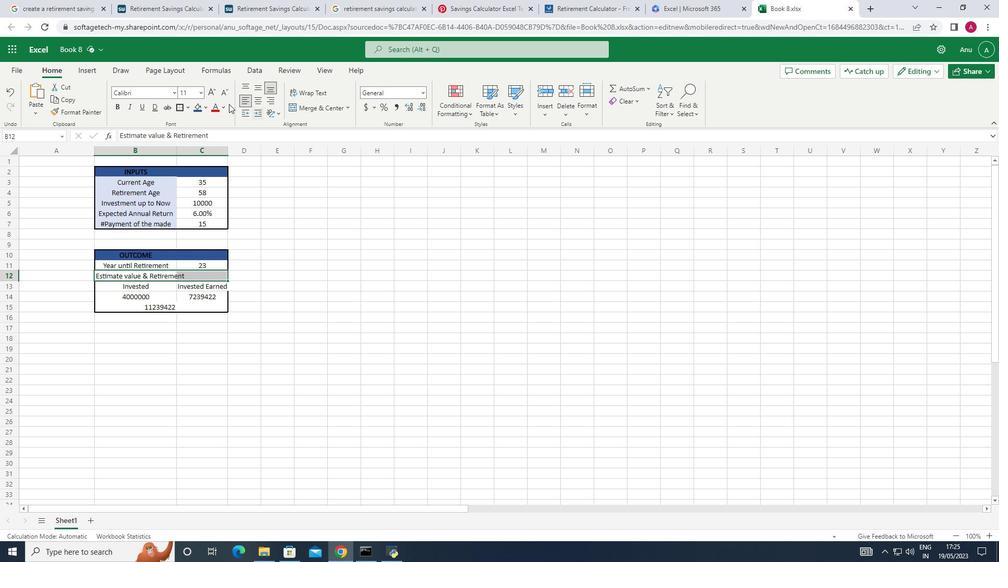 
Action: Mouse pressed left at (203, 104)
Screenshot: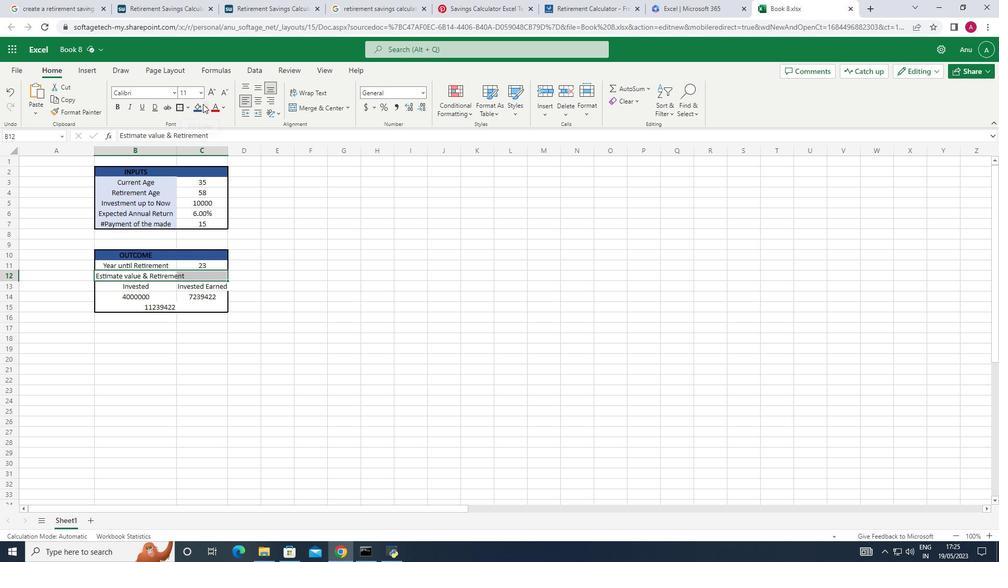 
Action: Mouse moved to (250, 174)
Screenshot: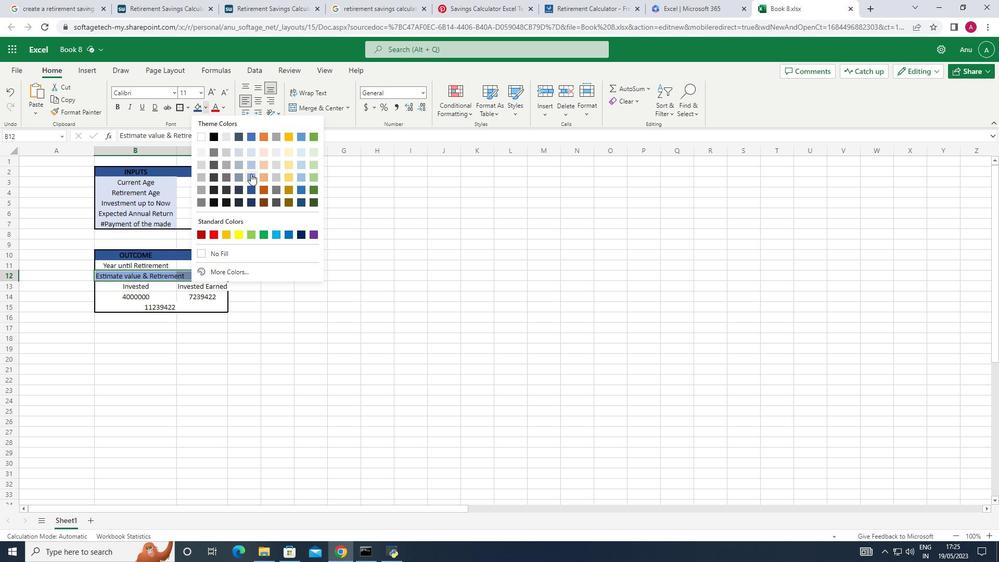 
Action: Mouse pressed left at (250, 174)
Screenshot: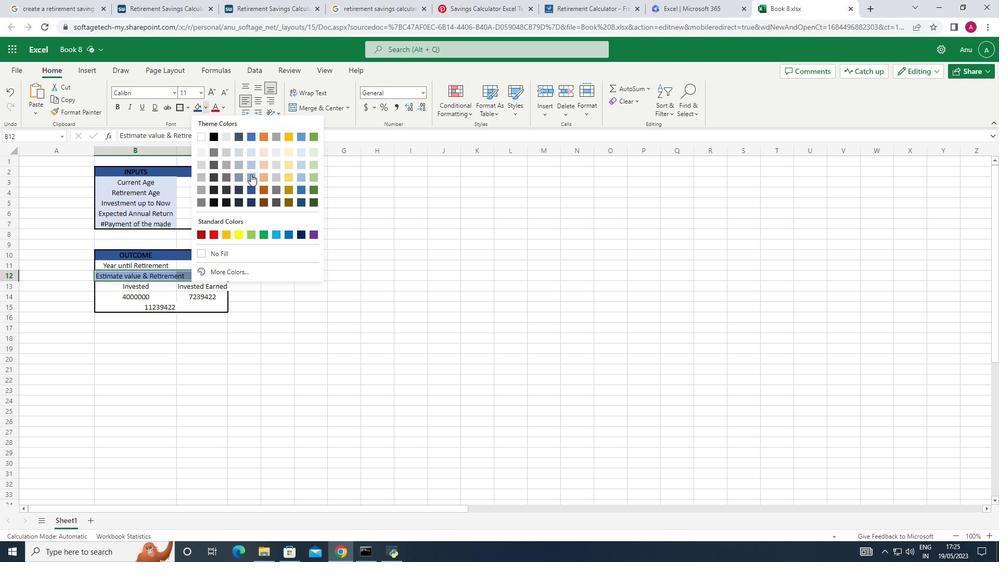 
Action: Mouse moved to (286, 307)
Screenshot: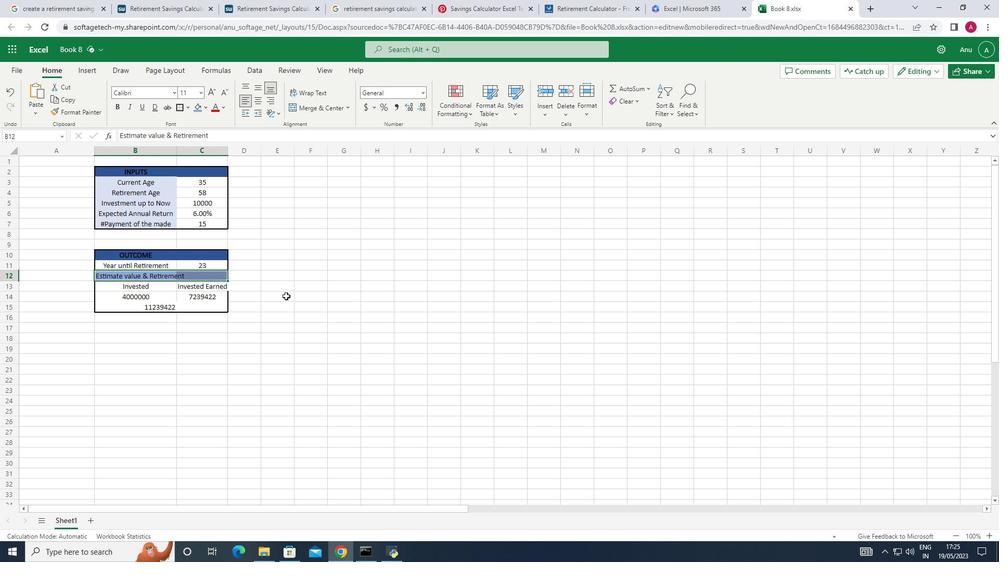 
Action: Mouse pressed left at (286, 307)
Screenshot: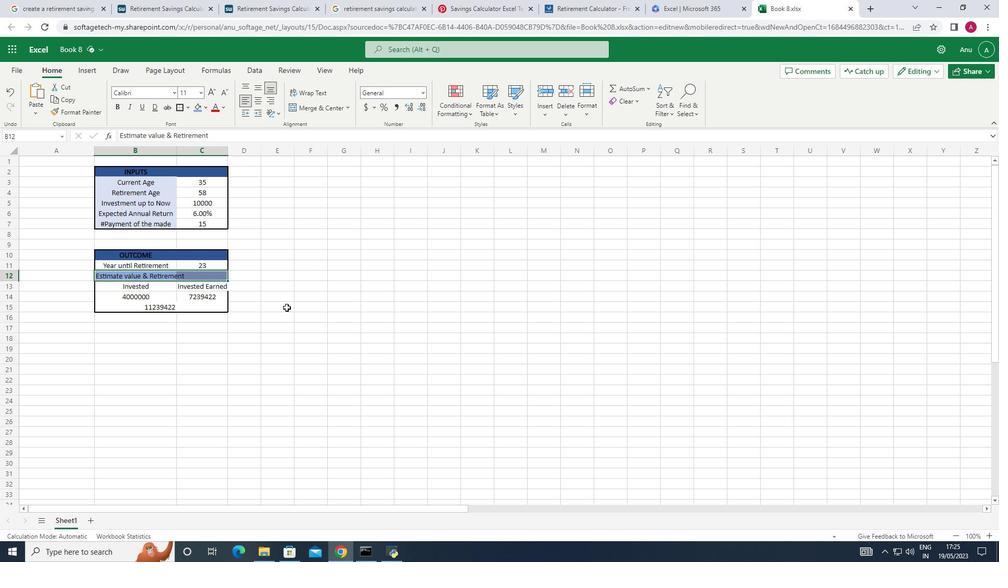 
Action: Mouse moved to (102, 288)
Screenshot: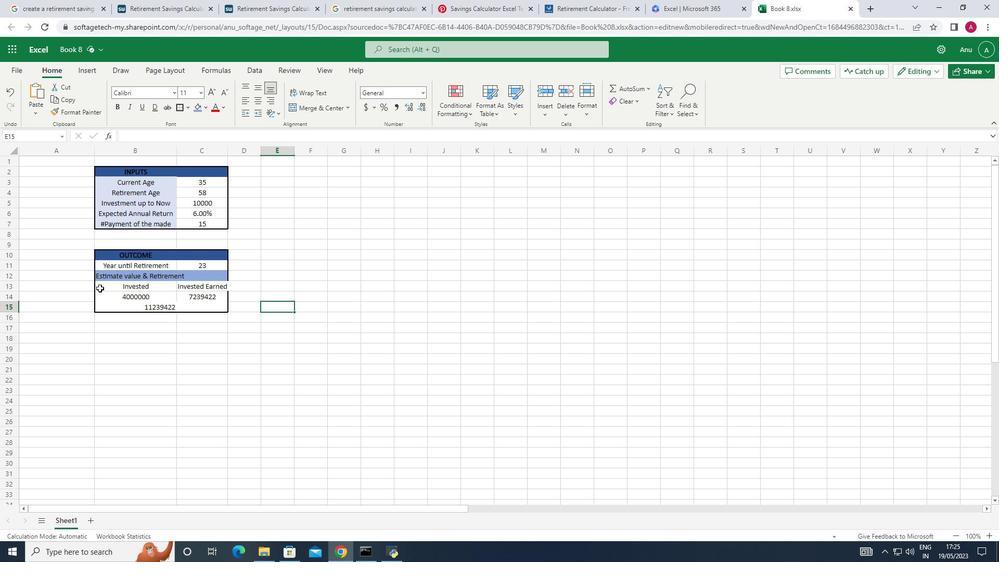 
Action: Mouse pressed left at (102, 288)
Screenshot: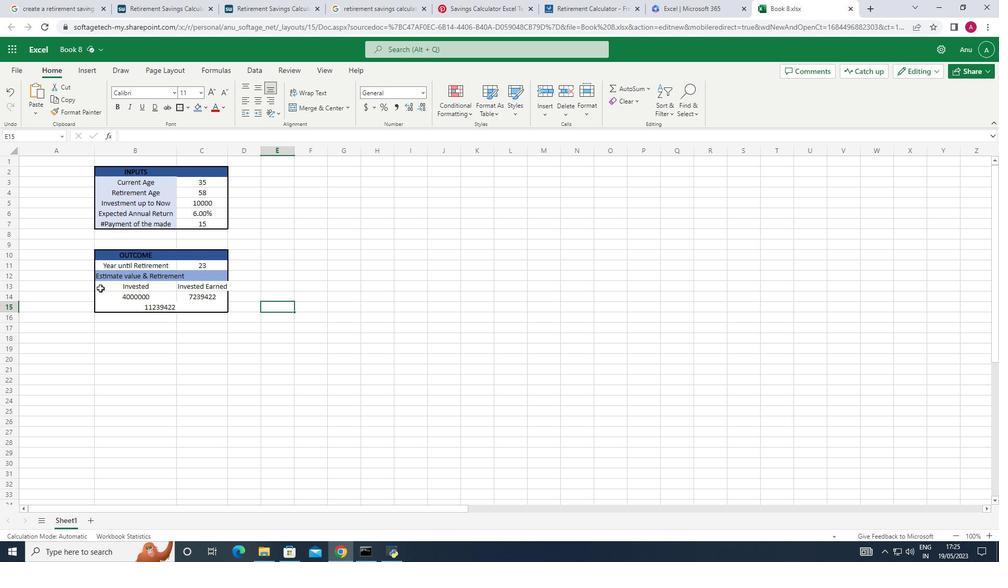 
Action: Mouse moved to (312, 296)
Screenshot: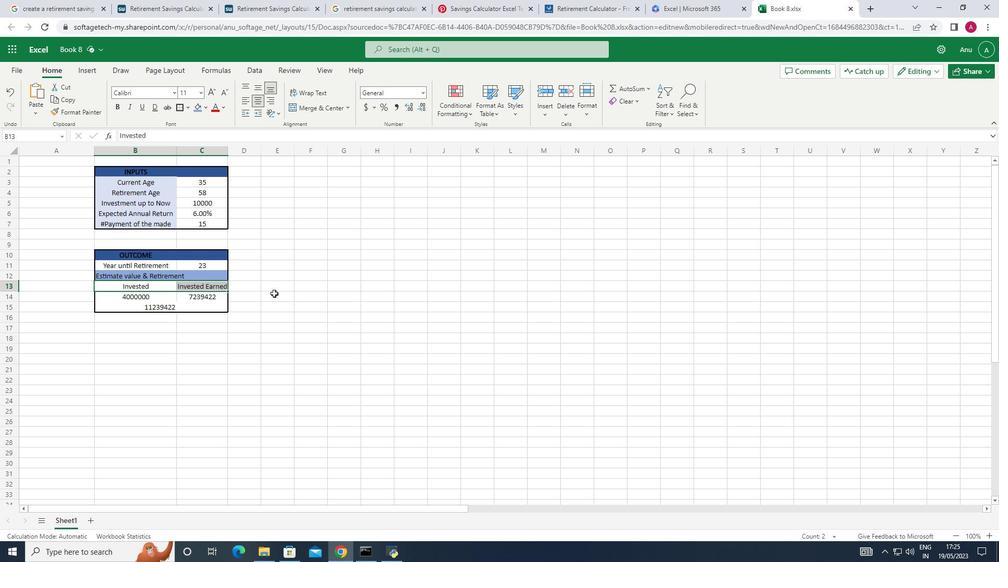 
Action: Mouse pressed left at (312, 296)
Screenshot: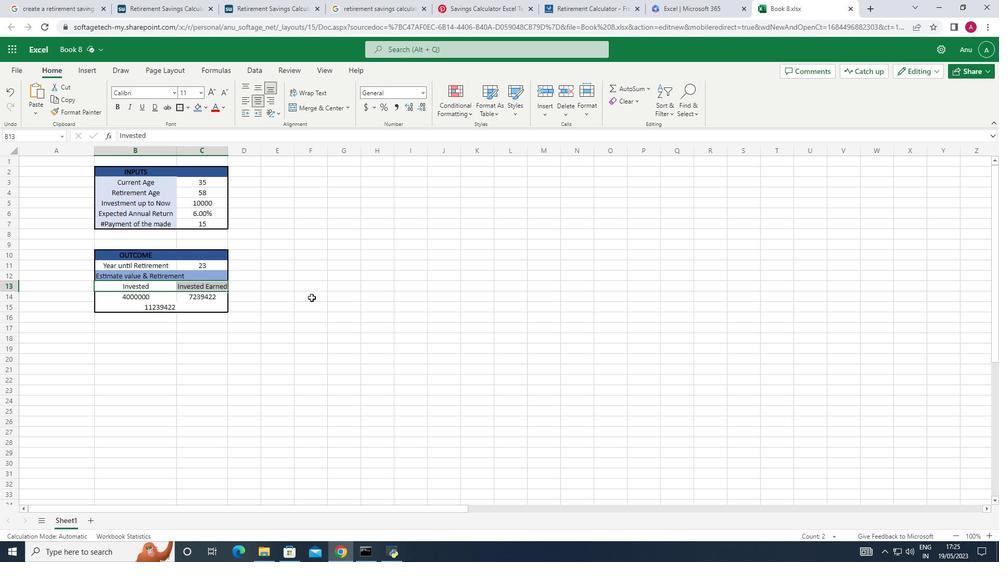 
Action: Mouse moved to (103, 253)
Screenshot: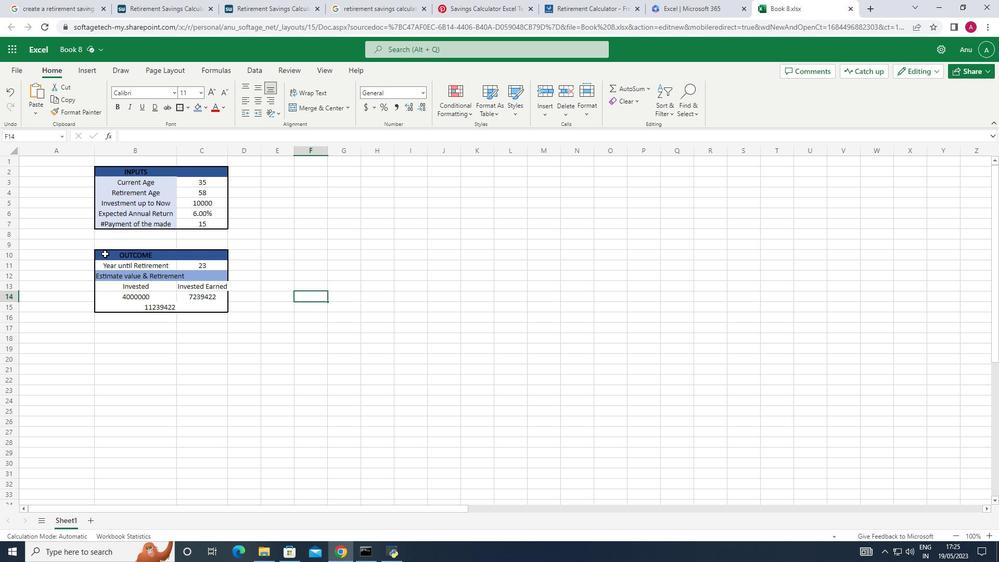 
Action: Mouse pressed left at (103, 253)
Screenshot: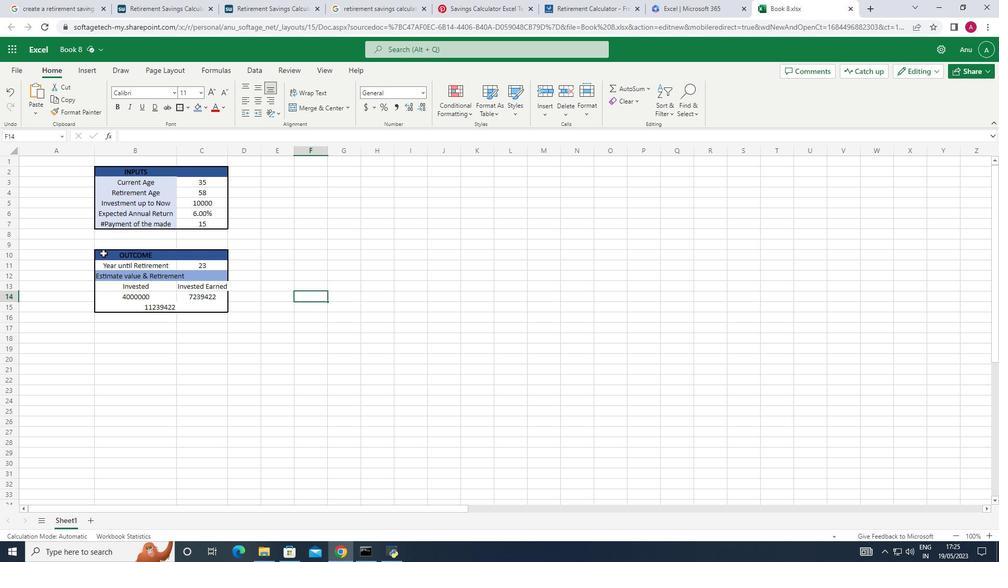 
Action: Mouse moved to (179, 106)
